 Task: Play online Dominion games in very easy mode.
Action: Mouse moved to (155, 510)
Screenshot: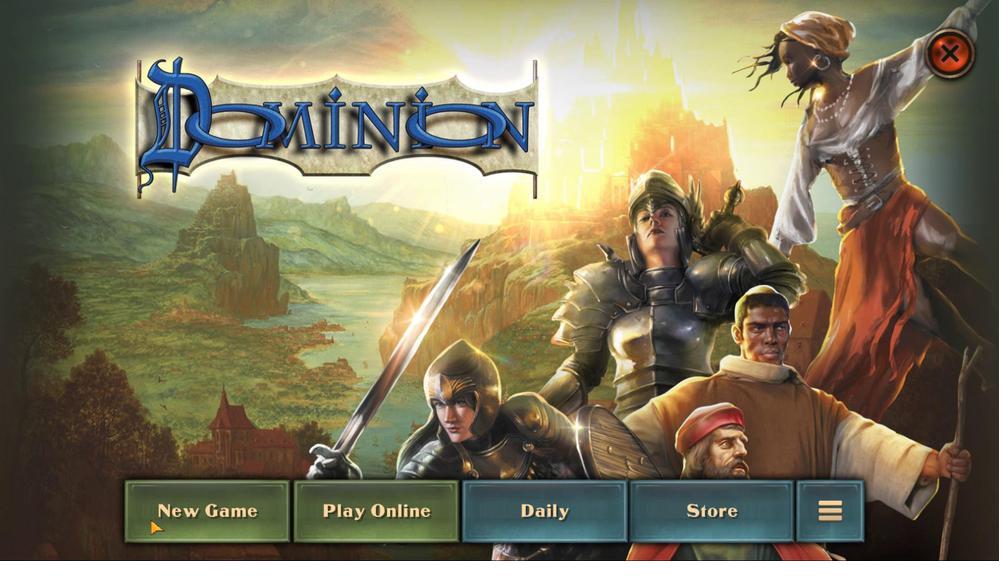 
Action: Mouse pressed left at (155, 510)
Screenshot: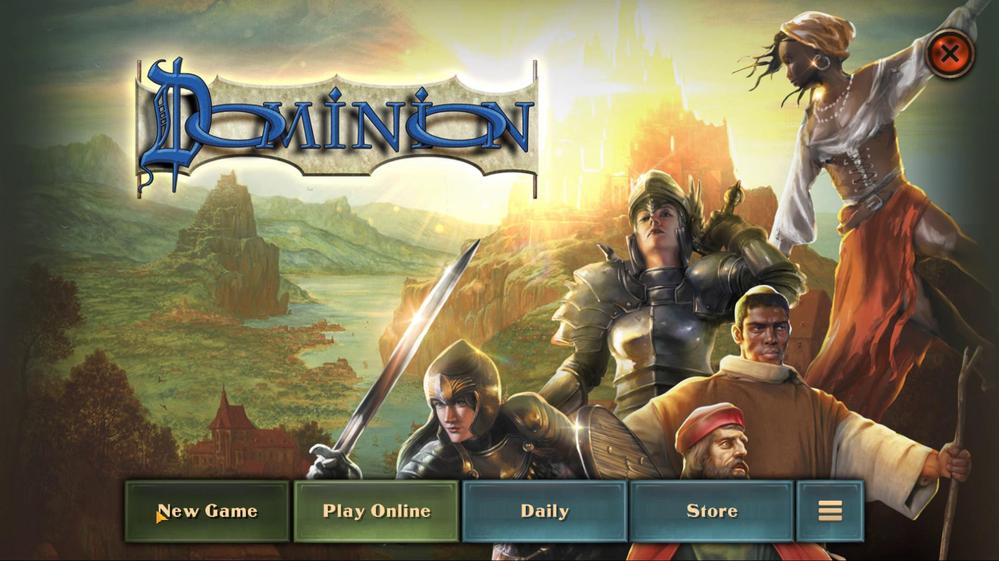 
Action: Mouse moved to (506, 496)
Screenshot: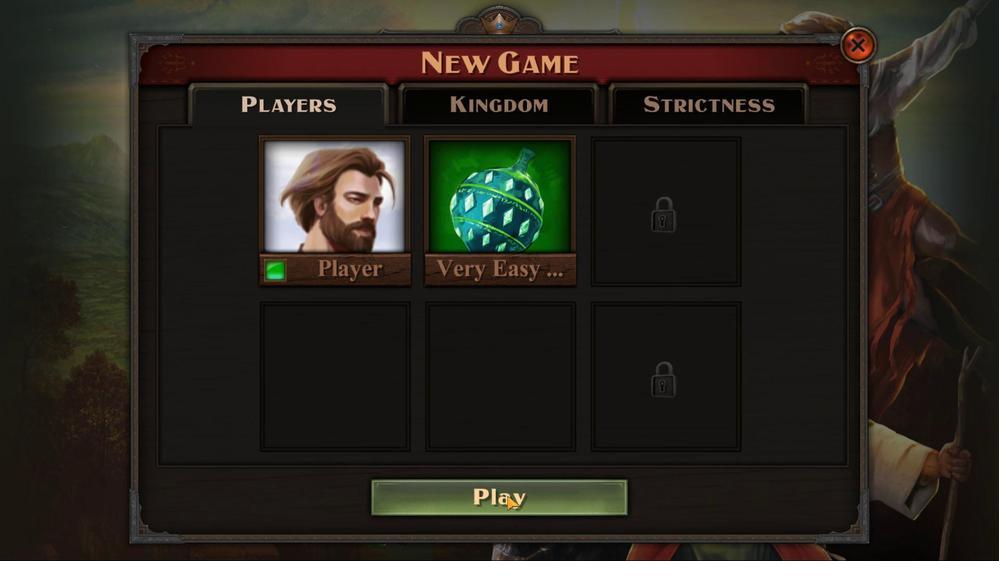 
Action: Mouse pressed left at (506, 496)
Screenshot: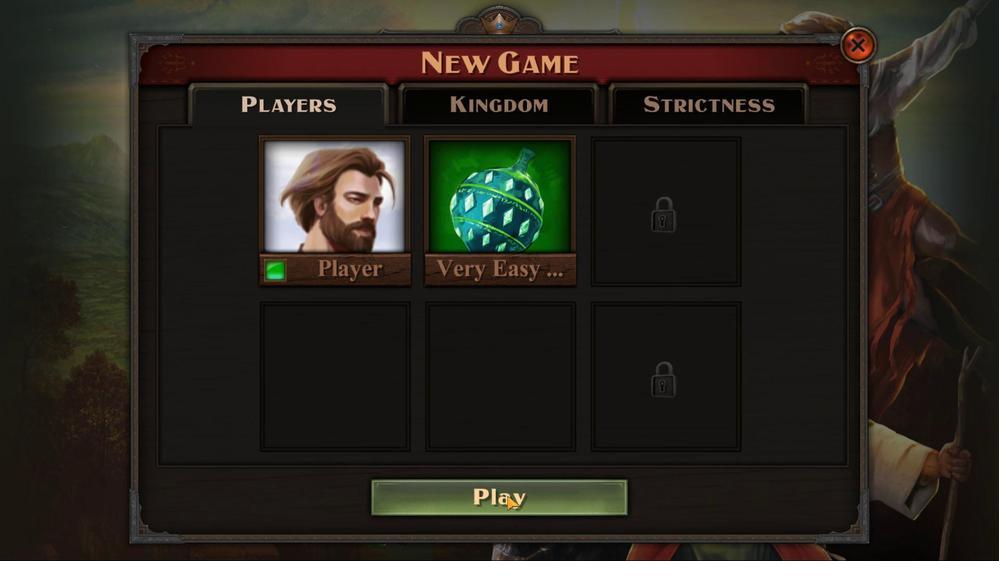 
Action: Mouse moved to (477, 523)
Screenshot: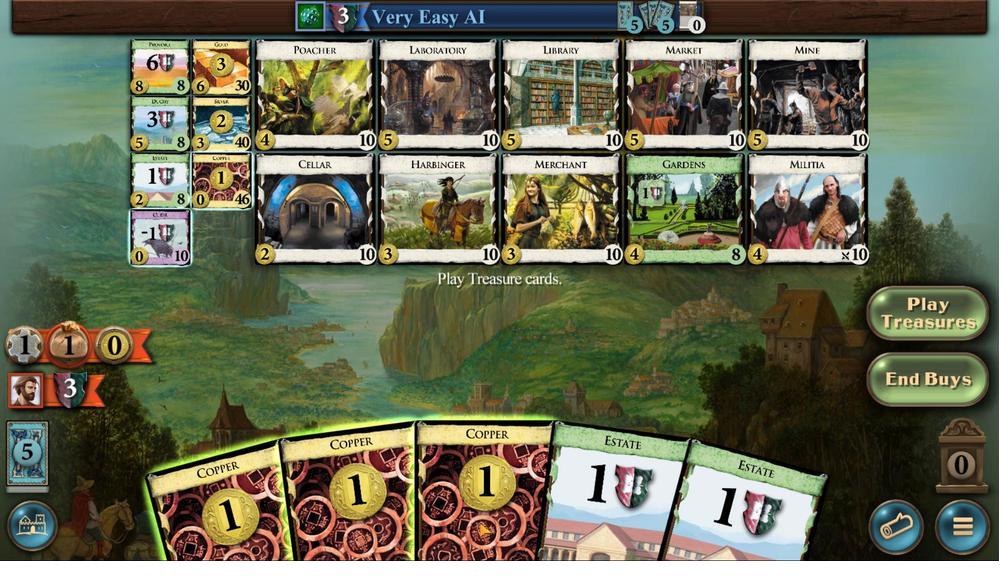 
Action: Mouse scrolled (477, 522) with delta (0, 0)
Screenshot: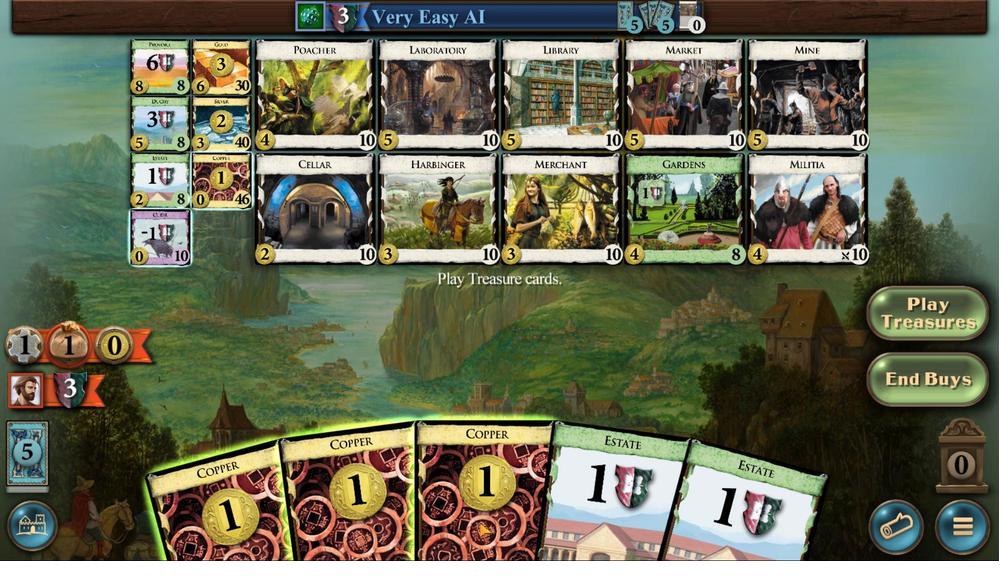 
Action: Mouse moved to (479, 523)
Screenshot: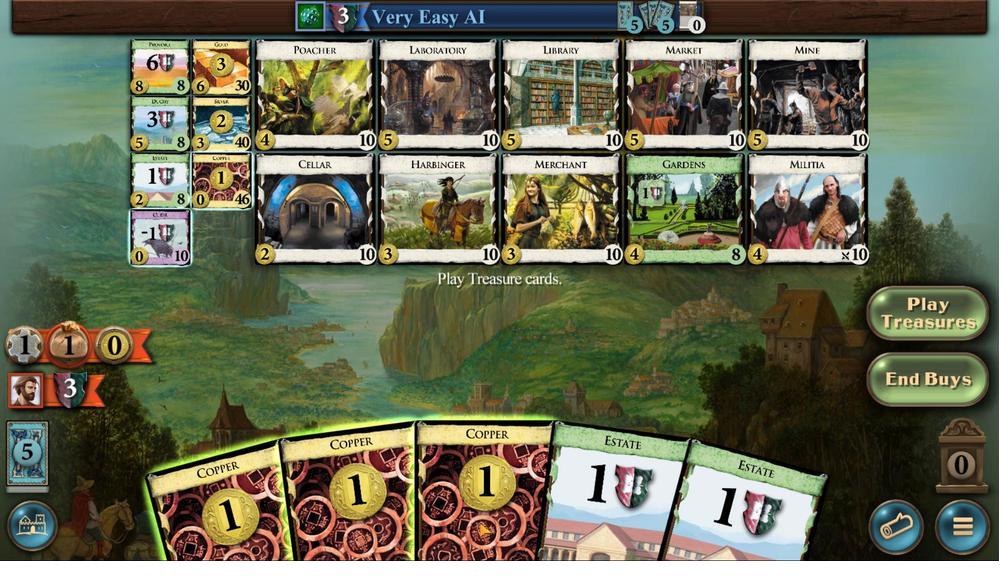 
Action: Mouse scrolled (479, 522) with delta (0, 0)
Screenshot: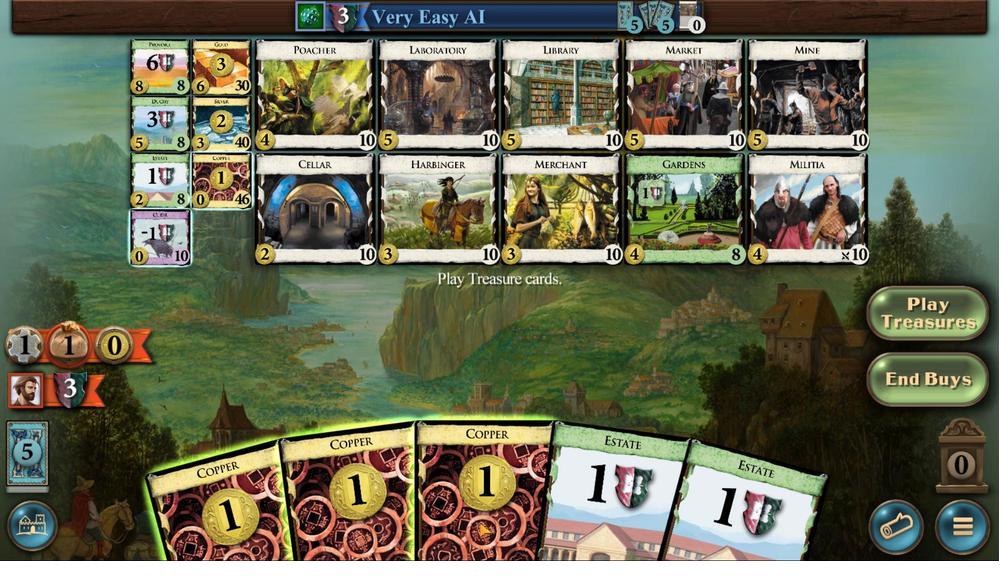 
Action: Mouse moved to (480, 523)
Screenshot: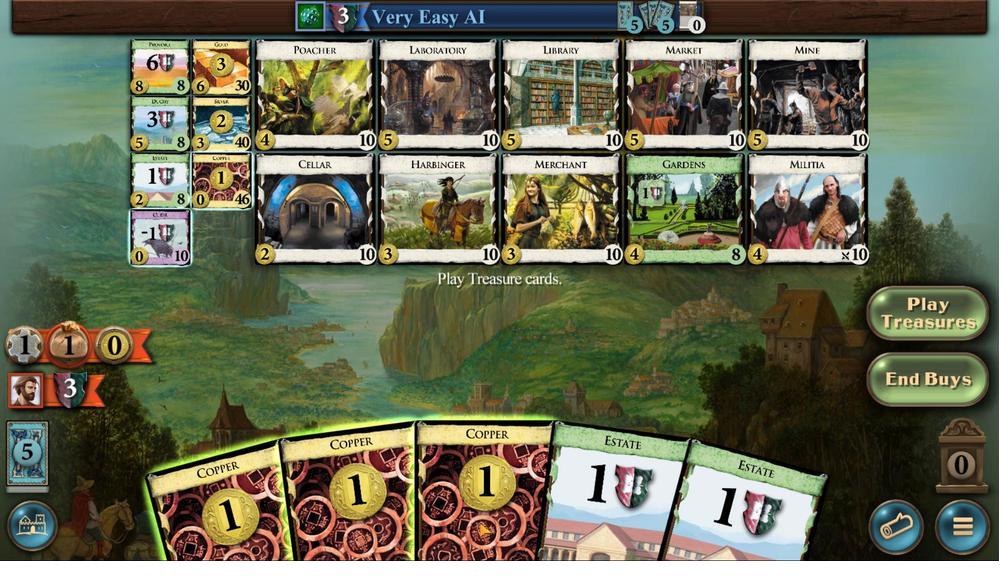 
Action: Mouse scrolled (480, 523) with delta (0, 0)
Screenshot: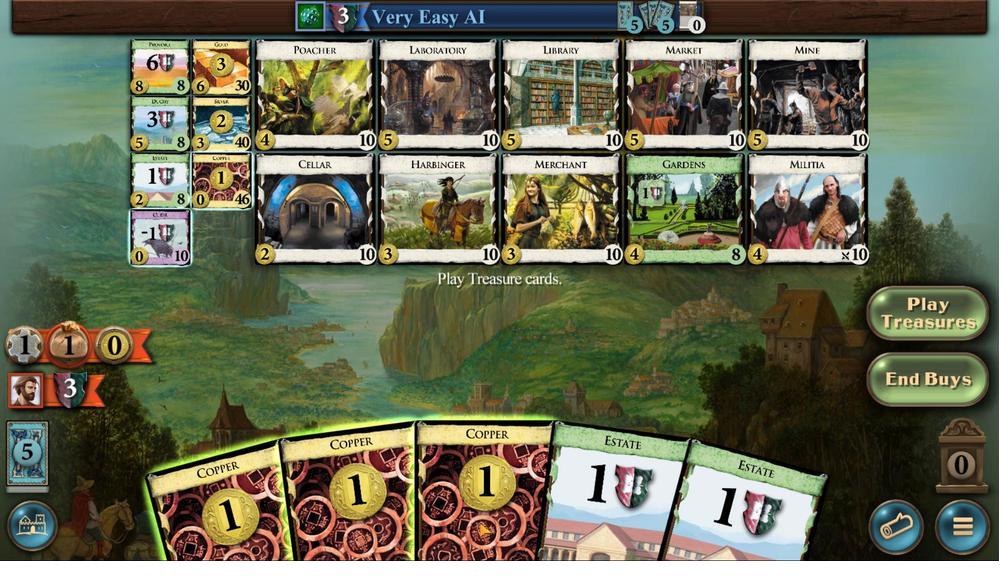 
Action: Mouse scrolled (480, 523) with delta (0, 0)
Screenshot: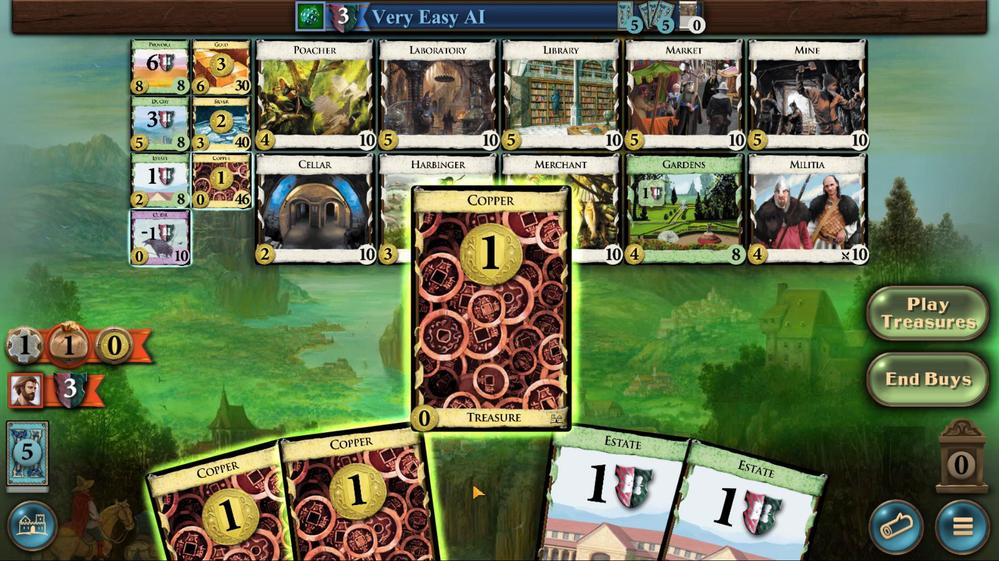 
Action: Mouse moved to (398, 546)
Screenshot: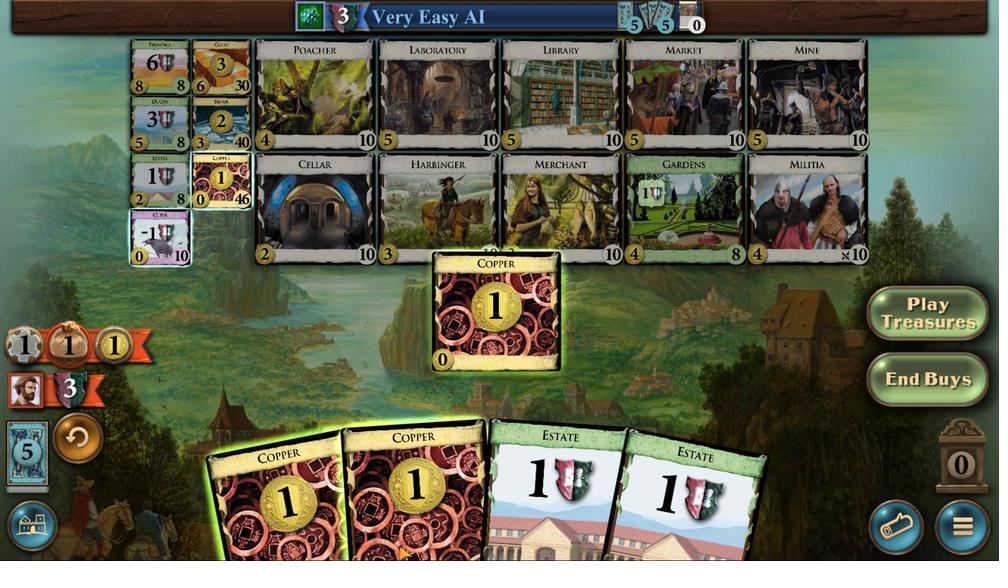 
Action: Mouse scrolled (398, 546) with delta (0, 0)
Screenshot: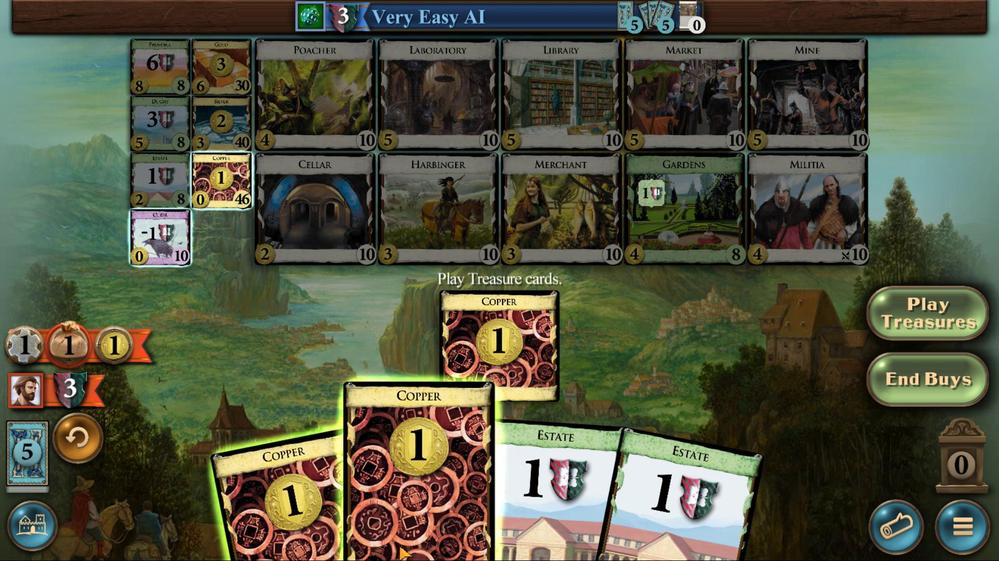 
Action: Mouse scrolled (398, 546) with delta (0, 0)
Screenshot: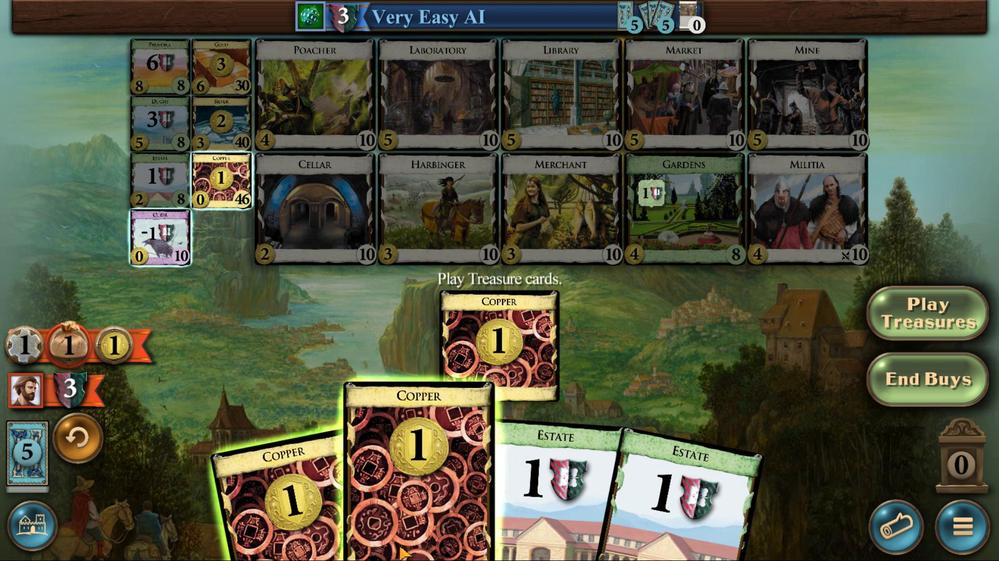 
Action: Mouse scrolled (398, 546) with delta (0, 0)
Screenshot: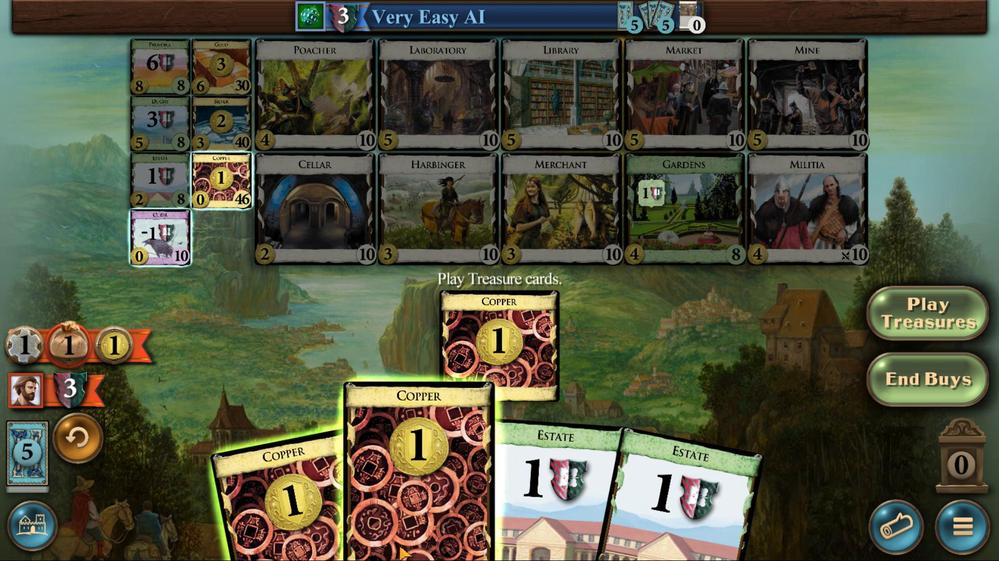 
Action: Mouse moved to (315, 528)
Screenshot: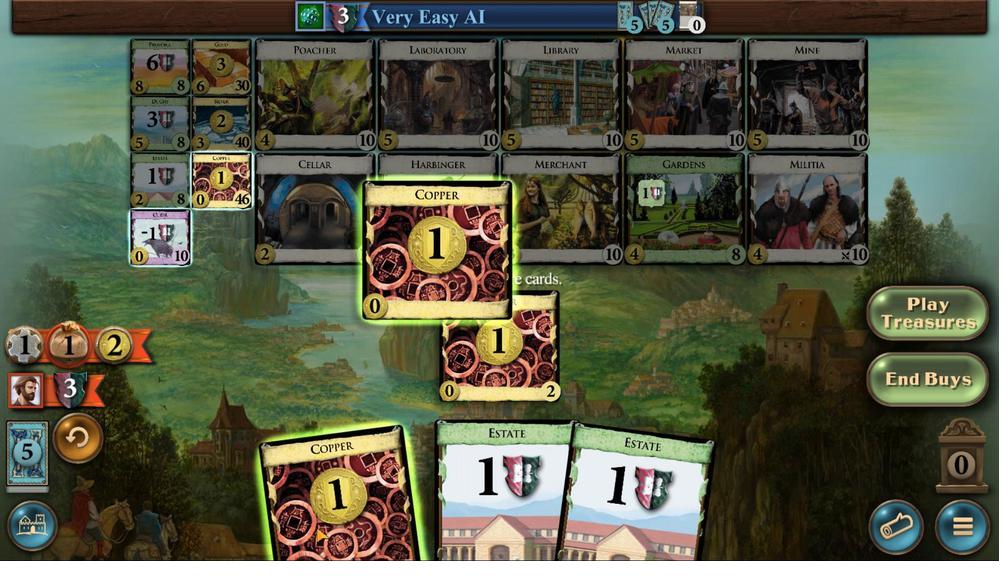 
Action: Mouse scrolled (315, 528) with delta (0, 0)
Screenshot: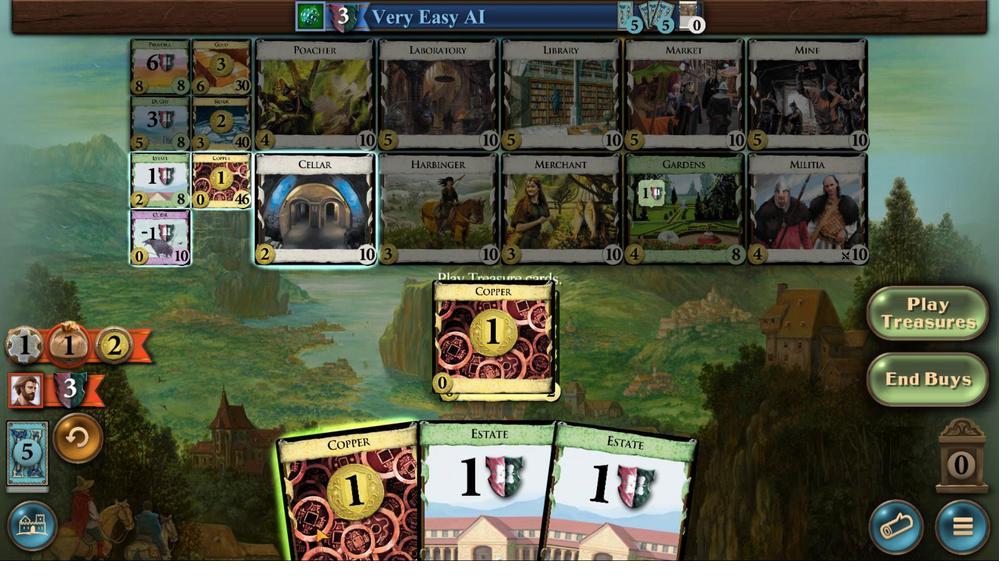 
Action: Mouse scrolled (315, 528) with delta (0, 0)
Screenshot: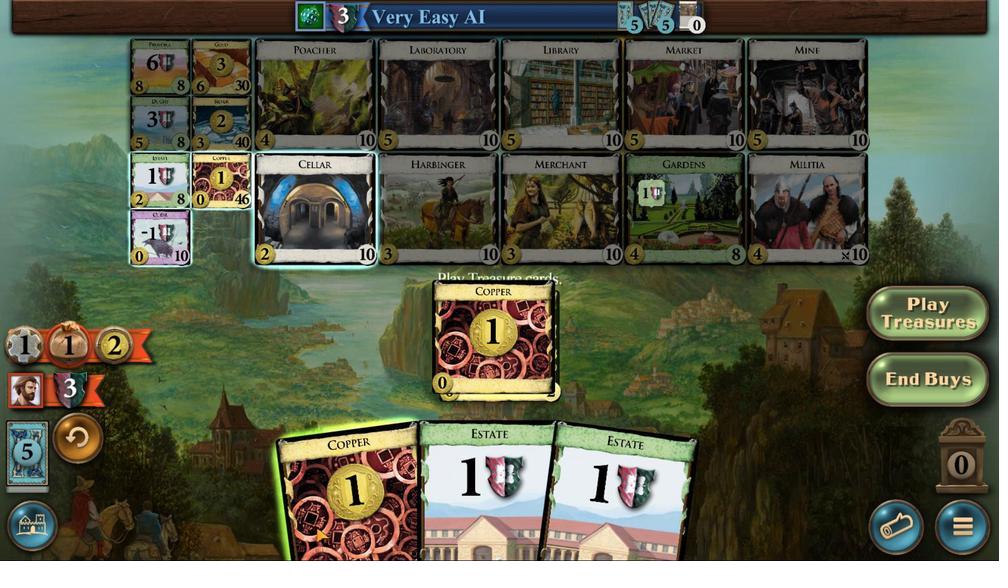 
Action: Mouse scrolled (315, 528) with delta (0, 0)
Screenshot: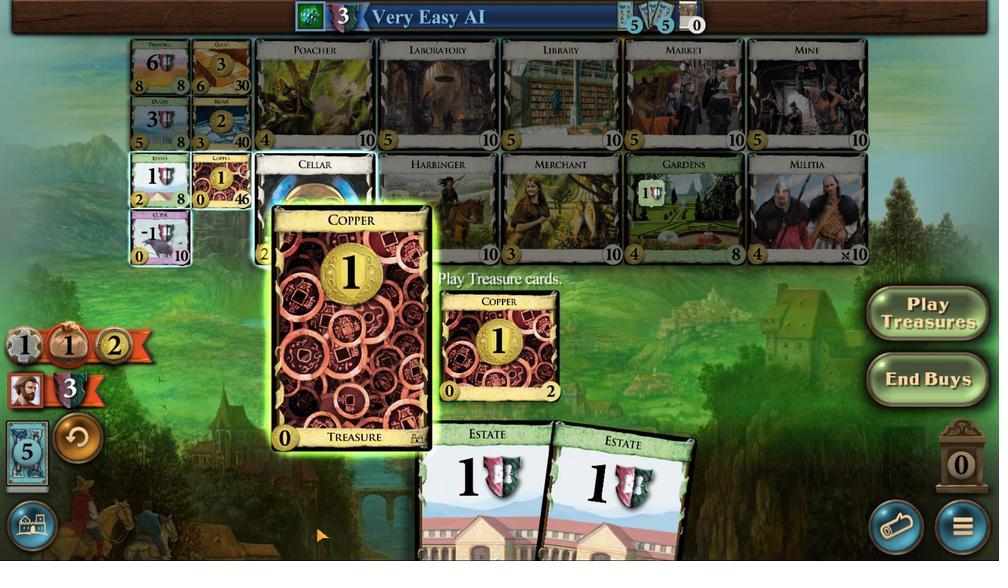 
Action: Mouse scrolled (315, 528) with delta (0, 0)
Screenshot: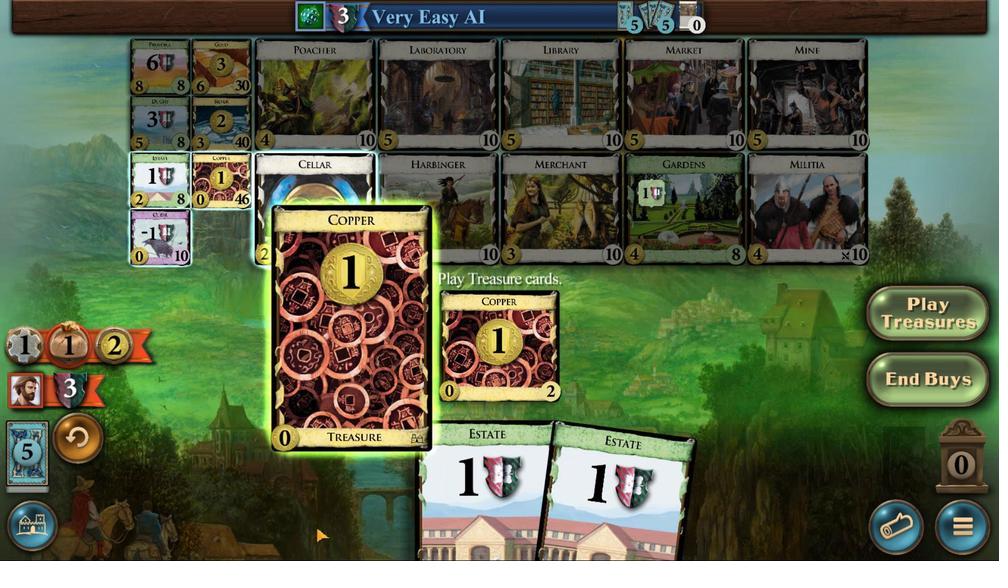 
Action: Mouse moved to (218, 109)
Screenshot: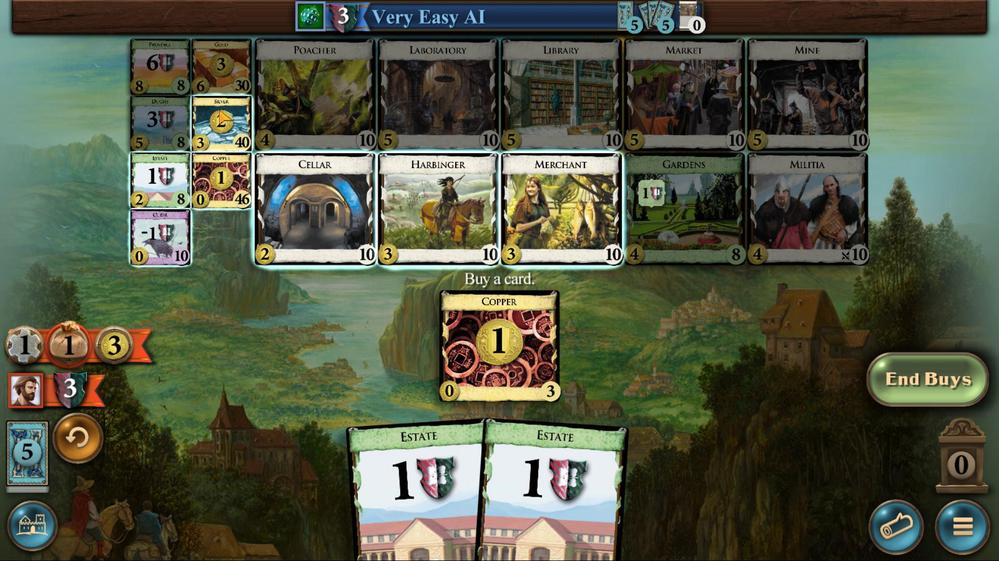 
Action: Mouse pressed left at (218, 109)
Screenshot: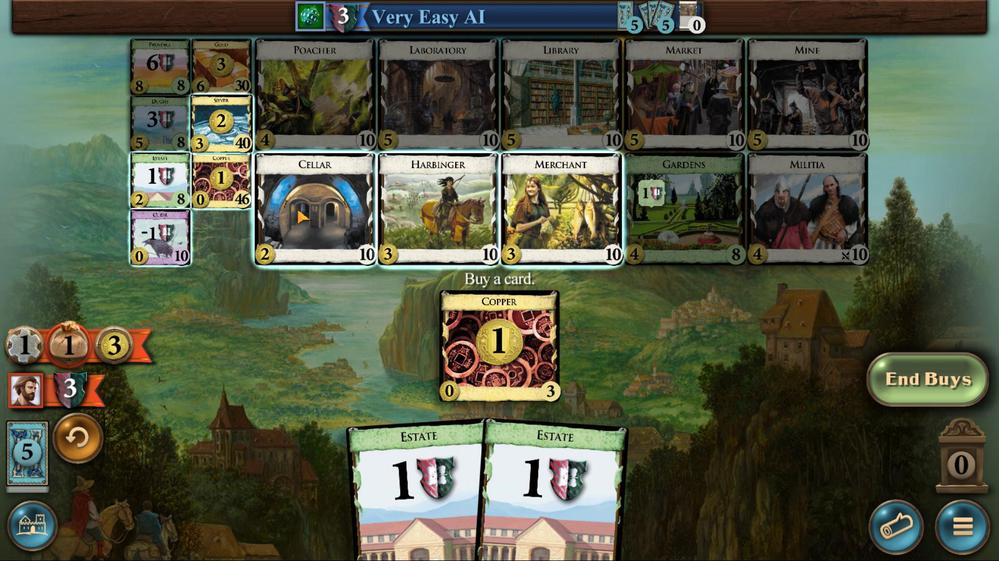 
Action: Mouse moved to (605, 484)
Screenshot: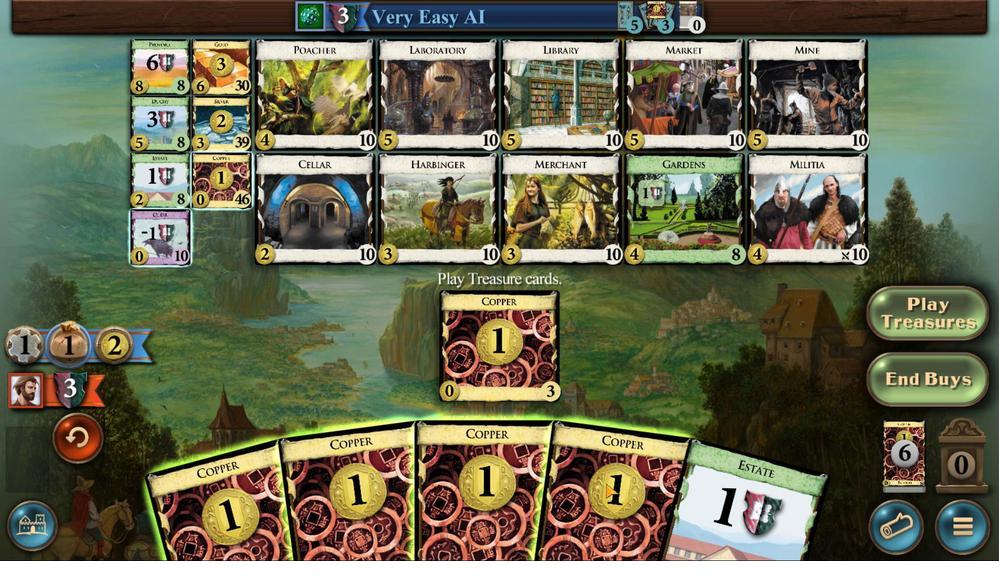 
Action: Mouse scrolled (605, 483) with delta (0, 0)
Screenshot: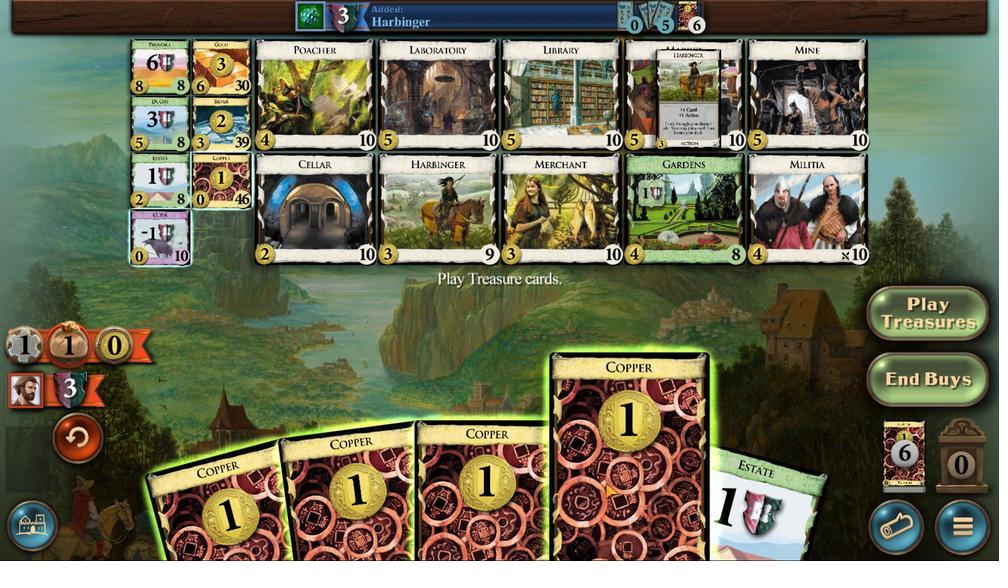
Action: Mouse scrolled (605, 483) with delta (0, 0)
Screenshot: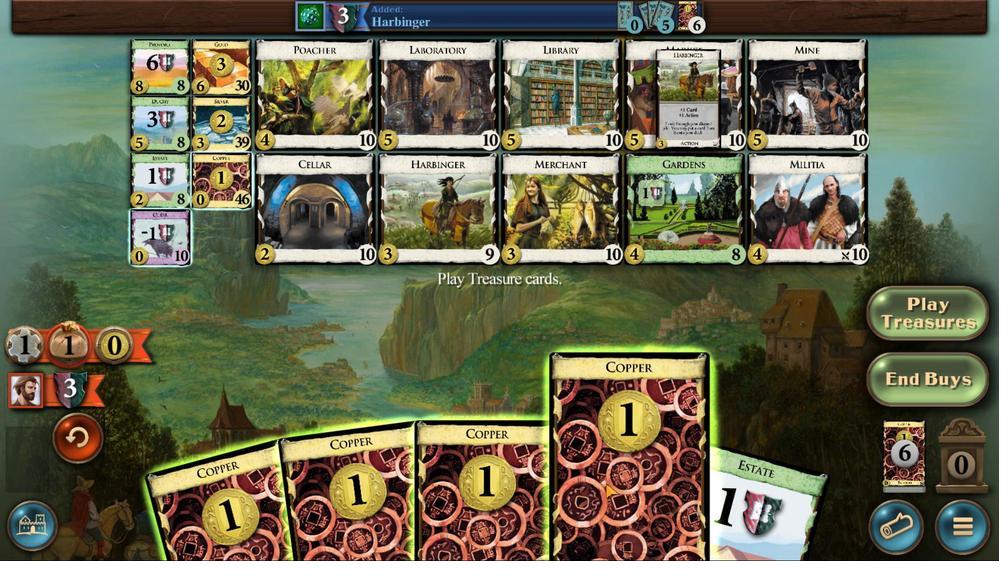 
Action: Mouse moved to (526, 494)
Screenshot: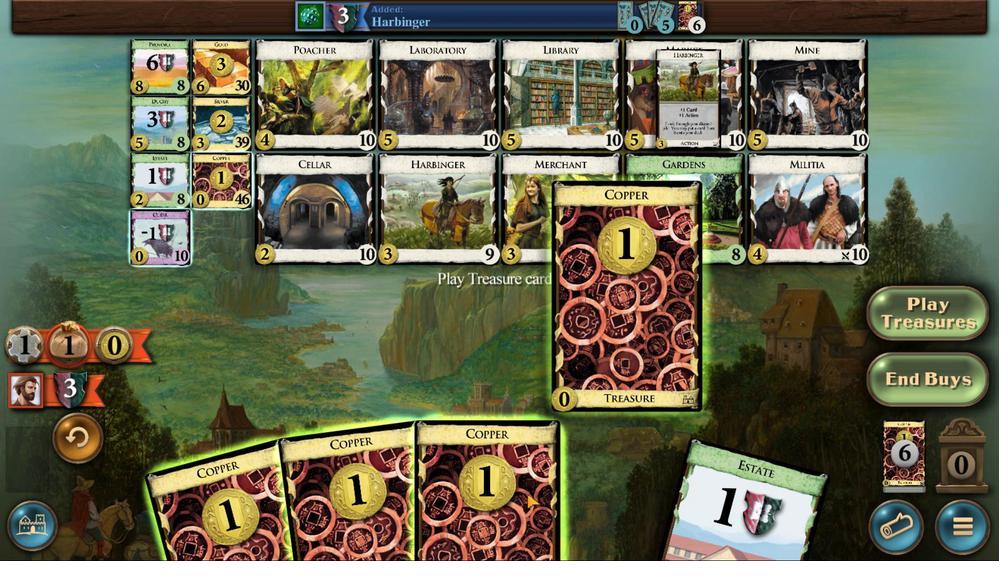 
Action: Mouse scrolled (526, 494) with delta (0, 0)
Screenshot: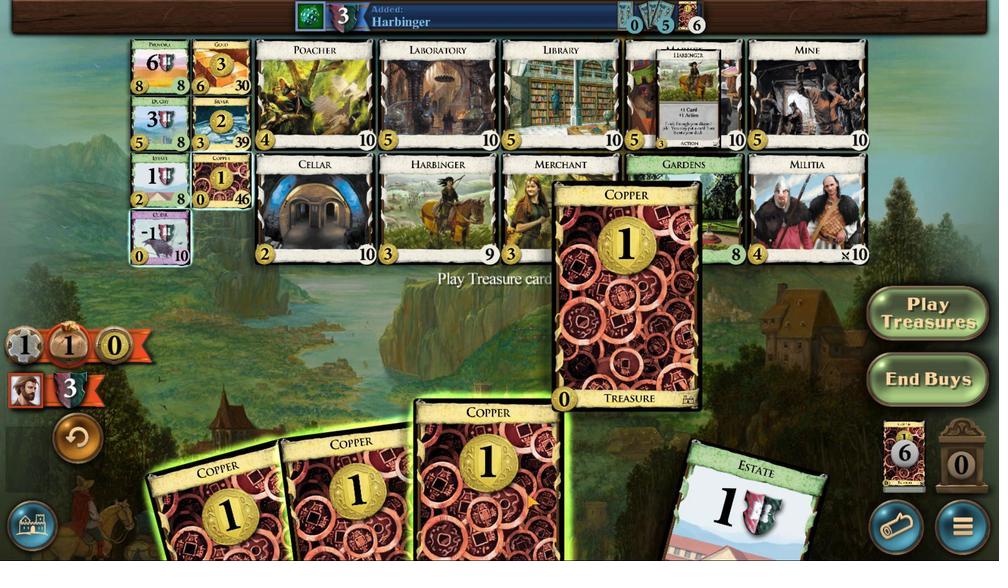 
Action: Mouse scrolled (526, 494) with delta (0, 0)
Screenshot: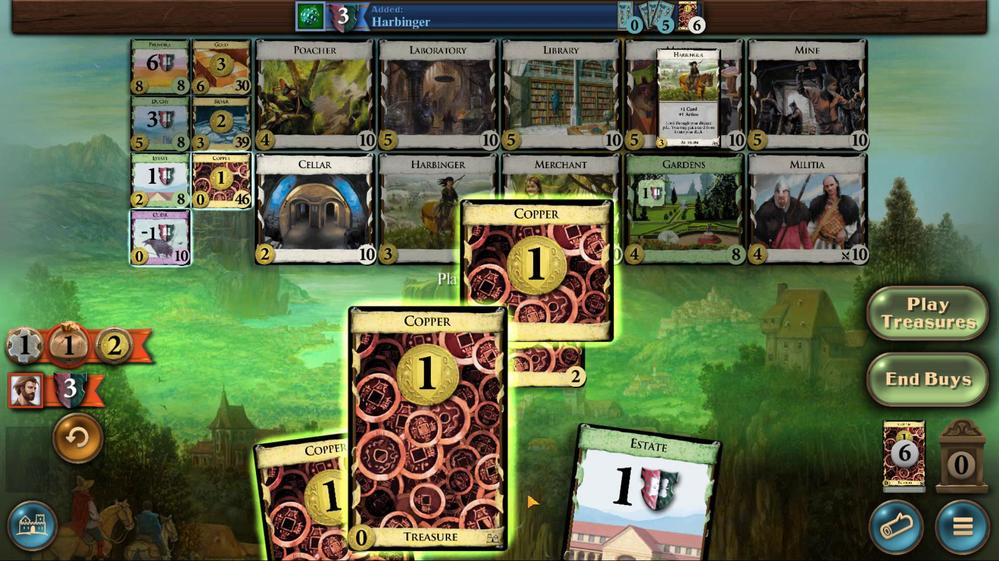 
Action: Mouse moved to (434, 482)
Screenshot: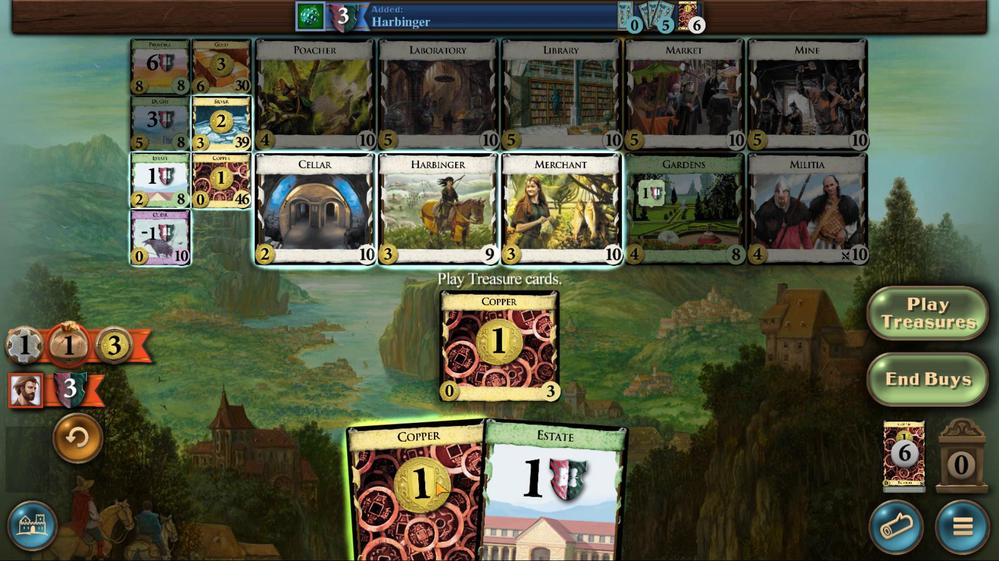 
Action: Mouse scrolled (434, 481) with delta (0, 0)
Screenshot: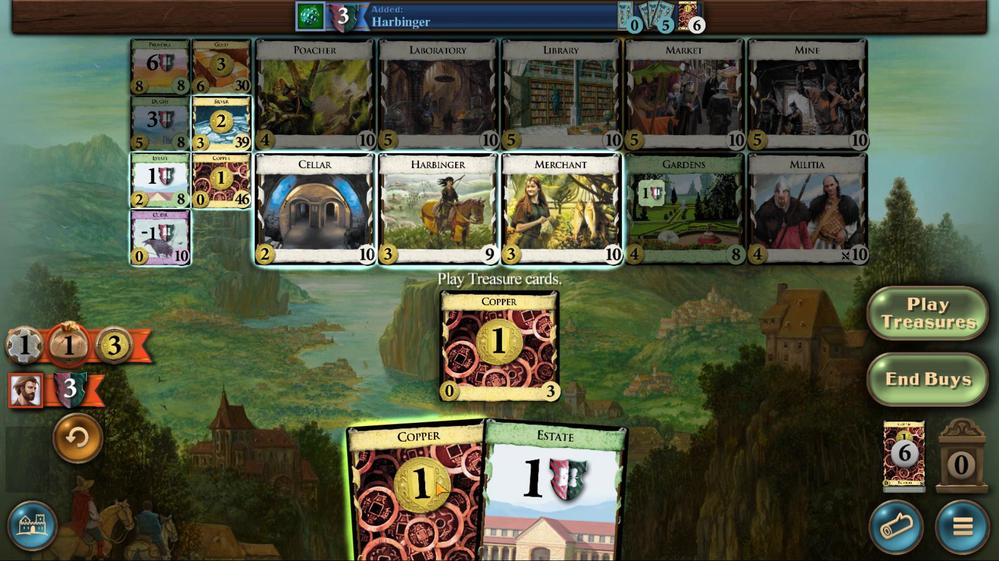 
Action: Mouse scrolled (434, 481) with delta (0, 0)
Screenshot: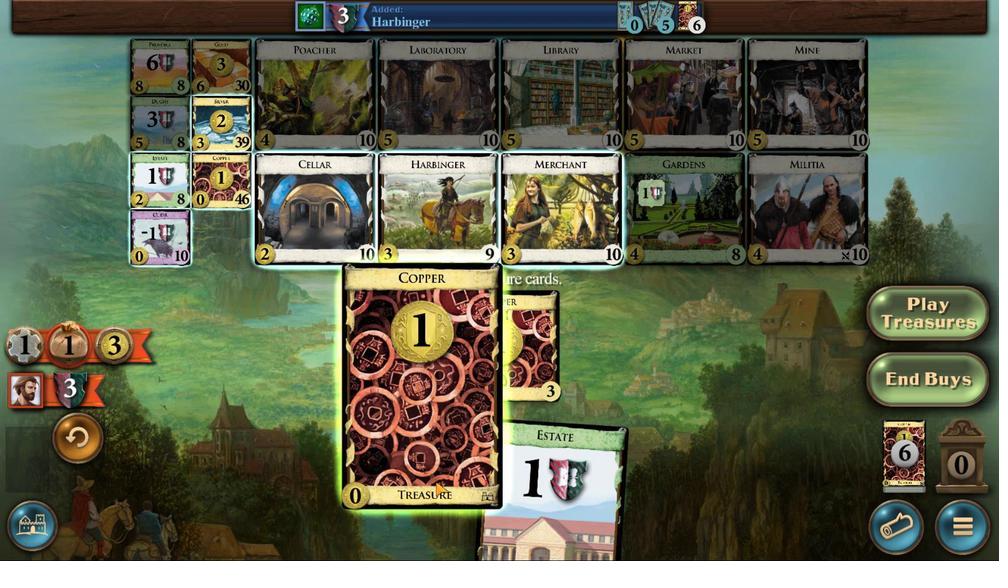 
Action: Mouse moved to (208, 116)
Screenshot: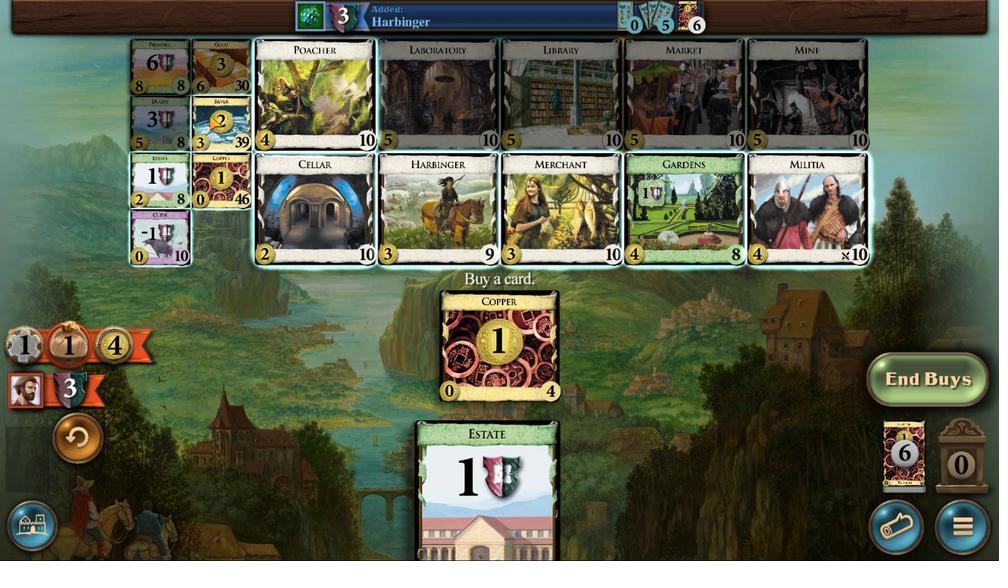 
Action: Mouse pressed left at (208, 116)
Screenshot: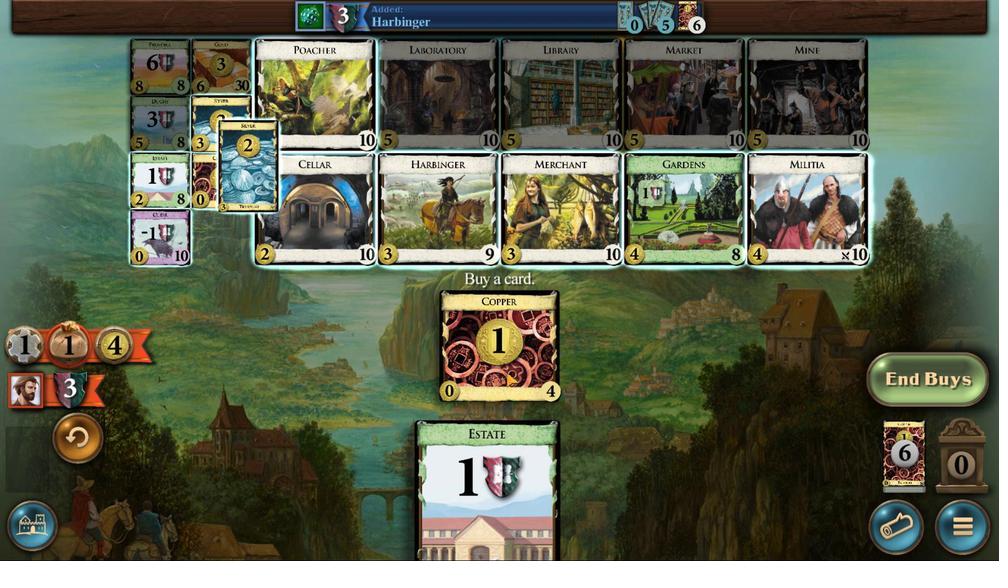 
Action: Mouse moved to (484, 500)
Screenshot: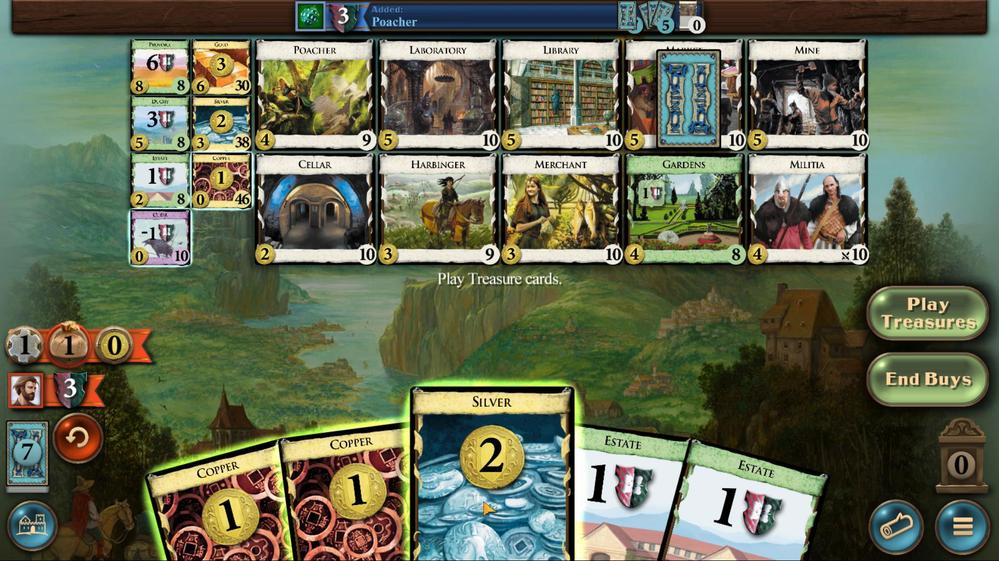 
Action: Mouse scrolled (484, 500) with delta (0, 0)
Screenshot: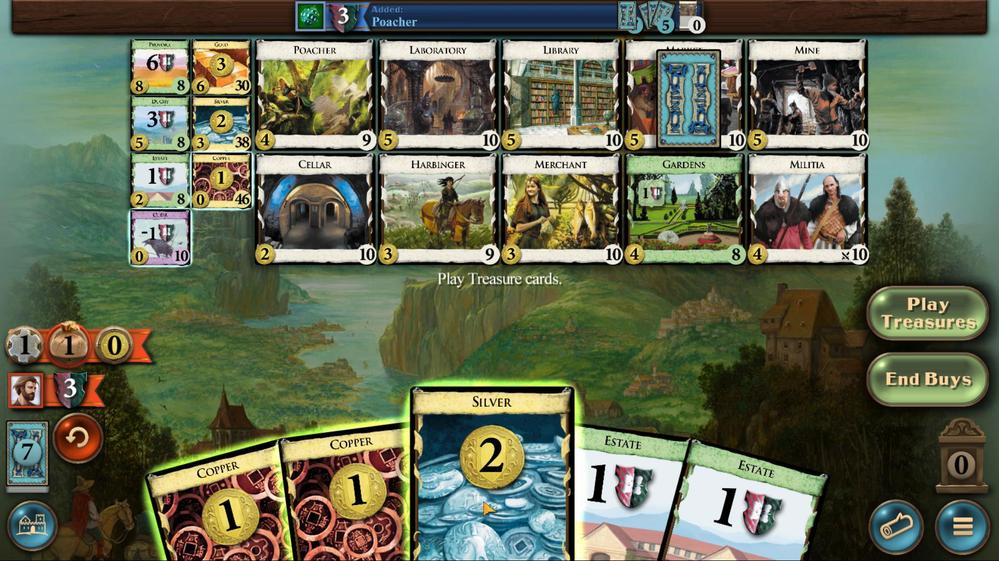 
Action: Mouse moved to (483, 501)
Screenshot: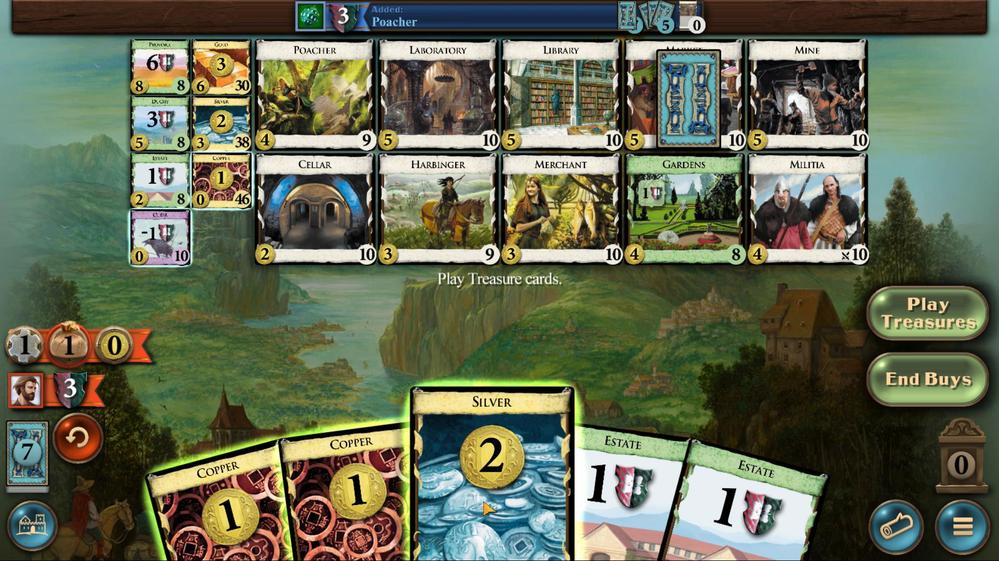 
Action: Mouse scrolled (483, 501) with delta (0, 0)
Screenshot: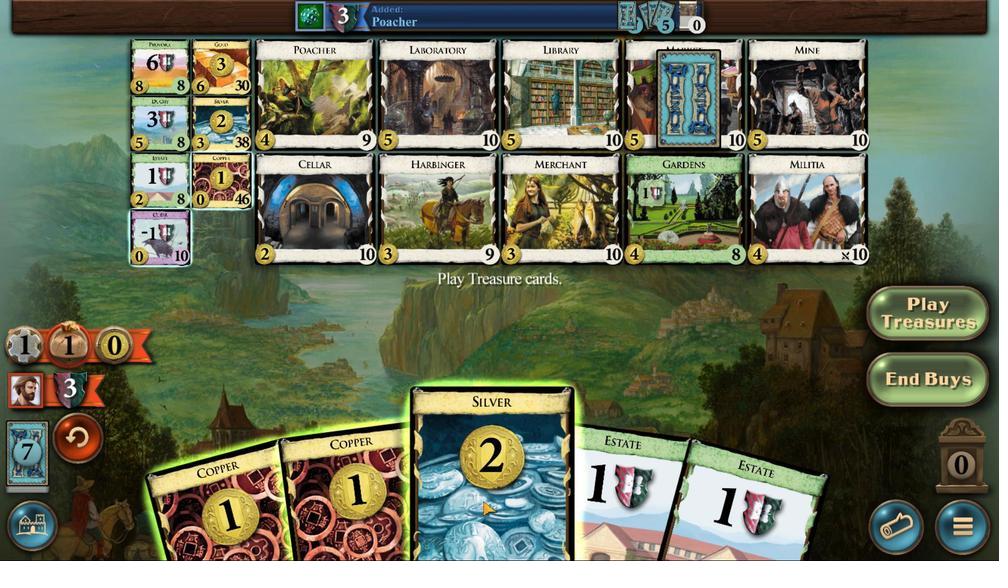 
Action: Mouse moved to (483, 502)
Screenshot: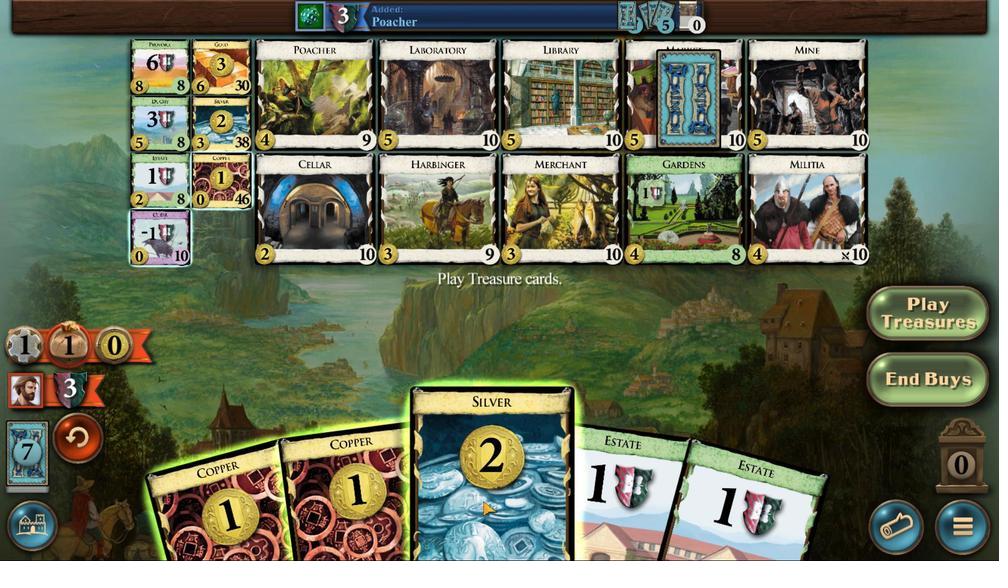 
Action: Mouse scrolled (483, 501) with delta (0, 0)
Screenshot: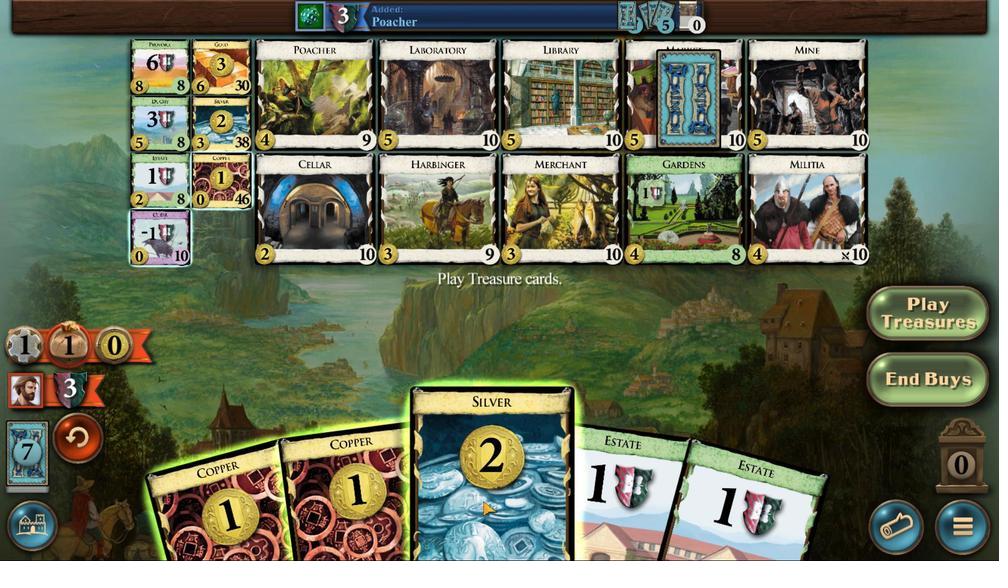 
Action: Mouse moved to (483, 502)
Screenshot: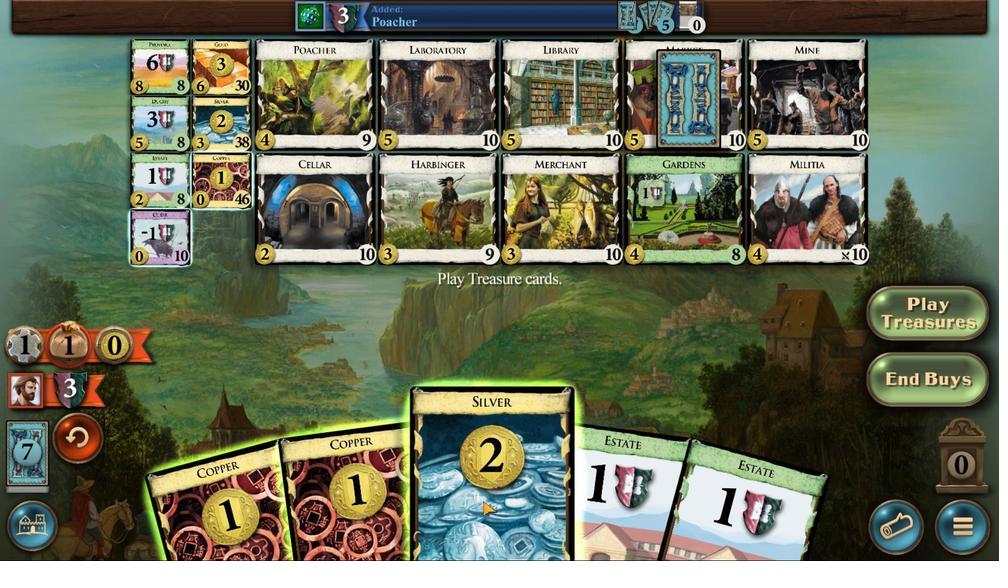 
Action: Mouse scrolled (483, 501) with delta (0, 0)
Screenshot: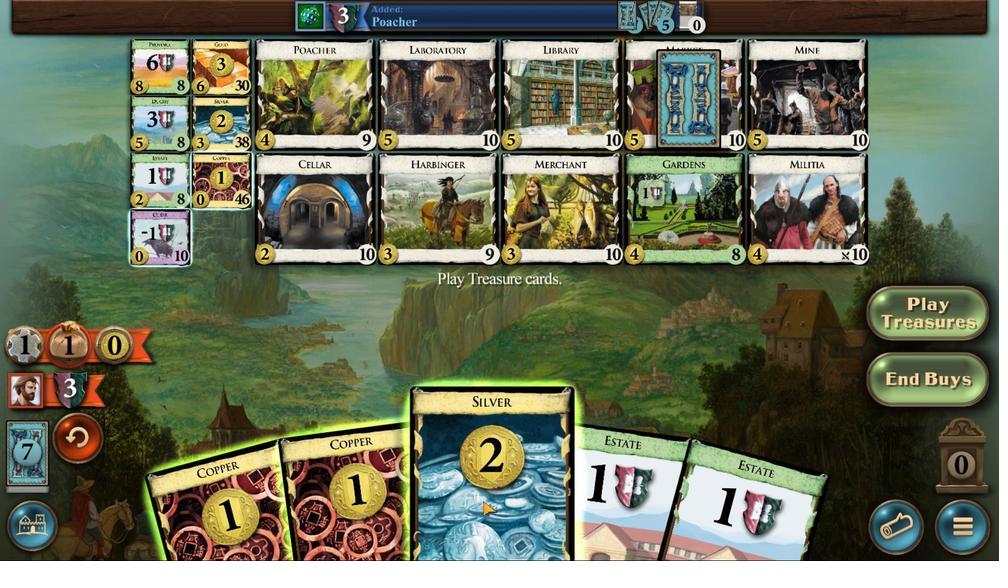 
Action: Mouse moved to (395, 496)
Screenshot: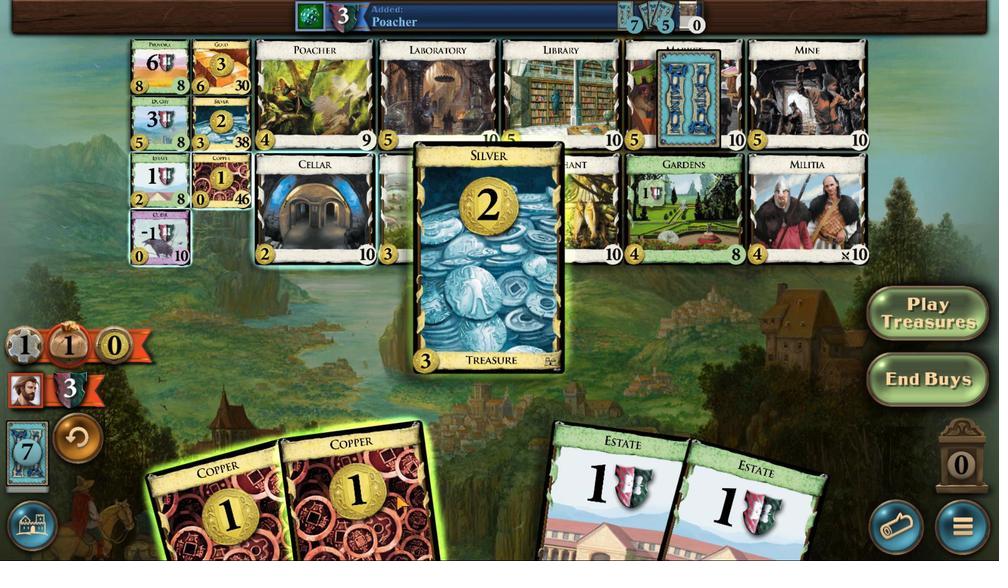 
Action: Mouse scrolled (395, 495) with delta (0, 0)
Screenshot: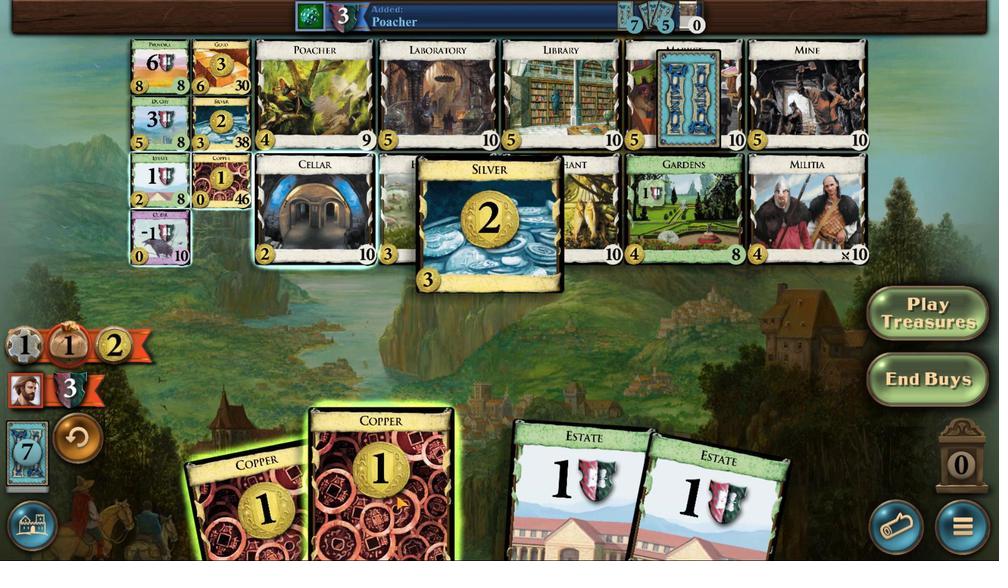 
Action: Mouse scrolled (395, 495) with delta (0, 0)
Screenshot: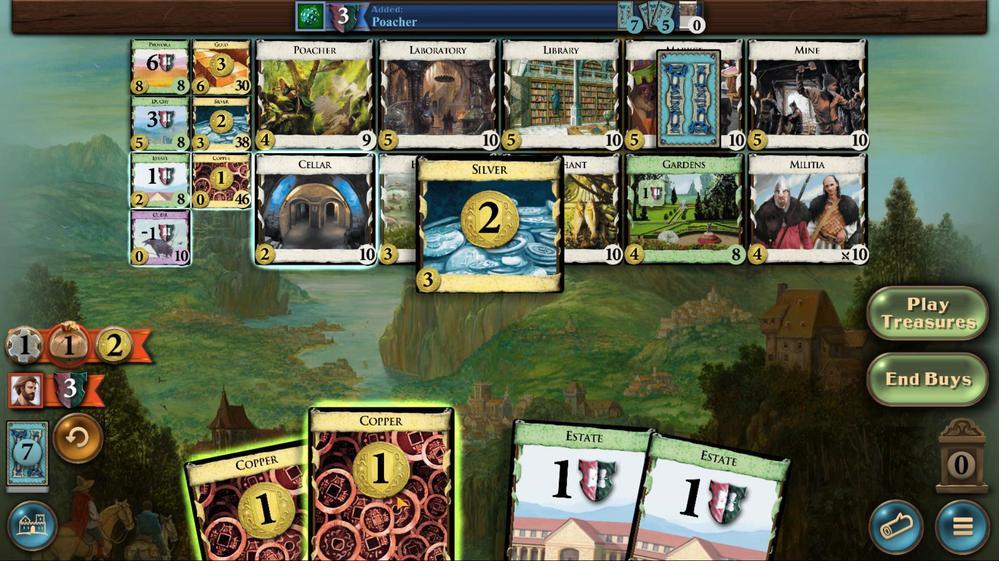 
Action: Mouse scrolled (395, 495) with delta (0, 0)
Screenshot: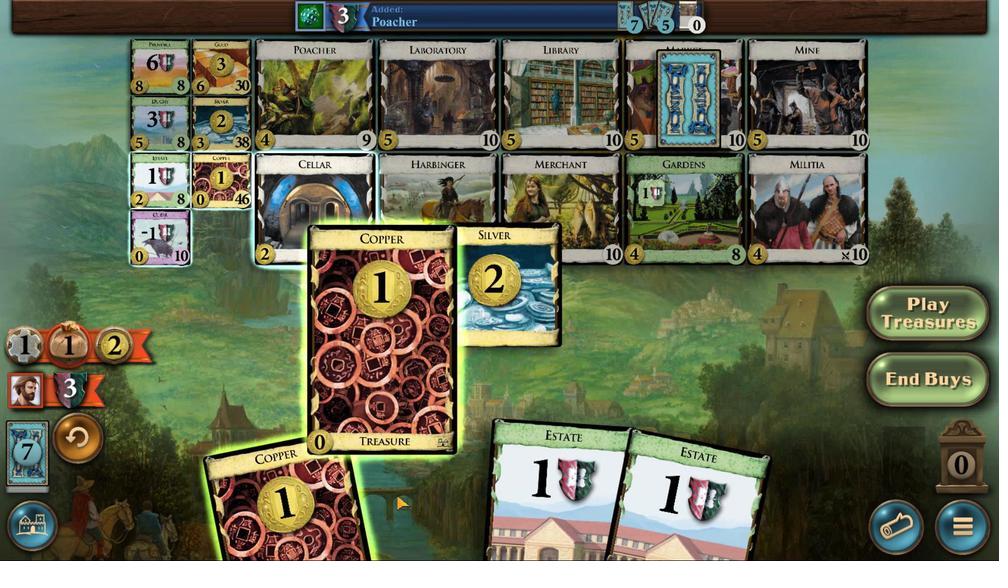 
Action: Mouse moved to (347, 491)
Screenshot: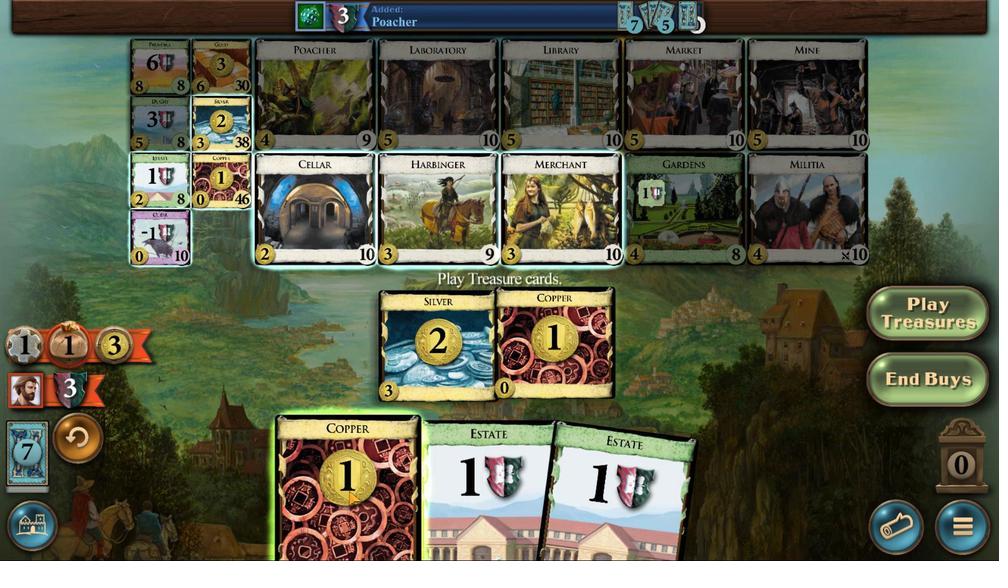 
Action: Mouse scrolled (347, 490) with delta (0, 0)
Screenshot: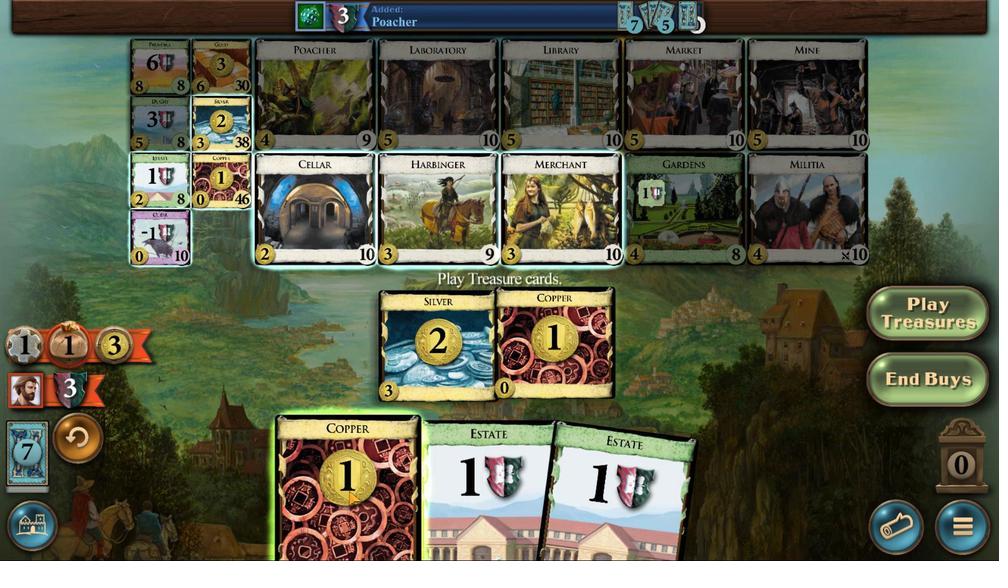 
Action: Mouse scrolled (347, 490) with delta (0, 0)
Screenshot: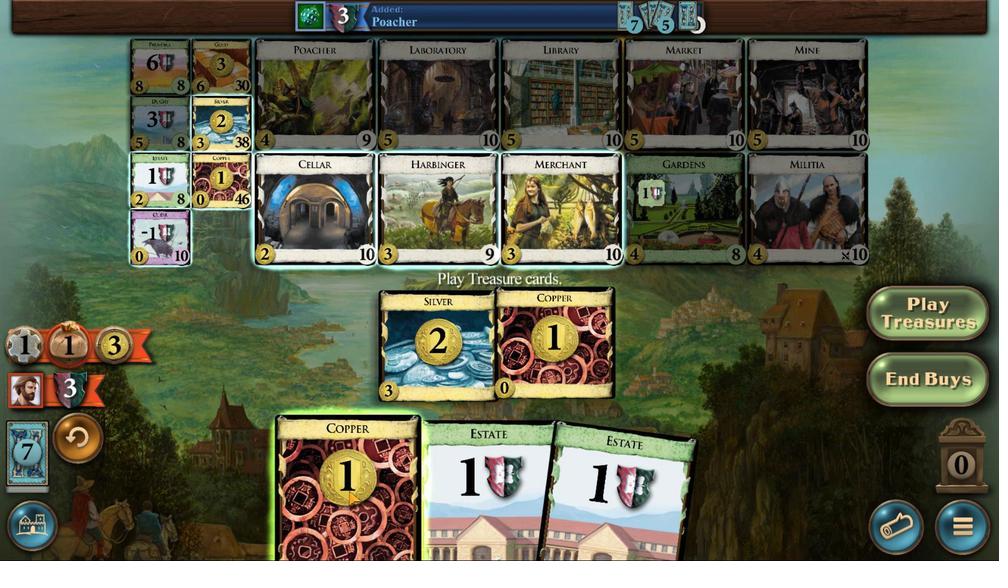 
Action: Mouse scrolled (347, 490) with delta (0, 0)
Screenshot: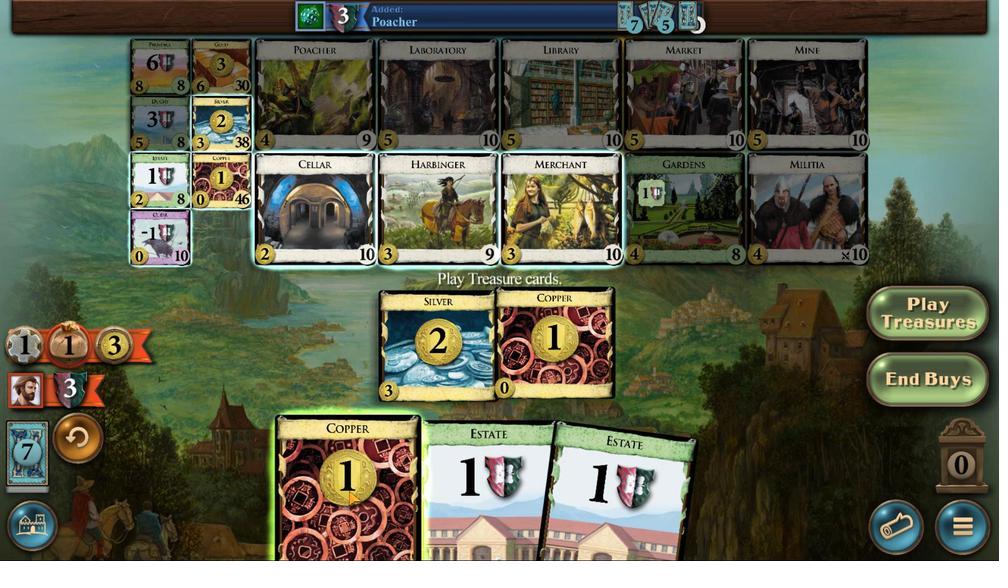 
Action: Mouse moved to (348, 491)
Screenshot: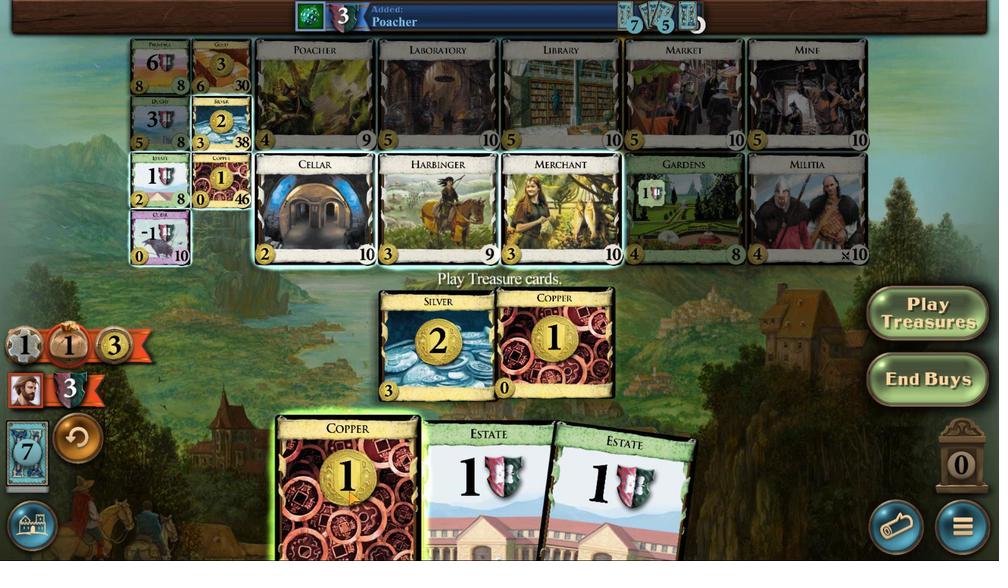 
Action: Mouse scrolled (348, 491) with delta (0, 0)
Screenshot: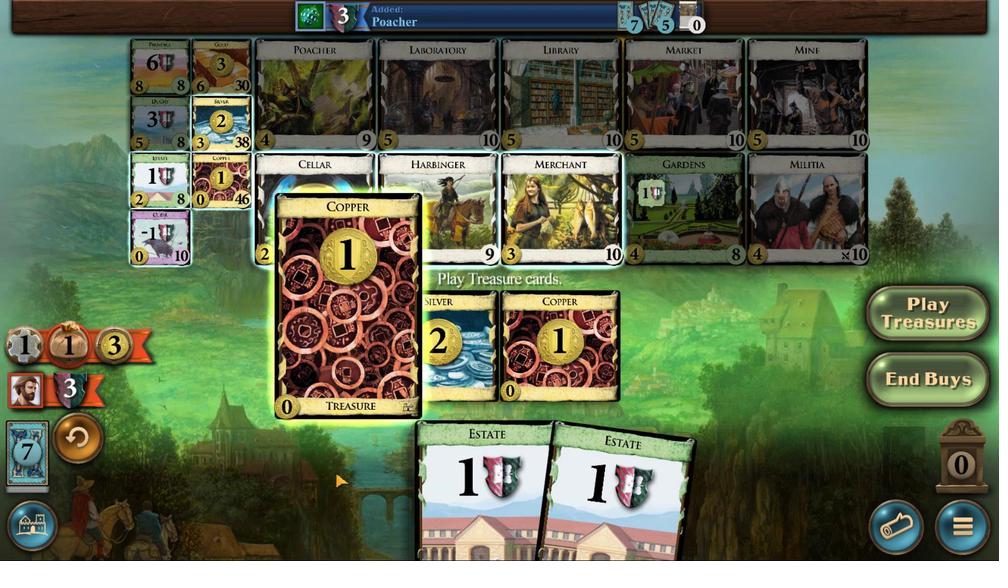 
Action: Mouse moved to (158, 175)
Screenshot: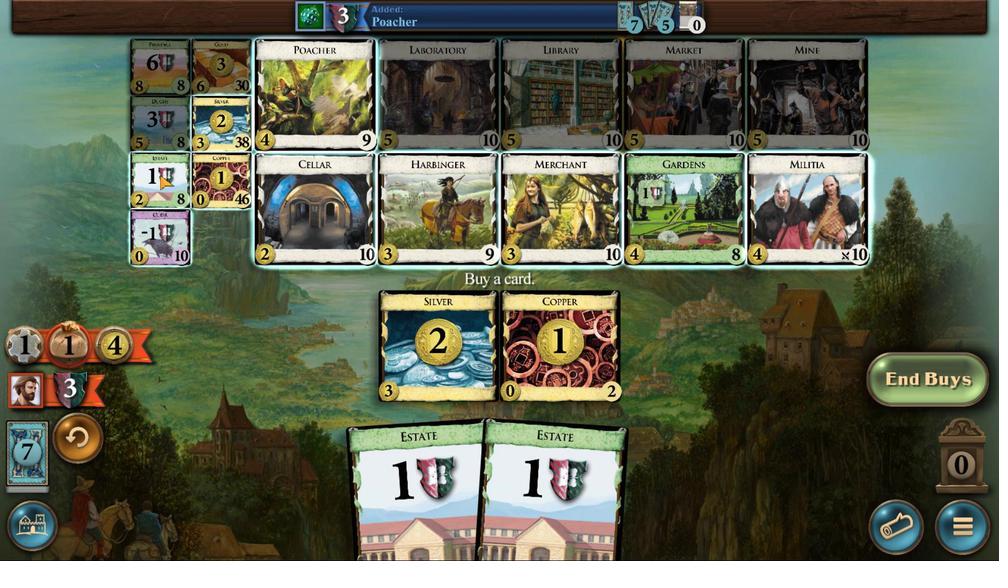 
Action: Mouse pressed left at (158, 175)
Screenshot: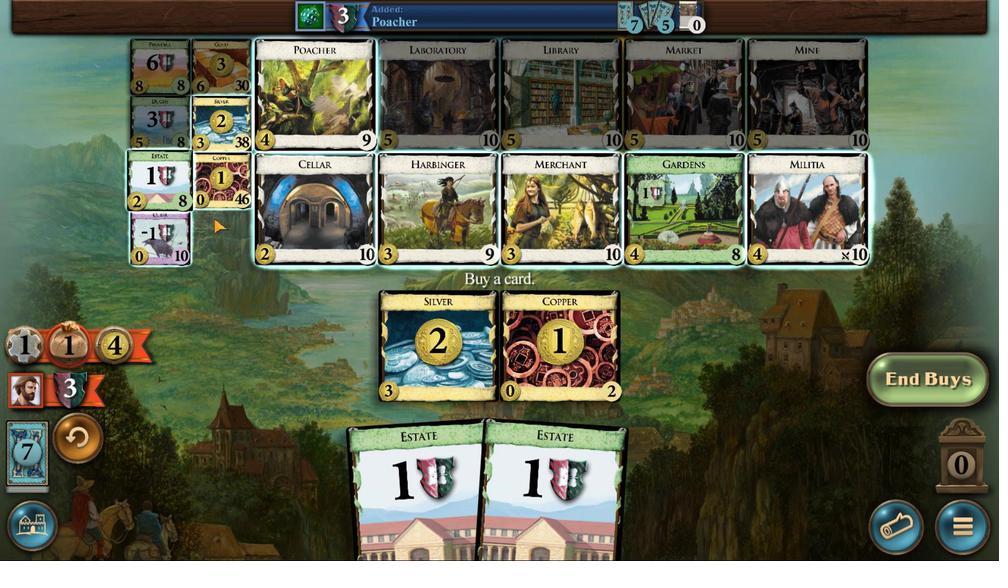 
Action: Mouse moved to (948, 358)
Screenshot: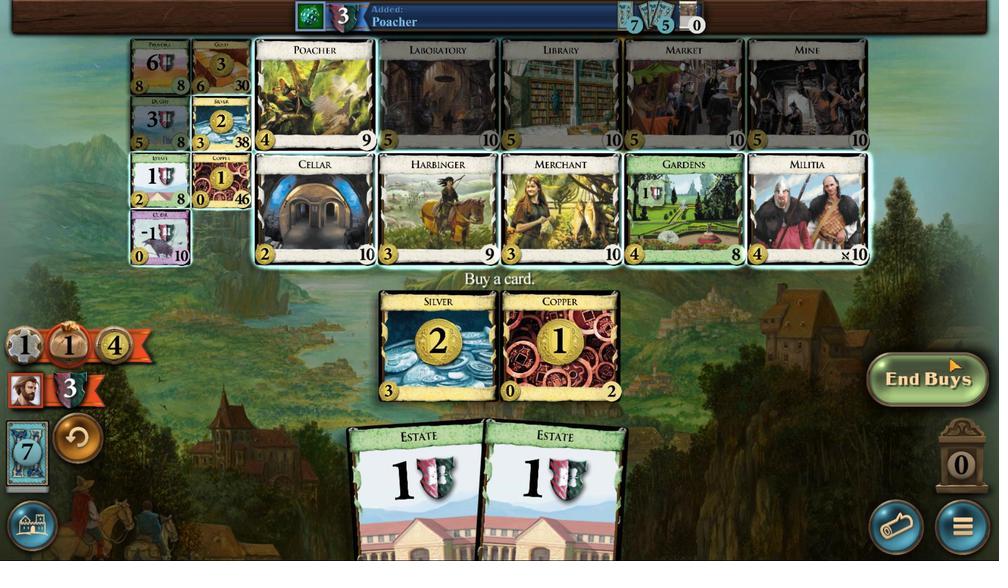 
Action: Mouse pressed left at (948, 358)
Screenshot: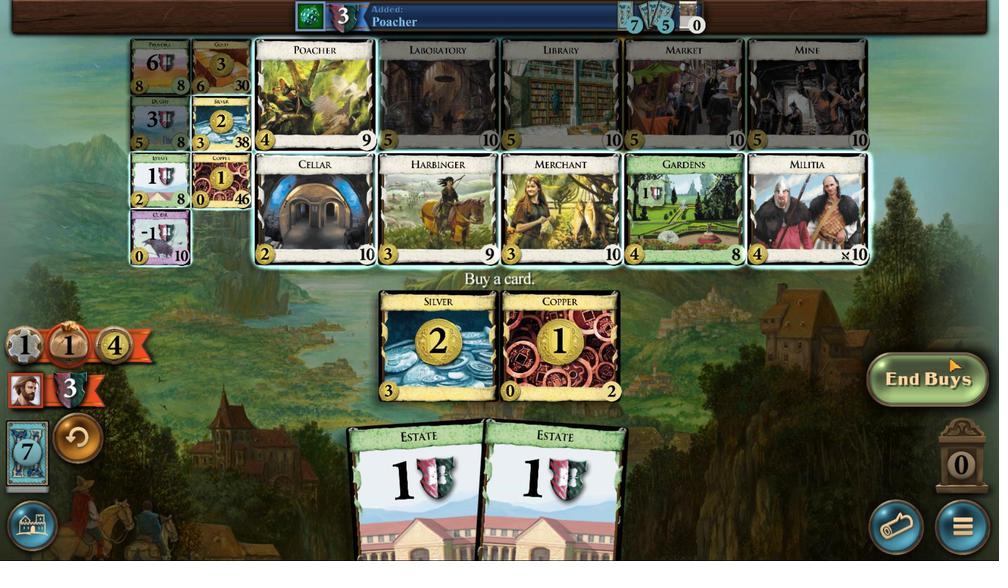 
Action: Mouse moved to (751, 520)
Screenshot: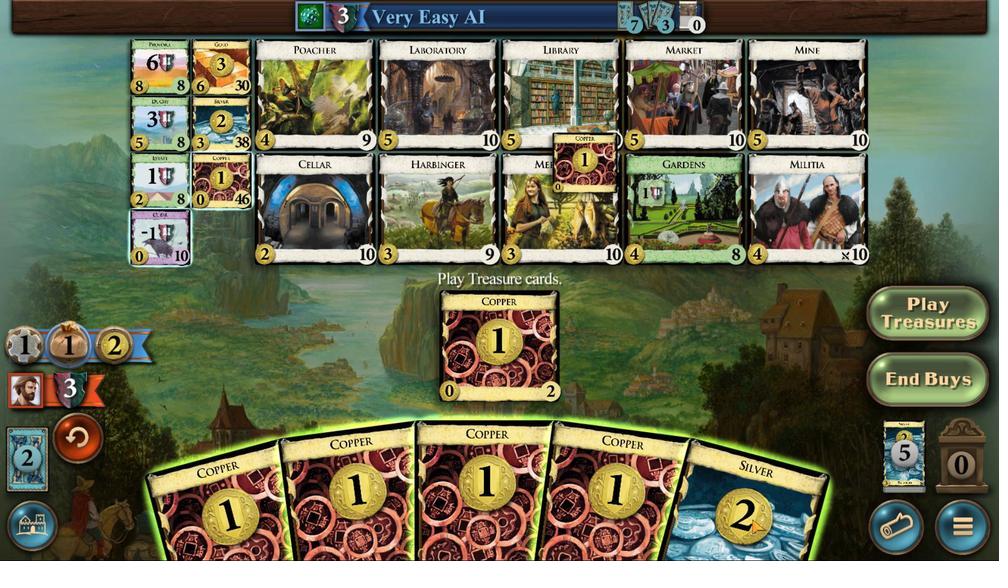 
Action: Mouse scrolled (751, 519) with delta (0, 0)
Screenshot: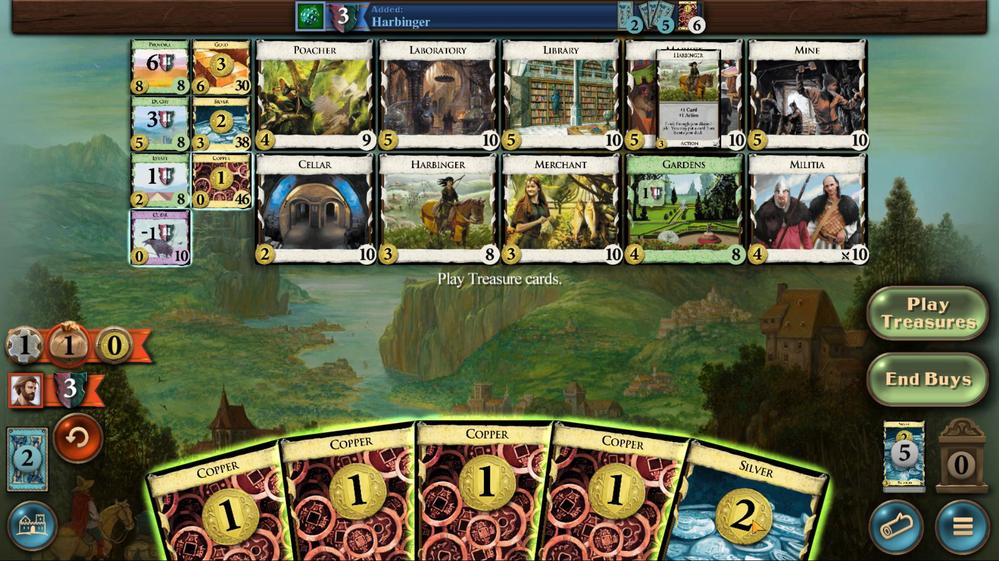 
Action: Mouse scrolled (751, 519) with delta (0, 0)
Screenshot: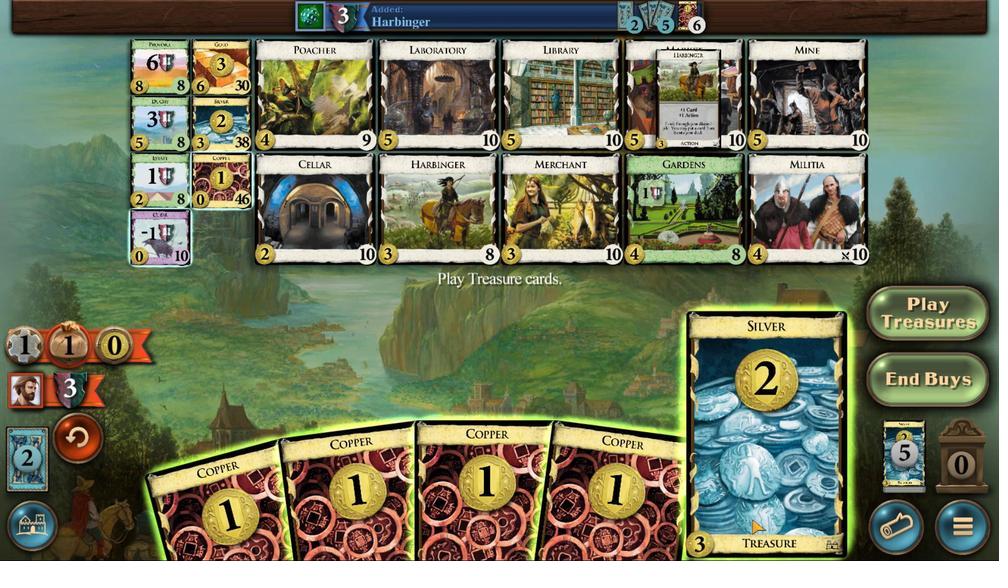
Action: Mouse moved to (653, 523)
Screenshot: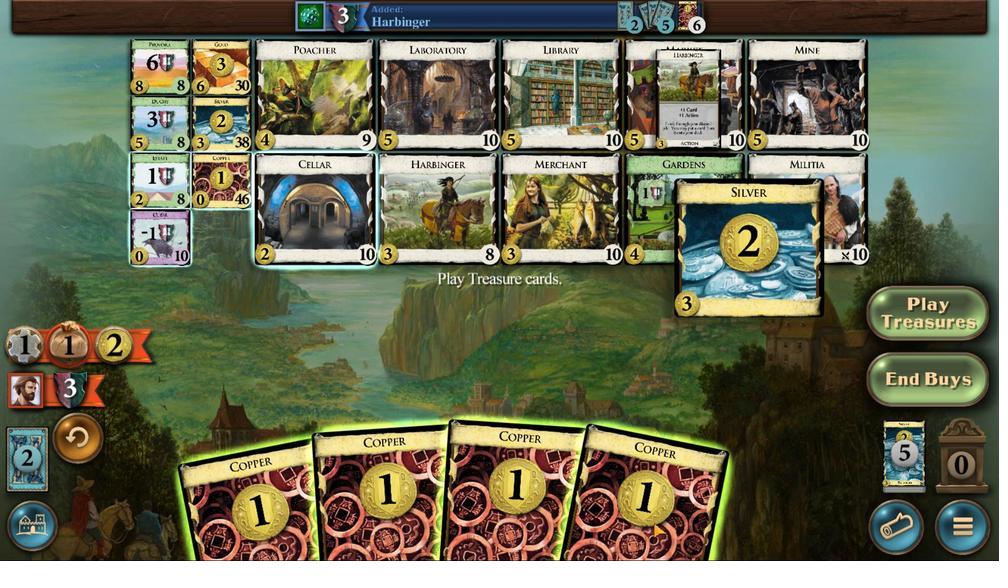 
Action: Mouse scrolled (653, 523) with delta (0, 0)
Screenshot: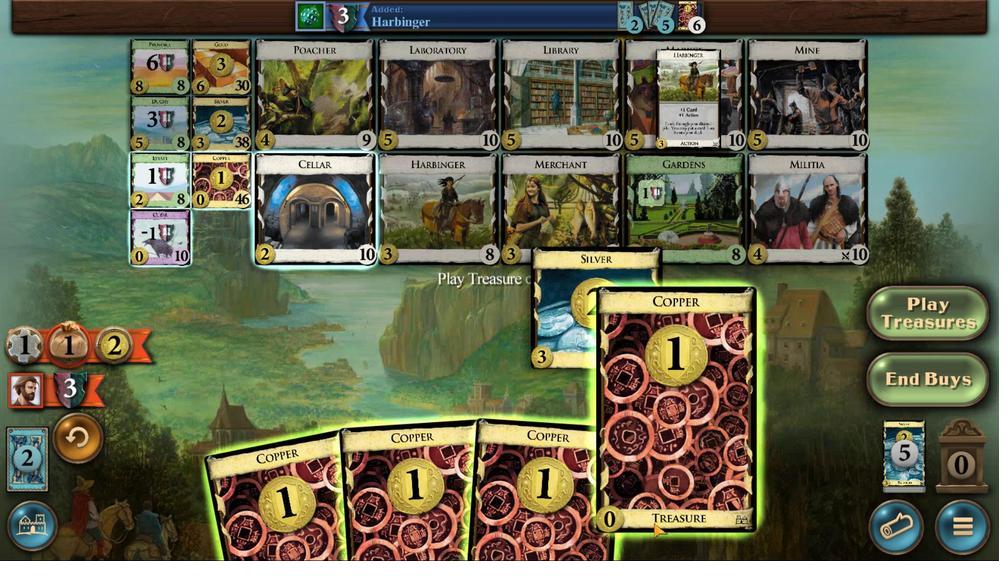 
Action: Mouse scrolled (653, 523) with delta (0, 0)
Screenshot: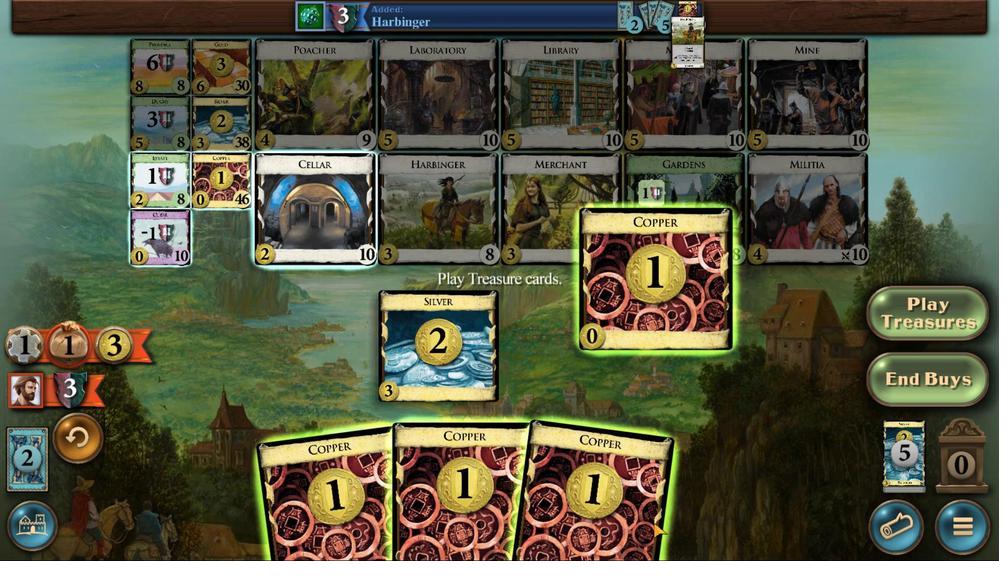 
Action: Mouse moved to (600, 519)
Screenshot: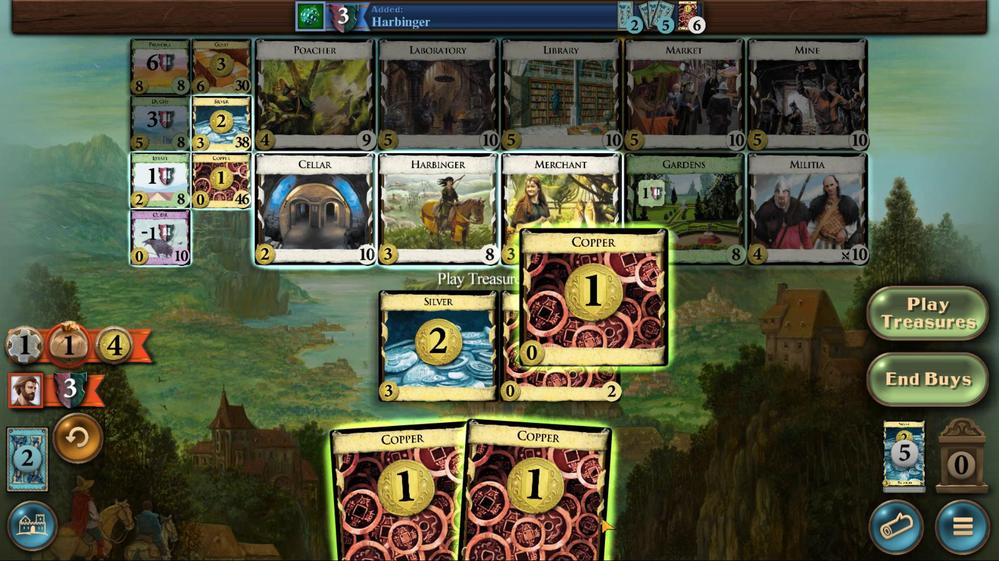 
Action: Mouse scrolled (600, 518) with delta (0, 0)
Screenshot: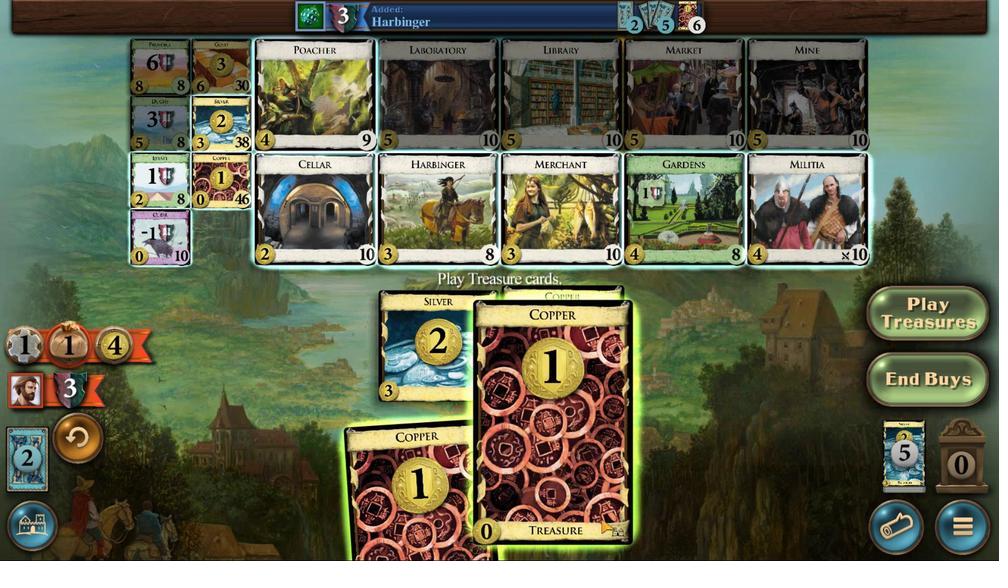 
Action: Mouse moved to (600, 519)
Screenshot: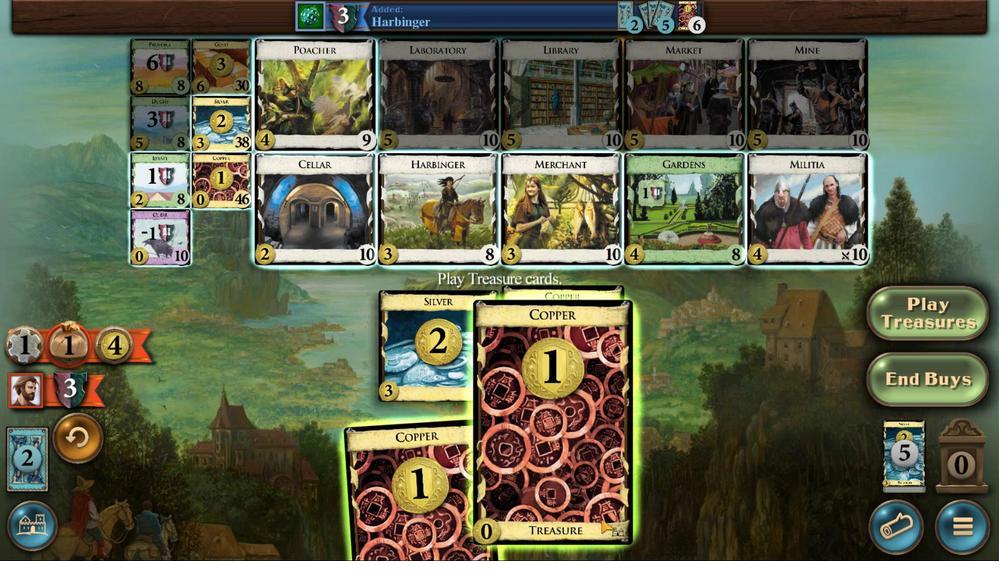 
Action: Mouse scrolled (600, 518) with delta (0, 0)
Screenshot: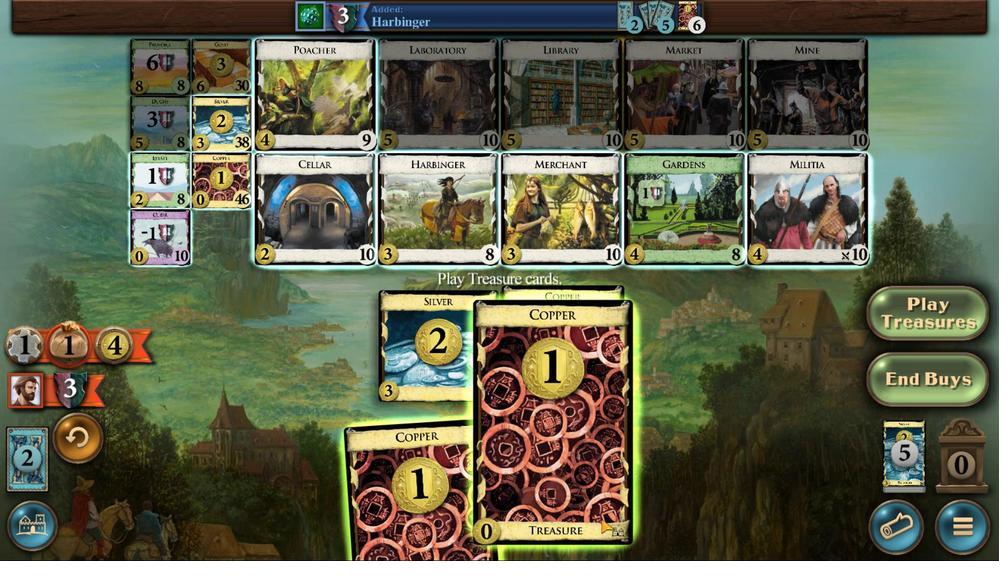 
Action: Mouse moved to (600, 519)
Screenshot: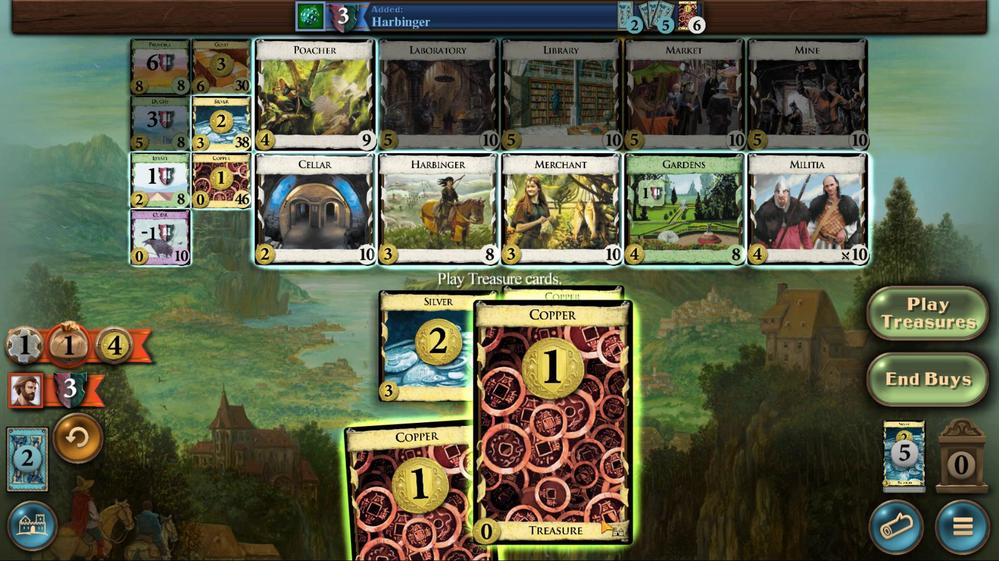 
Action: Mouse scrolled (600, 519) with delta (0, 0)
Screenshot: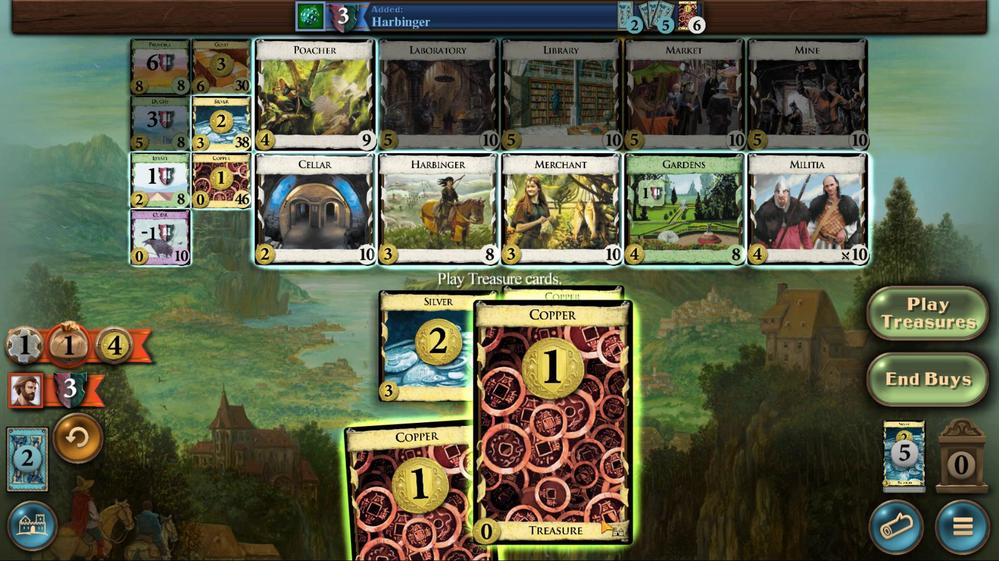 
Action: Mouse moved to (162, 118)
Screenshot: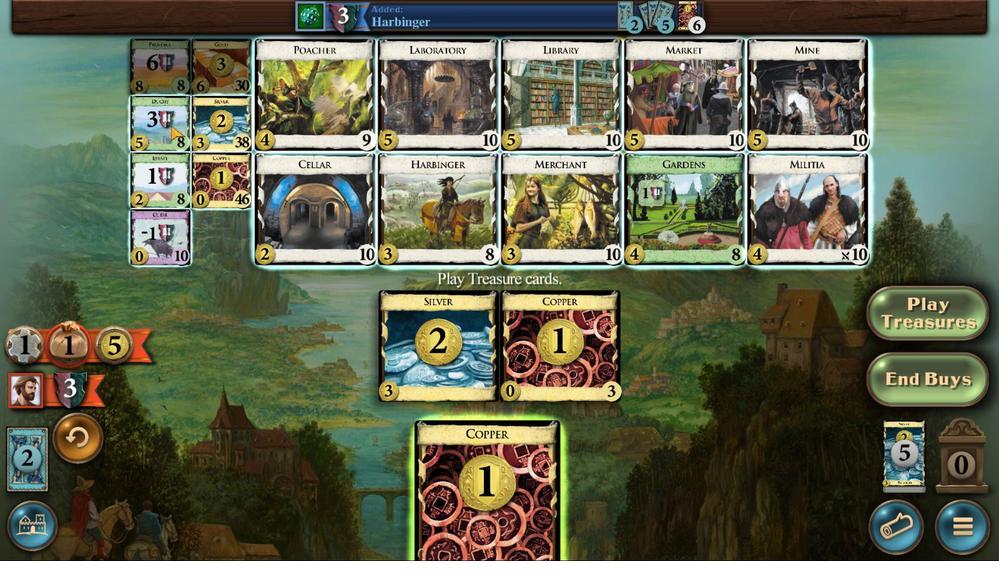 
Action: Mouse pressed left at (162, 118)
Screenshot: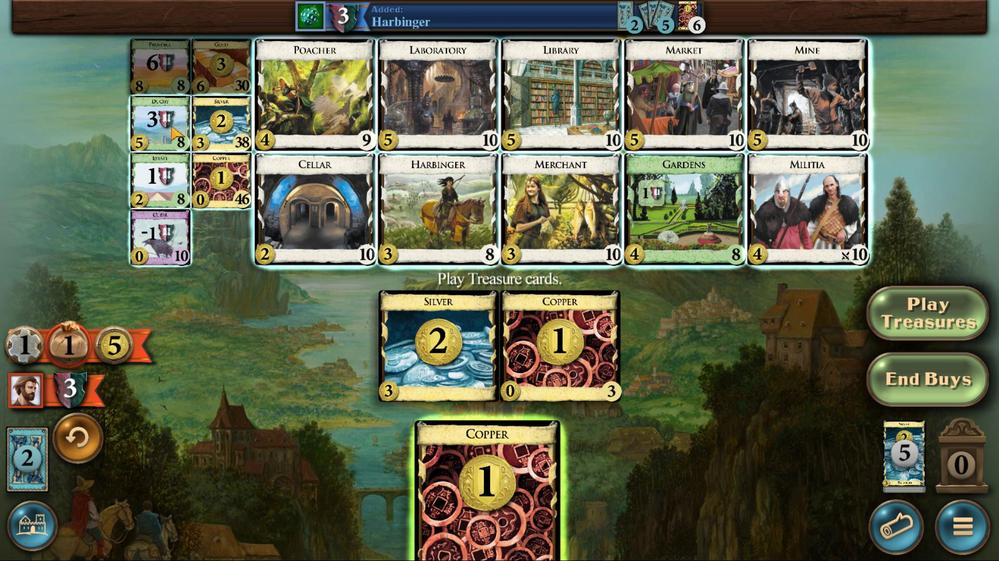 
Action: Mouse moved to (346, 516)
Screenshot: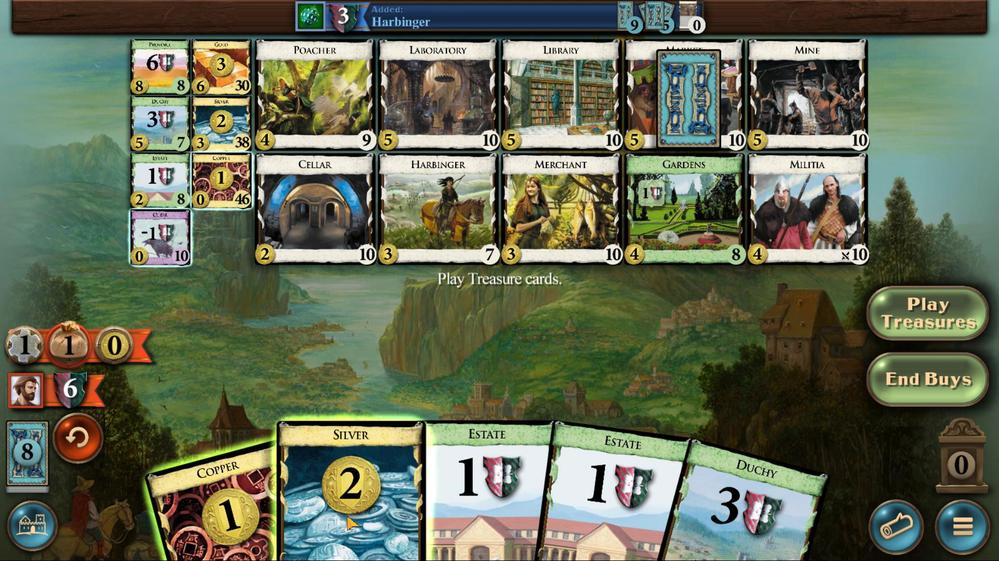 
Action: Mouse scrolled (346, 515) with delta (0, 0)
Screenshot: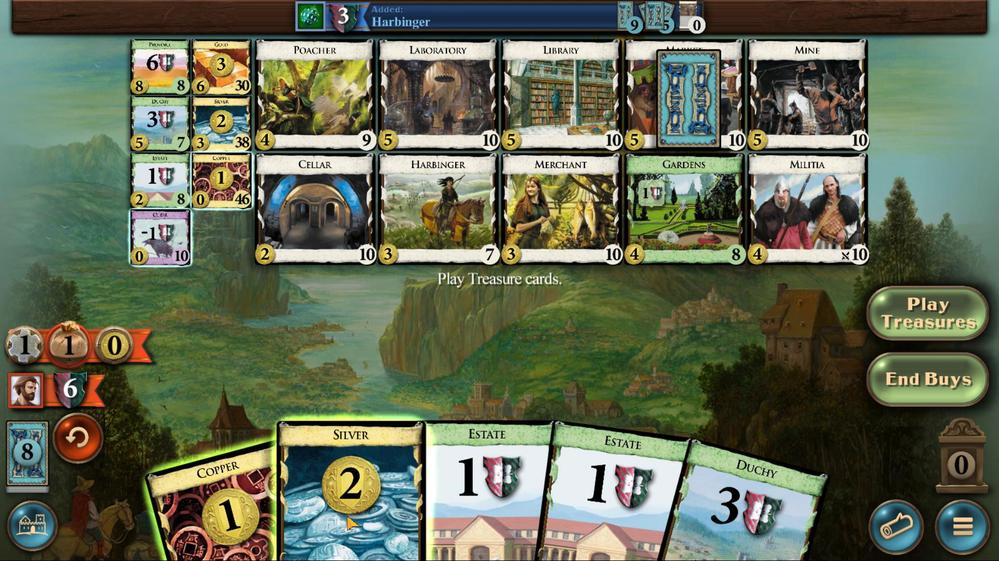 
Action: Mouse moved to (346, 516)
Screenshot: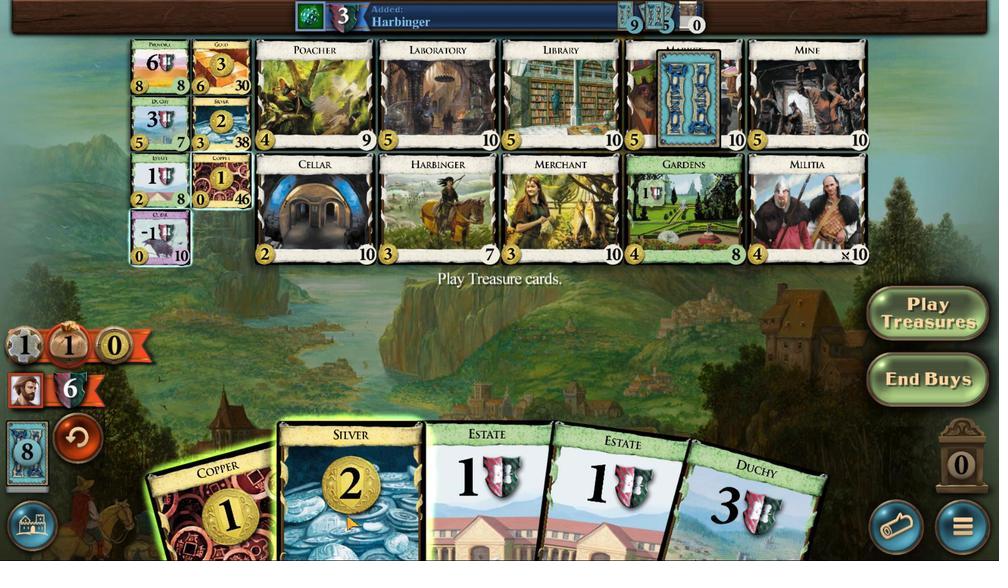 
Action: Mouse scrolled (346, 516) with delta (0, 0)
Screenshot: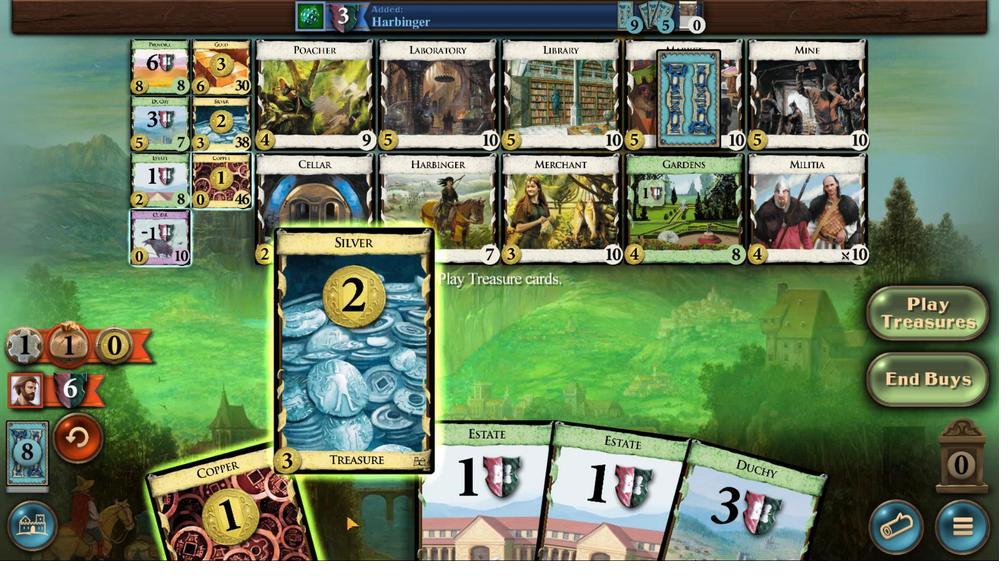 
Action: Mouse moved to (929, 392)
Screenshot: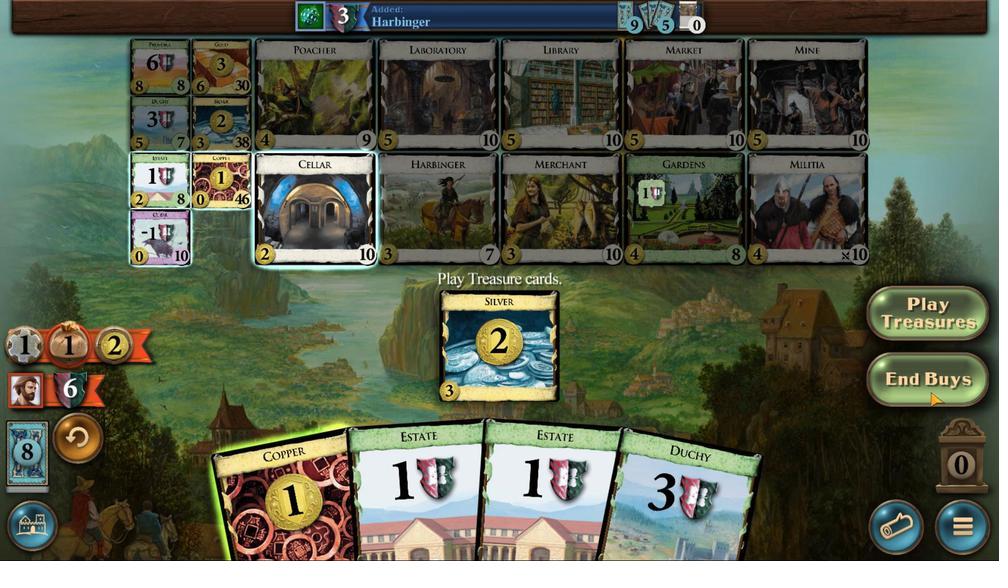 
Action: Mouse pressed left at (929, 392)
Screenshot: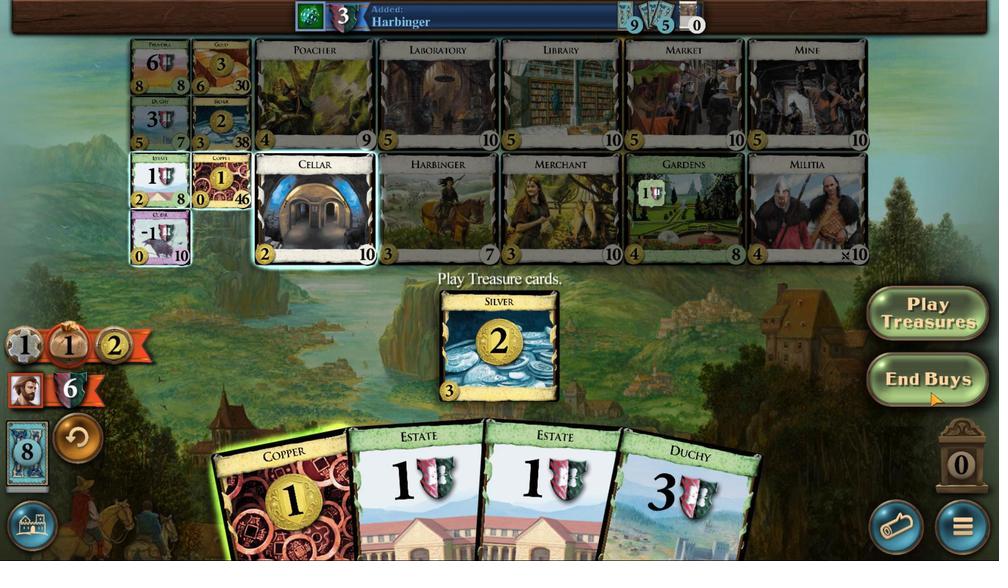 
Action: Mouse moved to (746, 513)
Screenshot: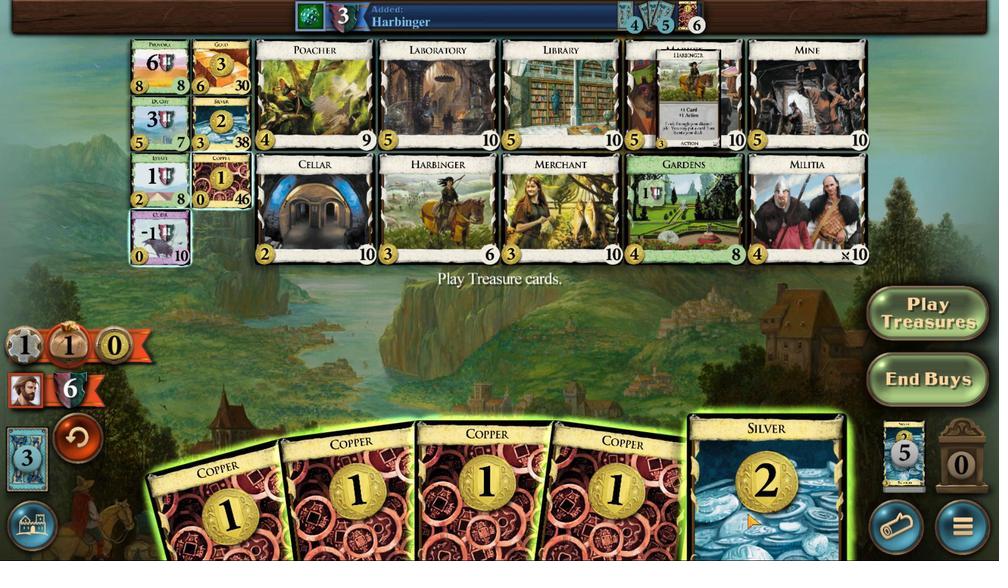 
Action: Mouse scrolled (746, 512) with delta (0, 0)
Screenshot: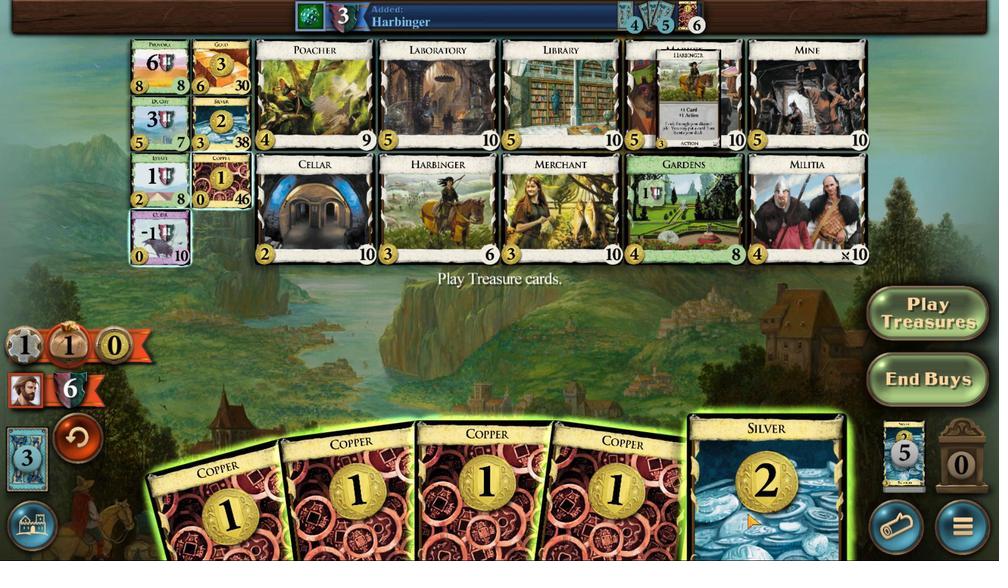 
Action: Mouse moved to (746, 514)
Screenshot: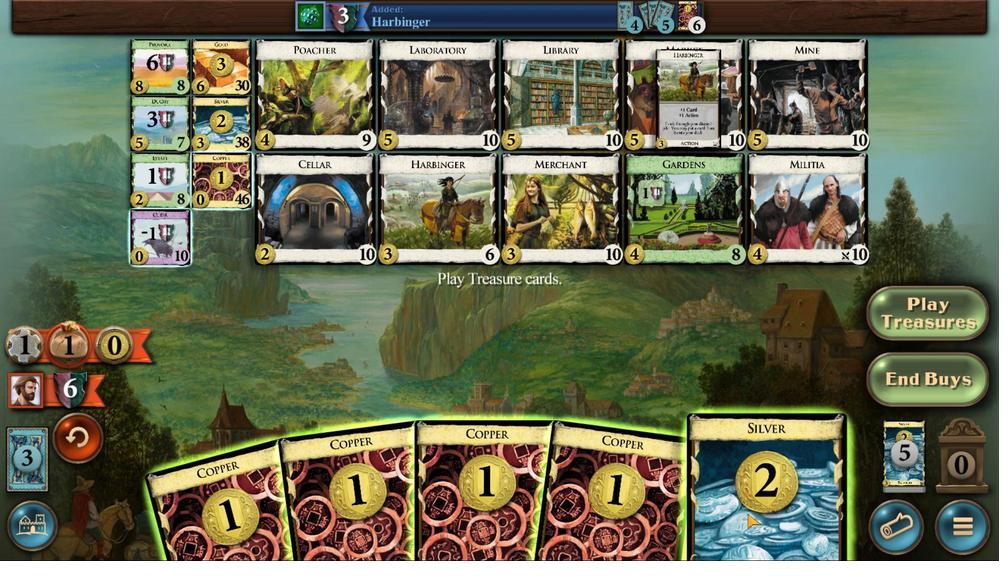 
Action: Mouse scrolled (746, 514) with delta (0, 0)
Screenshot: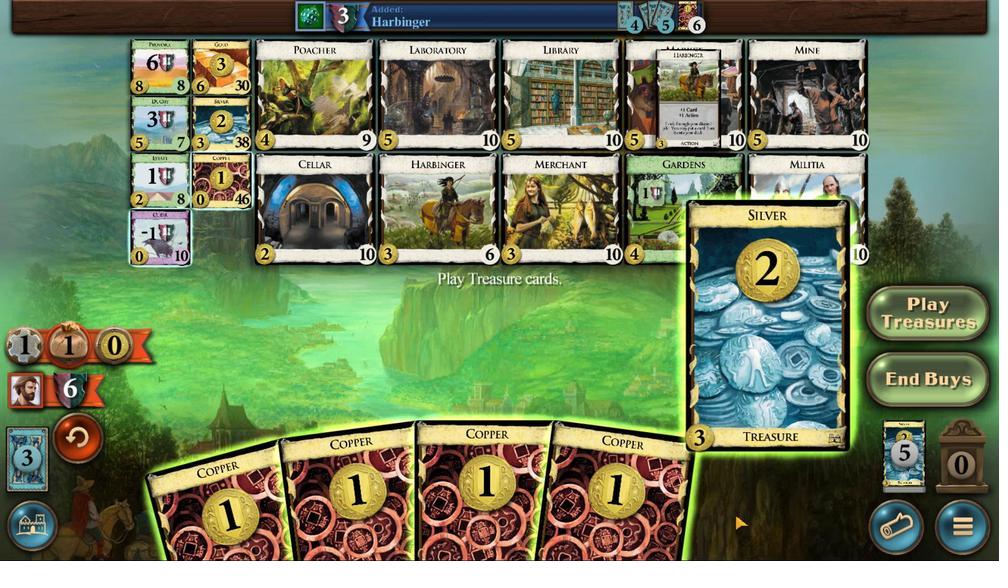 
Action: Mouse moved to (654, 511)
Screenshot: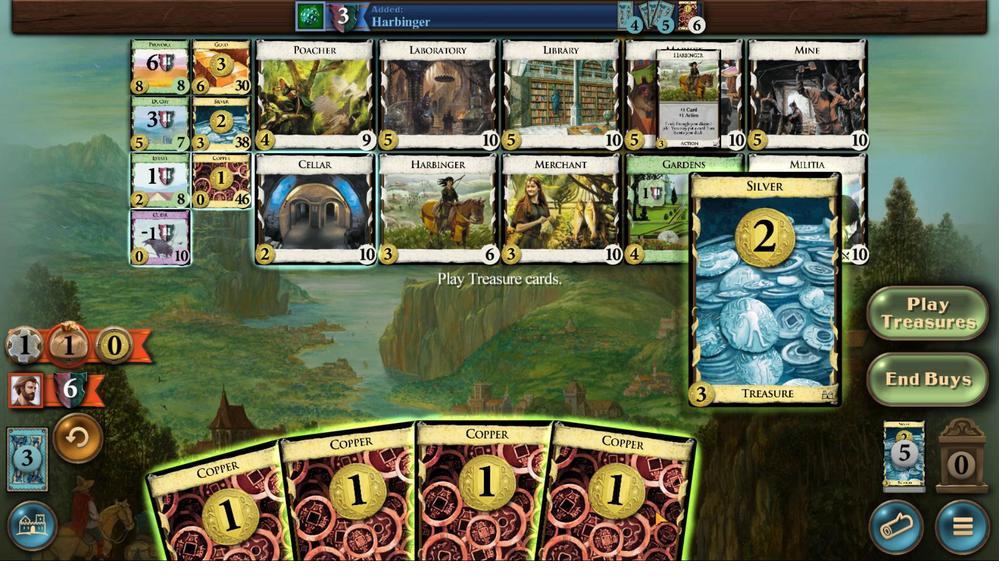
Action: Mouse scrolled (654, 511) with delta (0, 0)
Screenshot: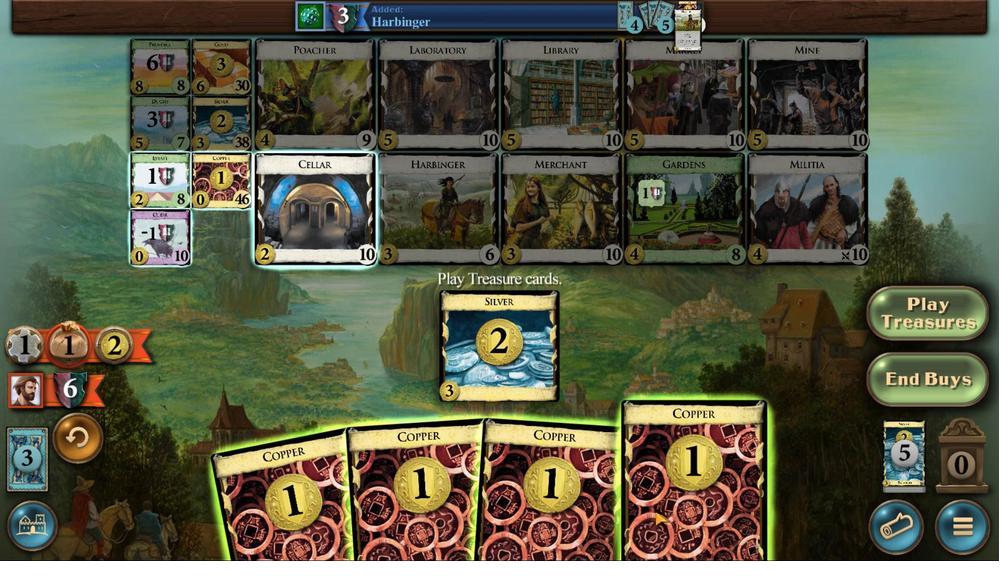 
Action: Mouse moved to (598, 501)
Screenshot: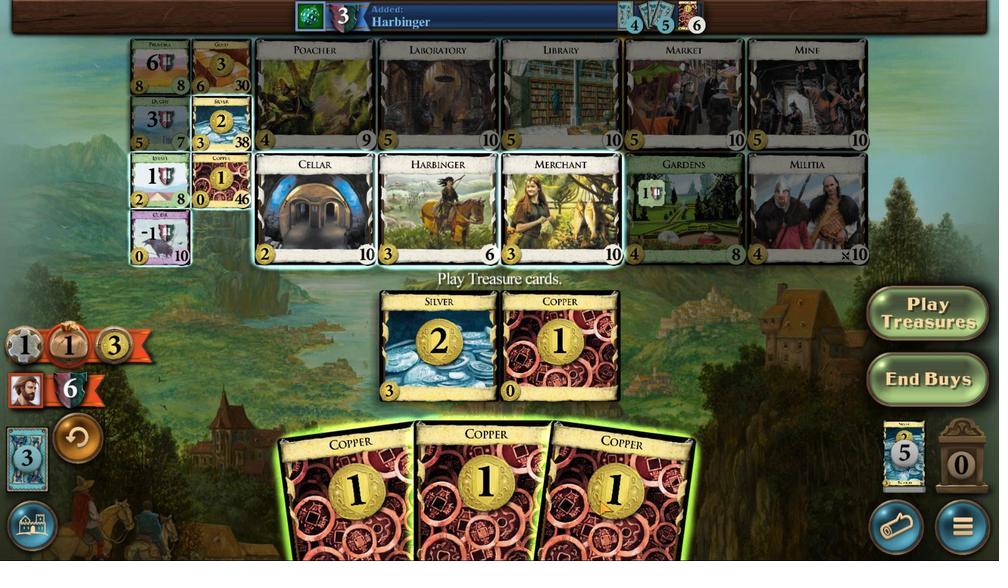 
Action: Mouse scrolled (598, 501) with delta (0, 0)
Screenshot: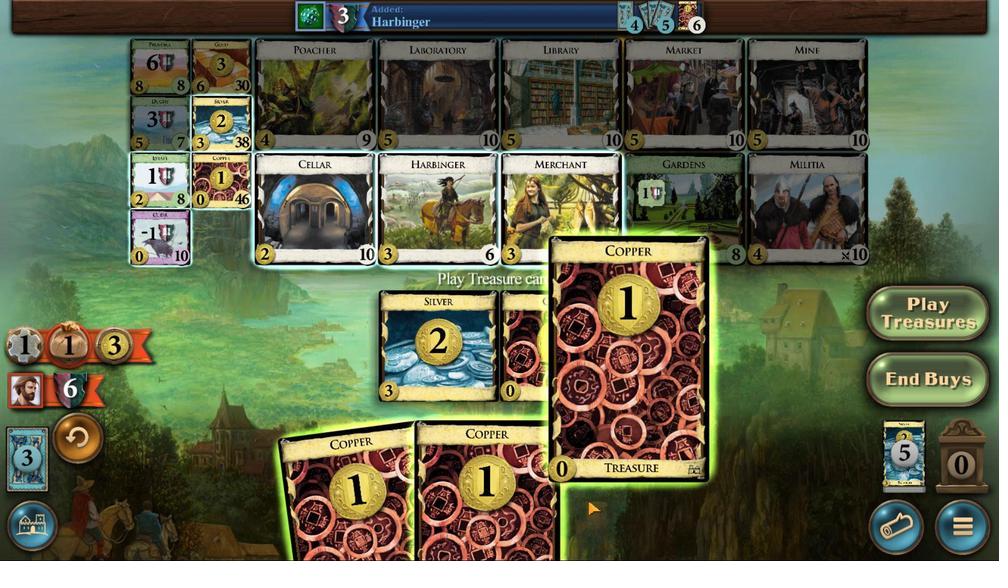 
Action: Mouse moved to (598, 501)
Screenshot: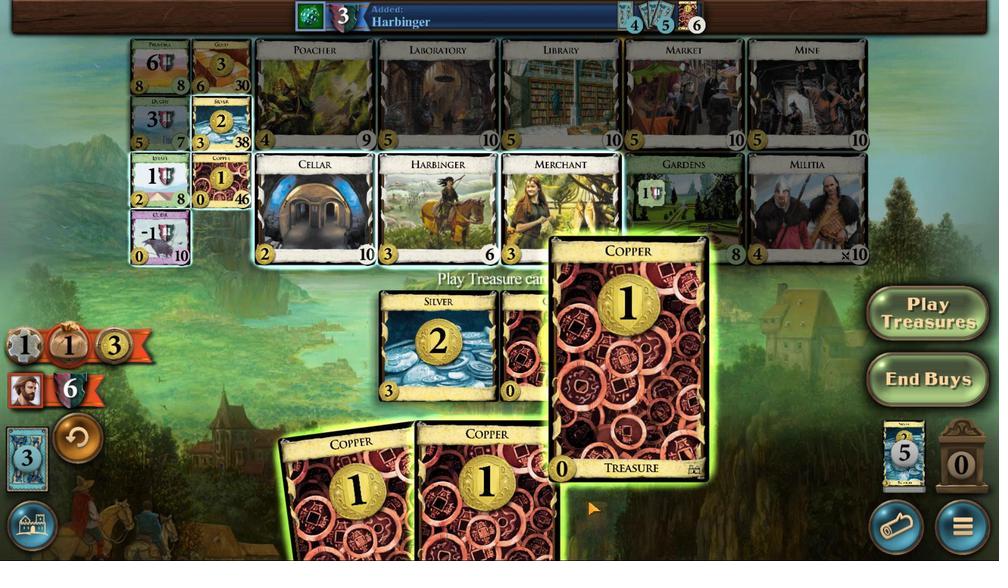 
Action: Mouse scrolled (598, 501) with delta (0, 0)
Screenshot: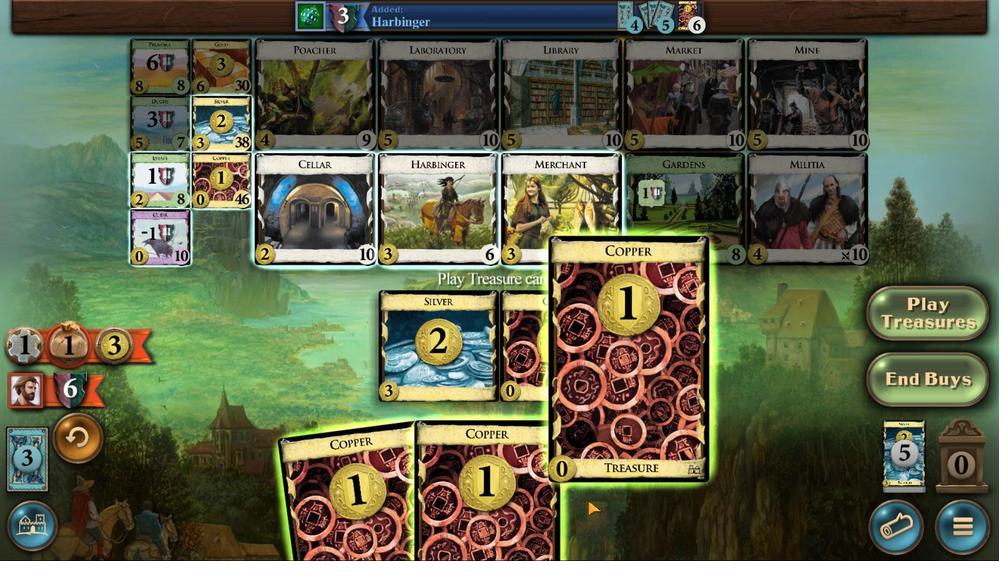 
Action: Mouse moved to (534, 492)
Screenshot: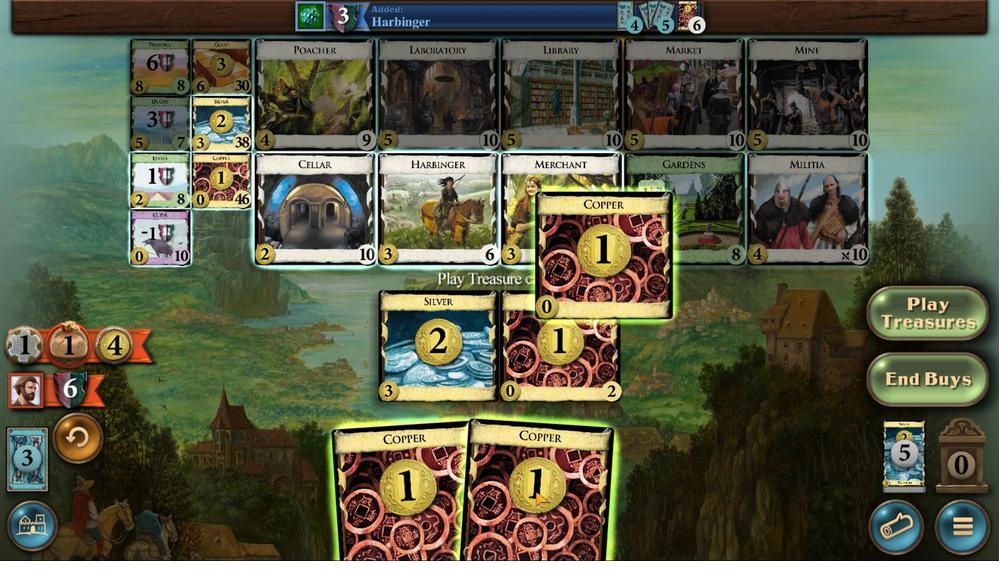 
Action: Mouse scrolled (534, 491) with delta (0, 0)
Screenshot: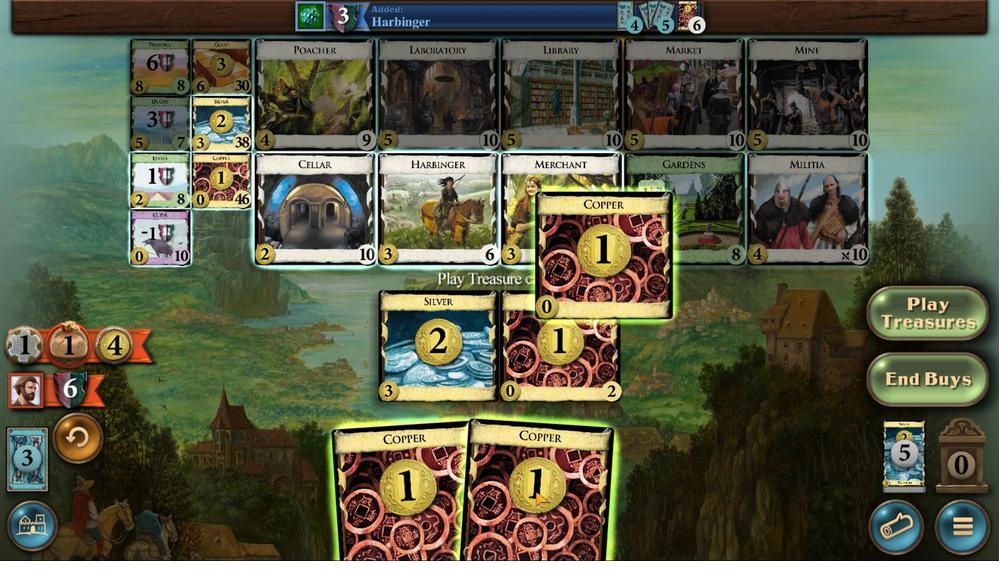 
Action: Mouse moved to (534, 492)
Screenshot: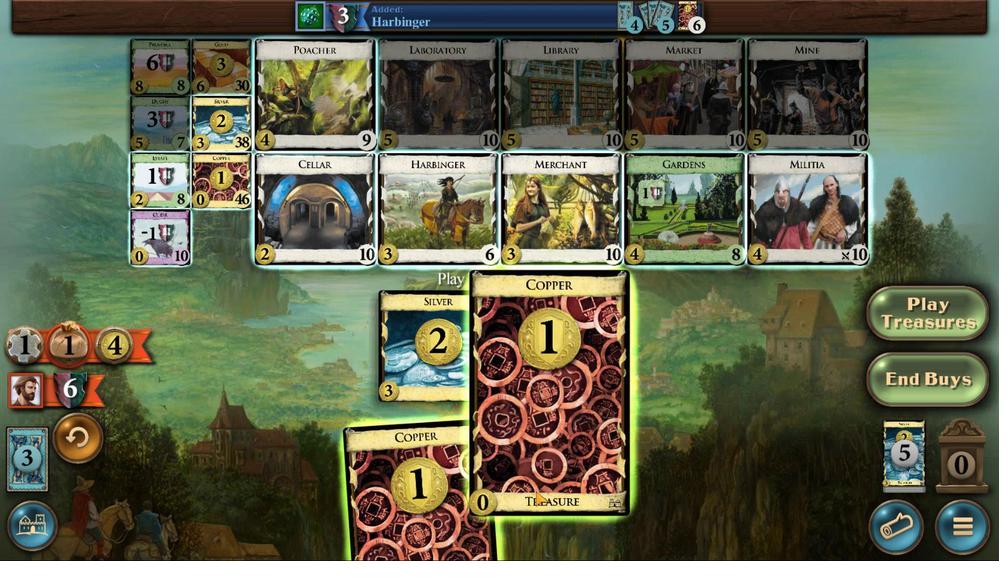
Action: Mouse scrolled (534, 491) with delta (0, 0)
Screenshot: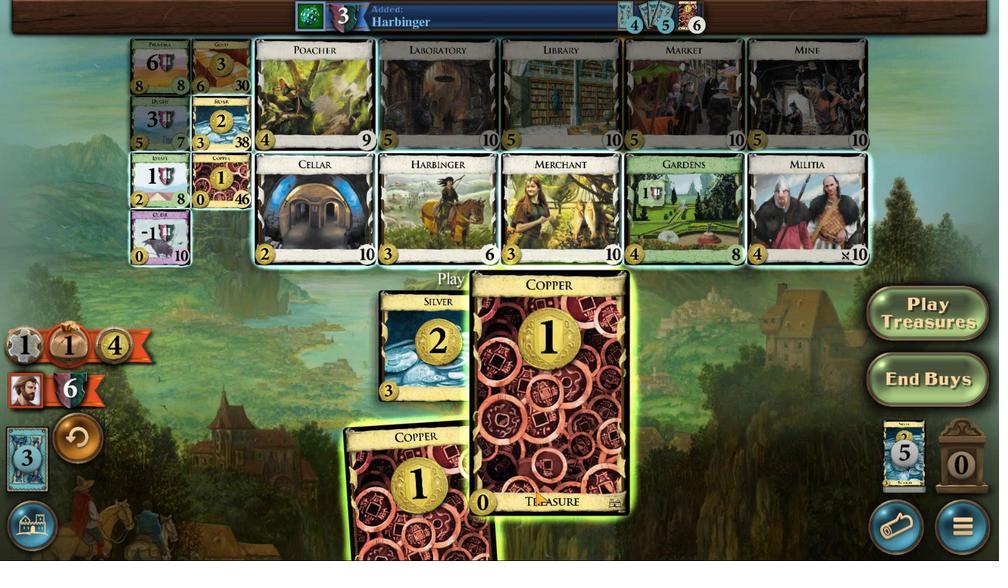 
Action: Mouse scrolled (534, 491) with delta (0, 0)
Screenshot: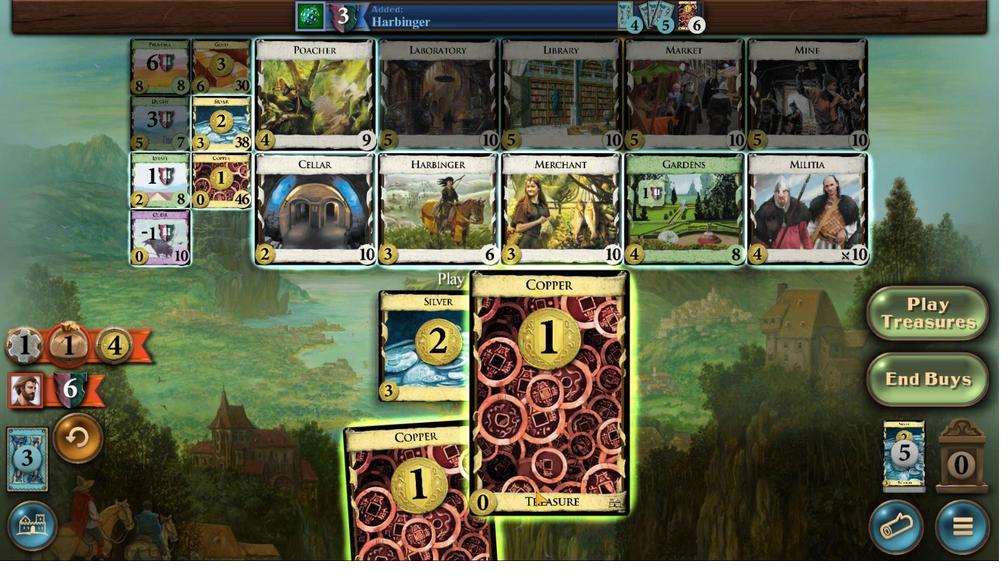 
Action: Mouse moved to (162, 108)
Screenshot: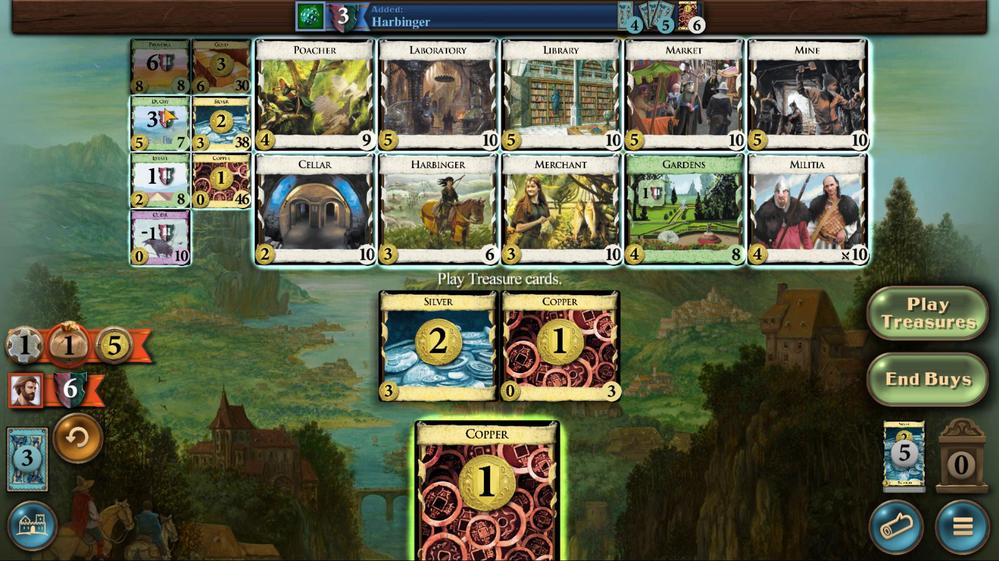 
Action: Mouse pressed left at (162, 108)
Screenshot: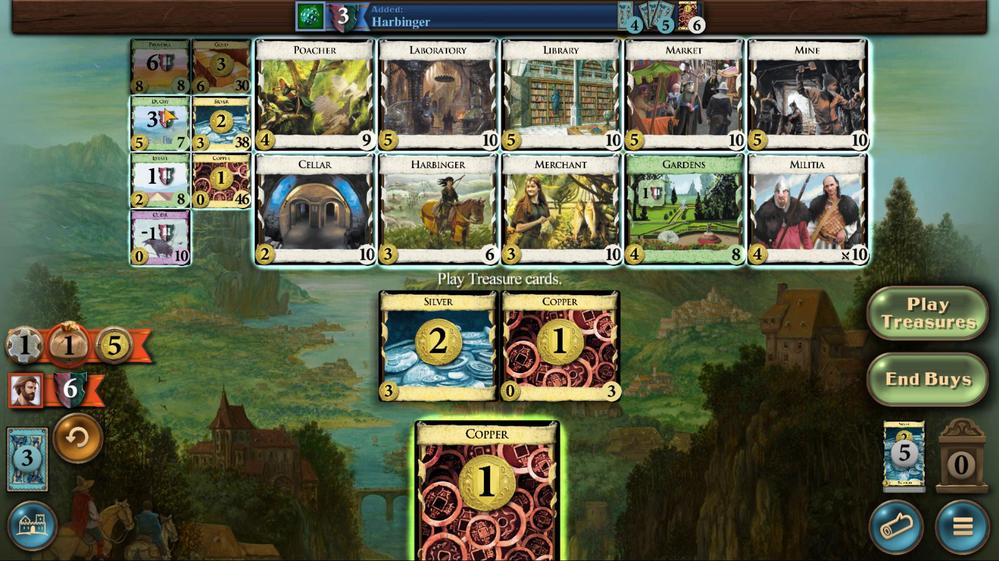 
Action: Mouse moved to (619, 474)
Screenshot: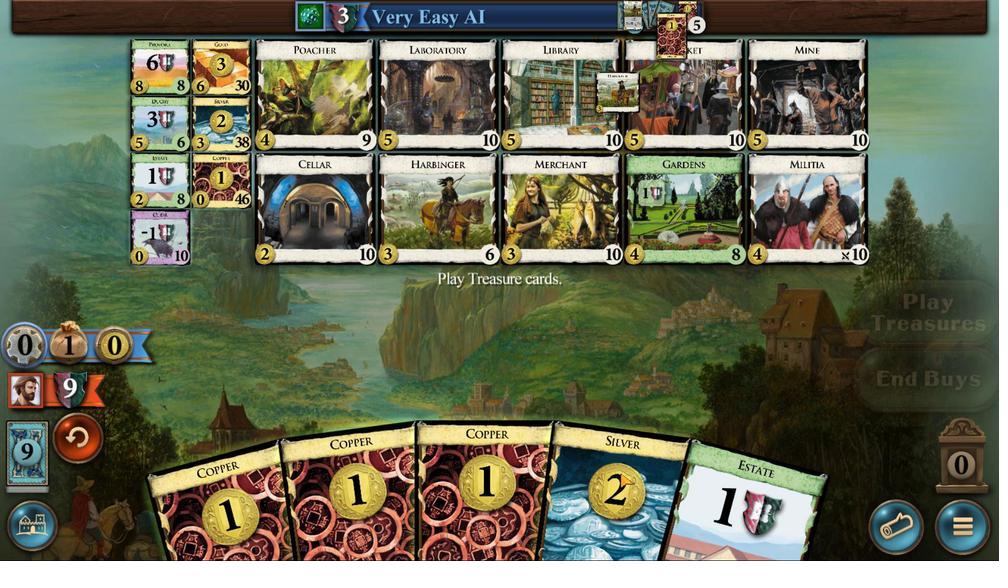 
Action: Mouse scrolled (619, 473) with delta (0, 0)
Screenshot: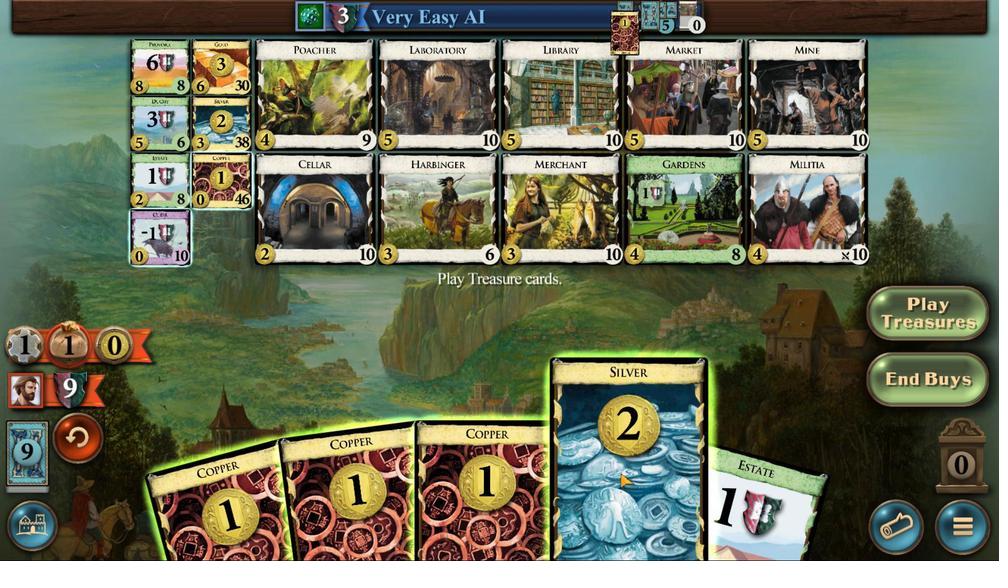 
Action: Mouse scrolled (619, 473) with delta (0, 0)
Screenshot: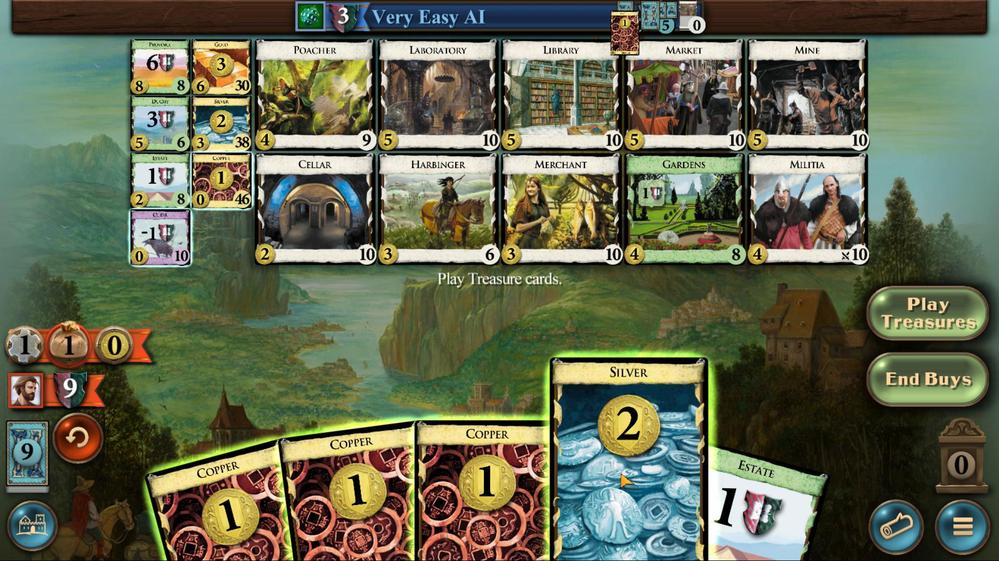 
Action: Mouse moved to (539, 476)
Screenshot: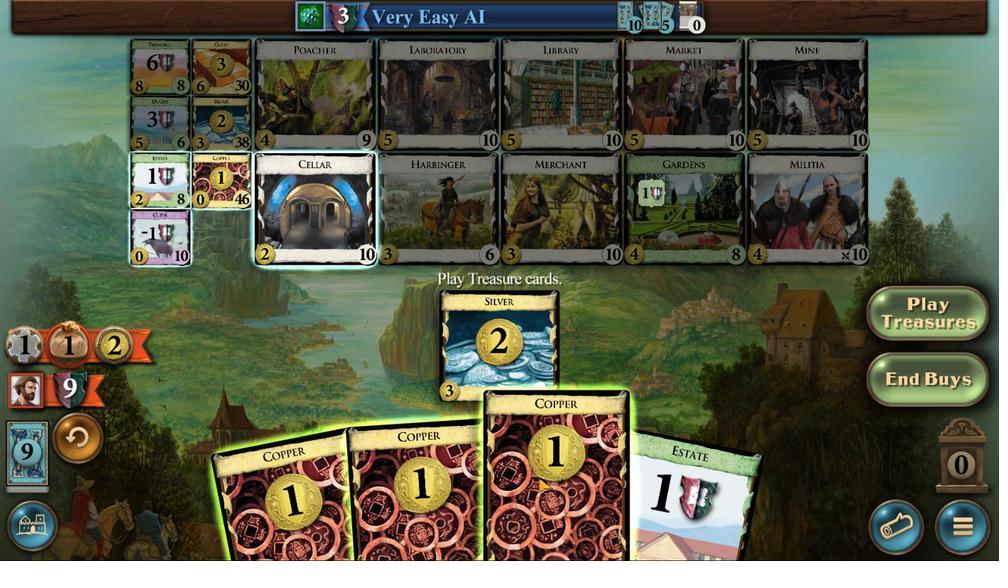 
Action: Mouse scrolled (539, 475) with delta (0, 0)
Screenshot: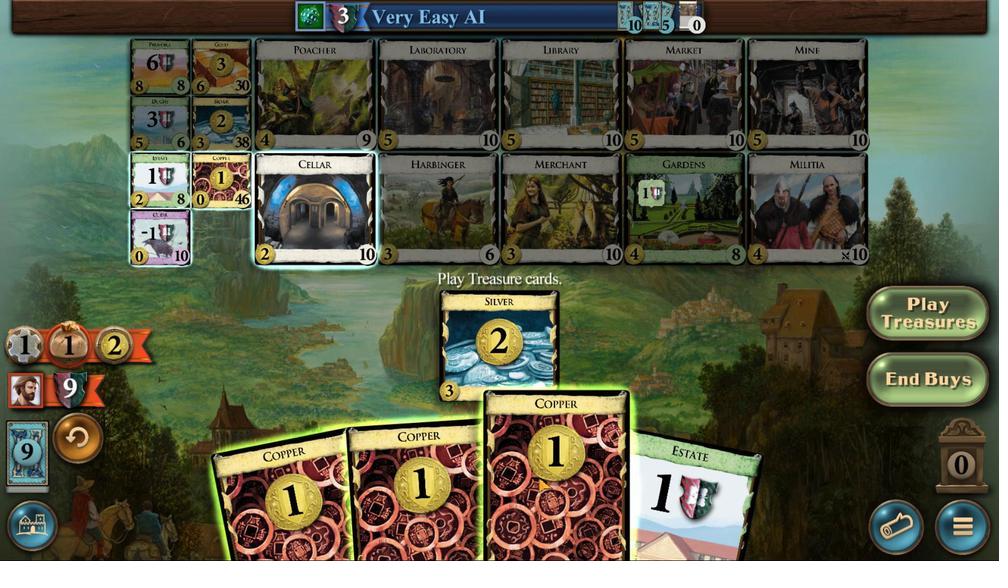 
Action: Mouse moved to (482, 478)
Screenshot: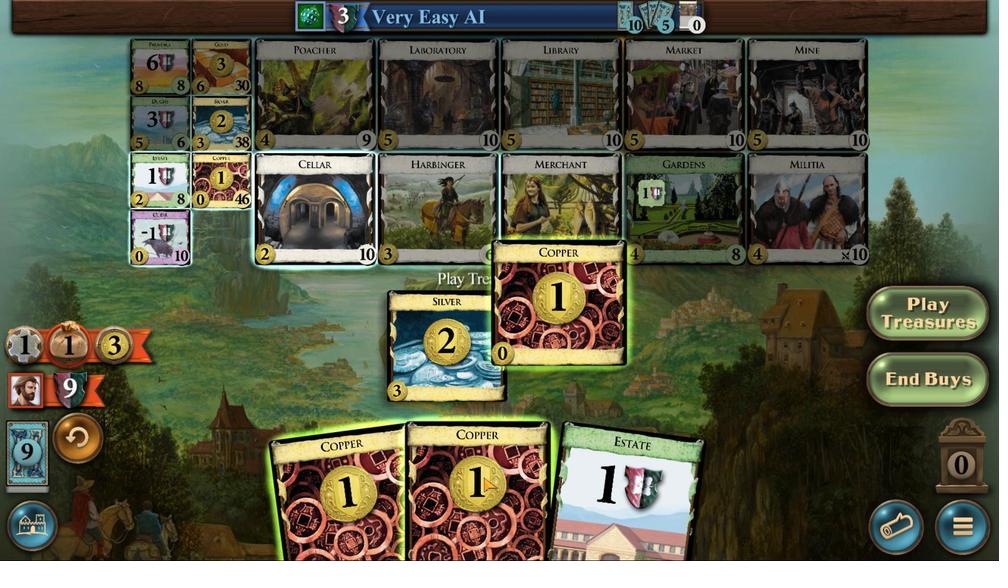 
Action: Mouse scrolled (482, 477) with delta (0, 0)
Screenshot: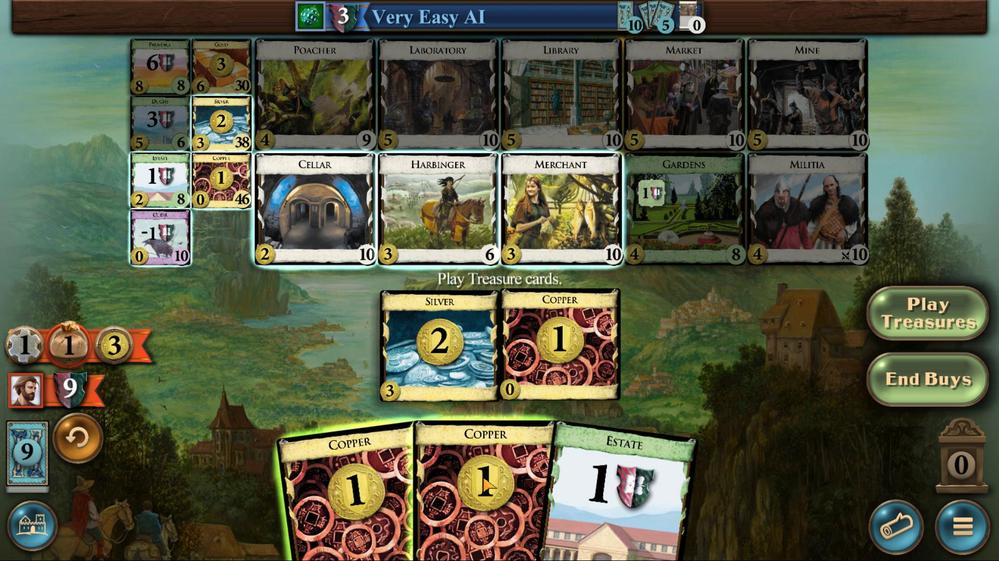 
Action: Mouse moved to (401, 484)
Screenshot: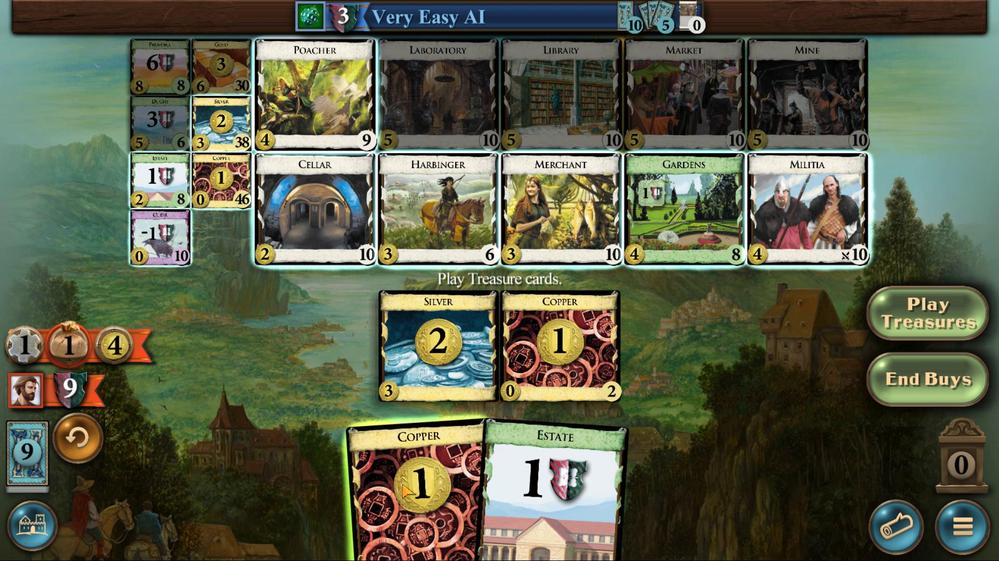 
Action: Mouse scrolled (401, 483) with delta (0, 0)
Screenshot: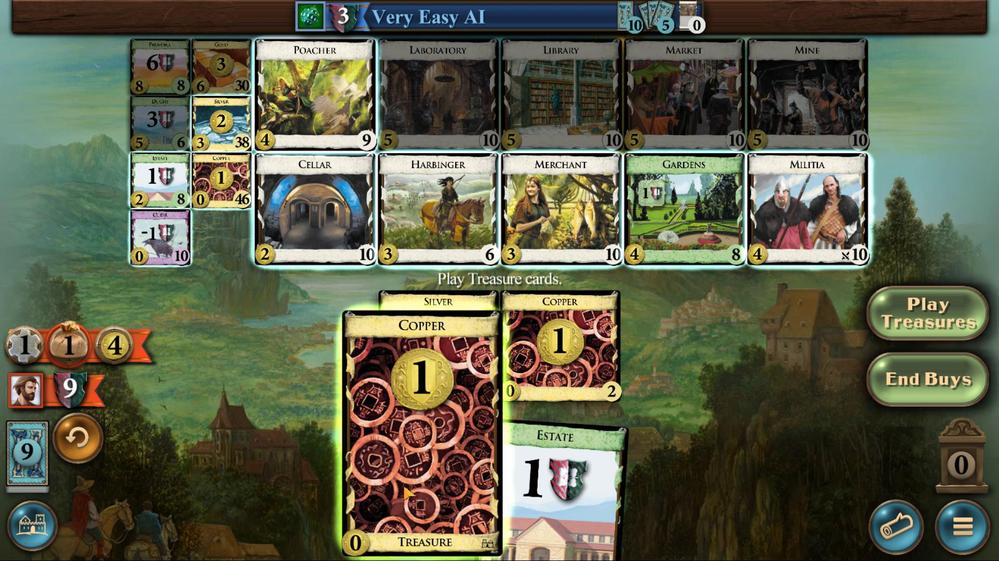 
Action: Mouse moved to (402, 485)
Screenshot: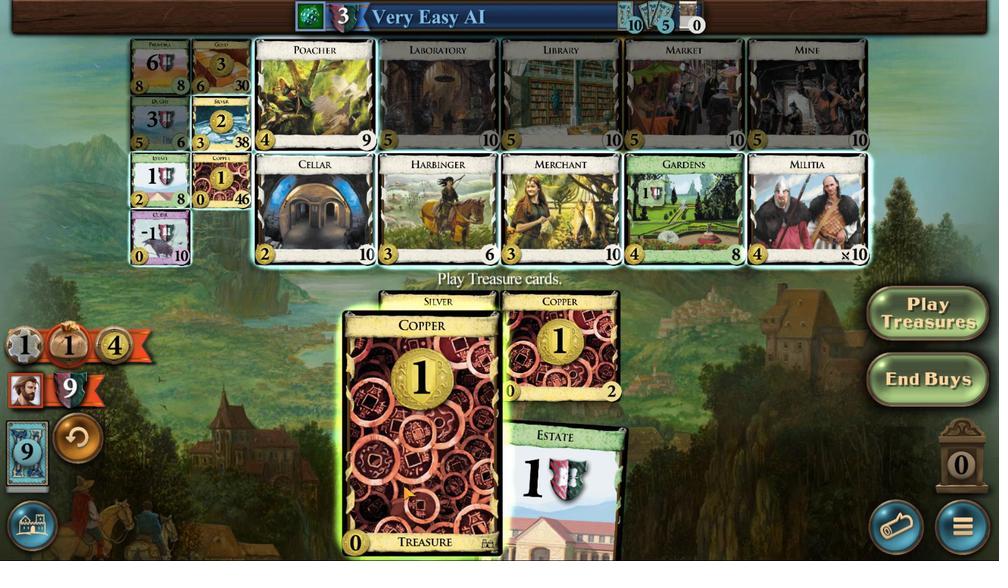 
Action: Mouse scrolled (402, 484) with delta (0, 0)
Screenshot: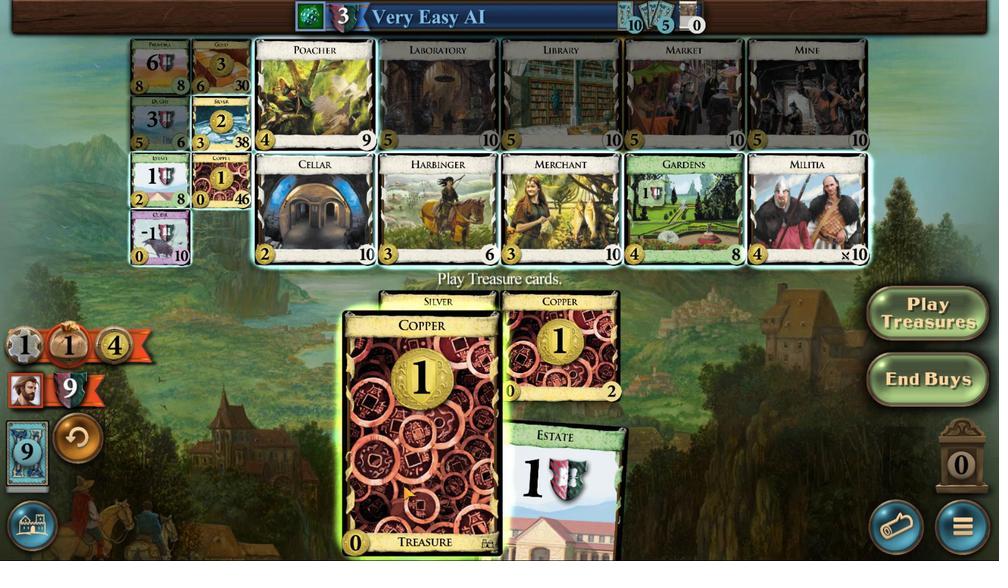 
Action: Mouse moved to (402, 486)
Screenshot: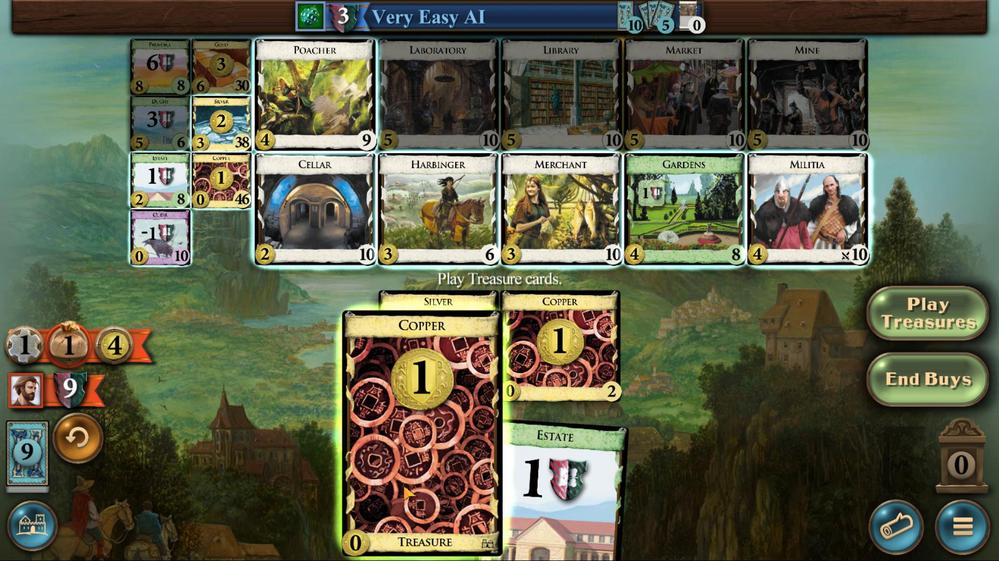 
Action: Mouse scrolled (402, 485) with delta (0, 0)
Screenshot: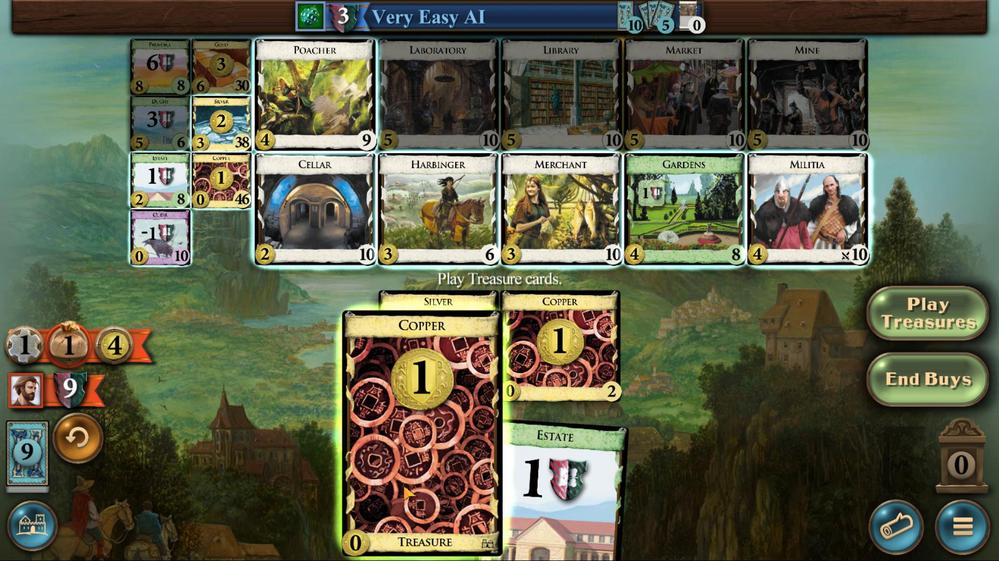 
Action: Mouse moved to (133, 110)
Screenshot: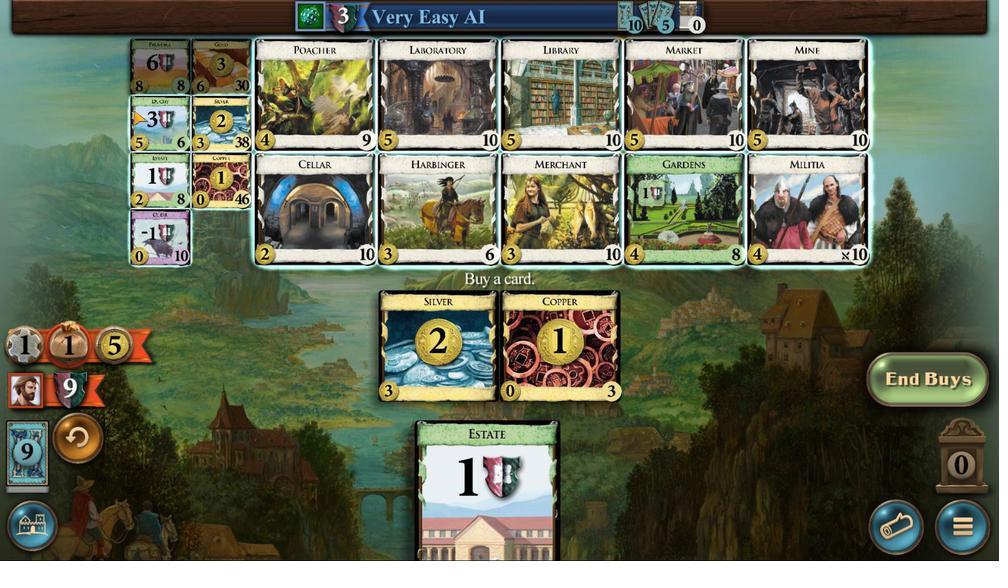 
Action: Mouse pressed left at (133, 110)
Screenshot: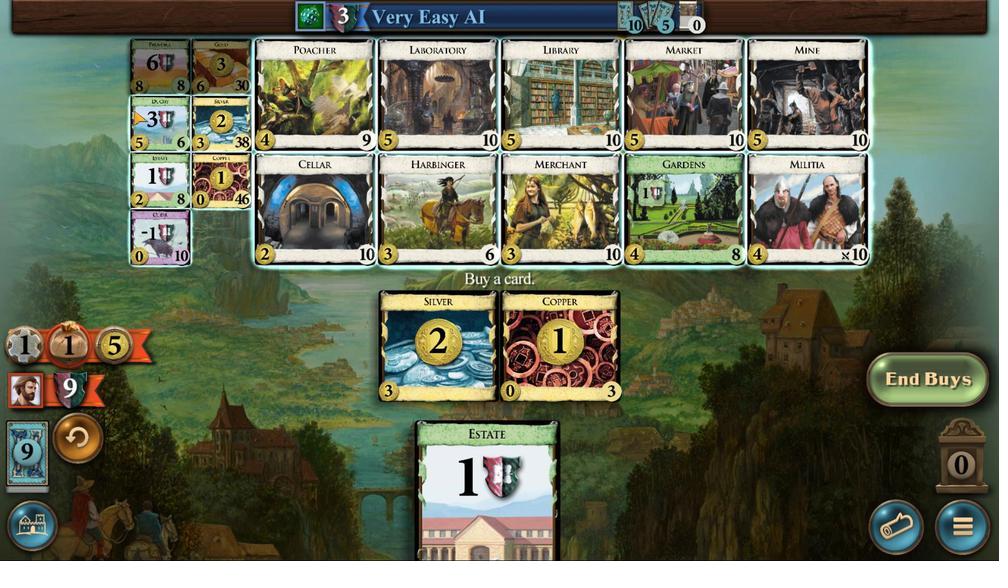 
Action: Mouse moved to (607, 517)
Screenshot: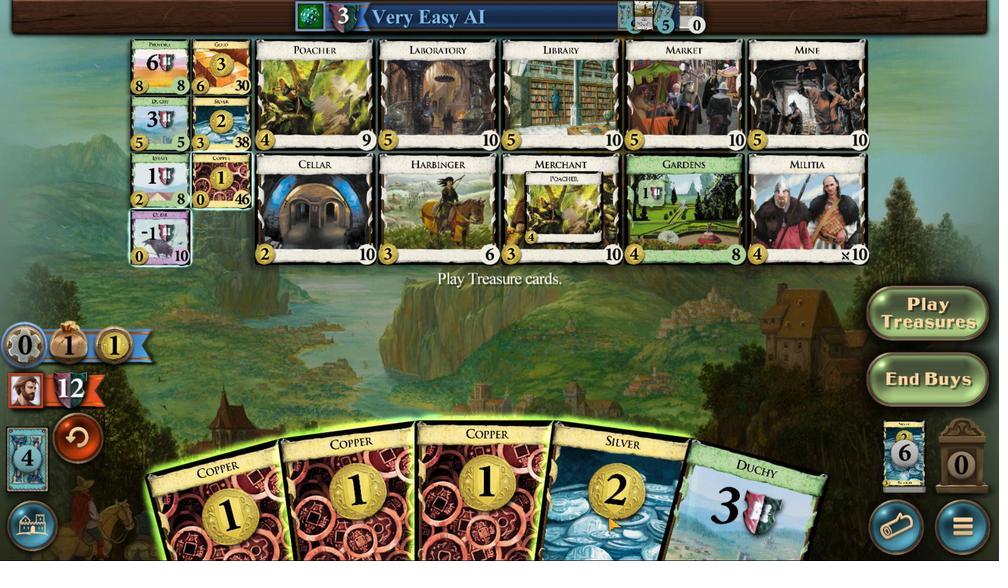 
Action: Mouse scrolled (607, 517) with delta (0, 0)
Screenshot: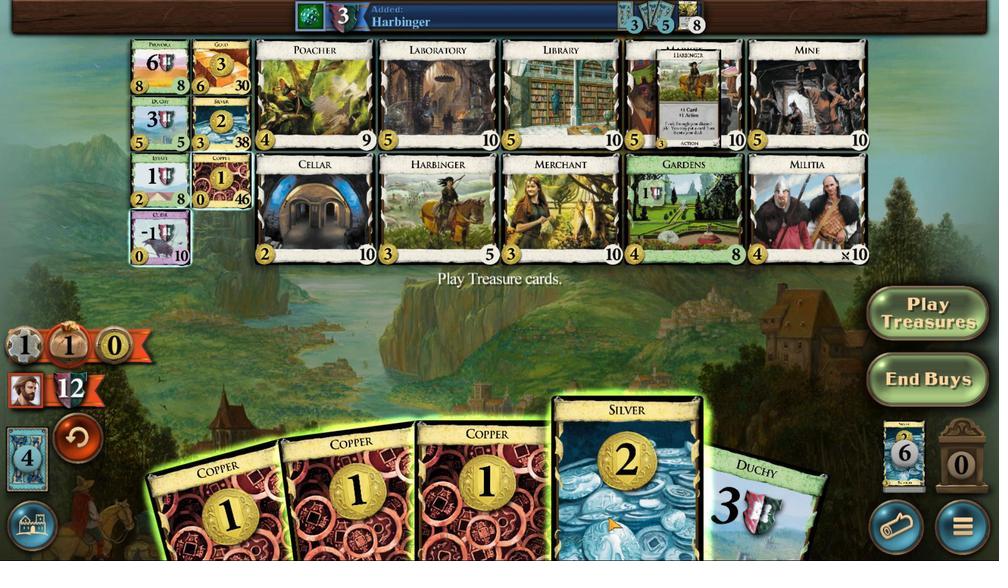 
Action: Mouse scrolled (607, 517) with delta (0, 0)
Screenshot: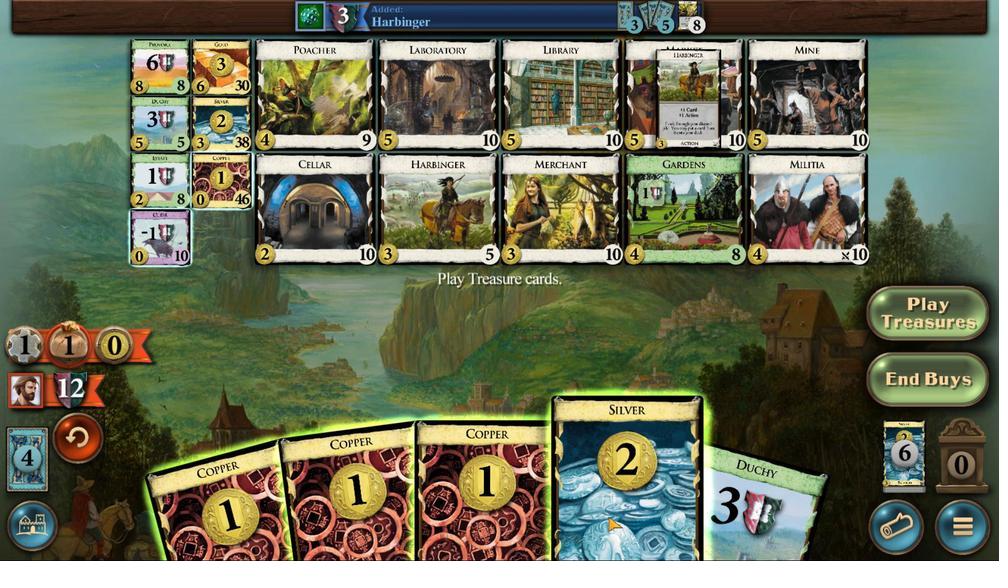 
Action: Mouse moved to (487, 499)
Screenshot: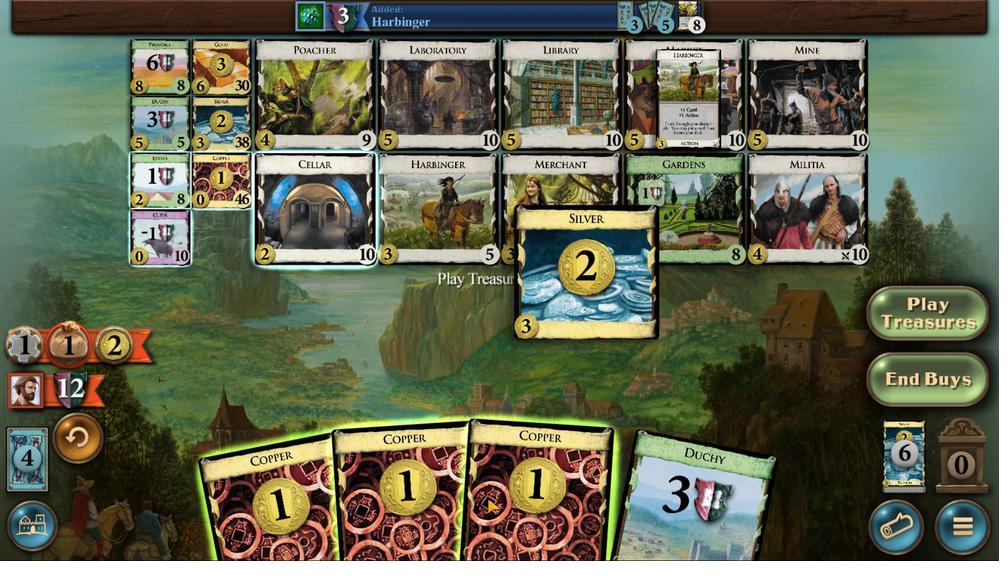 
Action: Mouse scrolled (487, 498) with delta (0, 0)
Screenshot: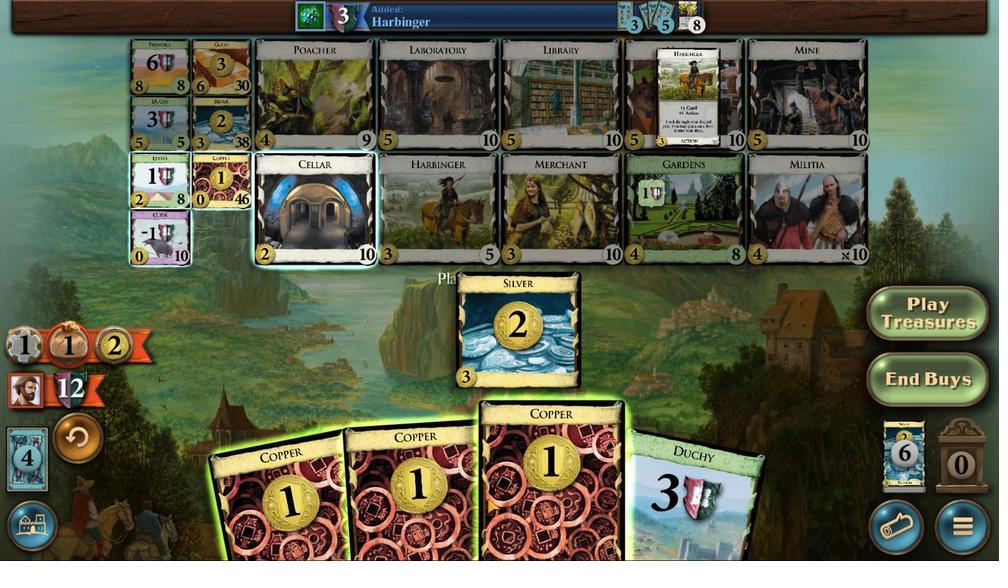 
Action: Mouse scrolled (487, 498) with delta (0, 0)
Screenshot: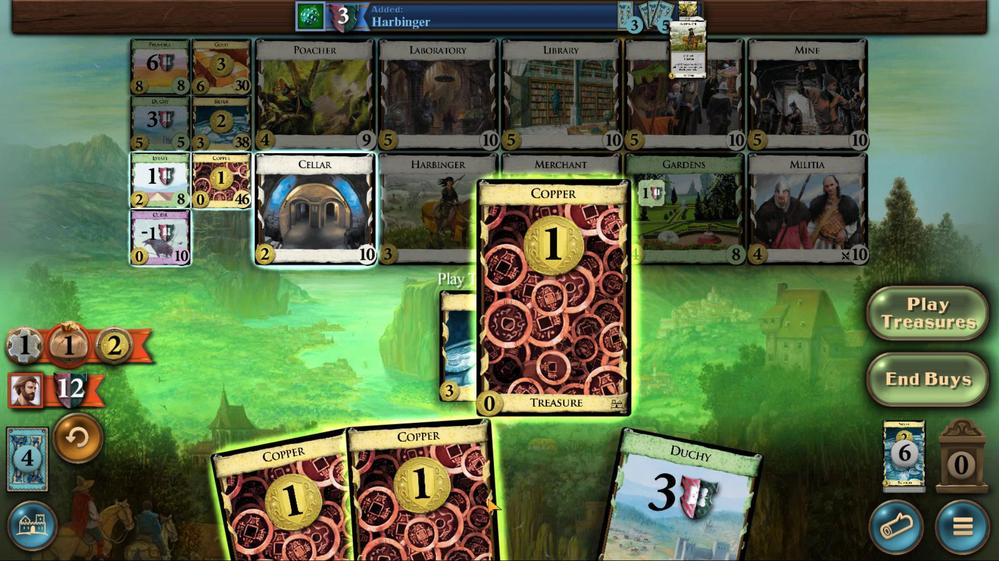 
Action: Mouse moved to (456, 493)
Screenshot: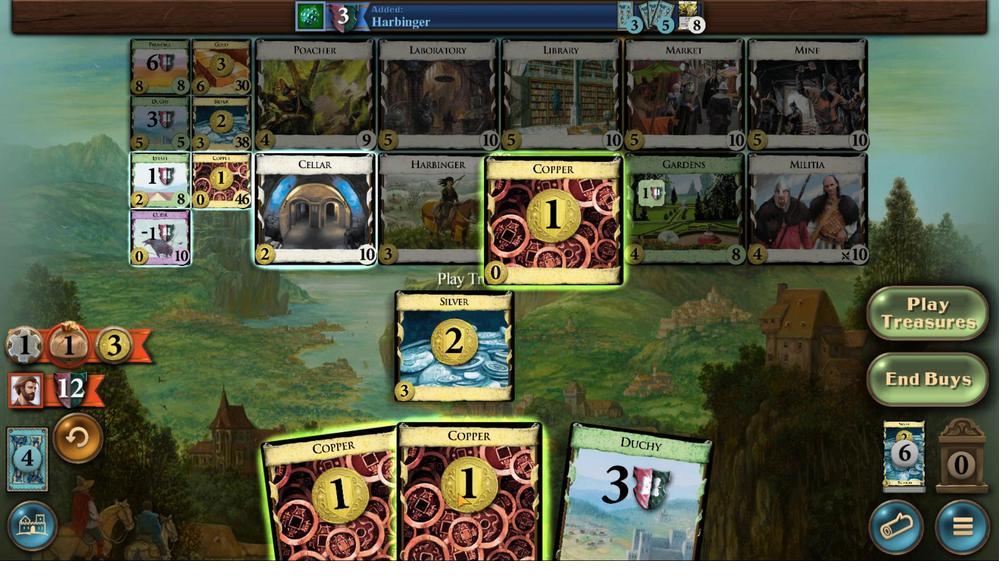 
Action: Mouse scrolled (456, 493) with delta (0, 0)
Screenshot: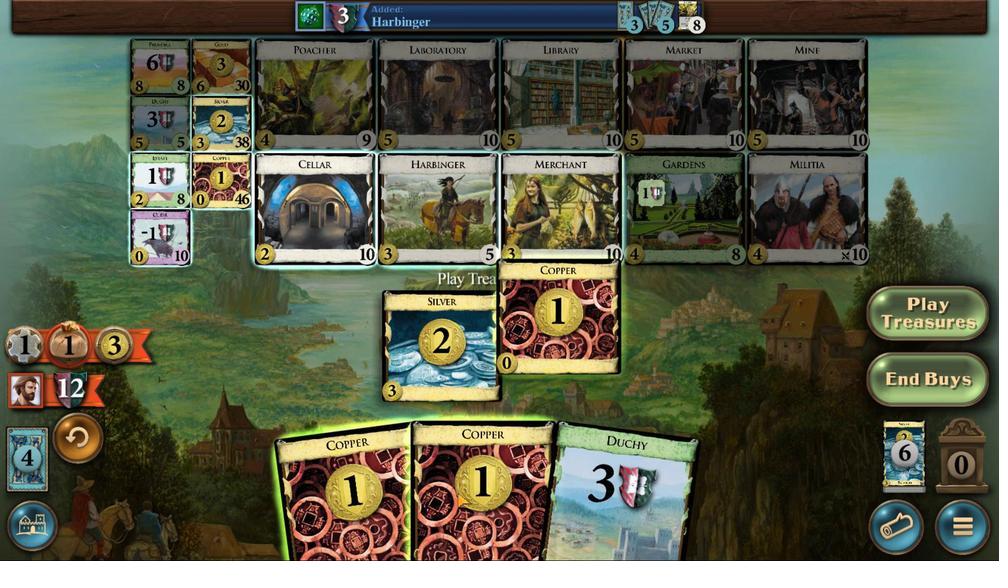 
Action: Mouse scrolled (456, 493) with delta (0, 0)
Screenshot: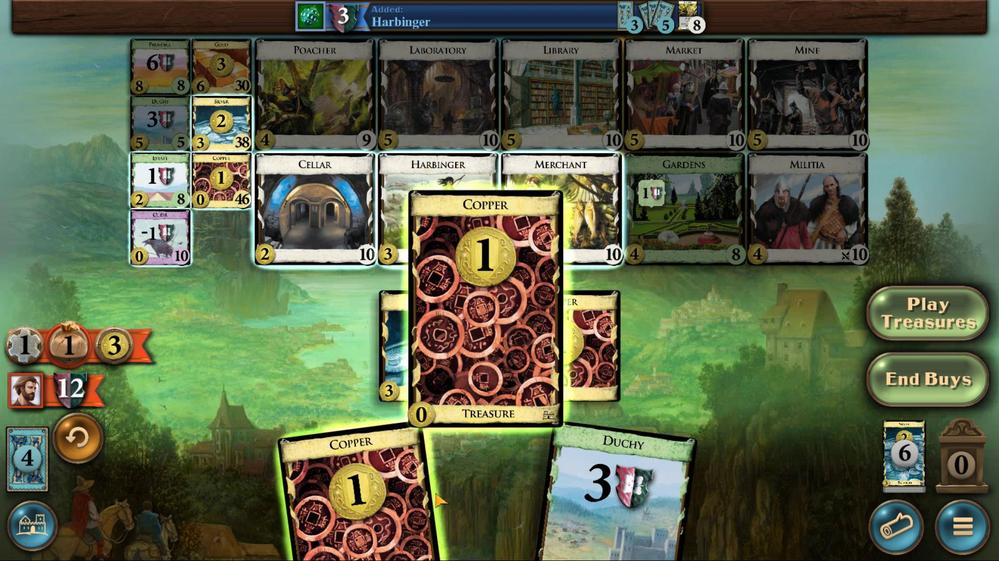 
Action: Mouse moved to (394, 491)
Screenshot: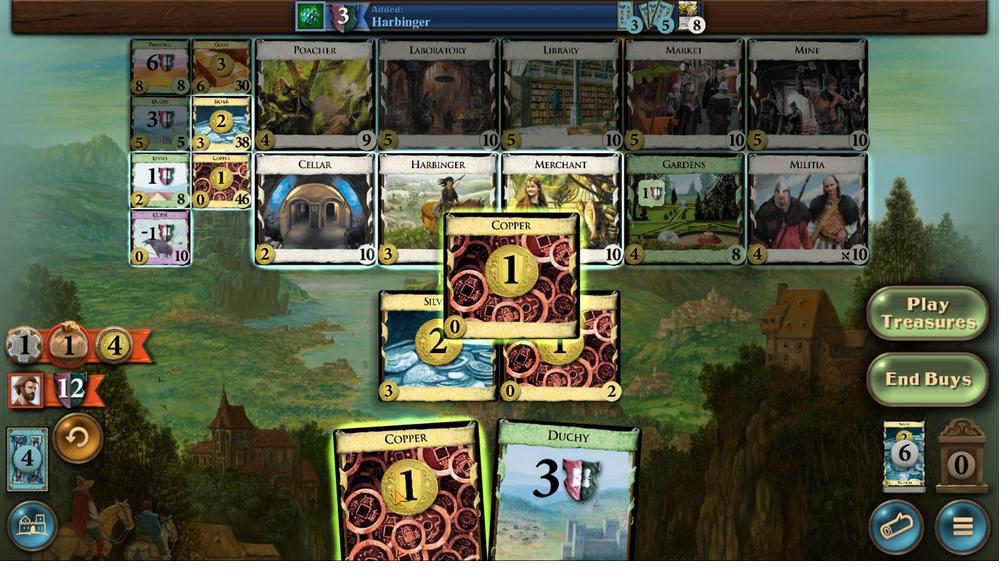 
Action: Mouse scrolled (394, 490) with delta (0, 0)
Screenshot: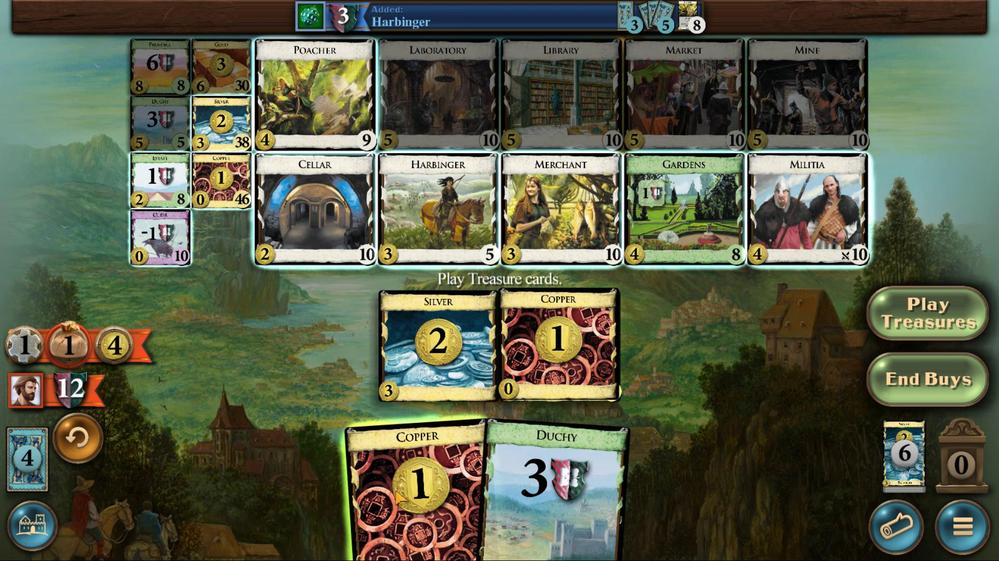 
Action: Mouse scrolled (394, 490) with delta (0, 0)
Screenshot: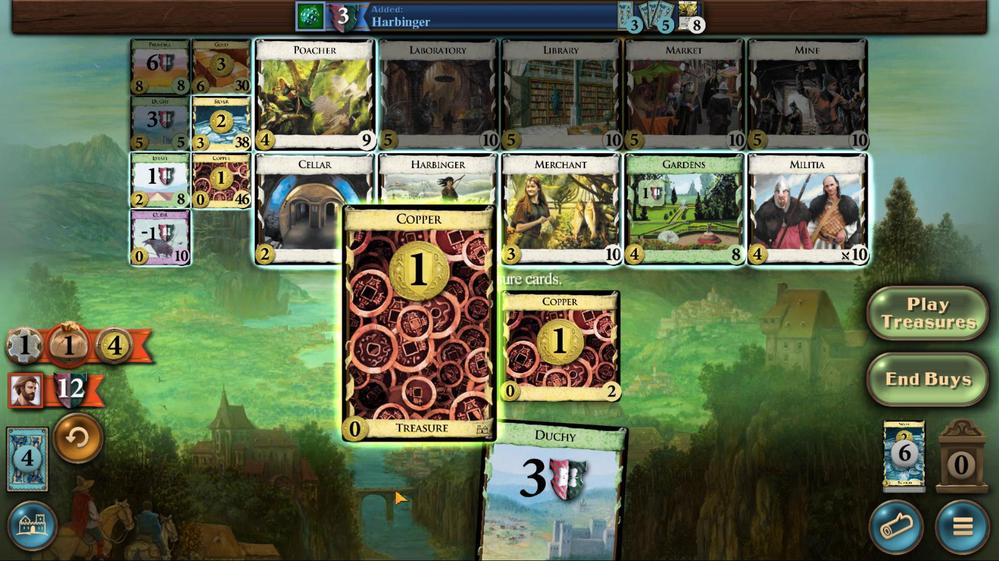 
Action: Mouse scrolled (394, 490) with delta (0, 0)
Screenshot: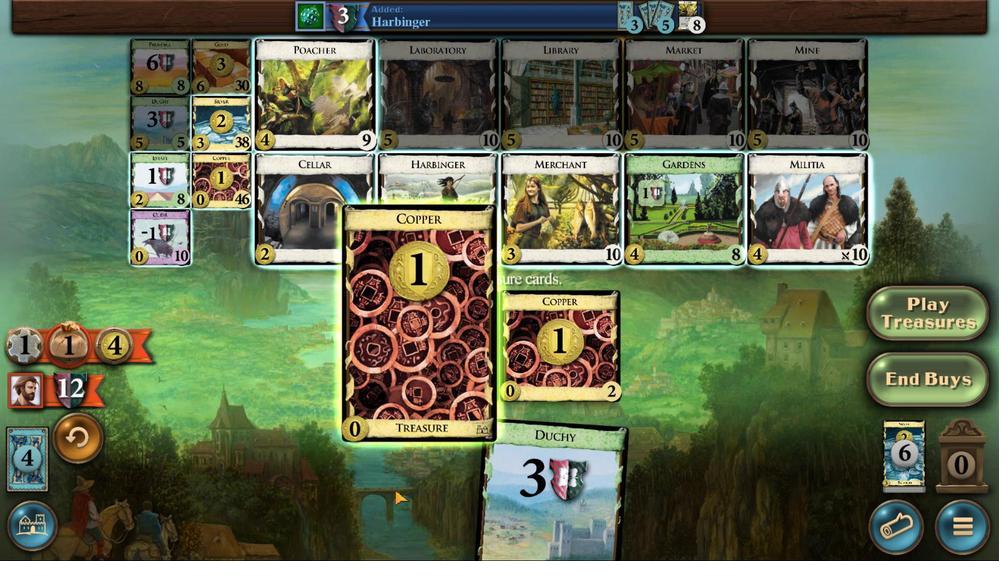 
Action: Mouse moved to (162, 103)
Screenshot: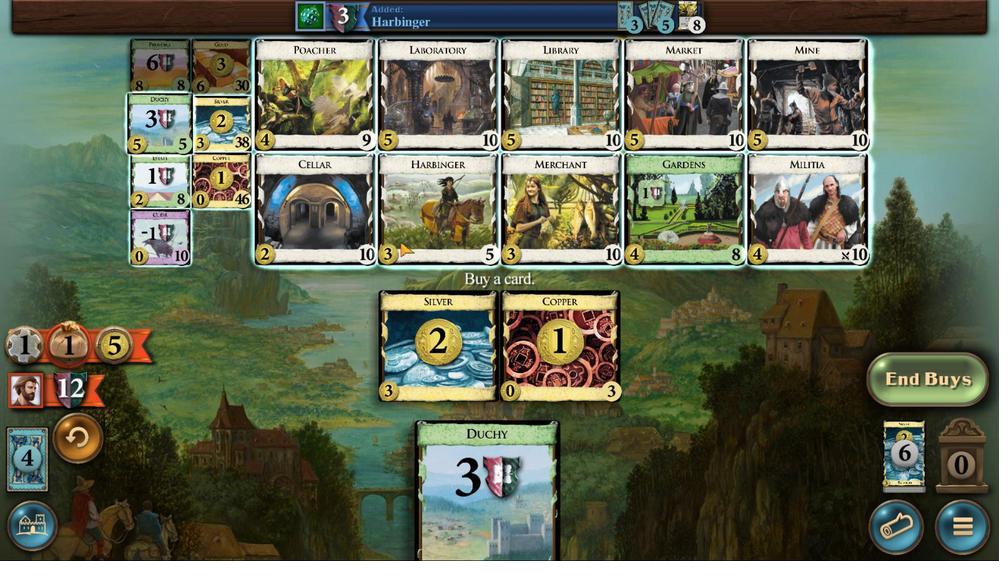 
Action: Mouse pressed left at (162, 103)
Screenshot: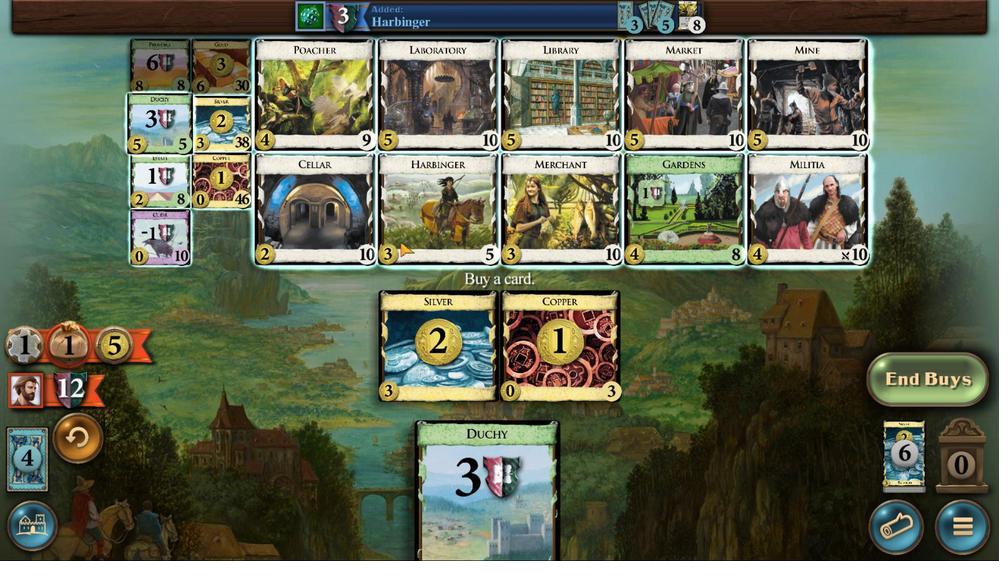 
Action: Mouse moved to (344, 500)
Screenshot: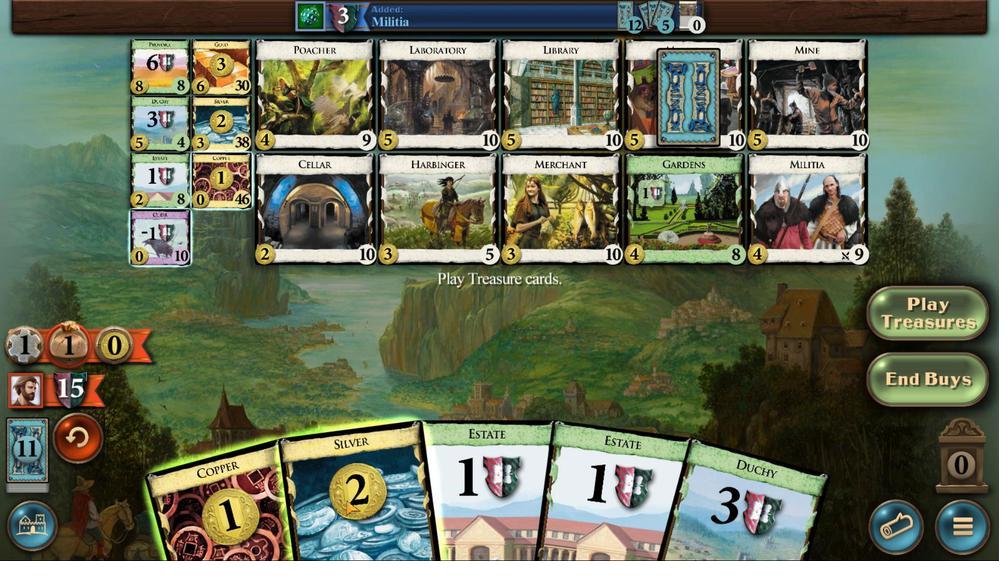 
Action: Mouse scrolled (344, 500) with delta (0, 0)
Screenshot: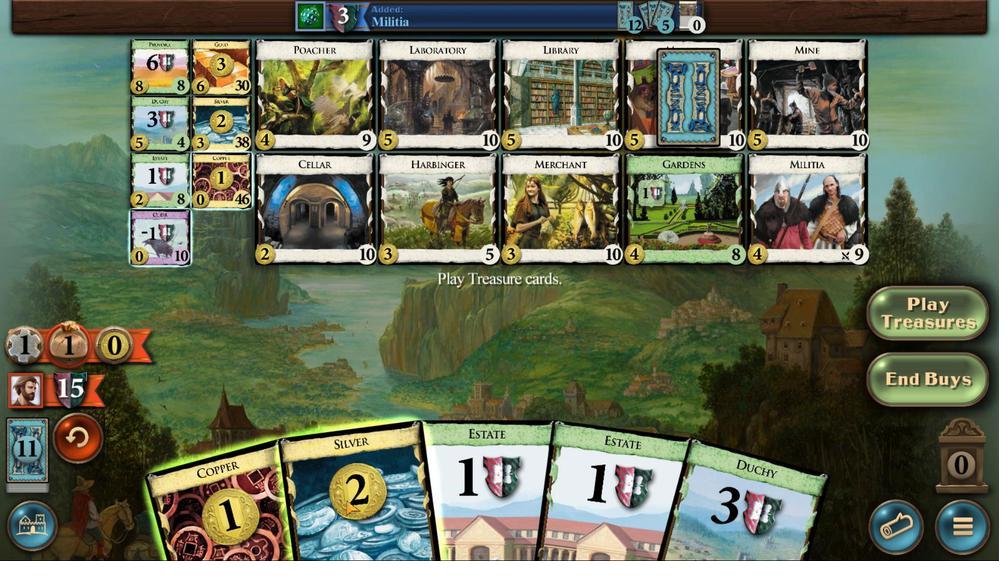 
Action: Mouse moved to (344, 500)
Screenshot: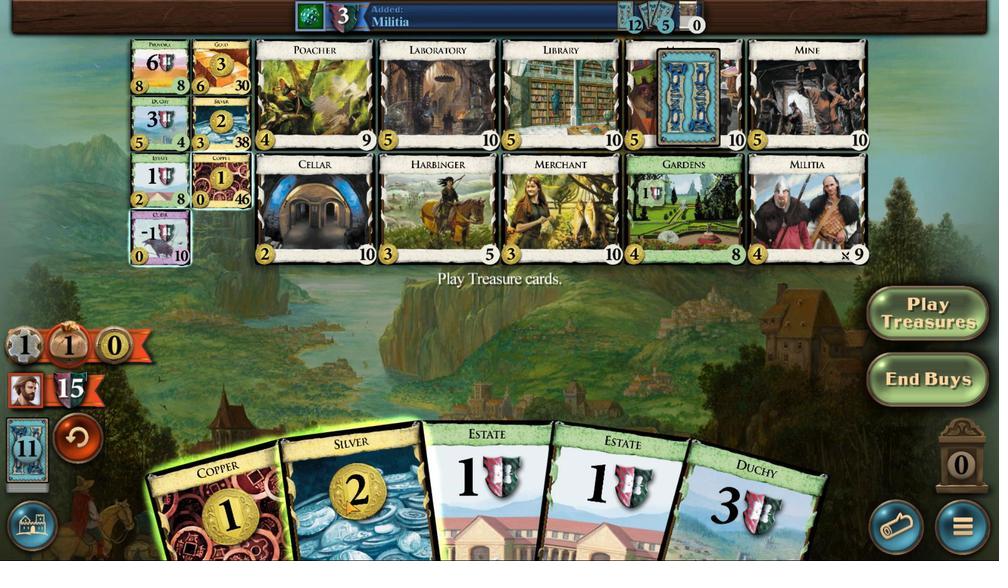 
Action: Mouse scrolled (344, 500) with delta (0, 0)
Screenshot: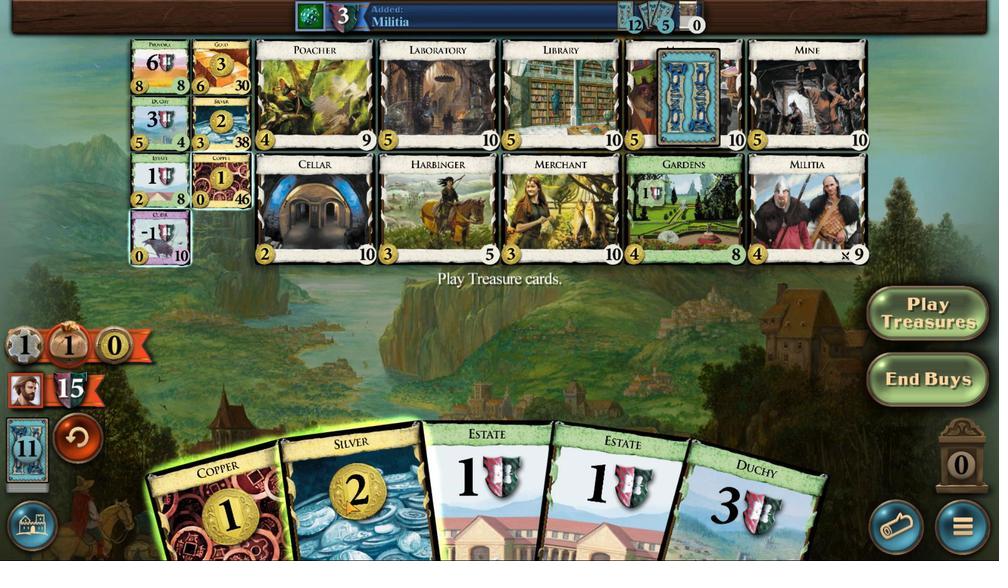 
Action: Mouse moved to (344, 500)
Screenshot: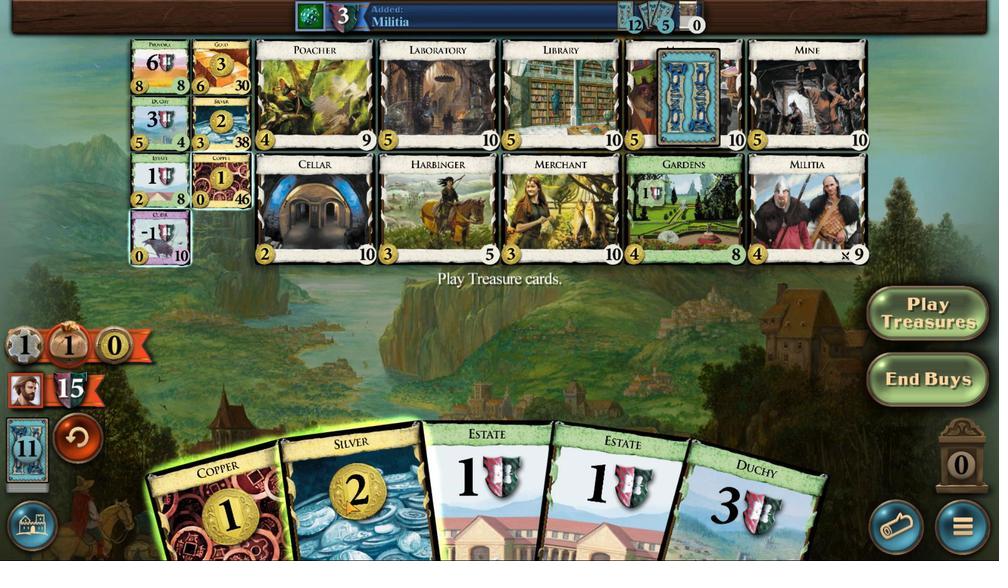 
Action: Mouse scrolled (344, 500) with delta (0, 0)
Screenshot: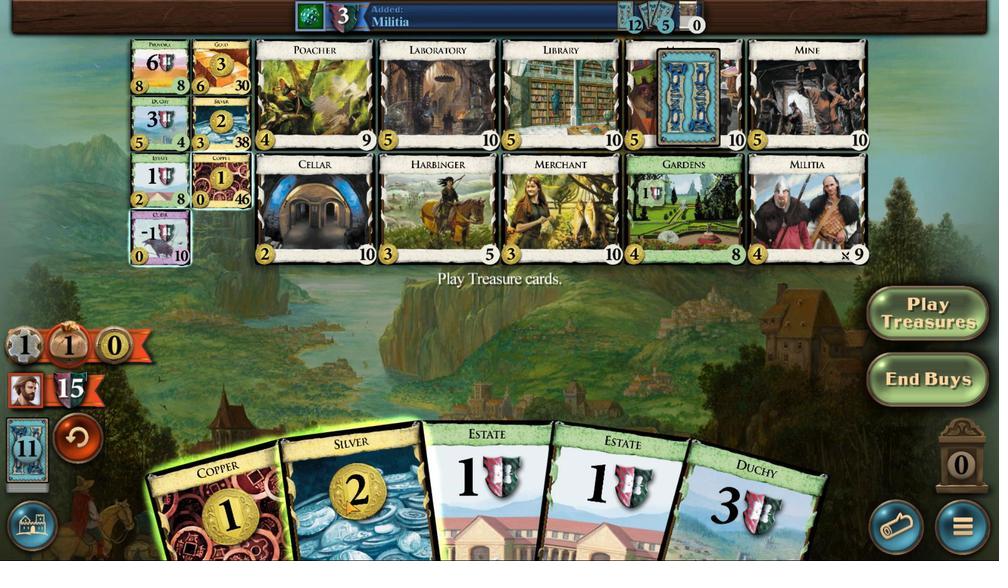 
Action: Mouse scrolled (344, 500) with delta (0, 0)
Screenshot: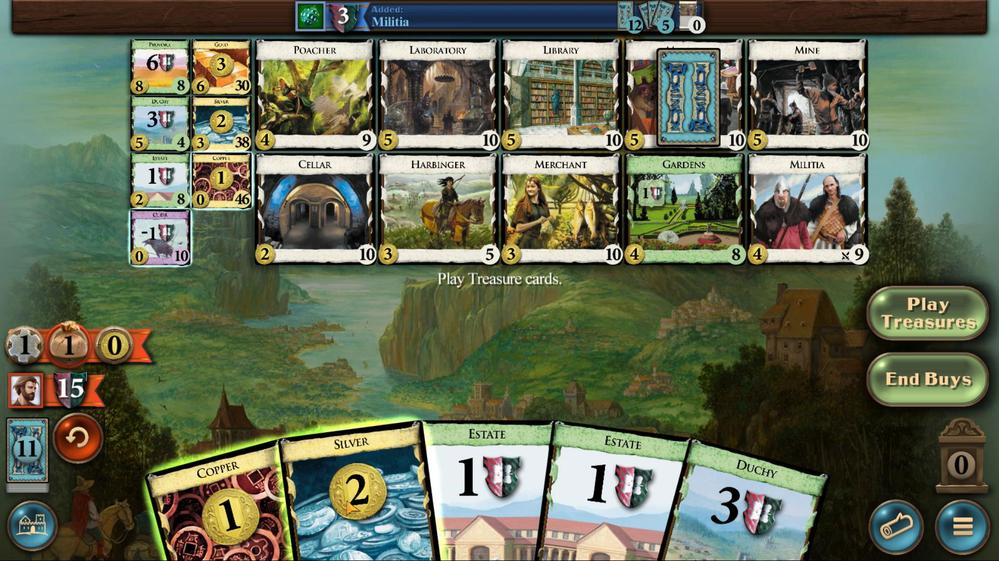 
Action: Mouse scrolled (344, 500) with delta (0, 0)
Screenshot: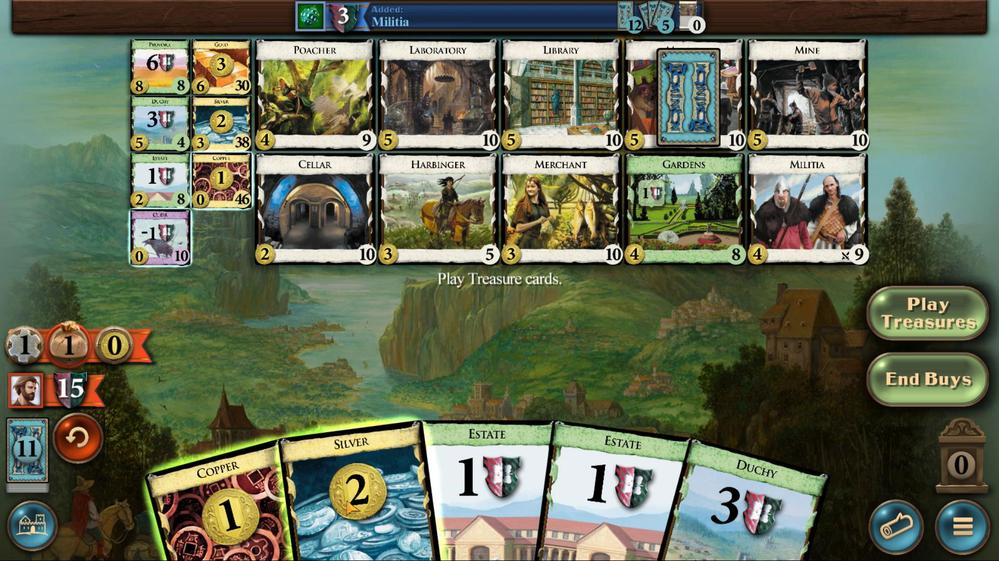 
Action: Mouse scrolled (344, 500) with delta (0, 0)
Screenshot: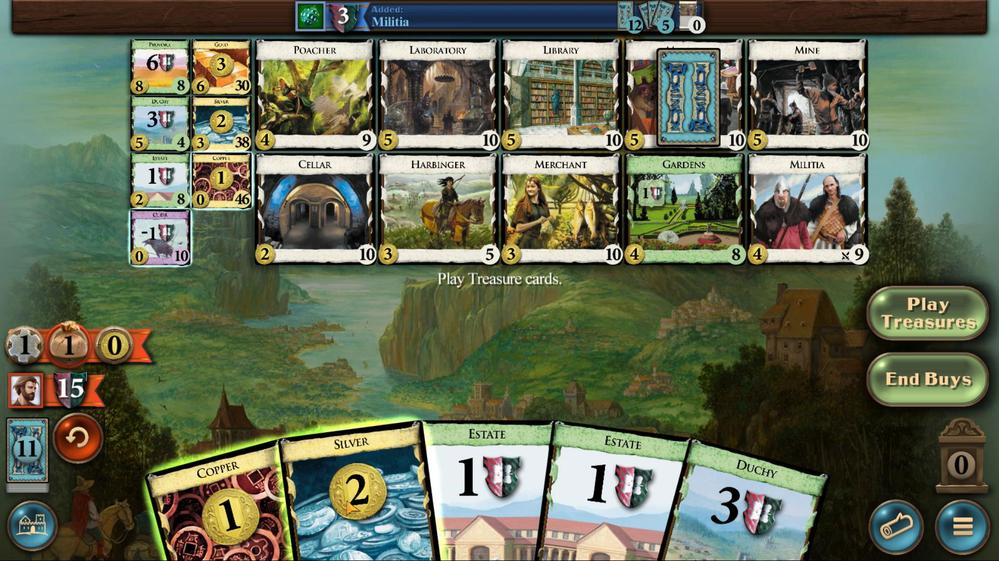 
Action: Mouse moved to (345, 501)
Screenshot: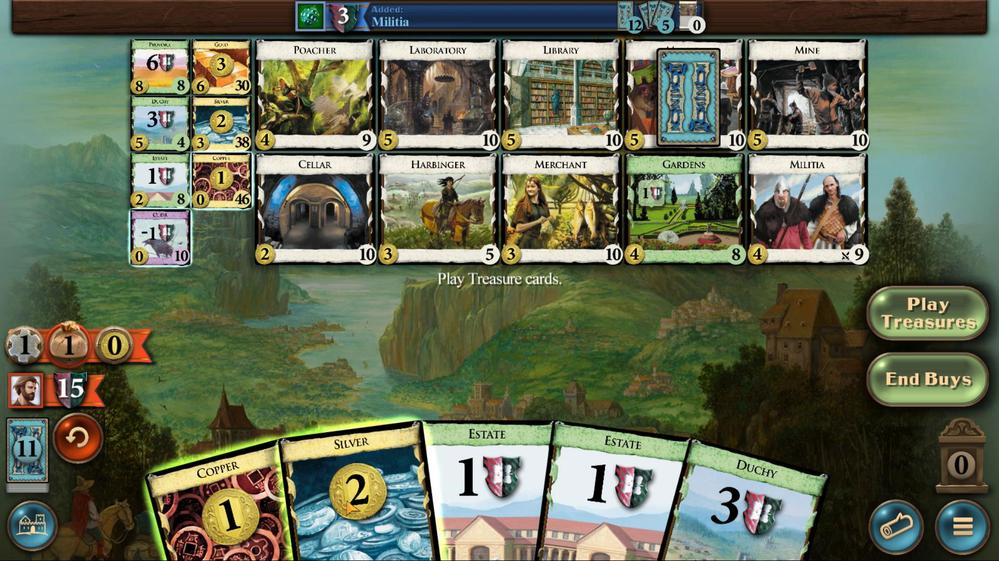 
Action: Mouse scrolled (345, 500) with delta (0, 0)
Screenshot: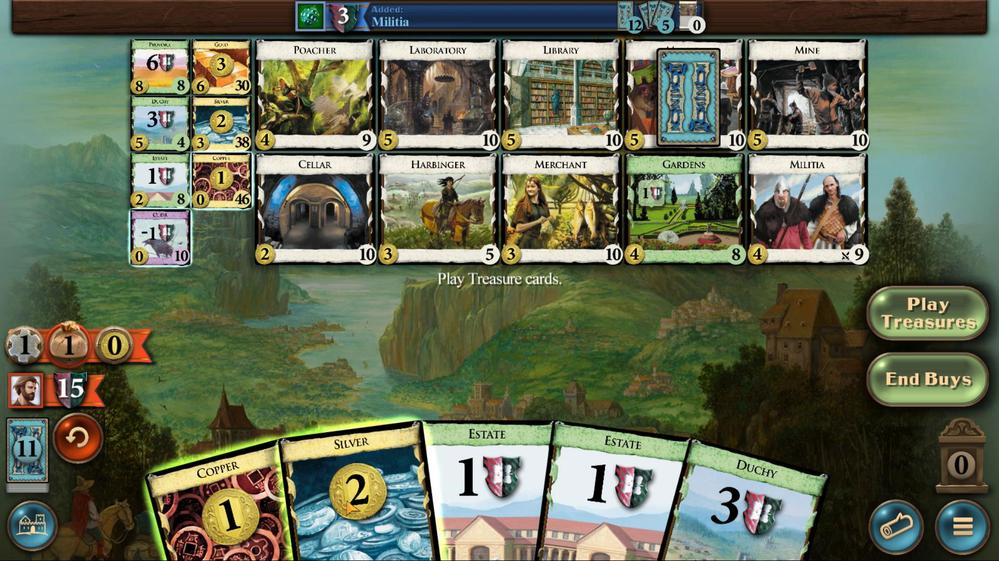 
Action: Mouse moved to (213, 509)
Screenshot: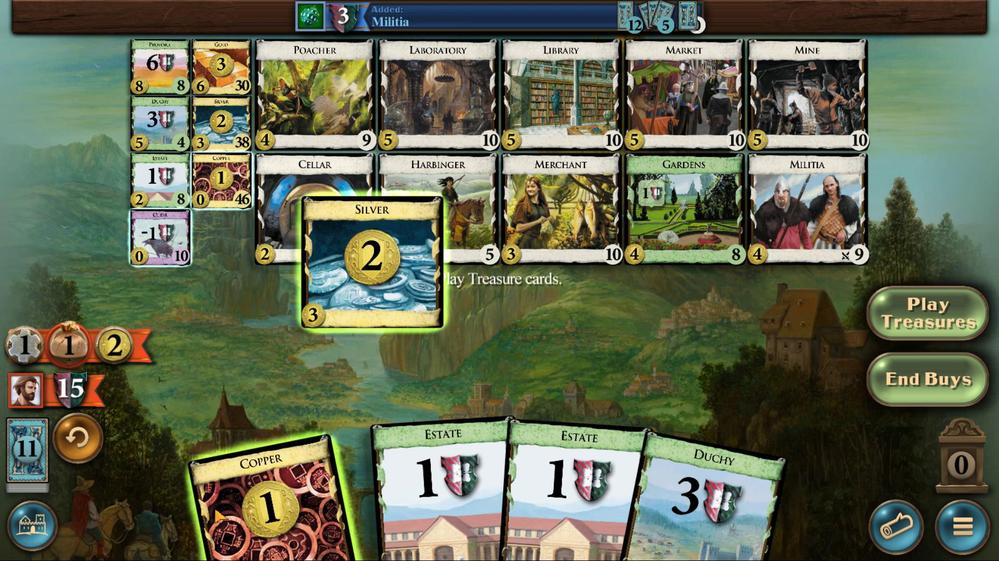 
Action: Mouse scrolled (213, 508) with delta (0, 0)
Screenshot: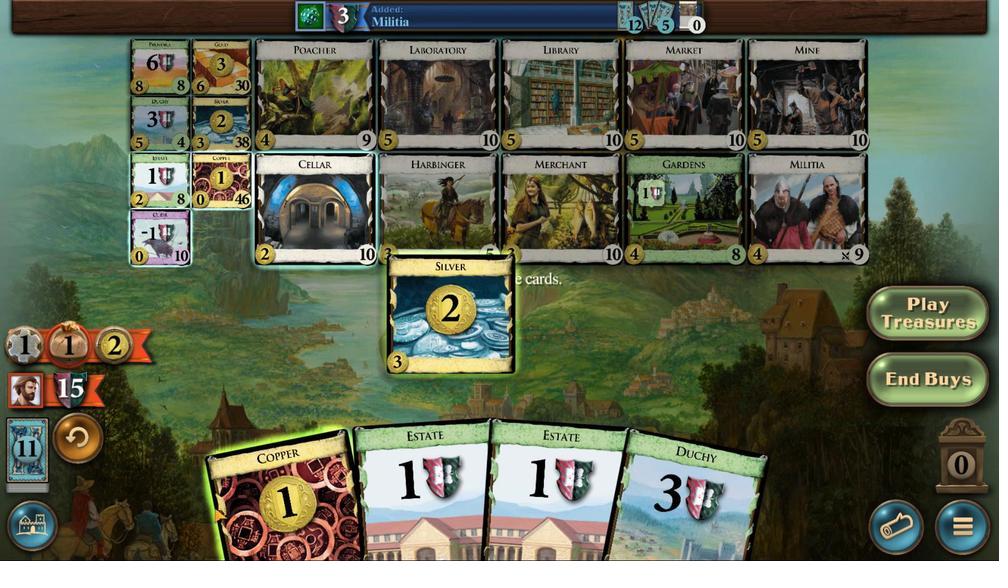 
Action: Mouse scrolled (213, 508) with delta (0, 0)
Screenshot: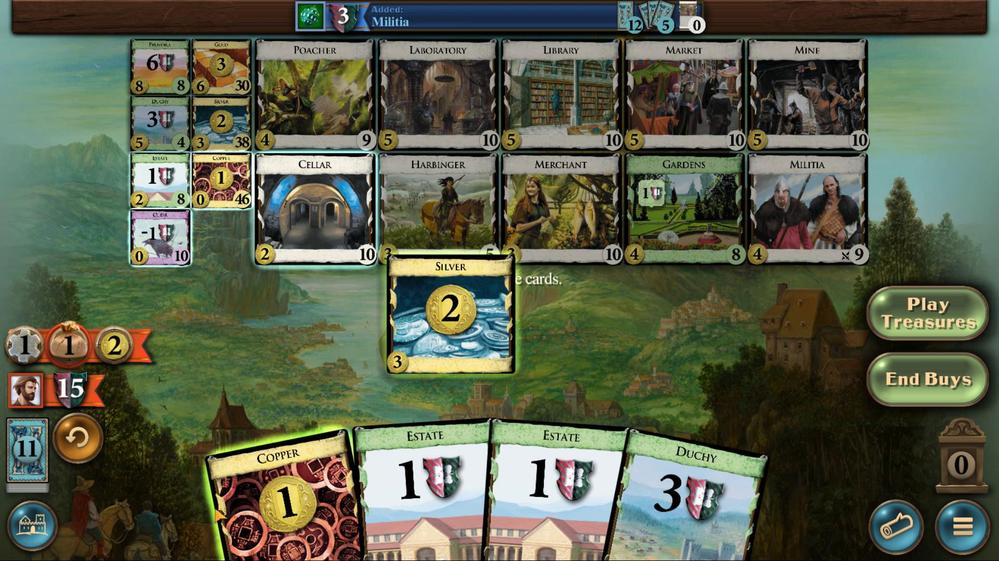 
Action: Mouse scrolled (213, 508) with delta (0, 0)
Screenshot: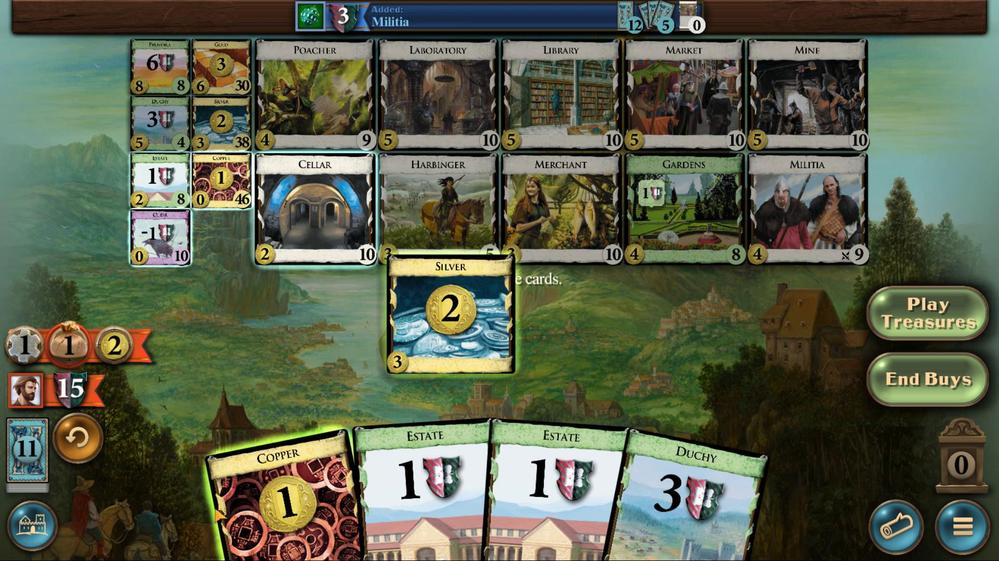 
Action: Mouse scrolled (213, 508) with delta (0, 0)
Screenshot: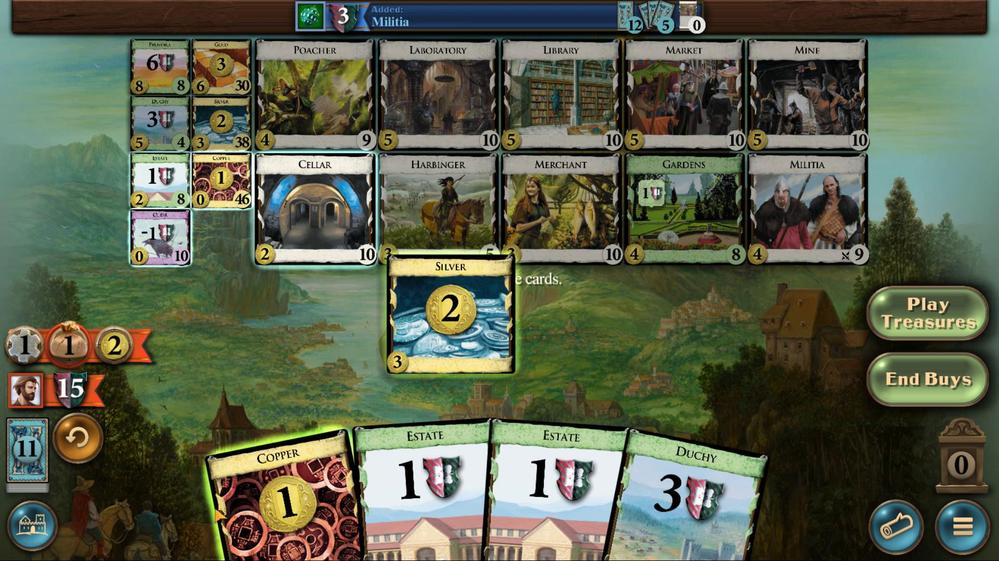 
Action: Mouse scrolled (213, 508) with delta (0, 0)
Screenshot: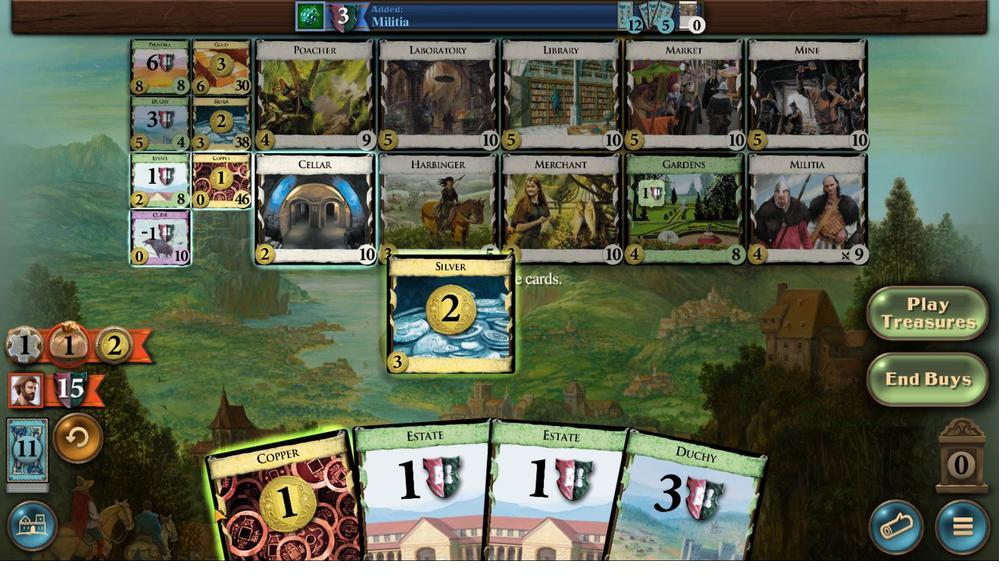 
Action: Mouse scrolled (213, 508) with delta (0, 0)
Screenshot: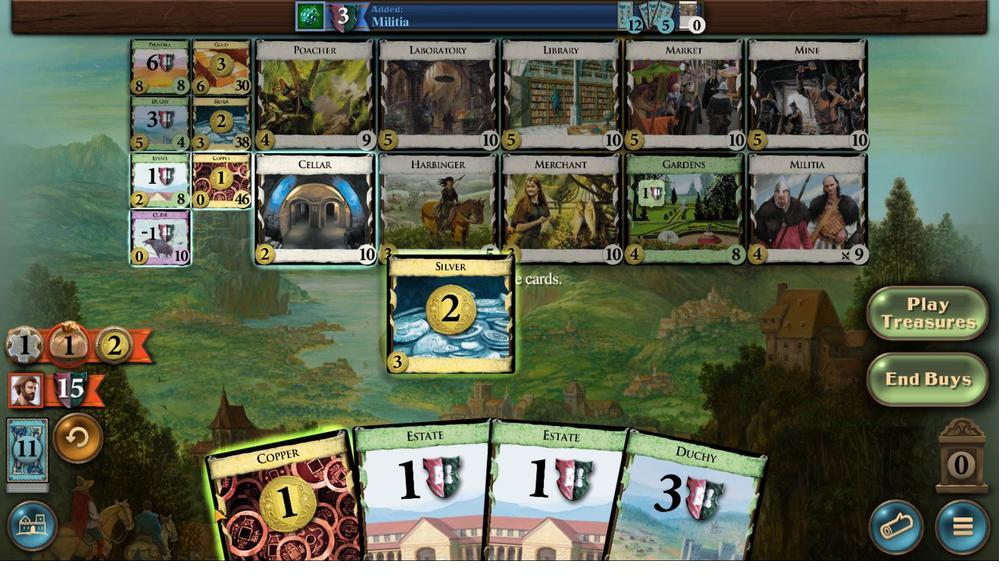 
Action: Mouse scrolled (213, 508) with delta (0, 0)
Screenshot: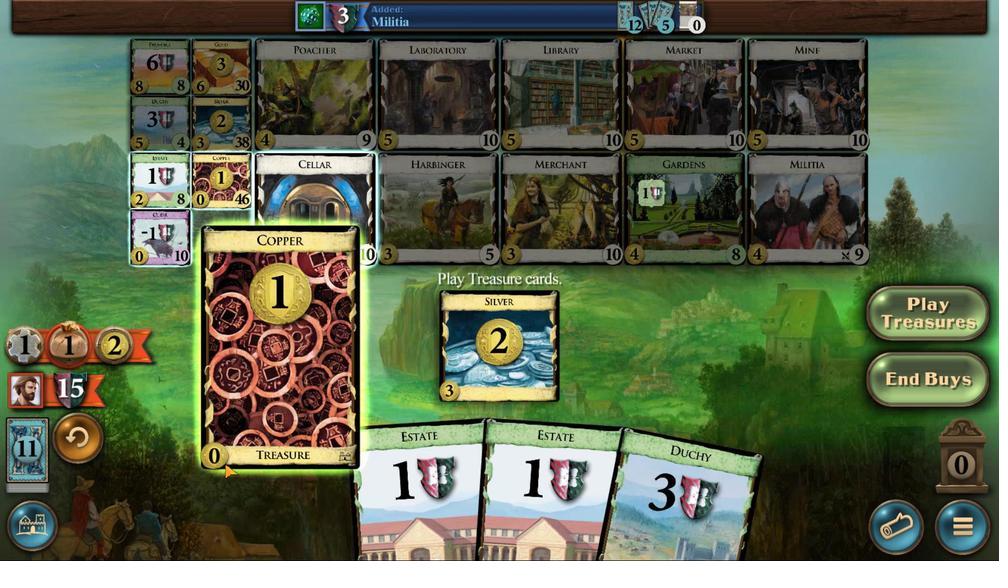 
Action: Mouse moved to (159, 174)
Screenshot: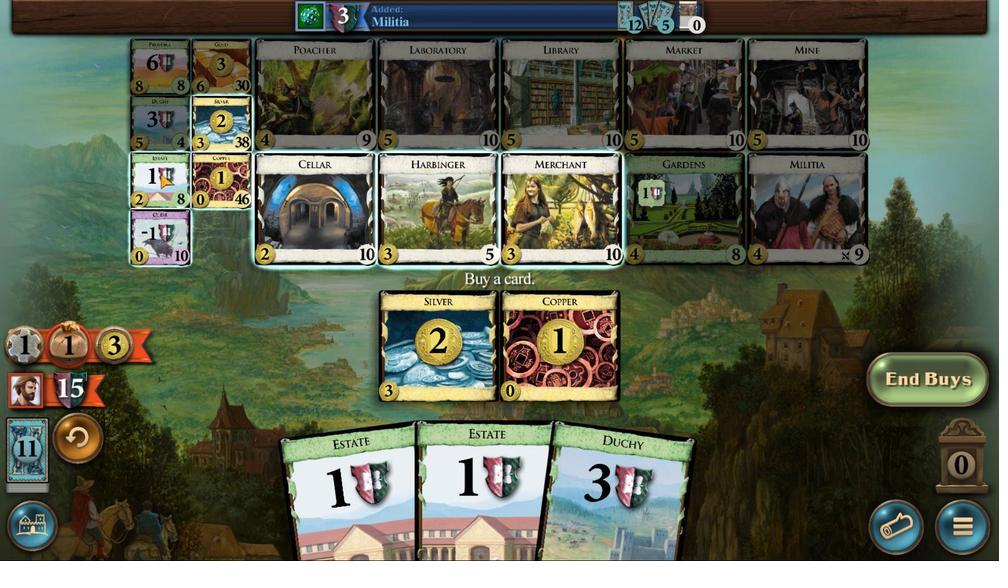 
Action: Mouse pressed left at (159, 174)
Screenshot: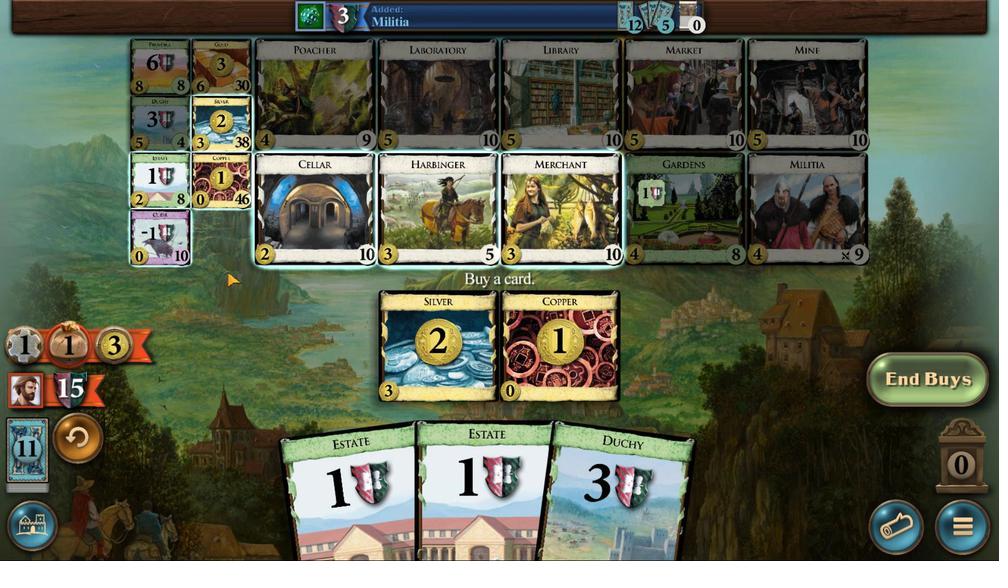 
Action: Mouse moved to (744, 486)
Screenshot: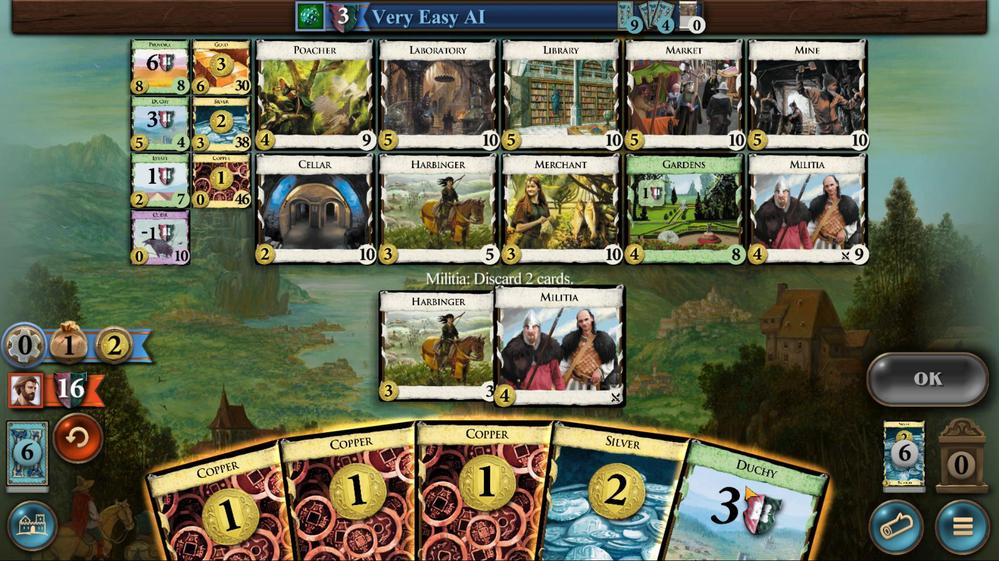
Action: Mouse scrolled (744, 485) with delta (0, 0)
Screenshot: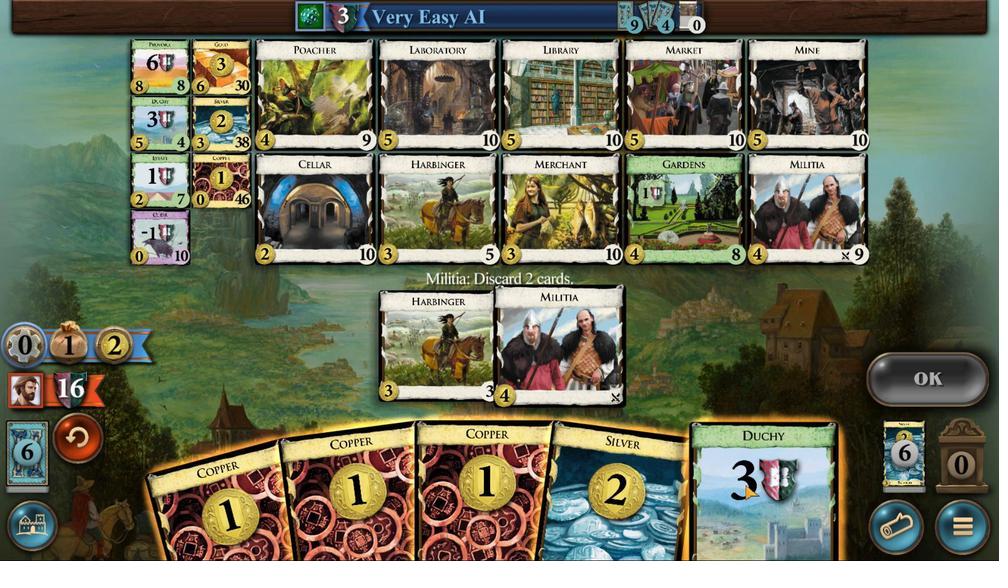 
Action: Mouse scrolled (744, 485) with delta (0, 0)
Screenshot: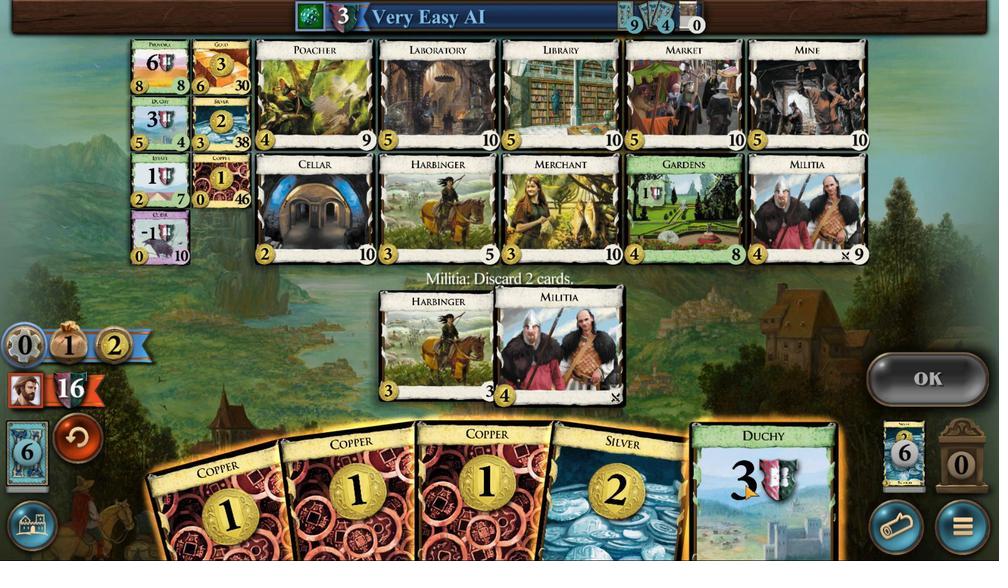 
Action: Mouse scrolled (744, 485) with delta (0, 0)
Screenshot: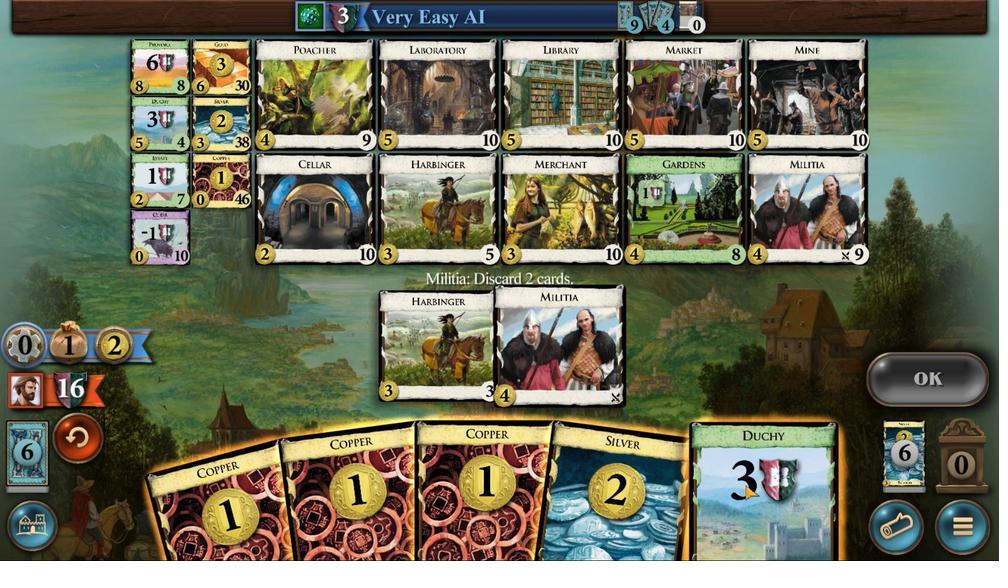 
Action: Mouse scrolled (744, 485) with delta (0, 0)
Screenshot: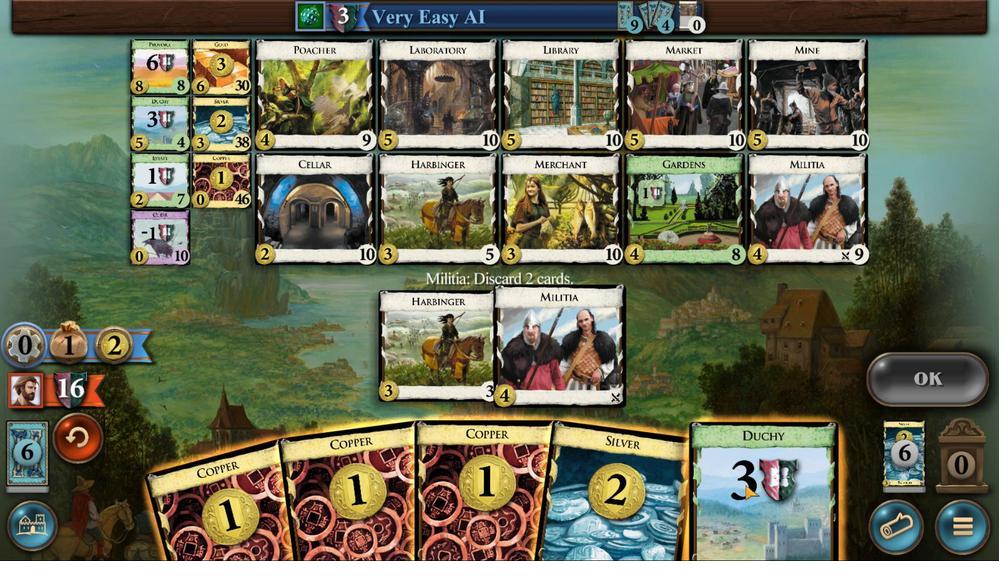 
Action: Mouse scrolled (744, 485) with delta (0, 0)
Screenshot: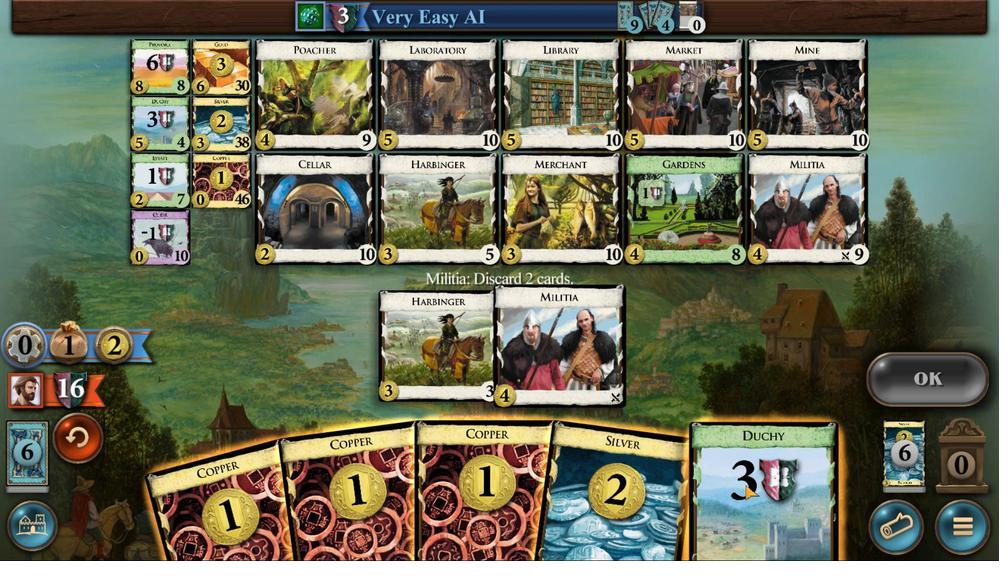 
Action: Mouse moved to (240, 477)
Screenshot: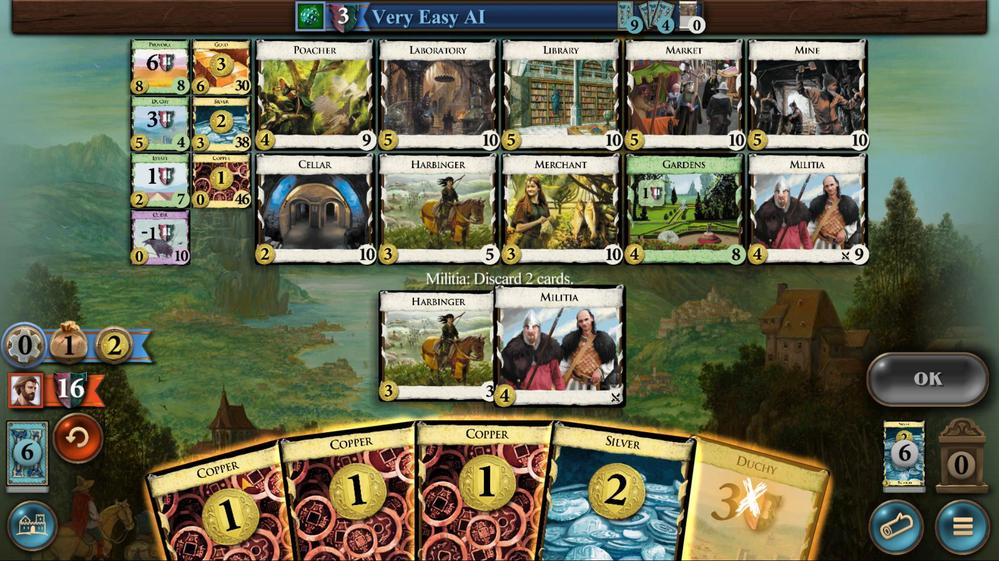 
Action: Mouse scrolled (240, 476) with delta (0, 0)
Screenshot: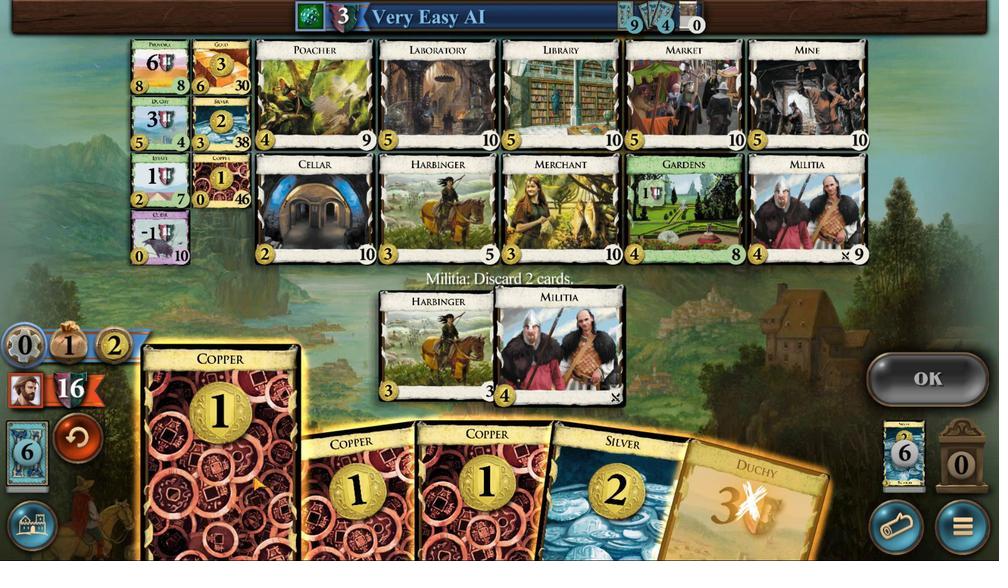 
Action: Mouse moved to (240, 477)
Screenshot: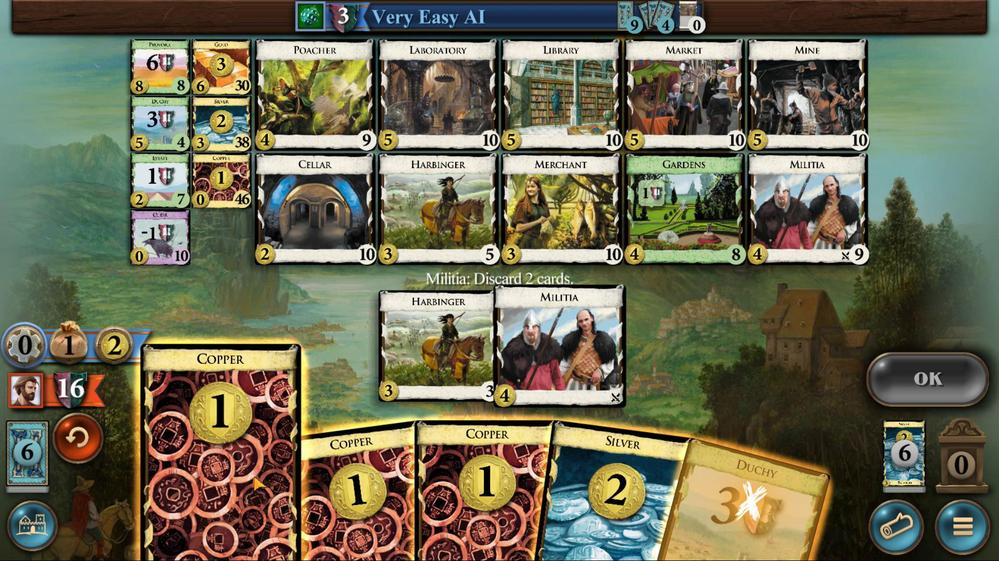 
Action: Mouse scrolled (240, 476) with delta (0, 0)
Screenshot: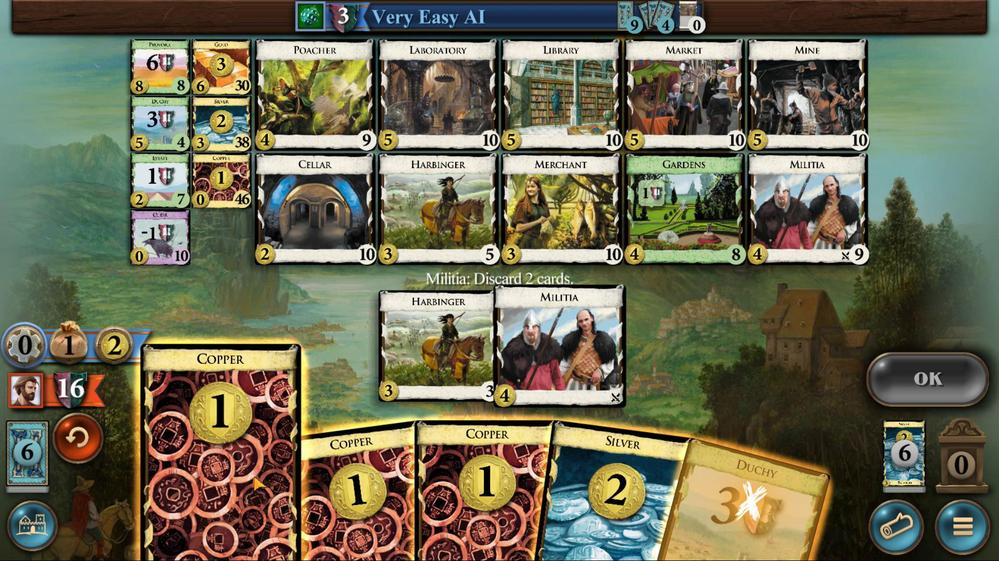 
Action: Mouse moved to (240, 478)
Screenshot: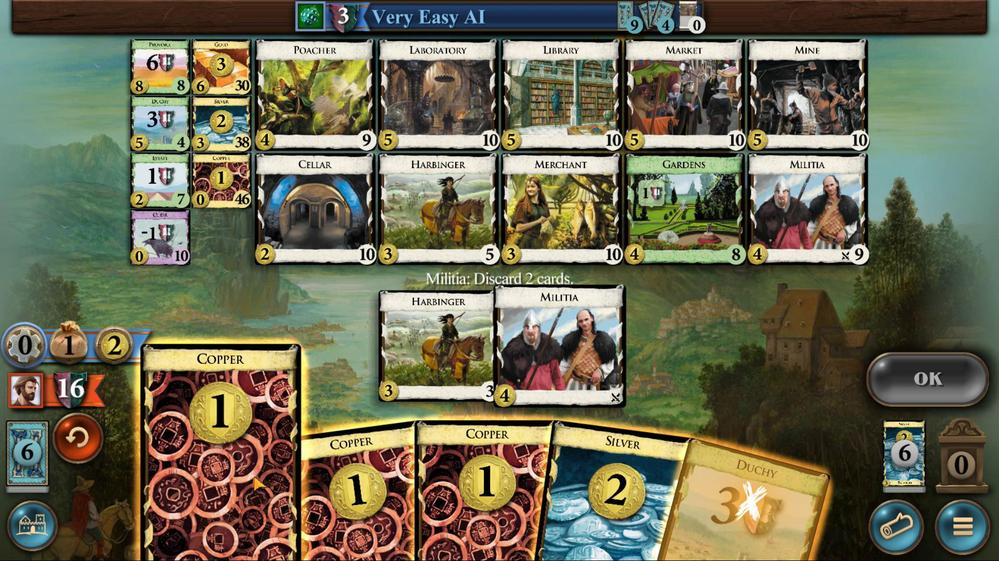 
Action: Mouse scrolled (240, 477) with delta (0, 0)
Screenshot: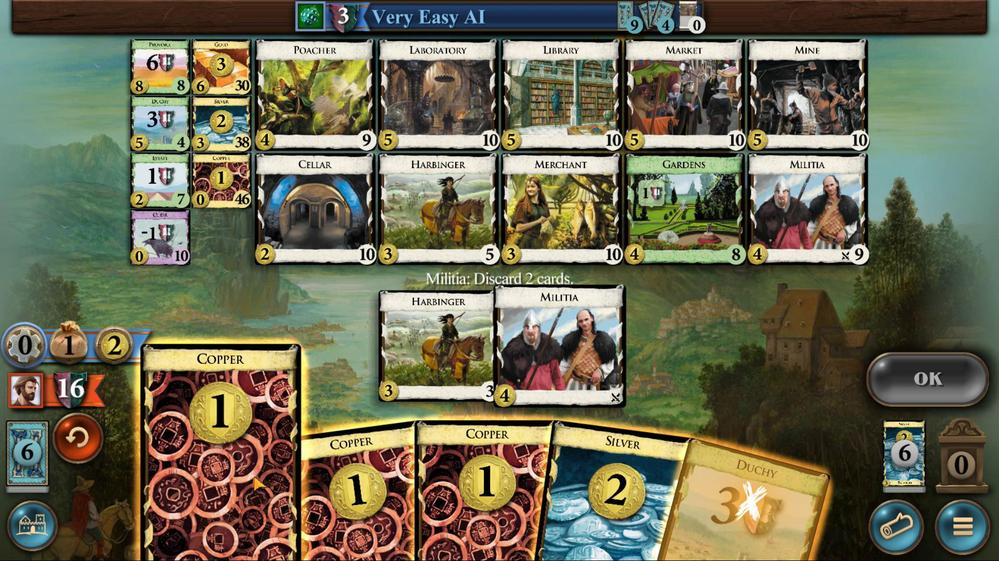 
Action: Mouse moved to (242, 478)
Screenshot: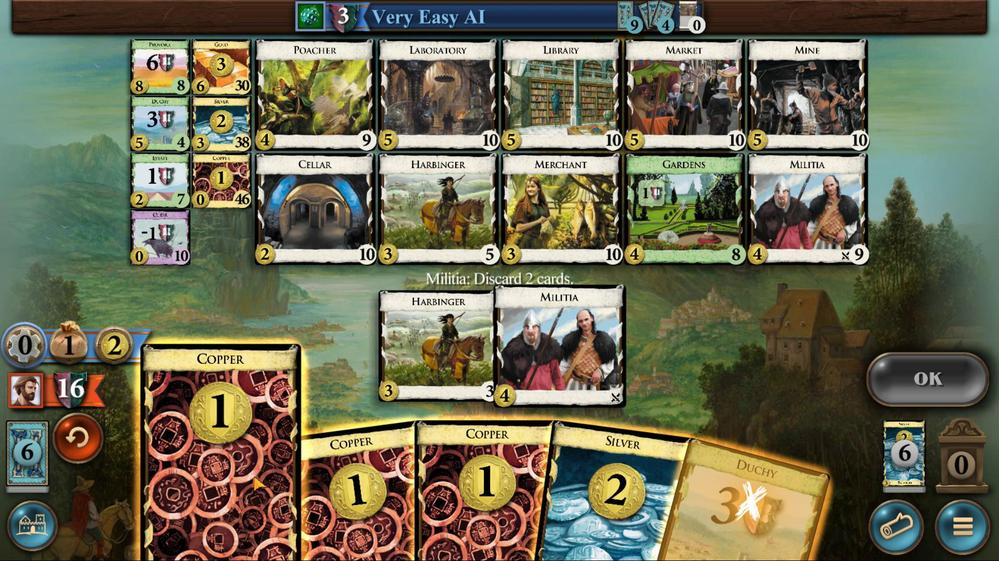 
Action: Mouse scrolled (242, 478) with delta (0, 0)
Screenshot: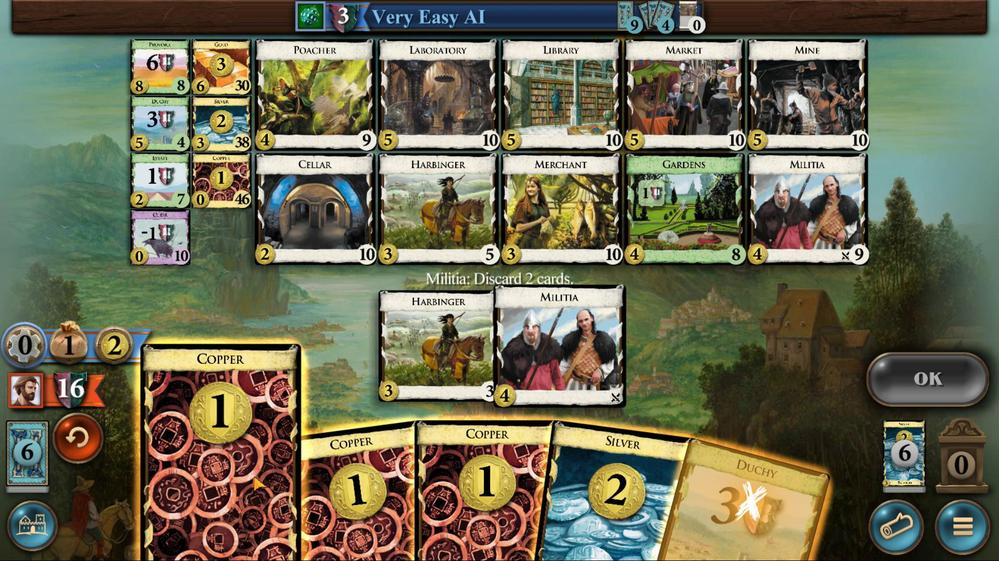 
Action: Mouse moved to (245, 478)
Screenshot: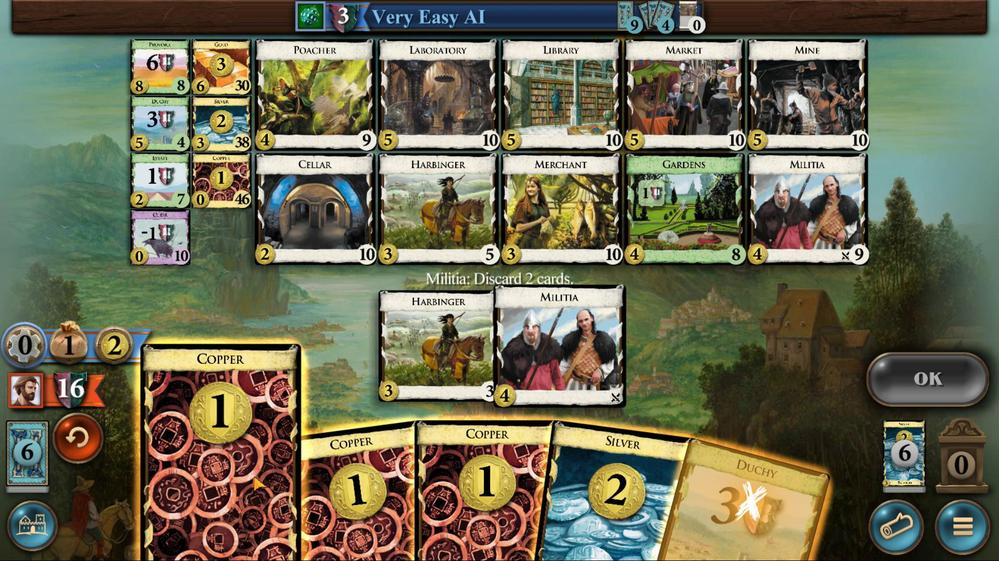 
Action: Mouse scrolled (245, 478) with delta (0, 0)
Screenshot: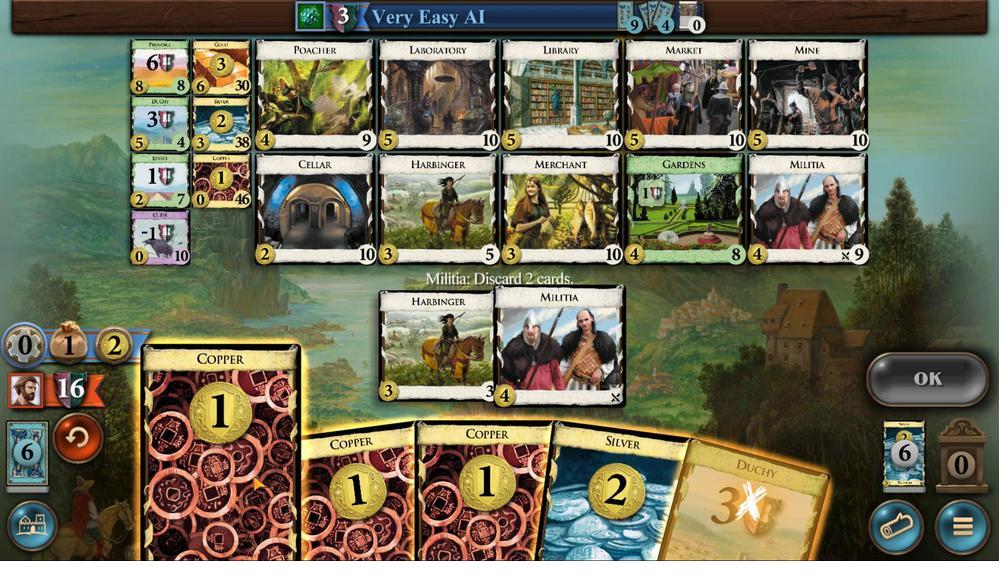 
Action: Mouse moved to (249, 478)
Screenshot: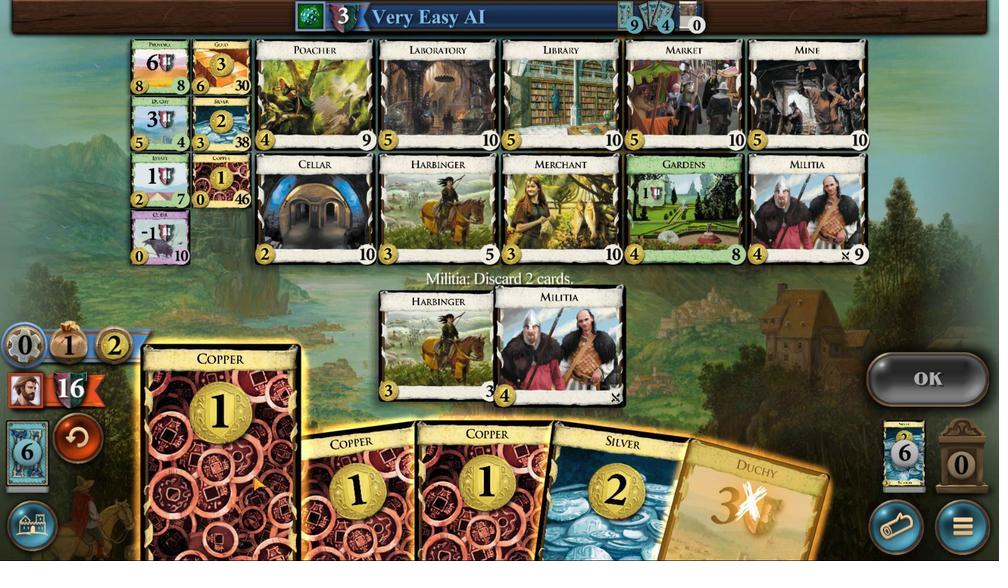
Action: Mouse scrolled (249, 478) with delta (0, 0)
Screenshot: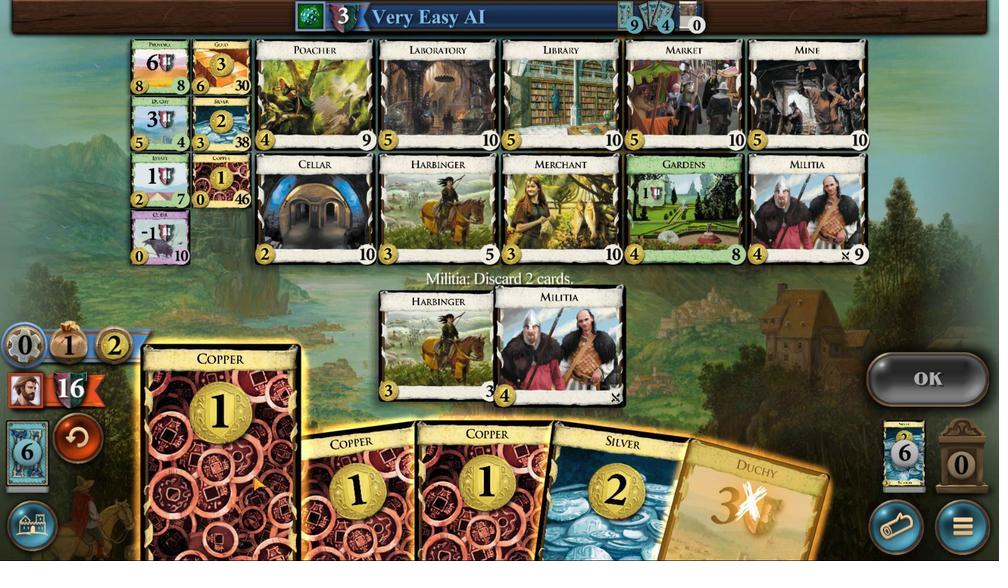 
Action: Mouse moved to (911, 382)
Screenshot: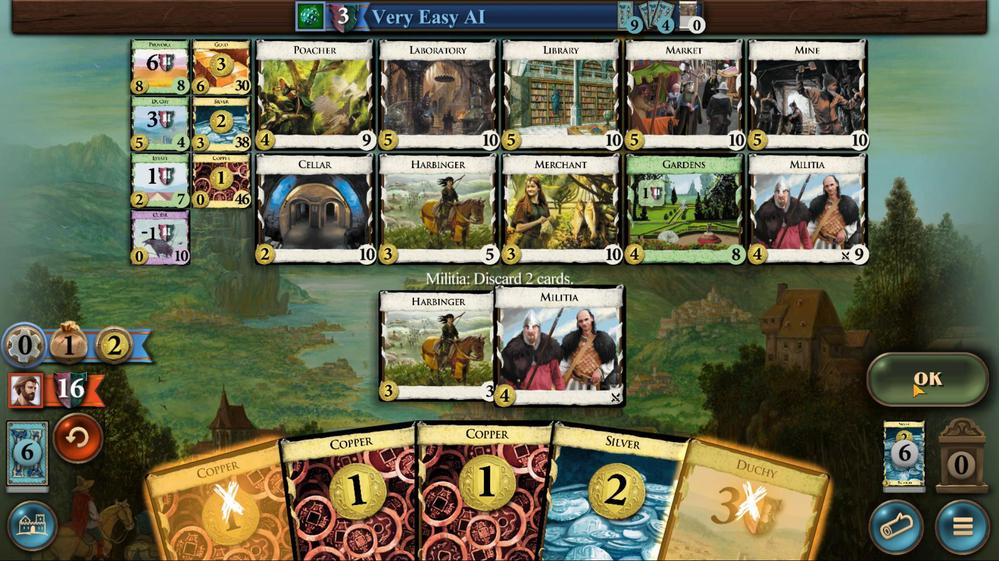 
Action: Mouse pressed left at (911, 382)
Screenshot: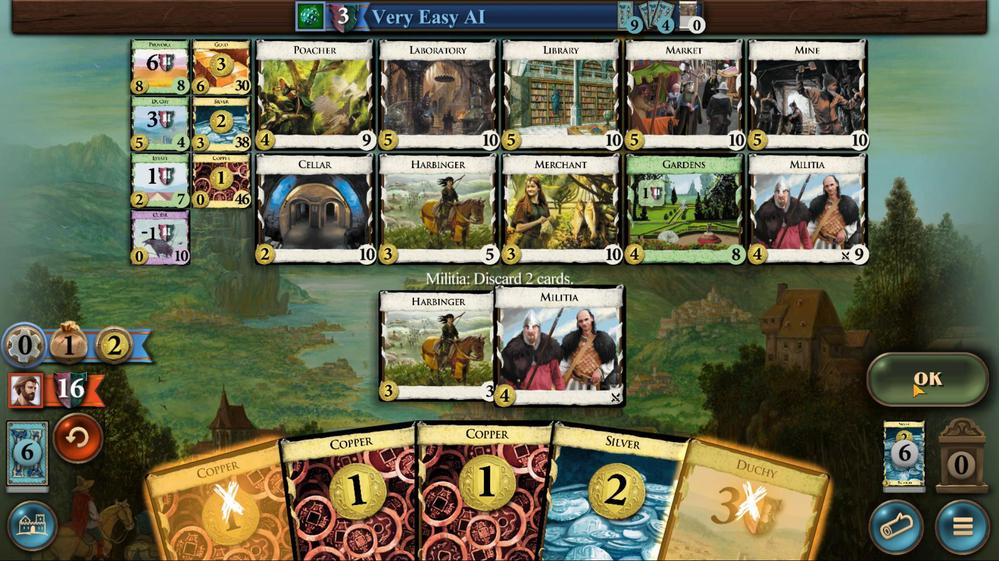 
Action: Mouse moved to (622, 516)
Screenshot: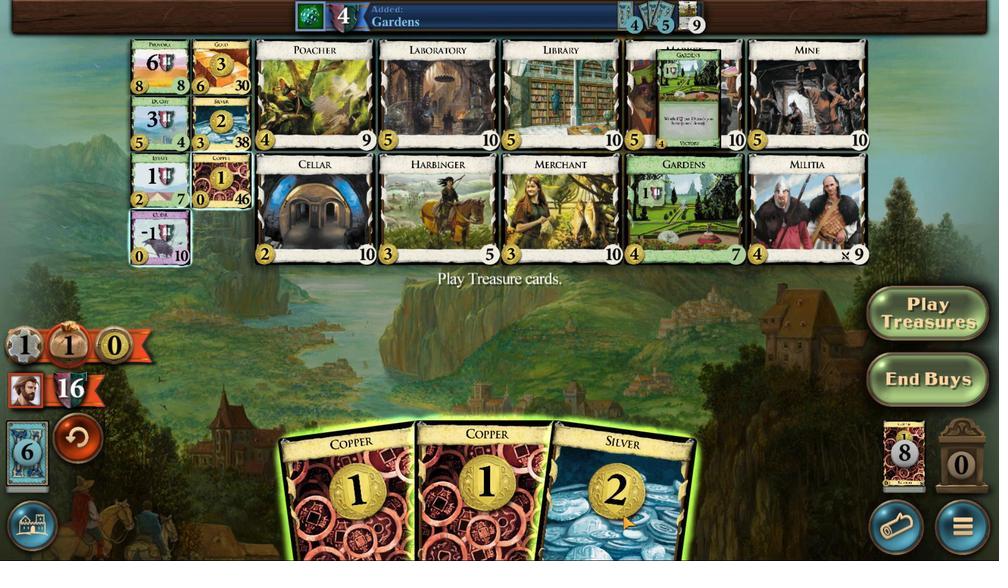 
Action: Mouse scrolled (622, 515) with delta (0, 0)
Screenshot: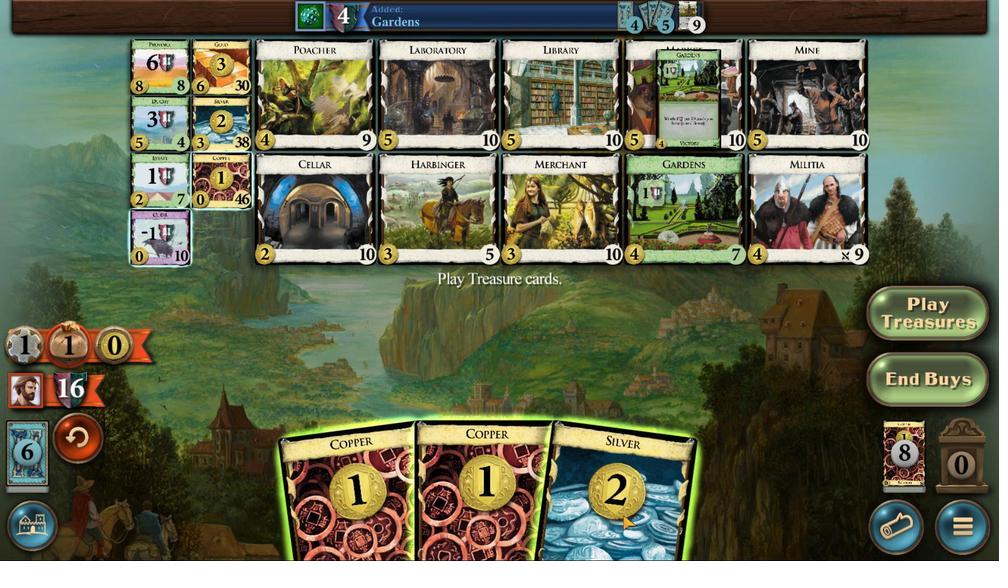 
Action: Mouse scrolled (622, 515) with delta (0, 0)
Screenshot: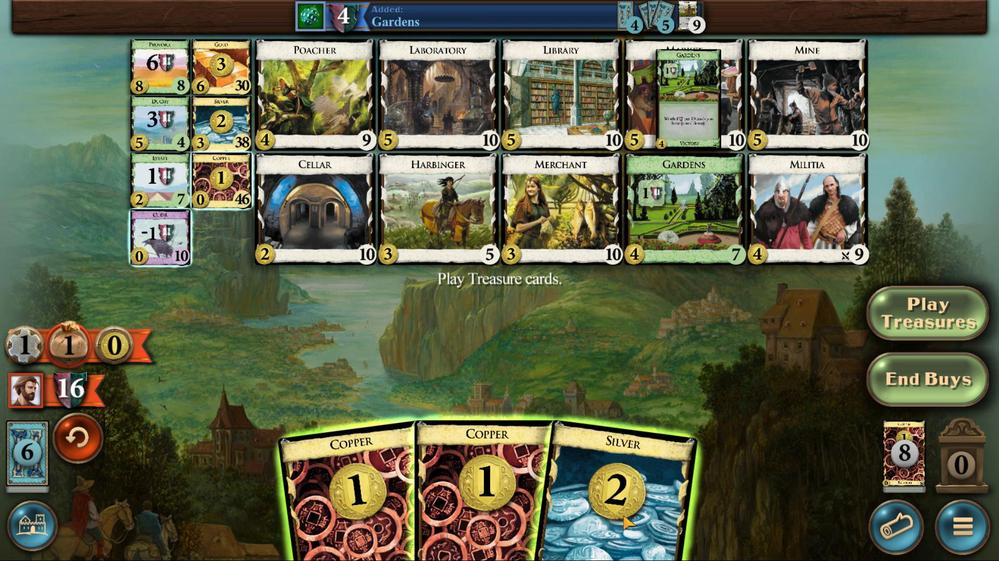 
Action: Mouse scrolled (622, 515) with delta (0, 0)
Screenshot: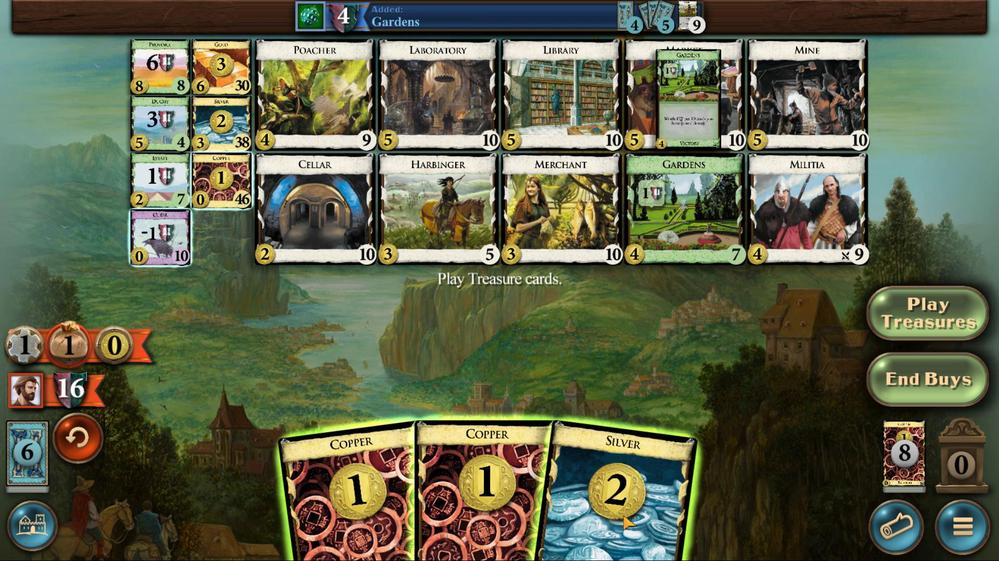 
Action: Mouse scrolled (622, 515) with delta (0, 0)
Screenshot: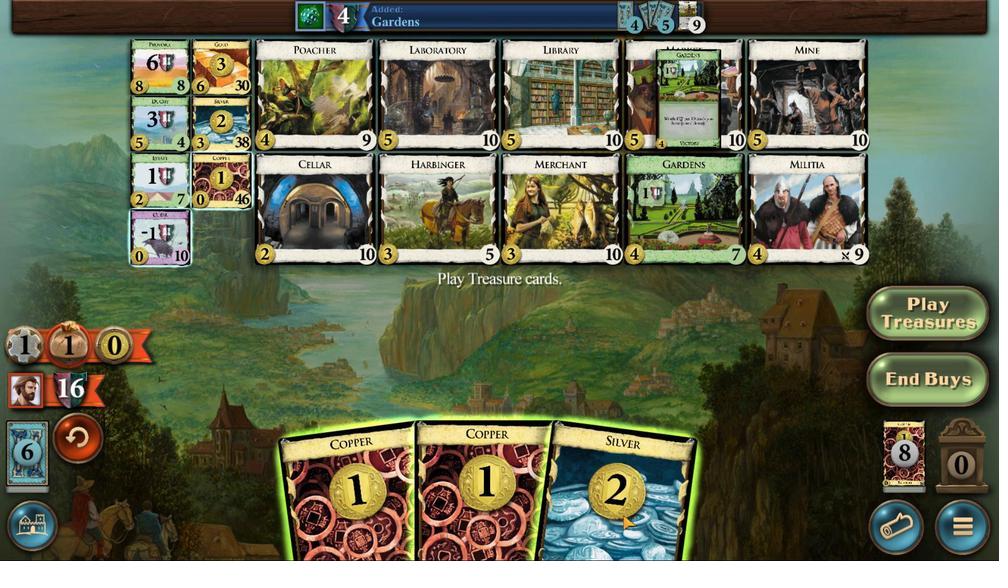 
Action: Mouse moved to (539, 512)
Screenshot: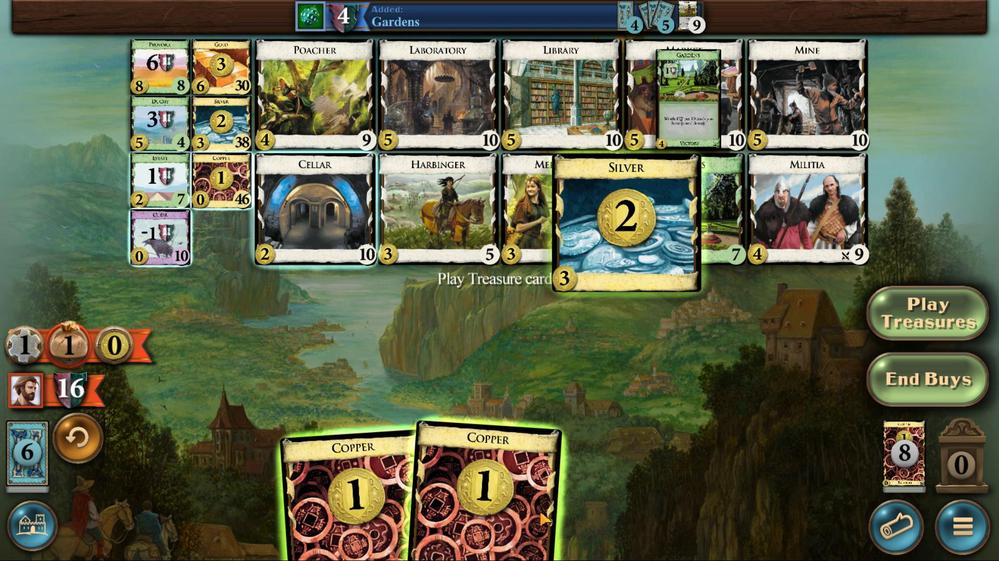
Action: Mouse scrolled (539, 511) with delta (0, 0)
Screenshot: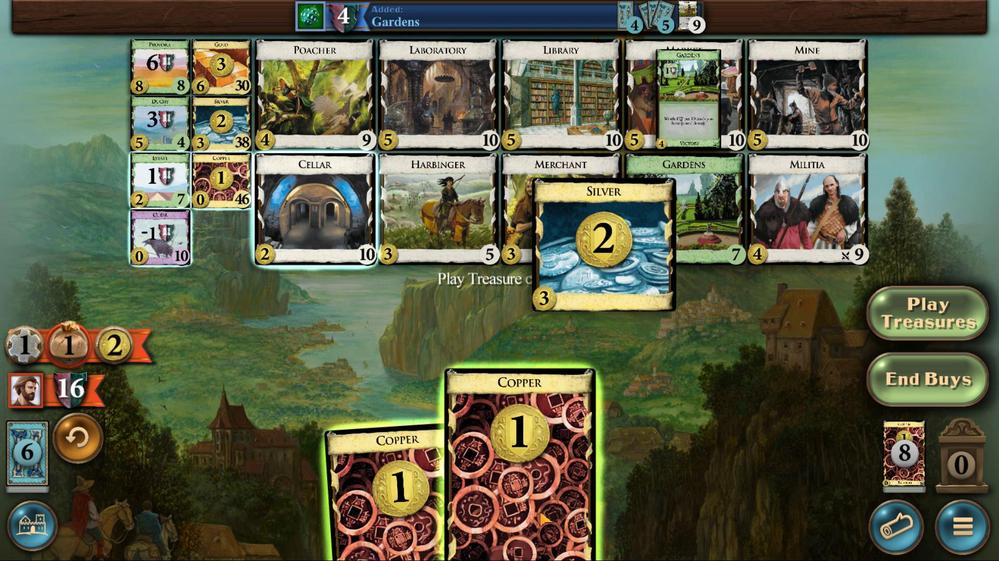 
Action: Mouse scrolled (539, 511) with delta (0, 0)
Screenshot: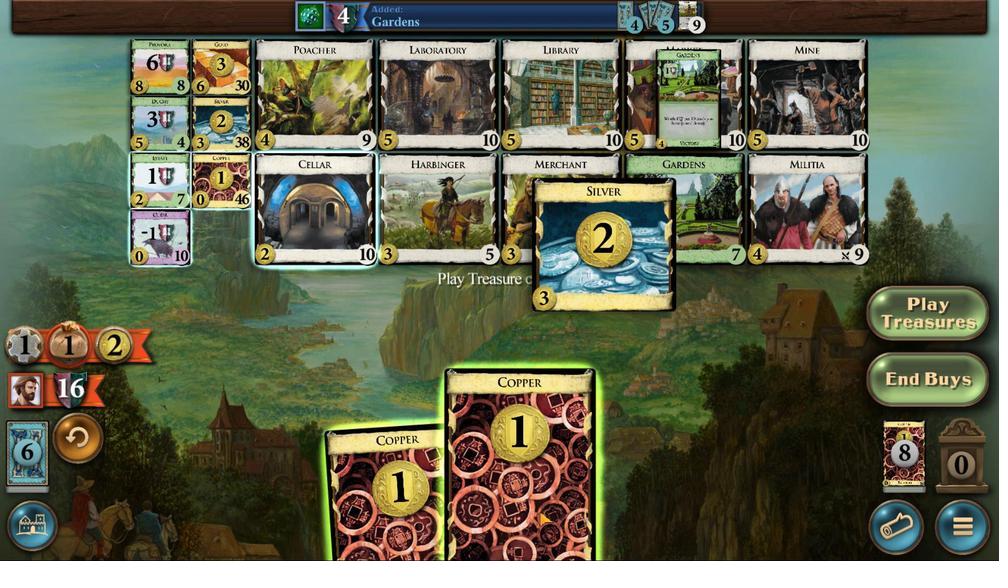 
Action: Mouse scrolled (539, 511) with delta (0, 0)
Screenshot: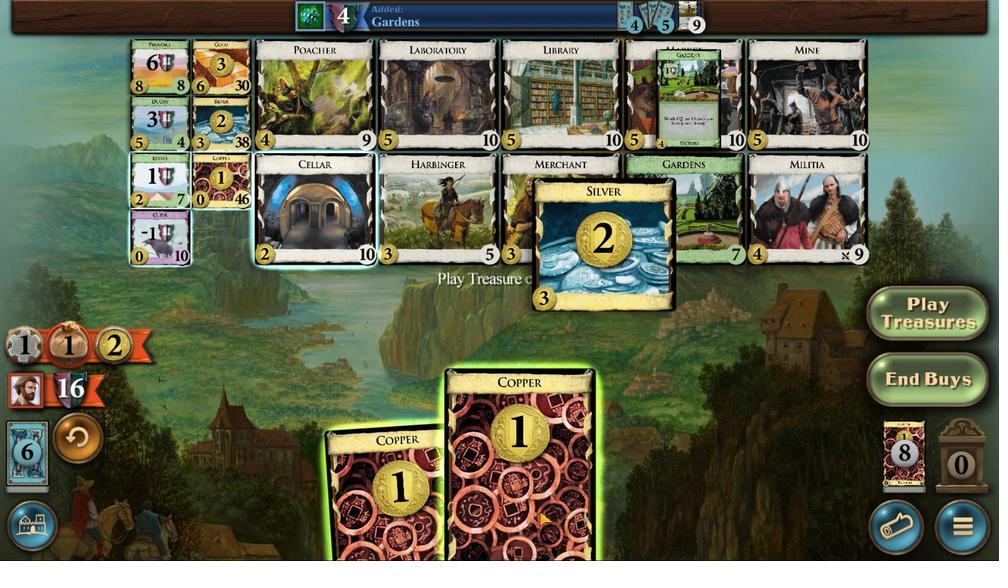 
Action: Mouse scrolled (539, 511) with delta (0, 0)
Screenshot: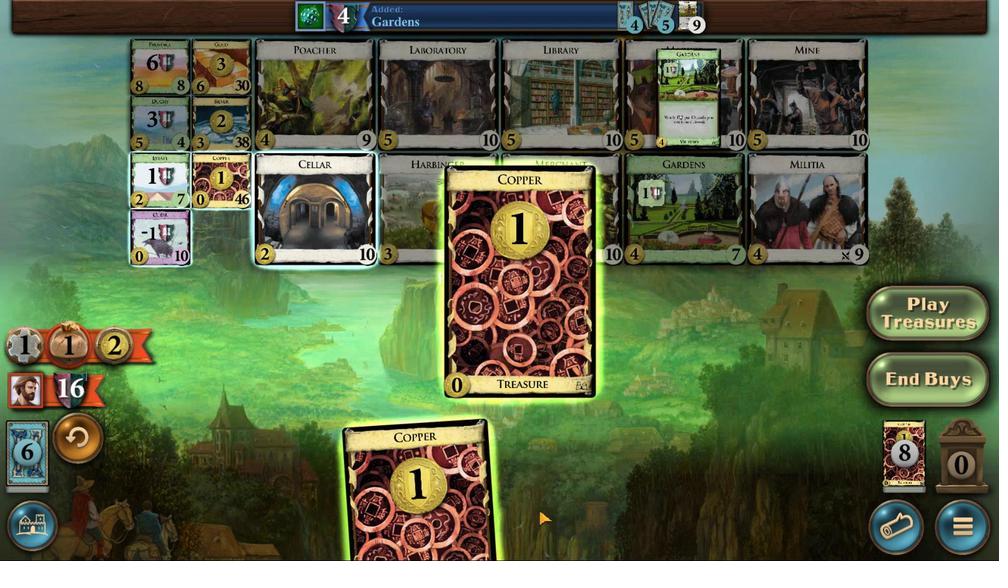 
Action: Mouse moved to (212, 120)
Screenshot: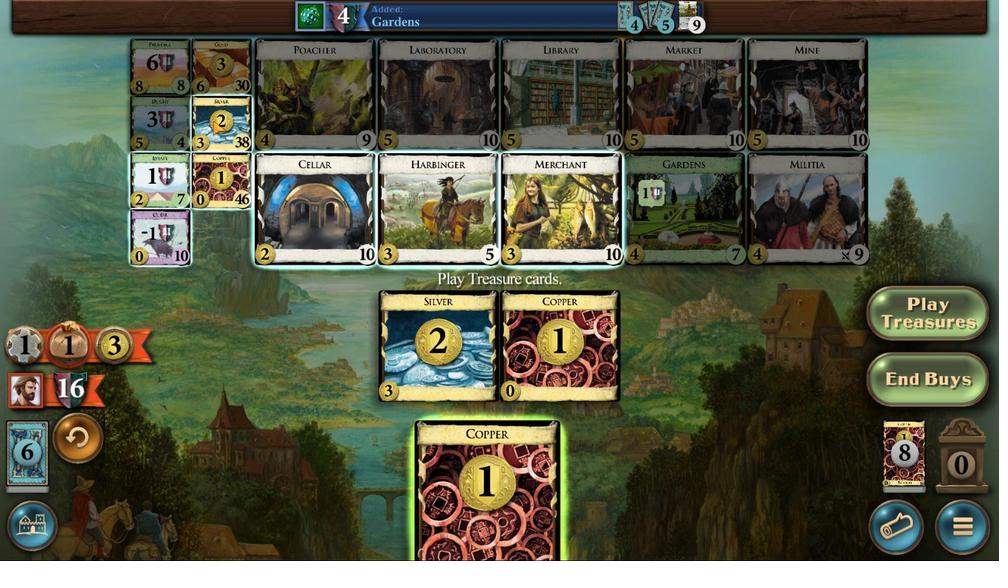 
Action: Mouse pressed left at (212, 120)
Screenshot: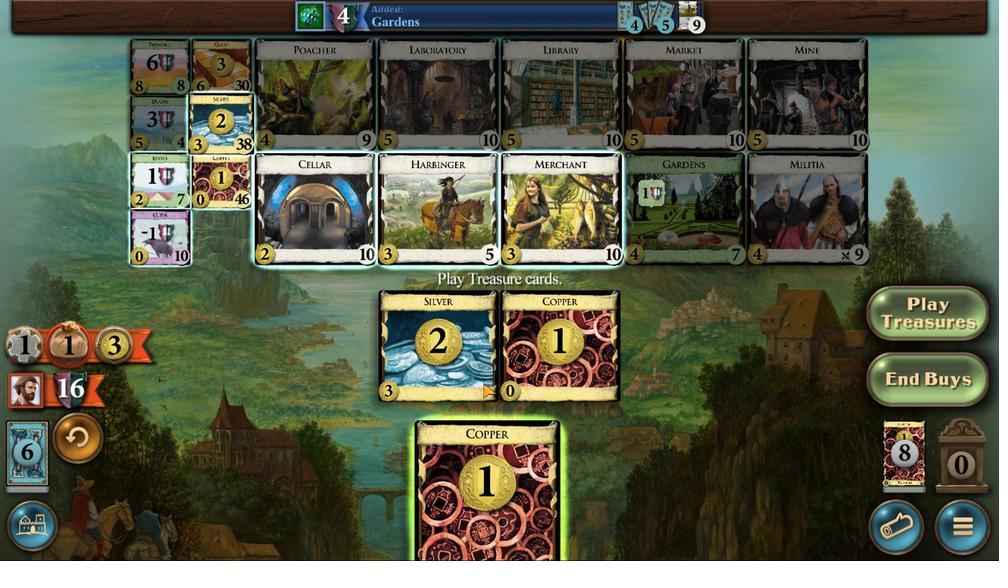 
Action: Mouse moved to (478, 501)
Screenshot: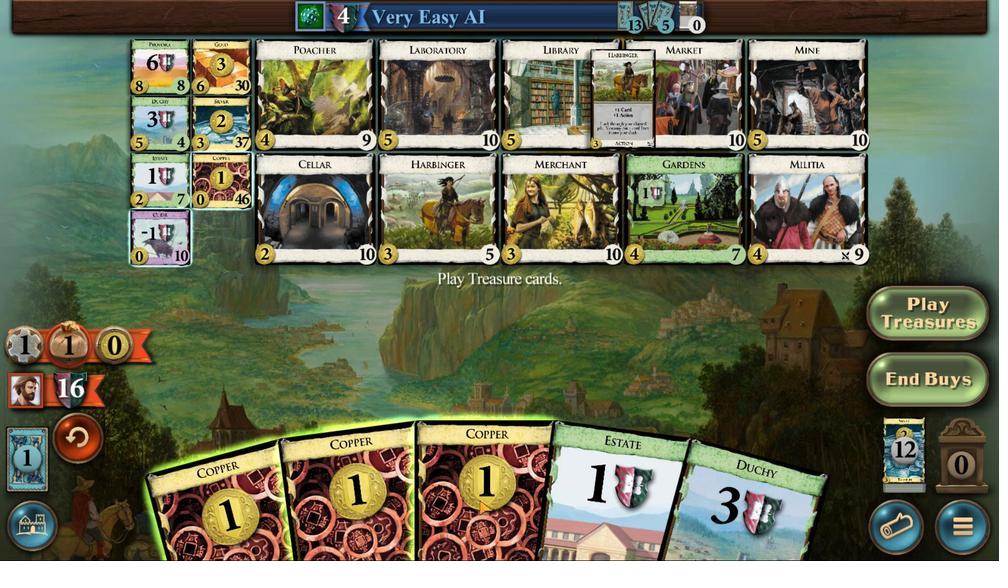 
Action: Mouse scrolled (478, 500) with delta (0, 0)
Screenshot: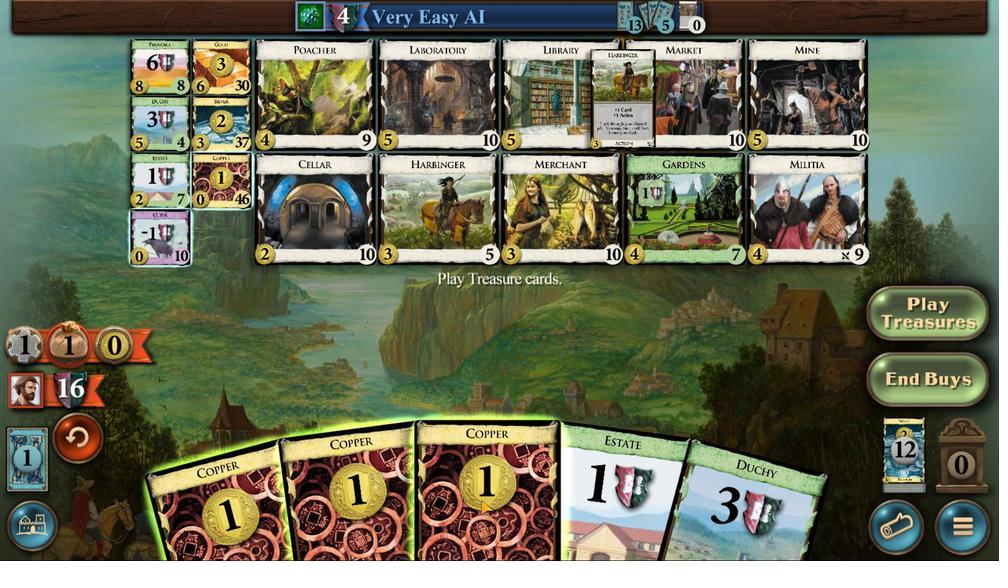 
Action: Mouse moved to (479, 501)
Screenshot: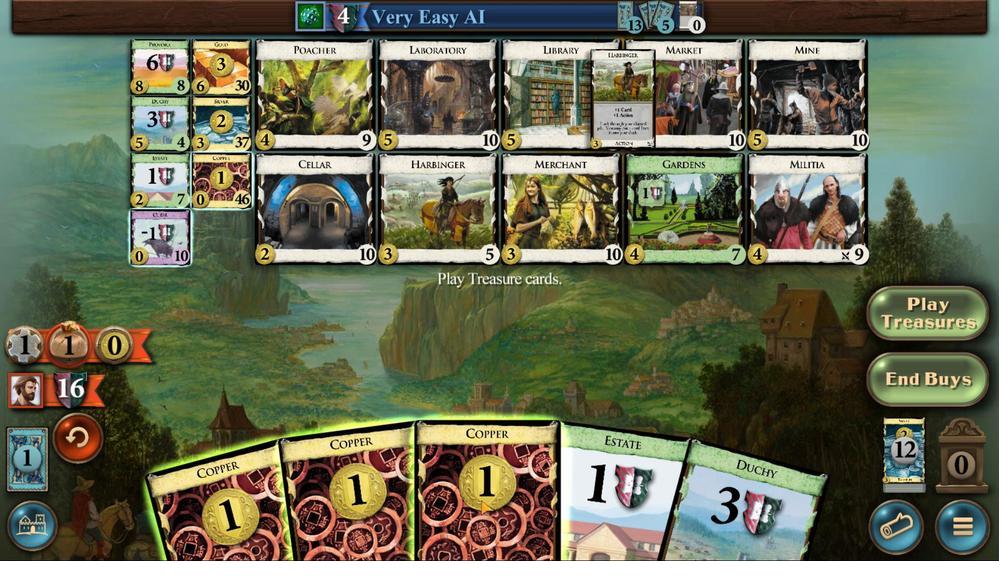 
Action: Mouse scrolled (479, 500) with delta (0, 0)
Screenshot: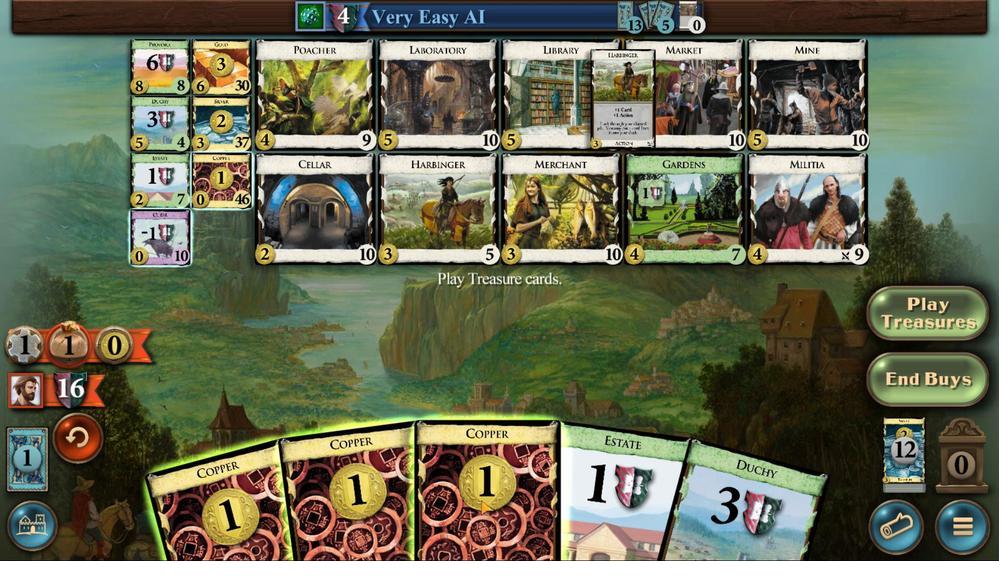 
Action: Mouse moved to (480, 501)
Screenshot: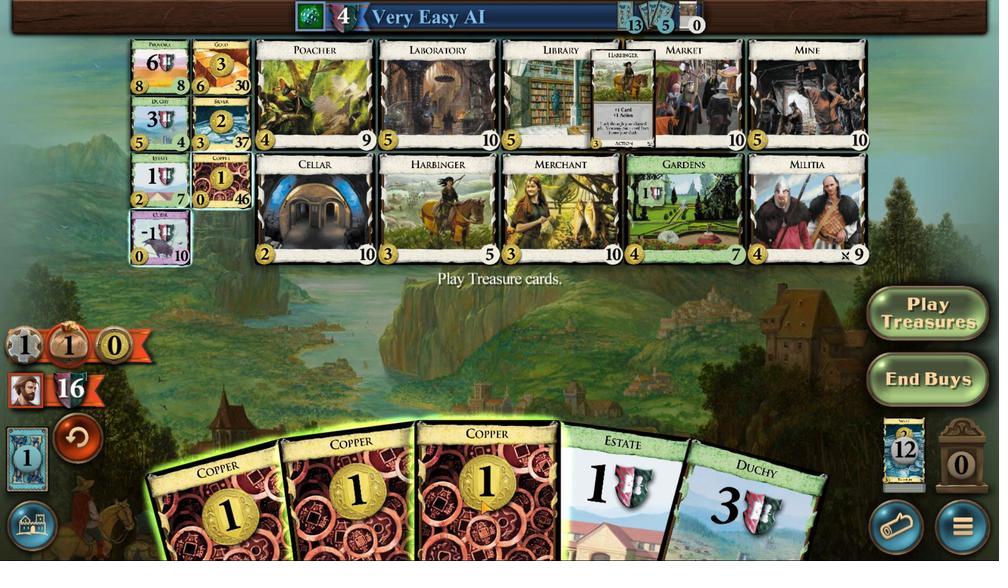
Action: Mouse scrolled (480, 500) with delta (0, 0)
Screenshot: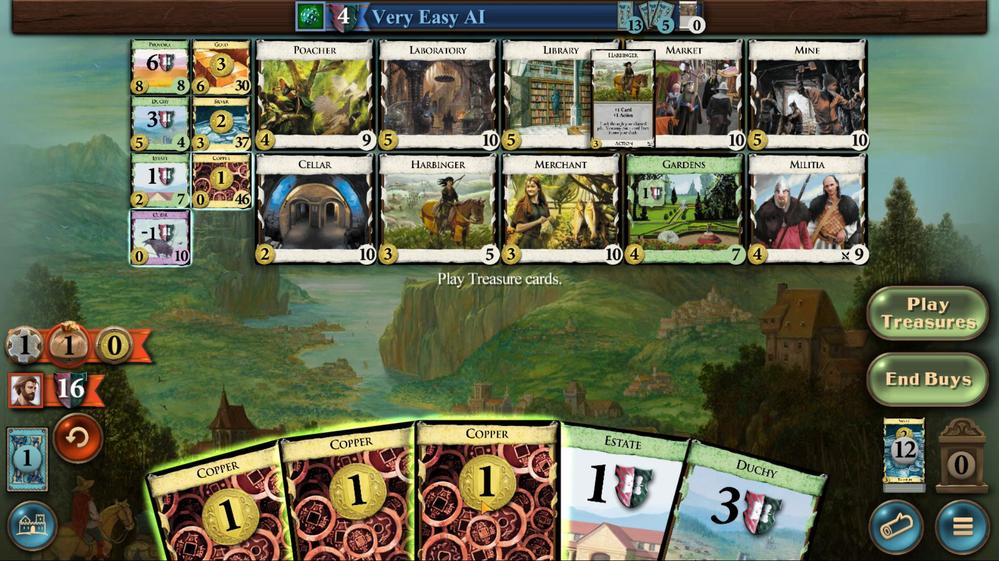 
Action: Mouse moved to (480, 501)
Screenshot: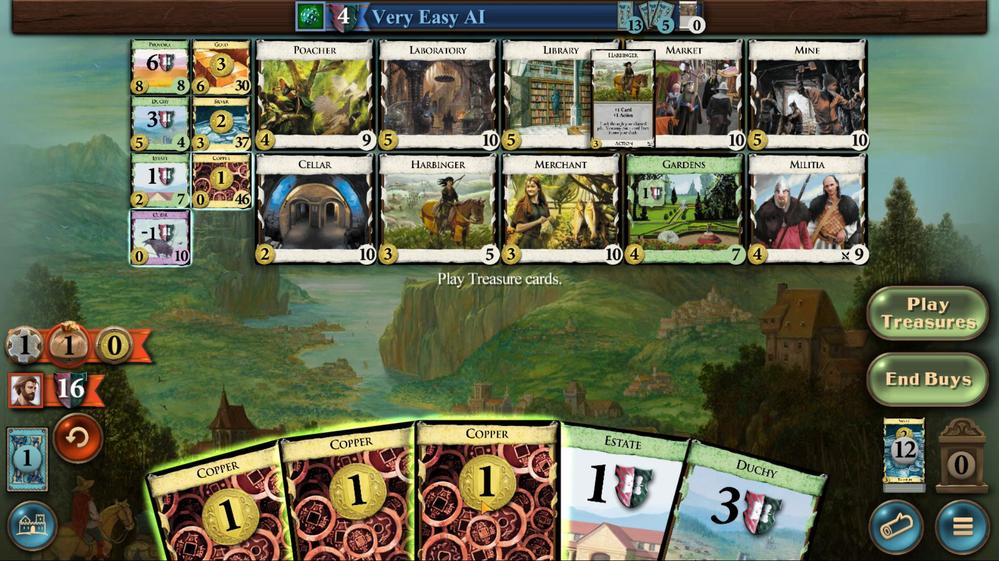 
Action: Mouse scrolled (480, 501) with delta (0, 0)
Screenshot: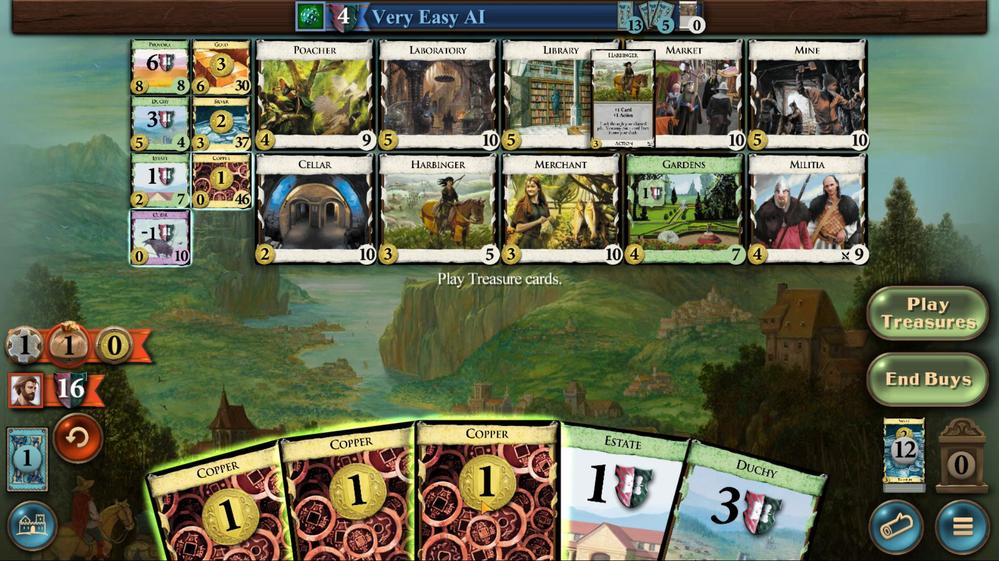 
Action: Mouse moved to (394, 492)
Screenshot: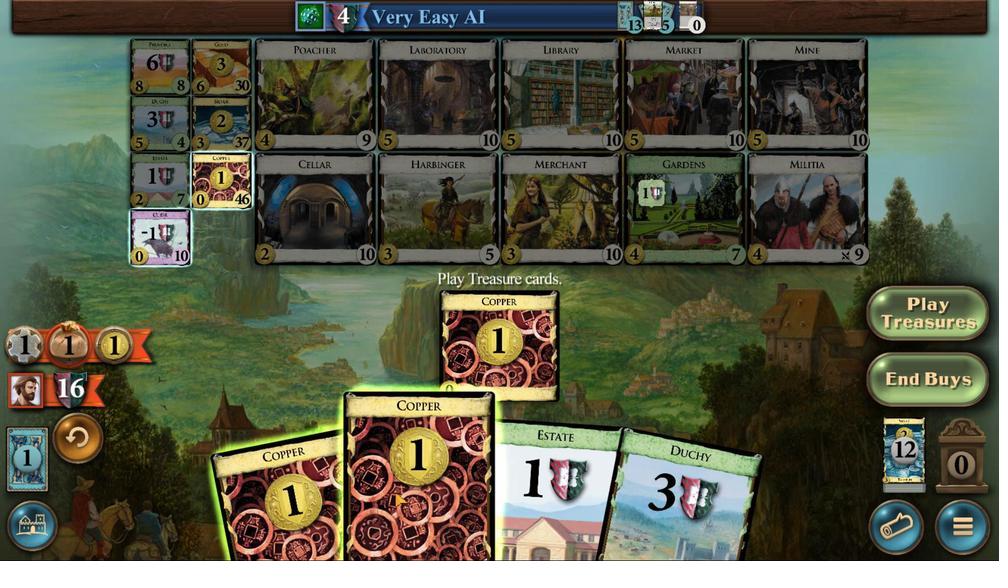 
Action: Mouse scrolled (394, 492) with delta (0, 0)
Screenshot: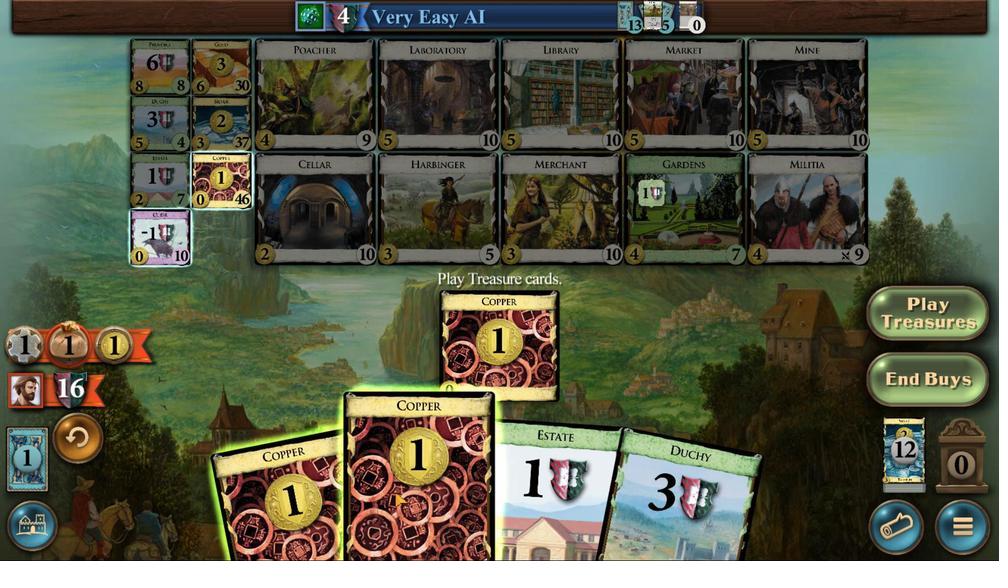 
Action: Mouse moved to (394, 493)
Screenshot: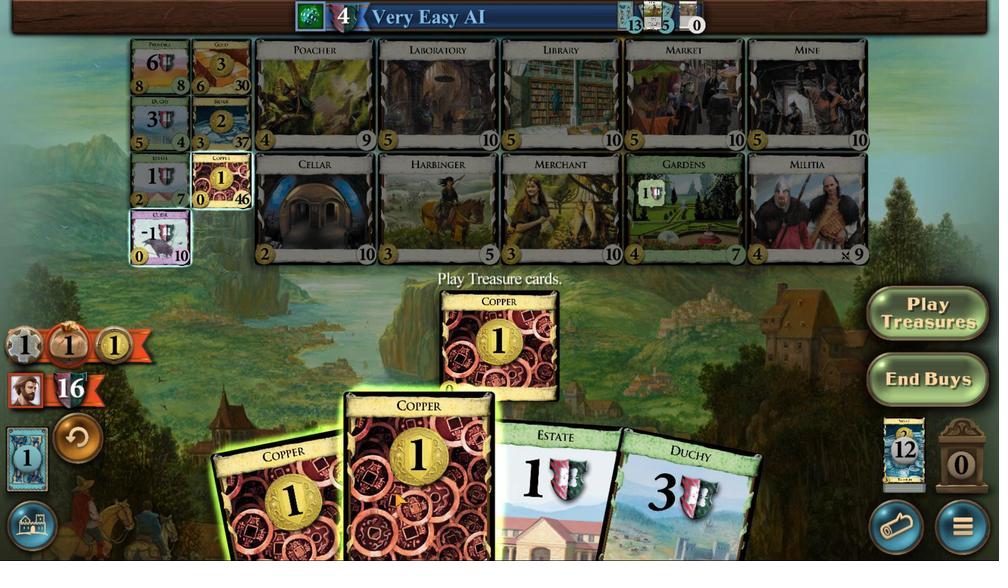
Action: Mouse scrolled (394, 492) with delta (0, 0)
Screenshot: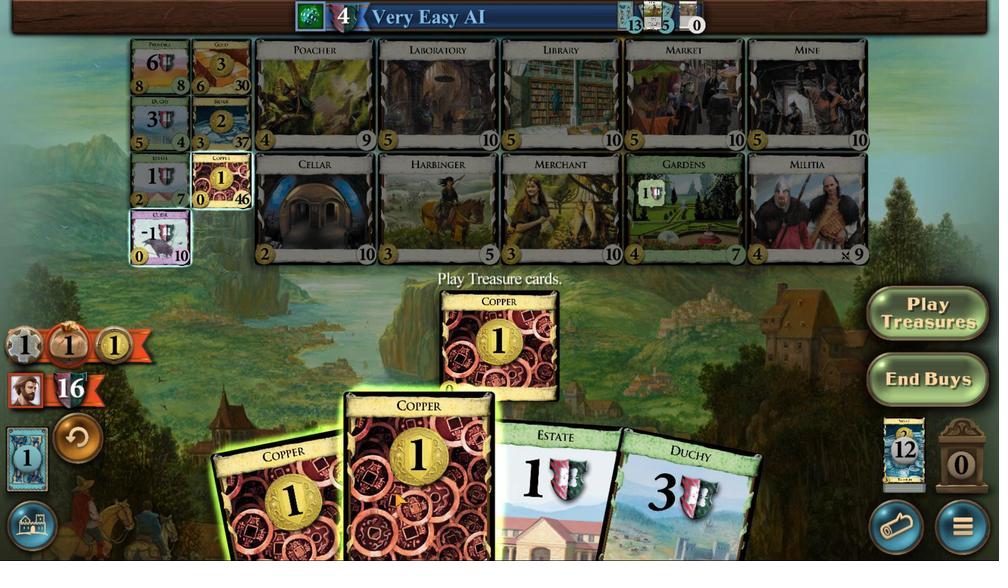 
Action: Mouse scrolled (394, 492) with delta (0, 0)
Screenshot: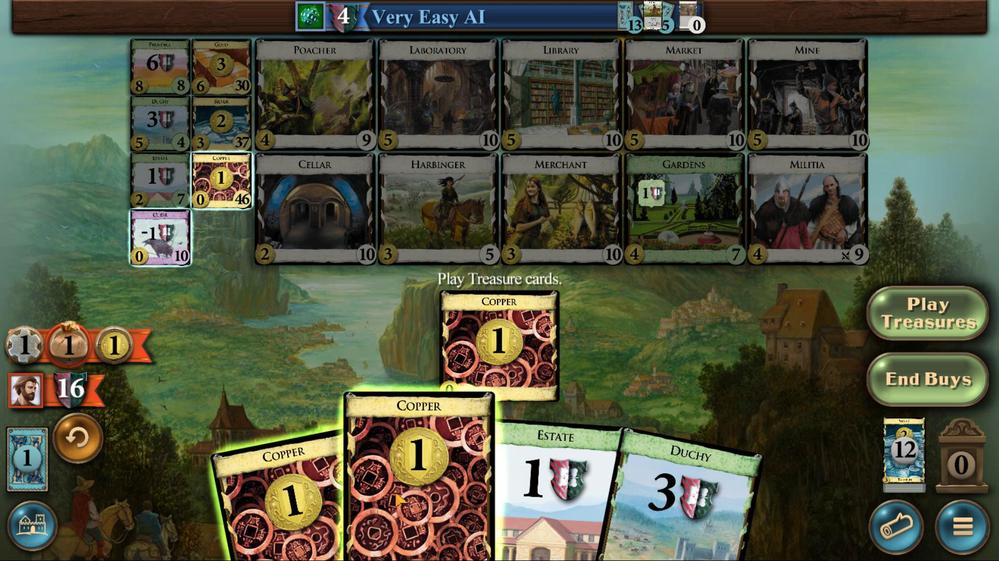 
Action: Mouse scrolled (394, 492) with delta (0, 0)
Screenshot: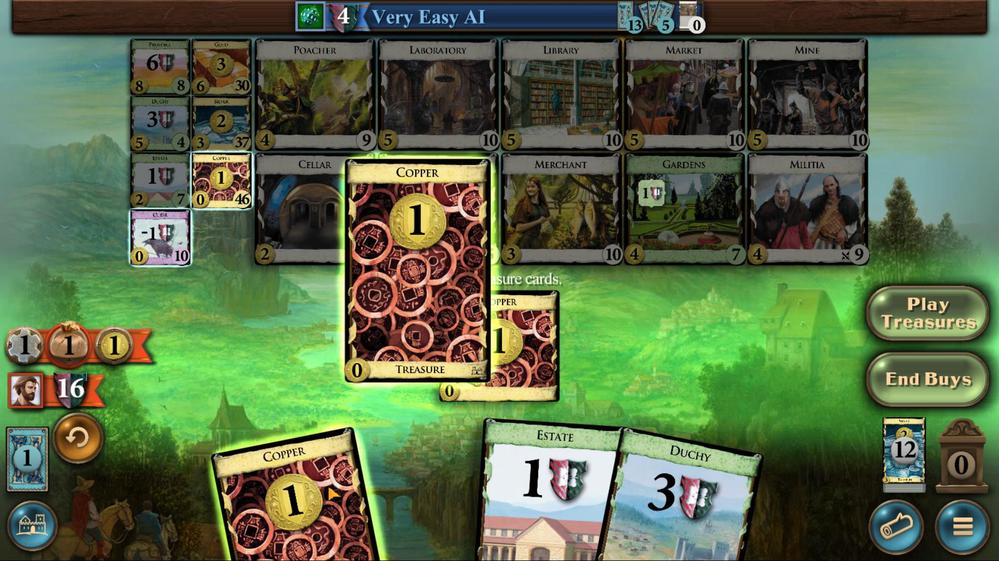 
Action: Mouse moved to (319, 490)
Screenshot: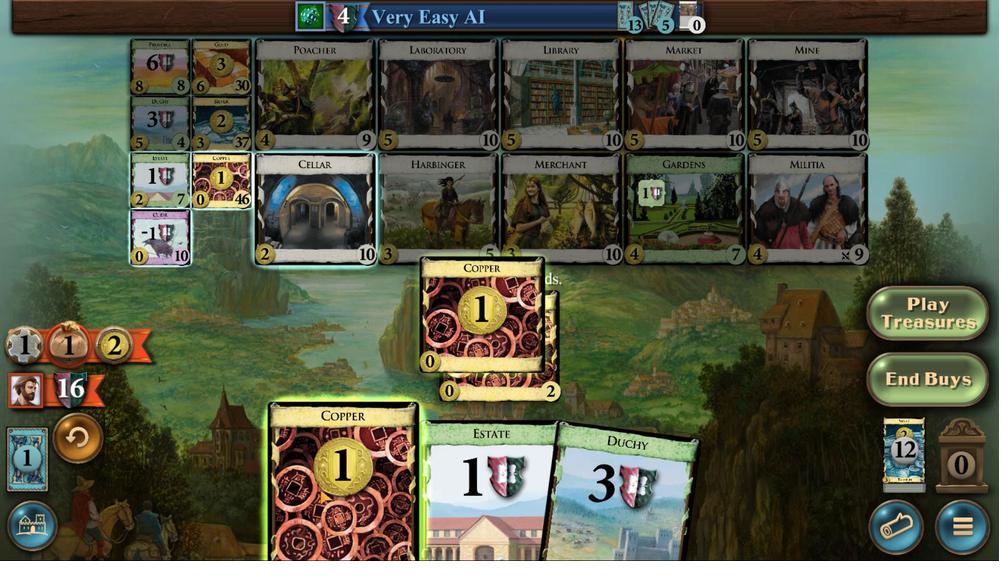 
Action: Mouse scrolled (319, 490) with delta (0, 0)
Screenshot: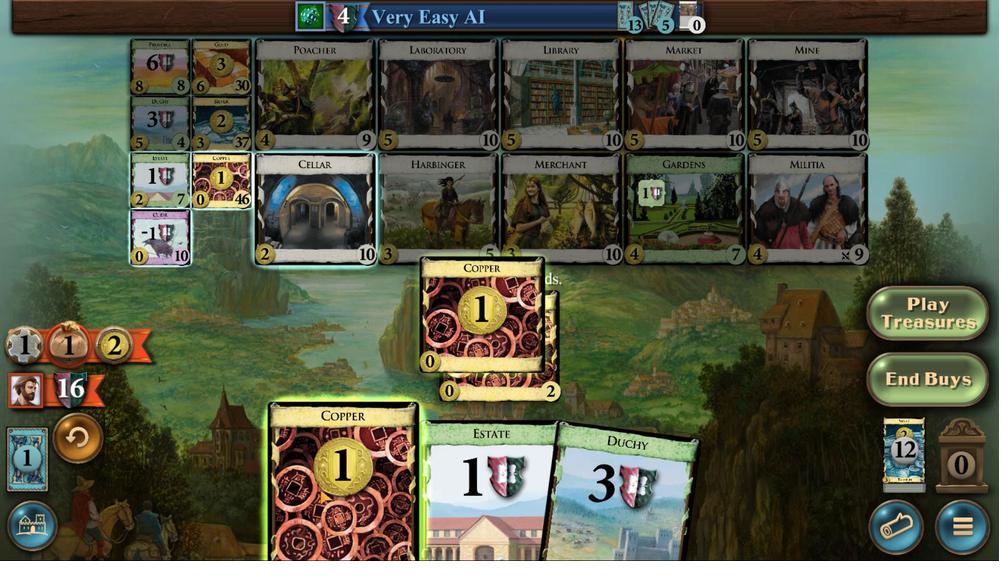 
Action: Mouse scrolled (319, 490) with delta (0, 0)
Screenshot: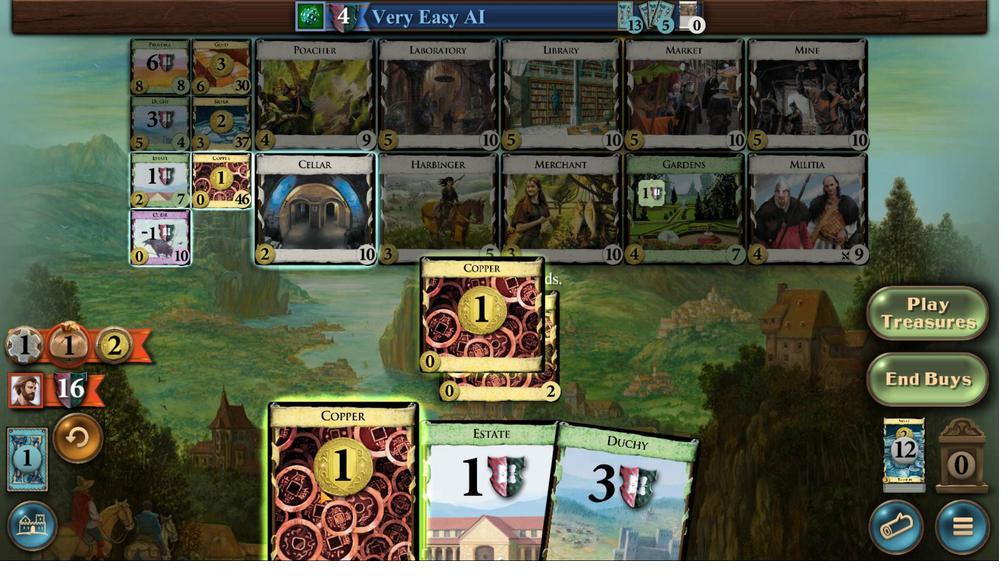 
Action: Mouse scrolled (319, 490) with delta (0, 0)
Screenshot: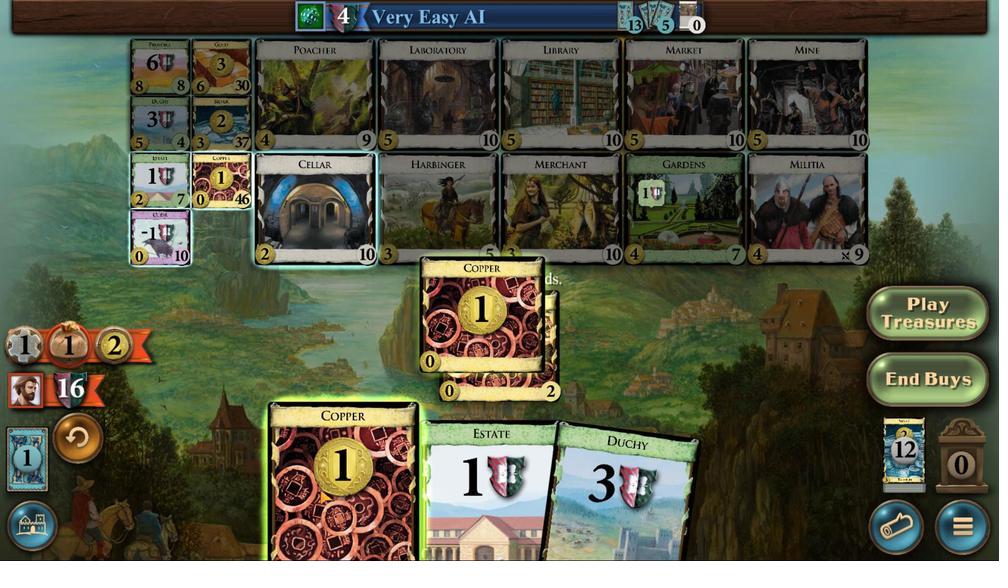 
Action: Mouse scrolled (319, 490) with delta (0, 0)
Screenshot: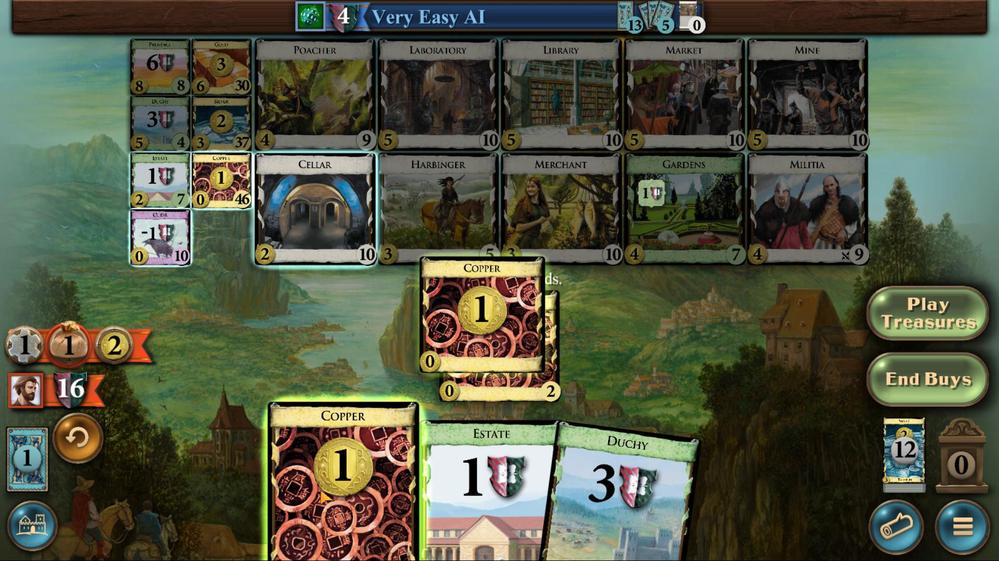 
Action: Mouse moved to (153, 167)
Screenshot: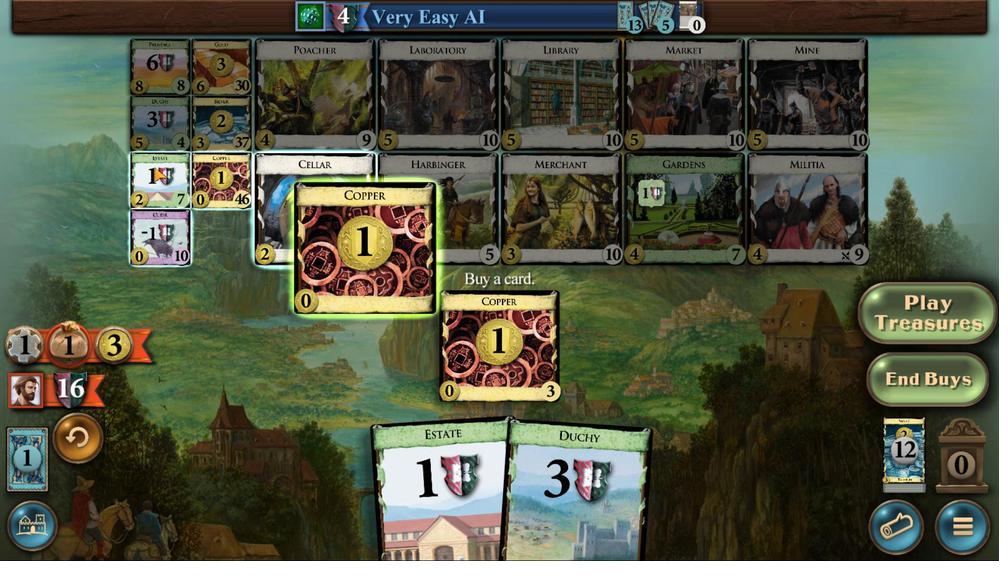 
Action: Mouse pressed left at (153, 167)
Screenshot: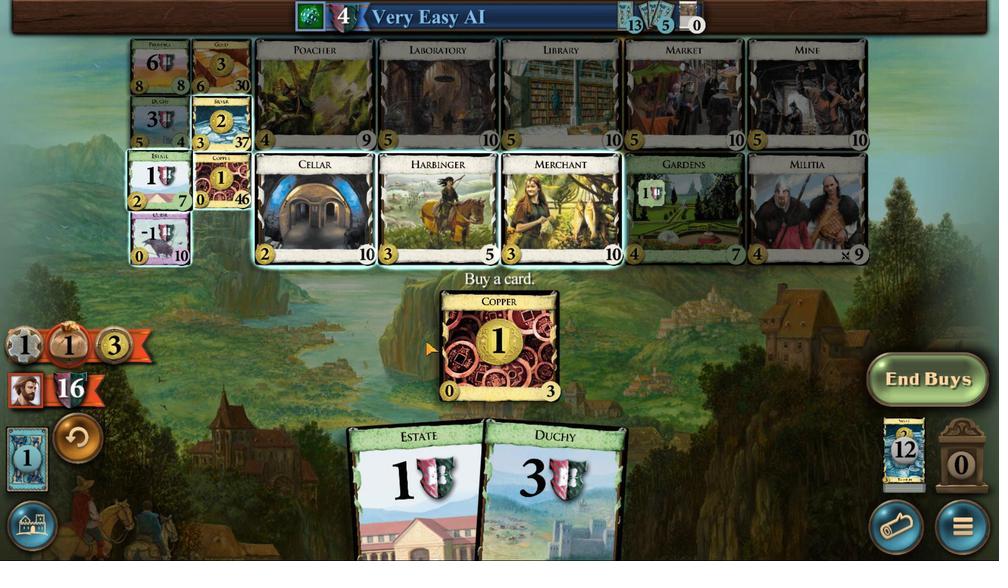 
Action: Mouse moved to (513, 470)
Screenshot: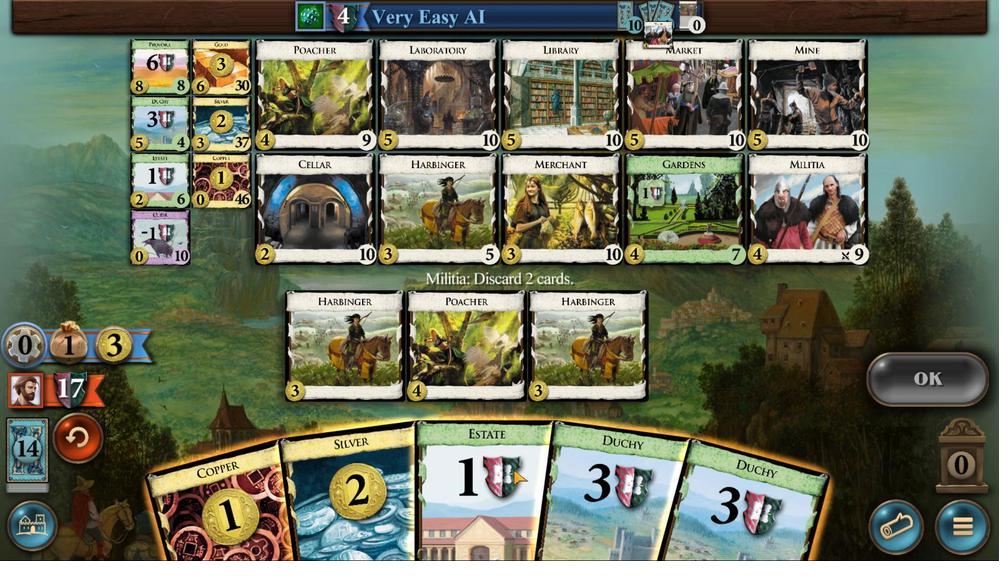 
Action: Mouse scrolled (513, 470) with delta (0, 0)
Screenshot: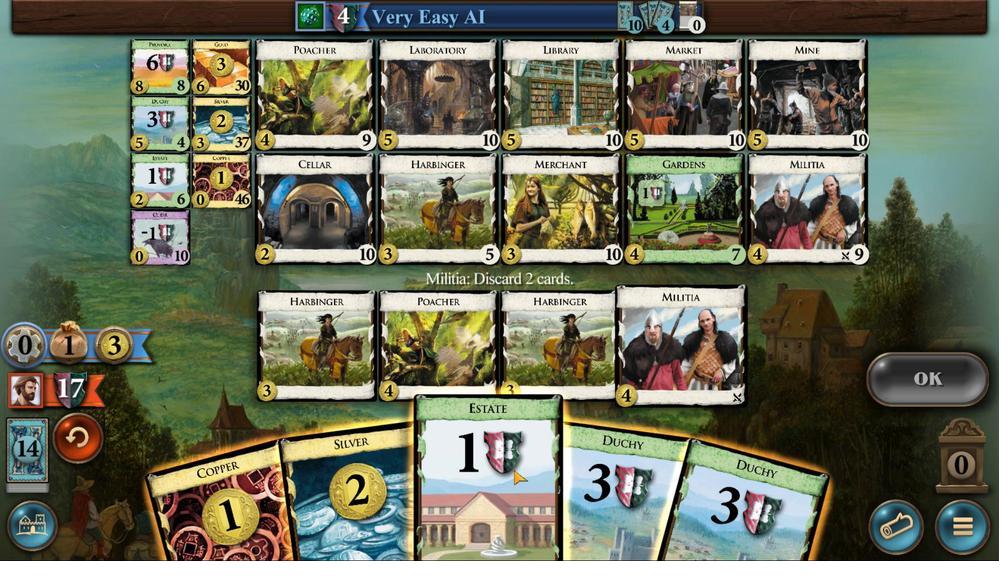 
Action: Mouse scrolled (513, 470) with delta (0, 0)
Screenshot: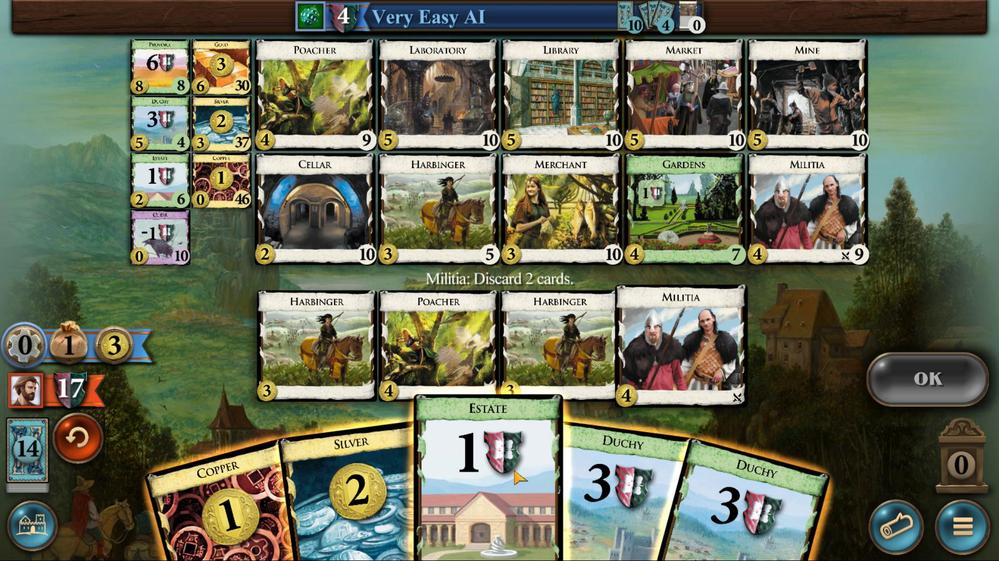 
Action: Mouse scrolled (513, 470) with delta (0, 0)
Screenshot: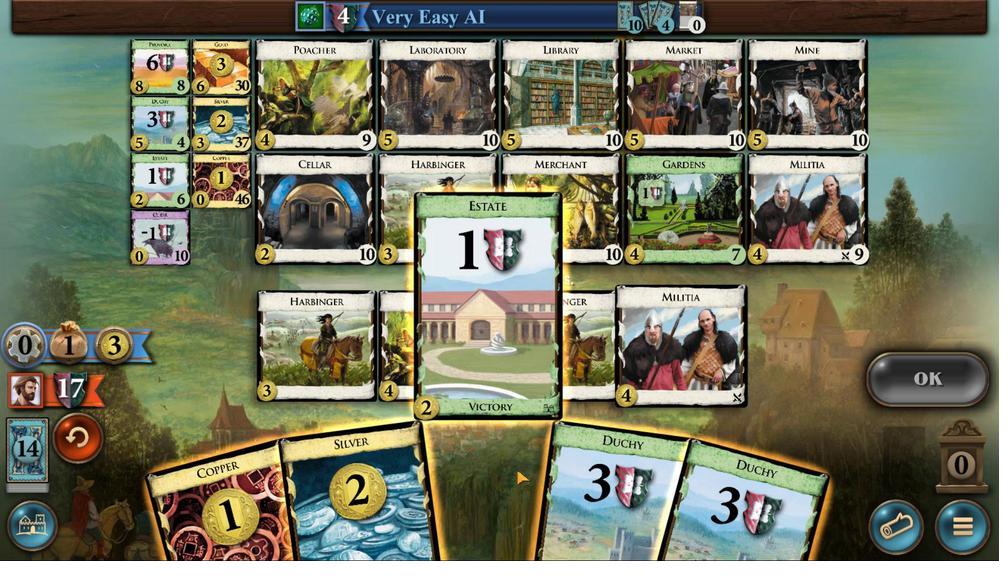 
Action: Mouse scrolled (513, 470) with delta (0, 0)
Screenshot: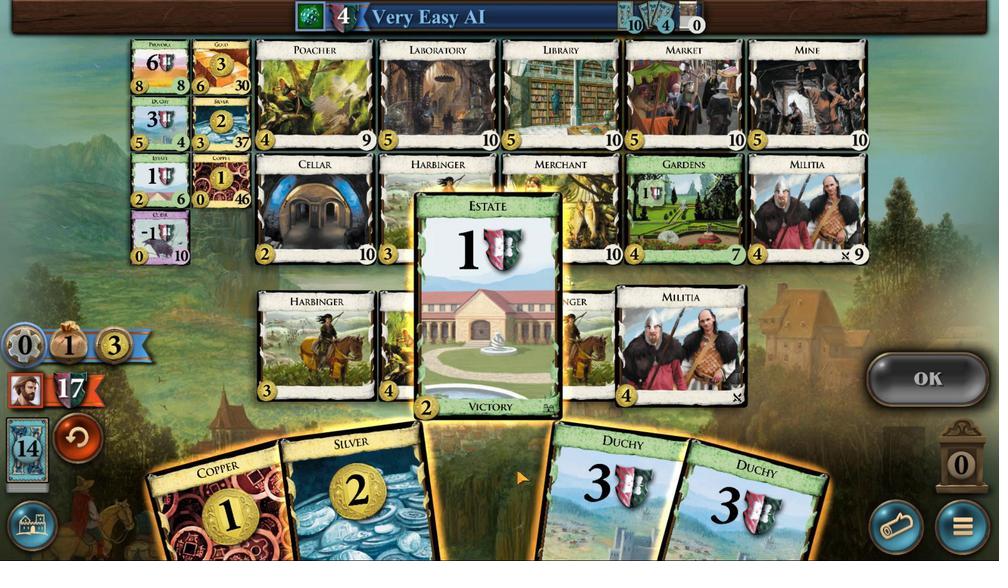 
Action: Mouse moved to (584, 483)
Screenshot: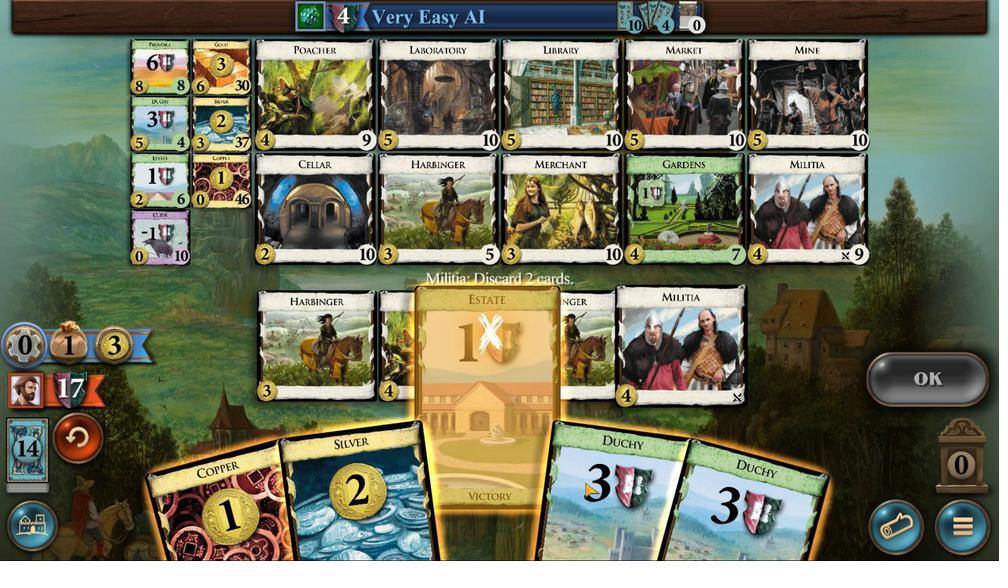 
Action: Mouse scrolled (584, 482) with delta (0, 0)
Screenshot: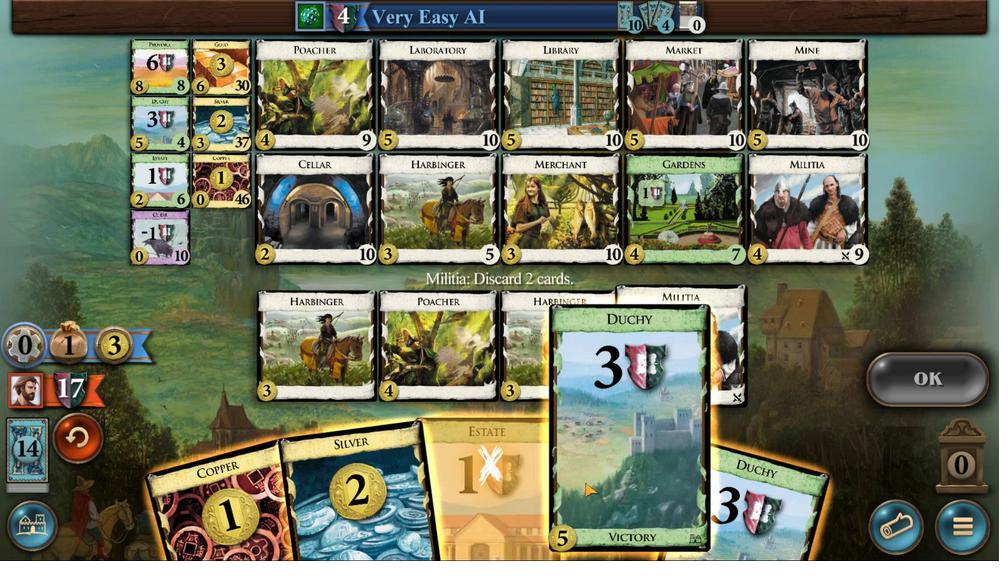 
Action: Mouse moved to (584, 483)
Screenshot: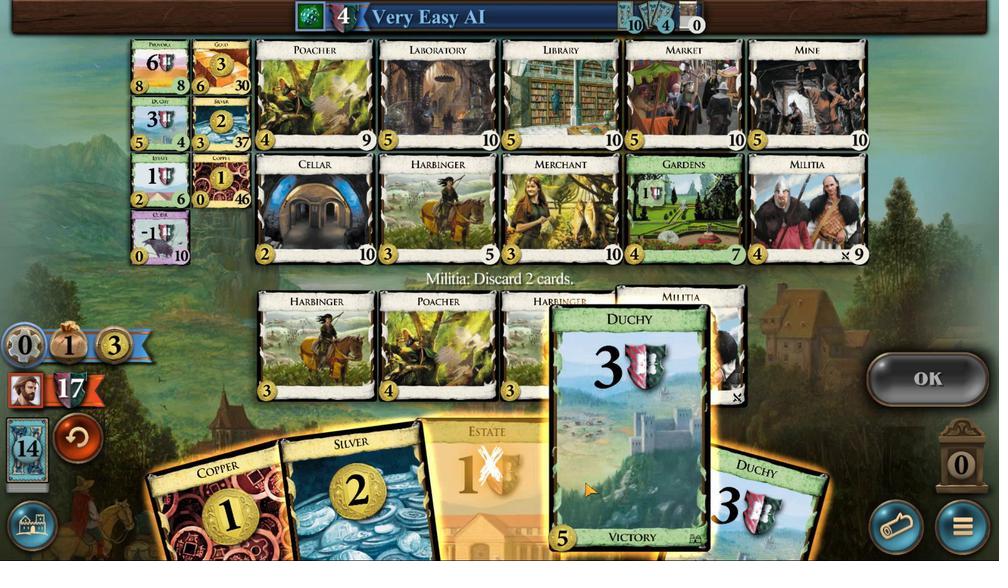 
Action: Mouse scrolled (584, 482) with delta (0, 0)
Screenshot: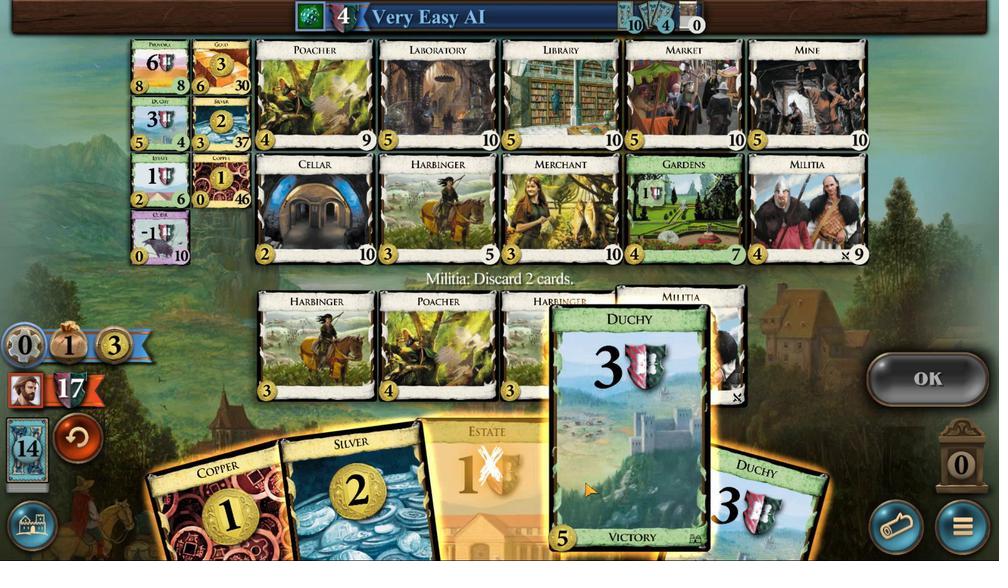 
Action: Mouse moved to (584, 483)
Screenshot: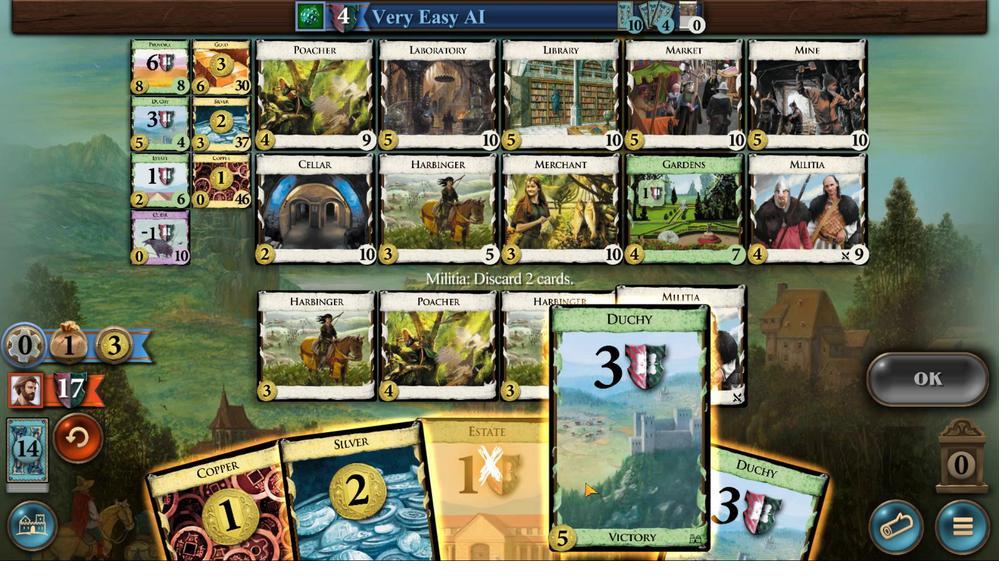 
Action: Mouse scrolled (584, 482) with delta (0, 0)
Screenshot: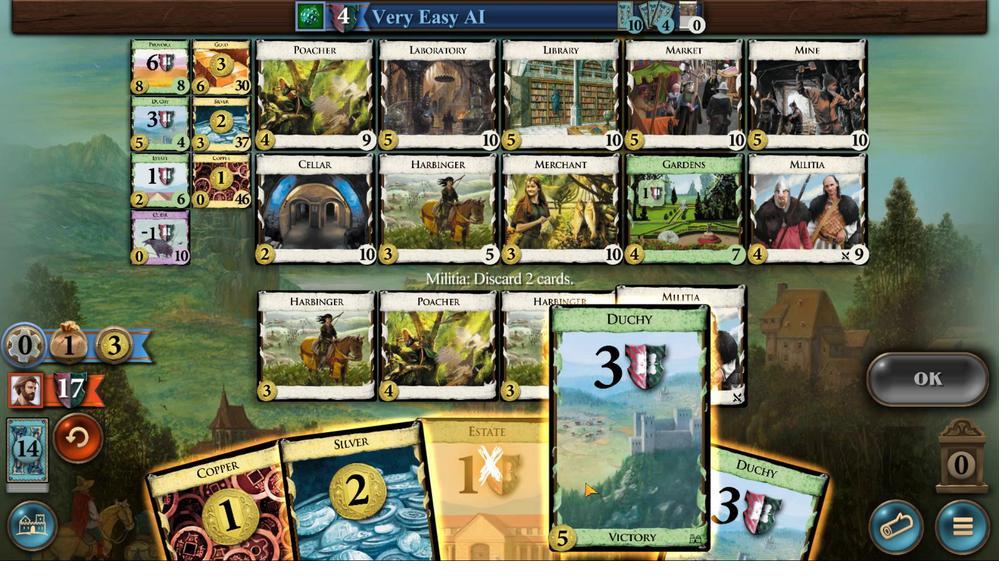 
Action: Mouse scrolled (584, 482) with delta (0, 0)
Screenshot: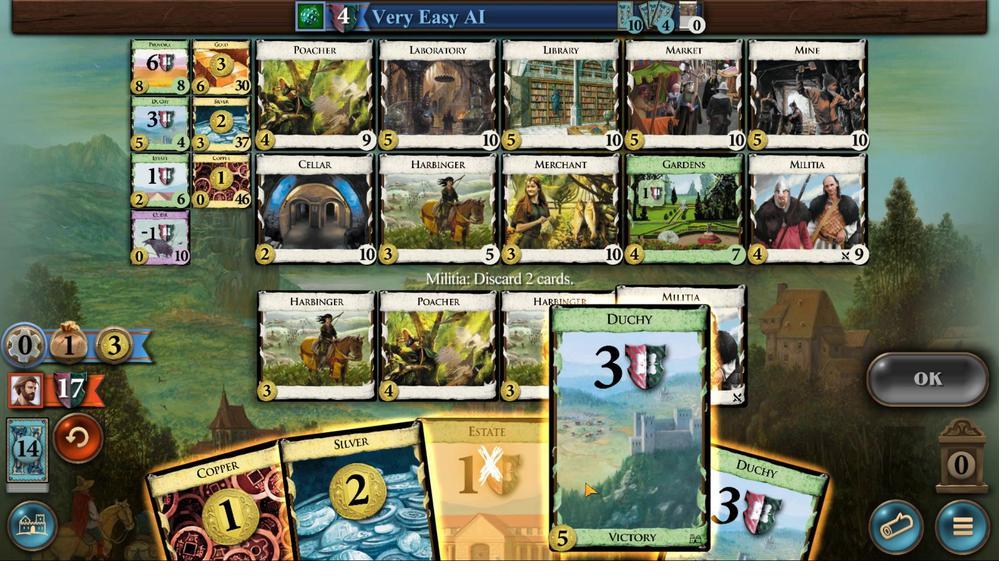 
Action: Mouse moved to (880, 381)
Screenshot: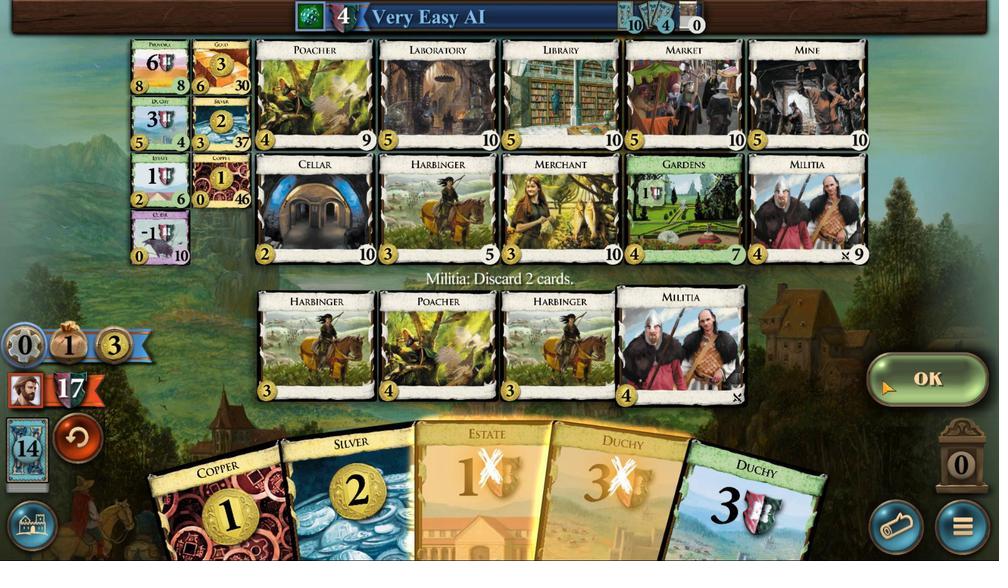 
Action: Mouse pressed left at (880, 381)
Screenshot: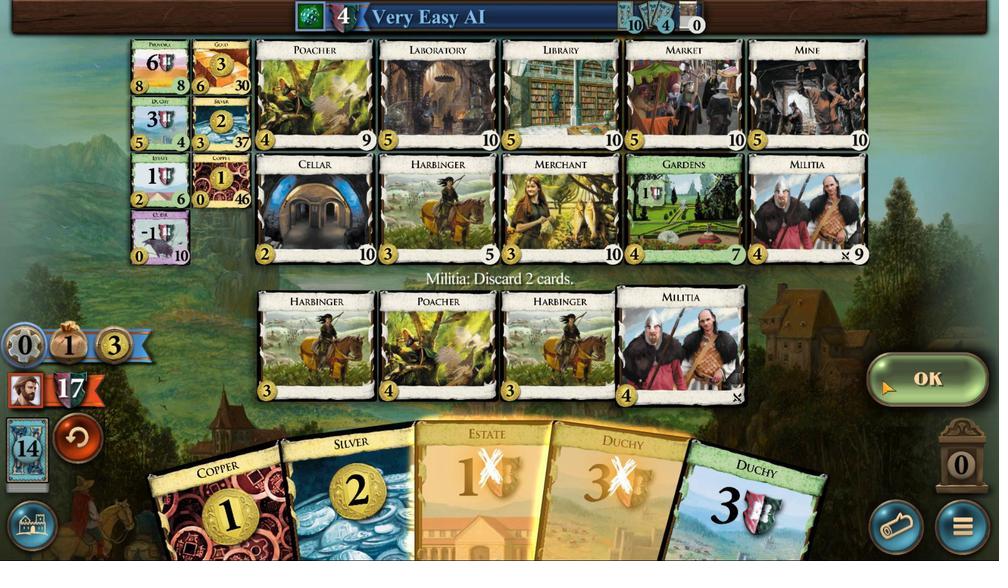 
Action: Mouse moved to (483, 461)
Screenshot: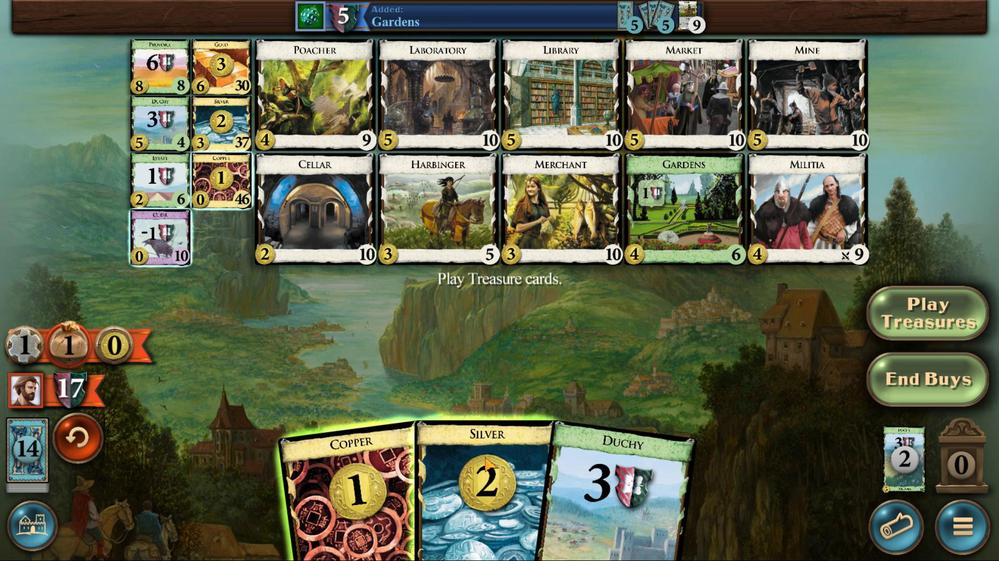 
Action: Mouse scrolled (483, 460) with delta (0, 0)
Screenshot: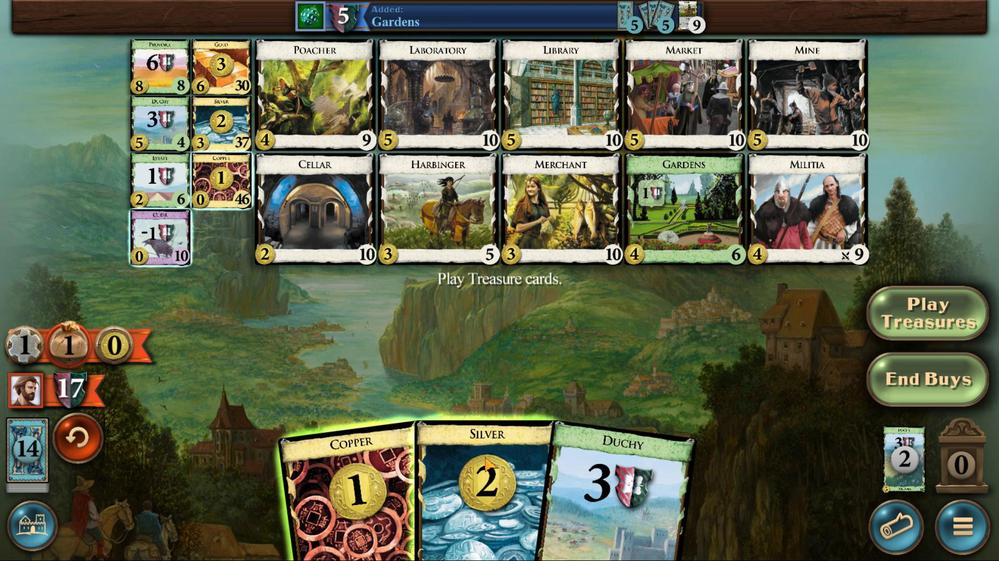 
Action: Mouse moved to (483, 467)
Screenshot: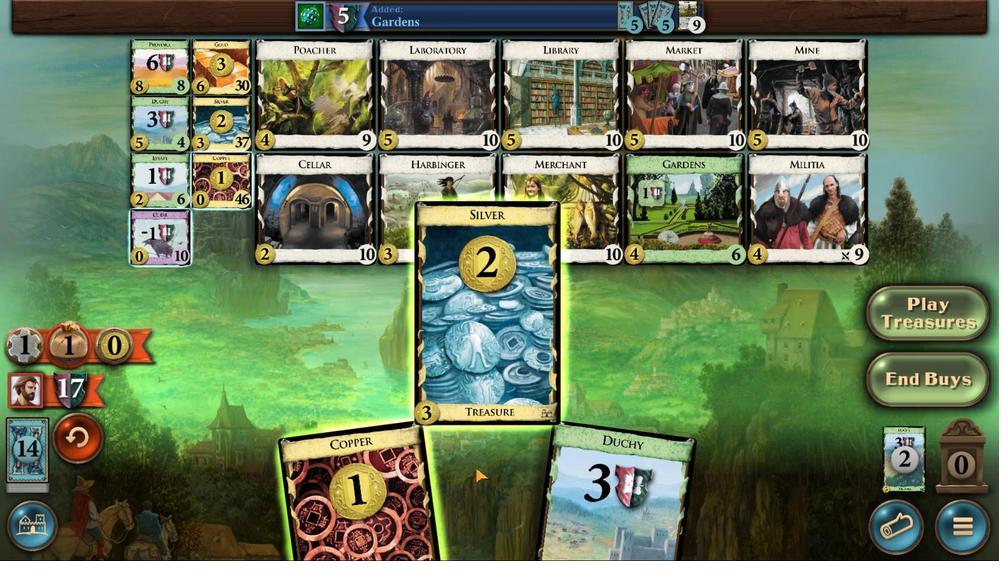 
Action: Mouse scrolled (483, 466) with delta (0, 0)
Screenshot: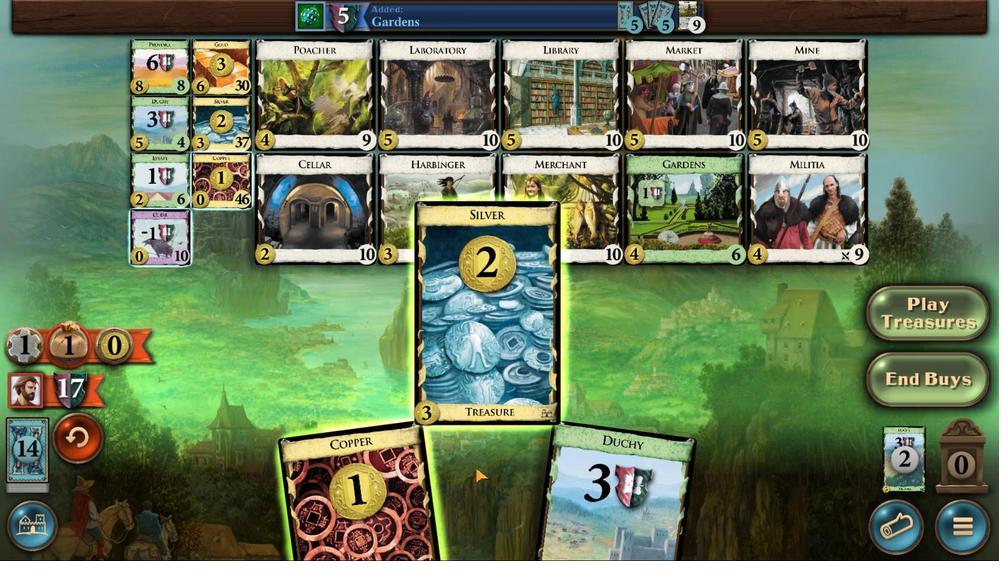 
Action: Mouse moved to (482, 468)
Screenshot: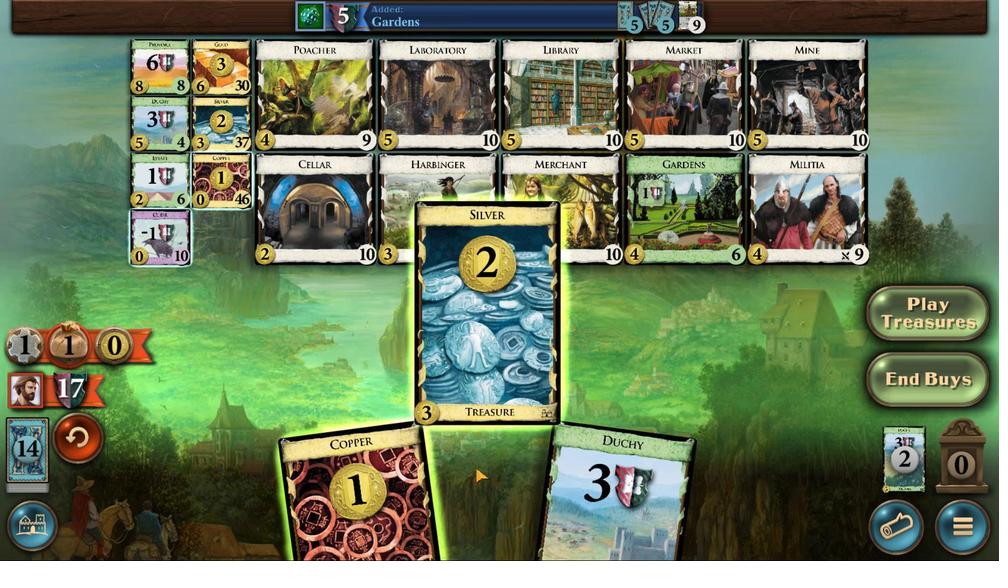 
Action: Mouse scrolled (482, 467) with delta (0, 0)
Screenshot: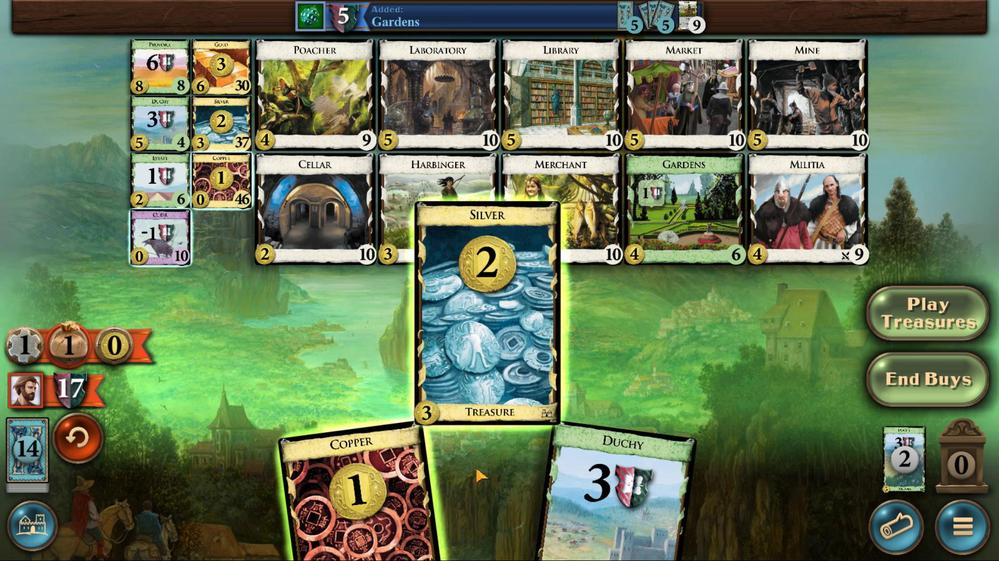 
Action: Mouse moved to (385, 482)
Screenshot: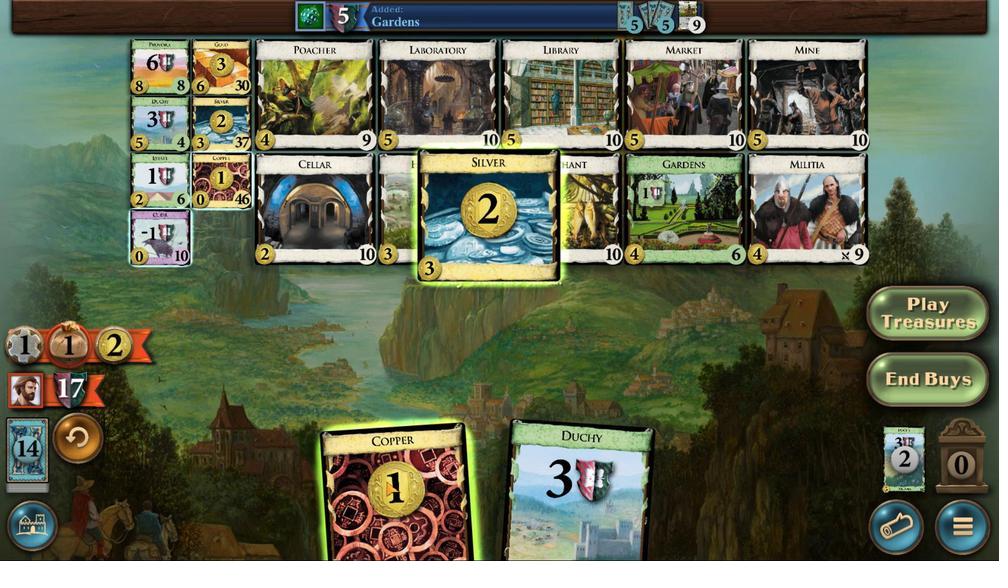 
Action: Mouse scrolled (385, 481) with delta (0, 0)
Screenshot: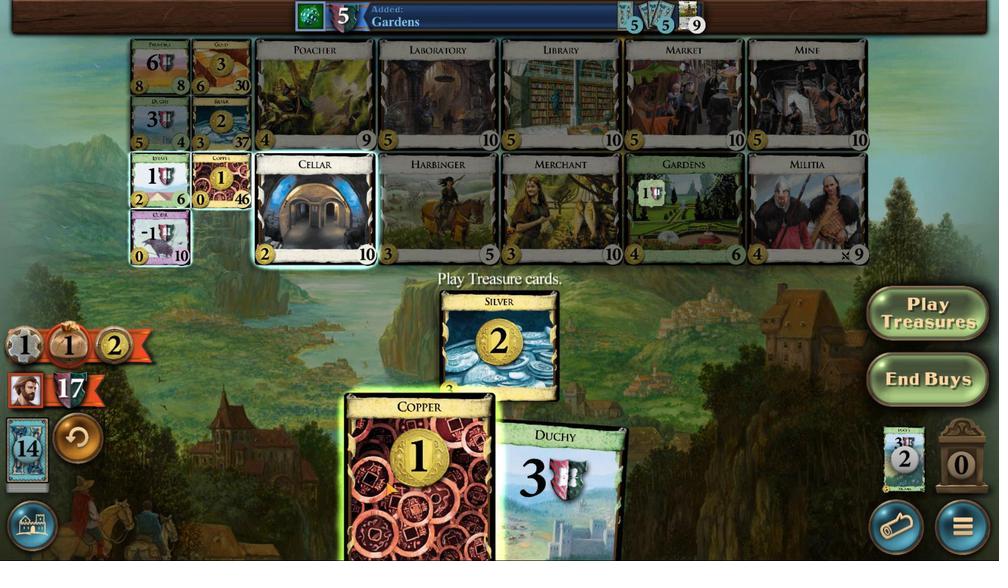 
Action: Mouse scrolled (385, 481) with delta (0, 0)
Screenshot: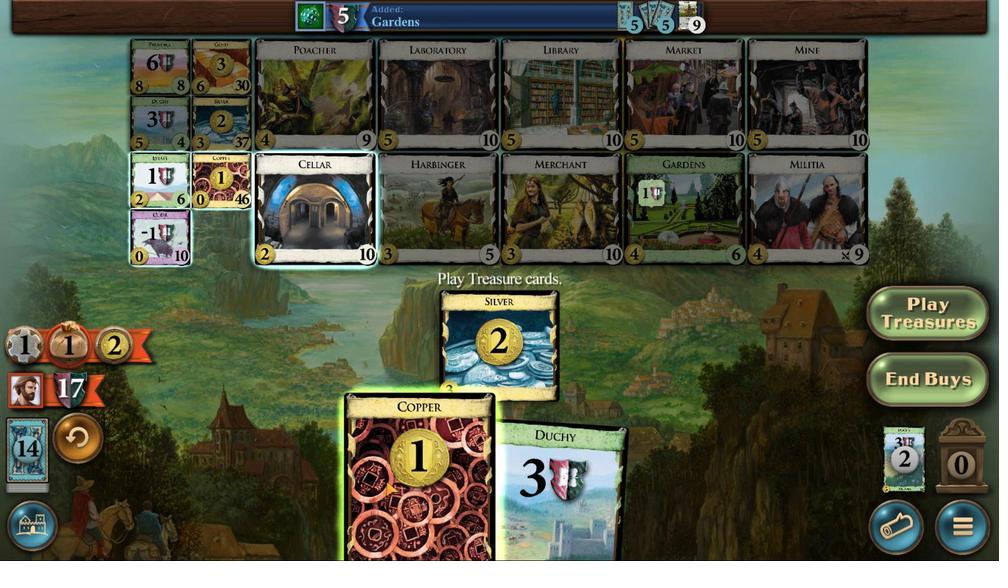 
Action: Mouse scrolled (385, 481) with delta (0, 0)
Screenshot: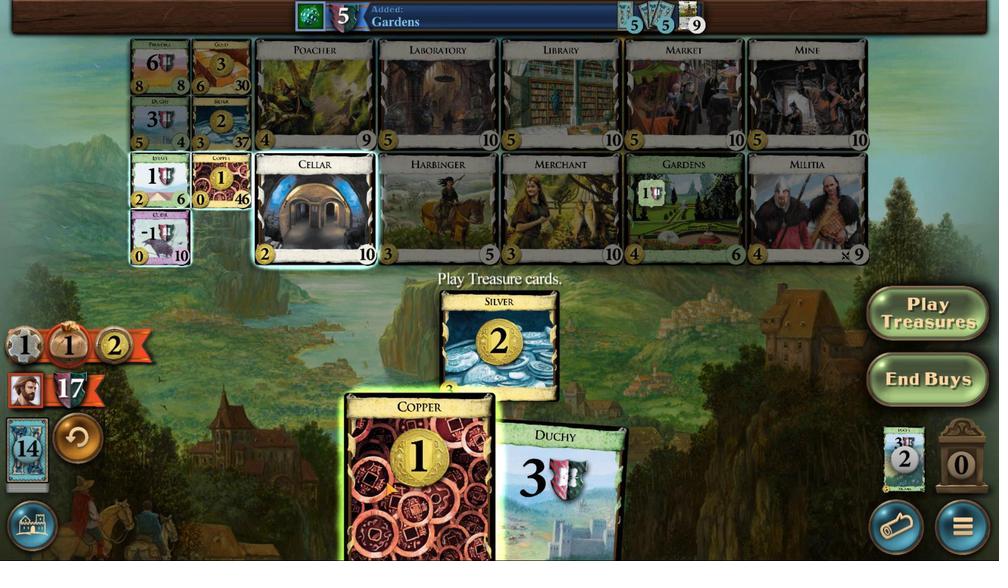 
Action: Mouse moved to (156, 169)
Screenshot: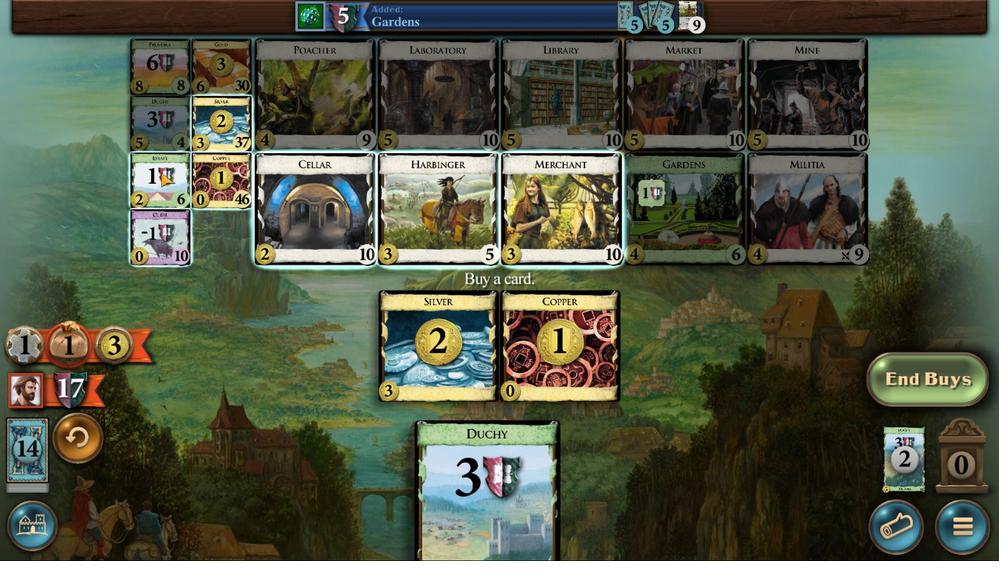 
Action: Mouse pressed left at (156, 169)
Screenshot: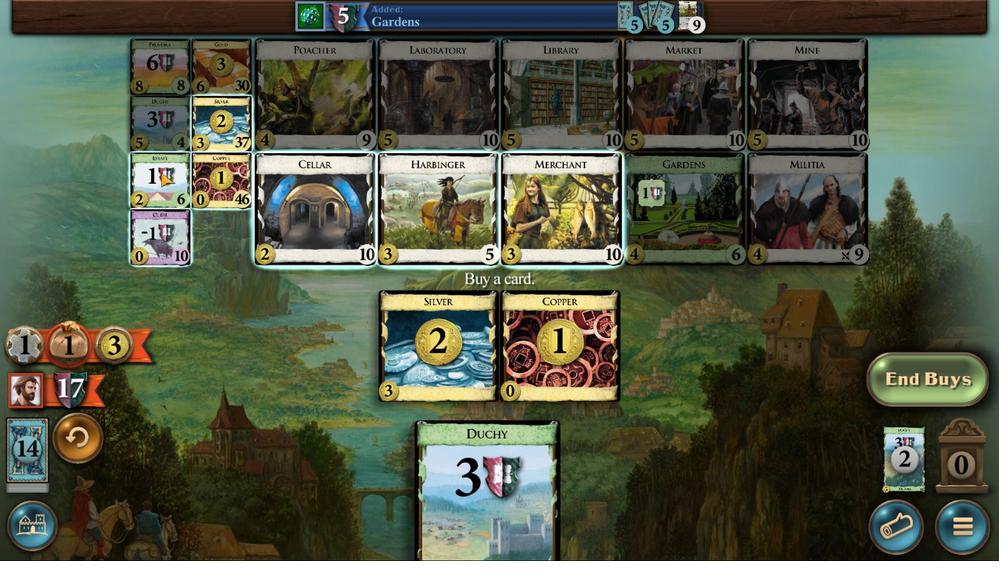 
Action: Mouse moved to (482, 499)
Screenshot: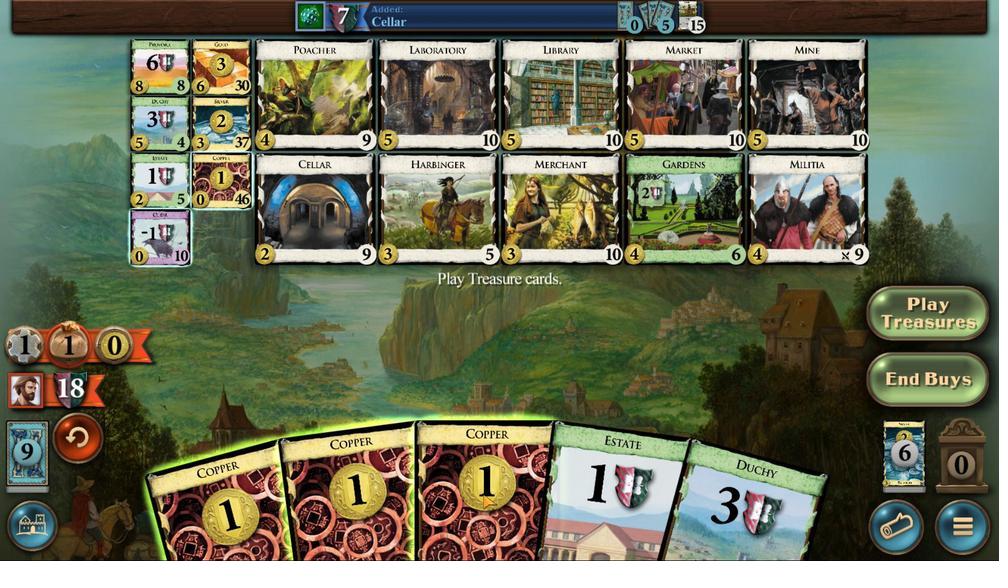 
Action: Mouse scrolled (482, 498) with delta (0, 0)
Screenshot: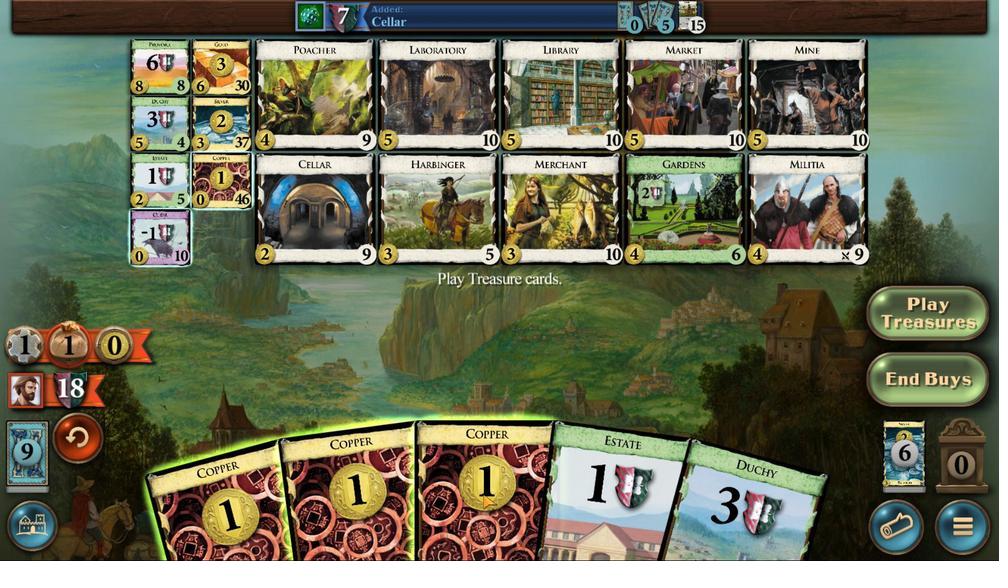 
Action: Mouse moved to (482, 500)
Screenshot: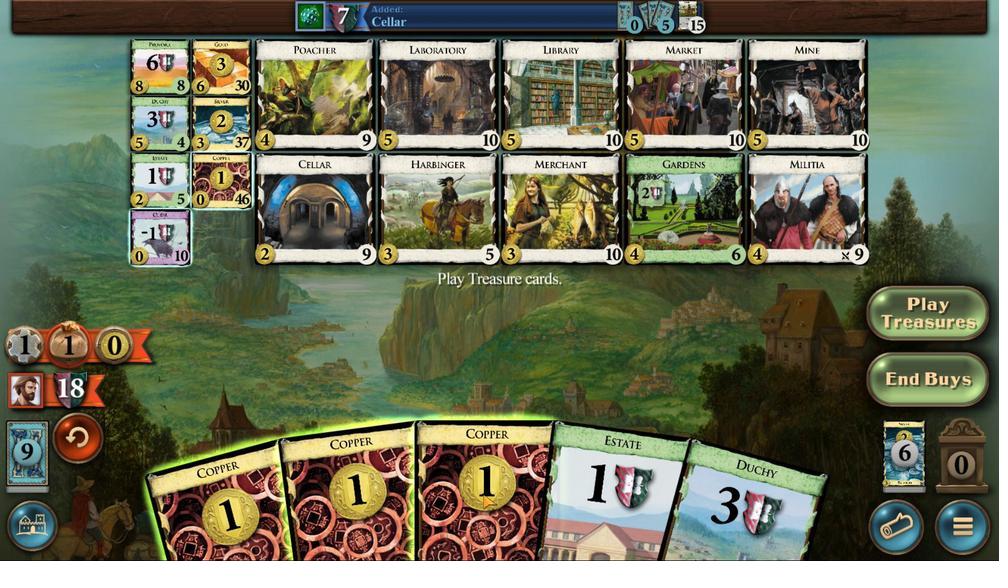 
Action: Mouse scrolled (482, 499) with delta (0, 0)
Screenshot: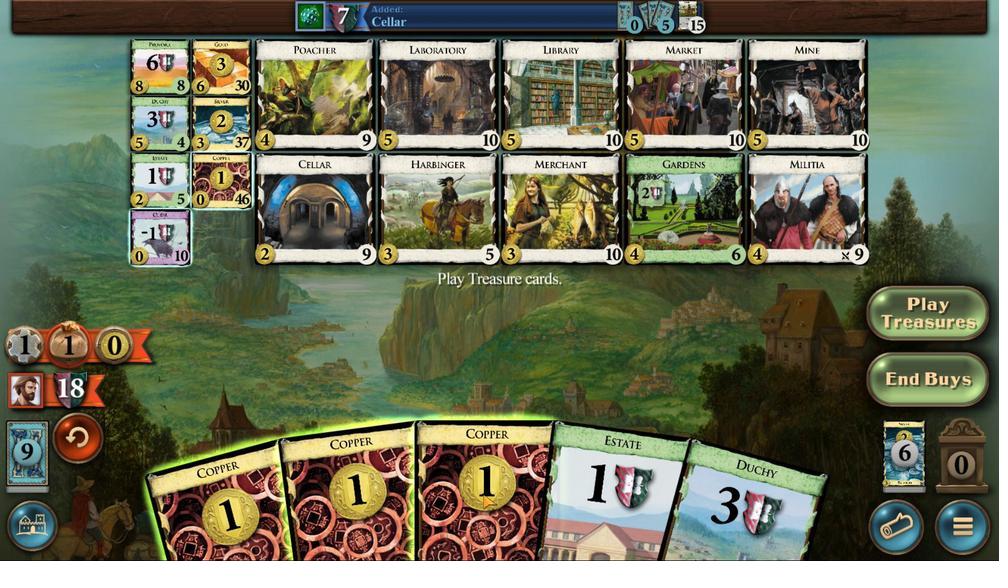 
Action: Mouse moved to (482, 501)
Screenshot: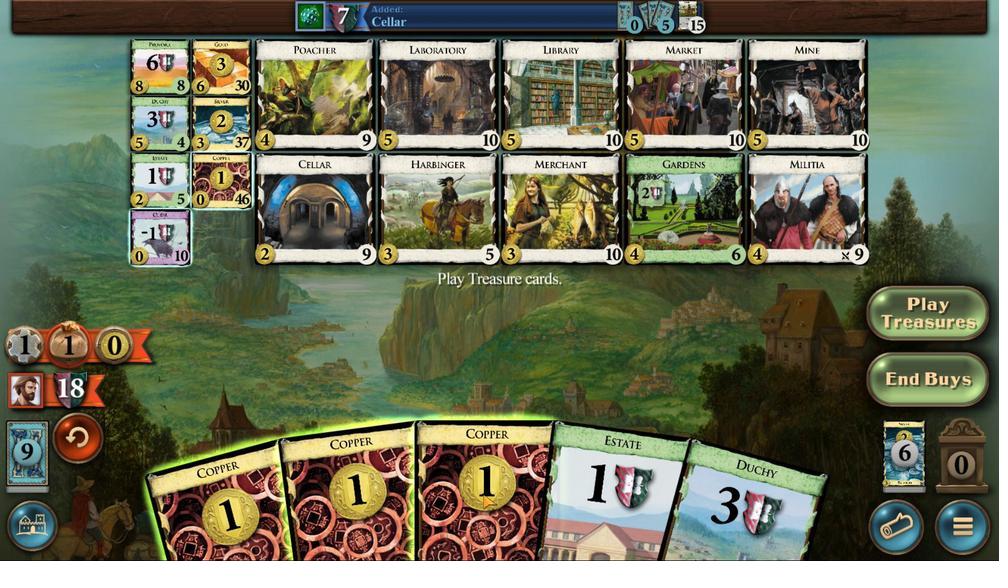 
Action: Mouse scrolled (482, 501) with delta (0, 0)
Screenshot: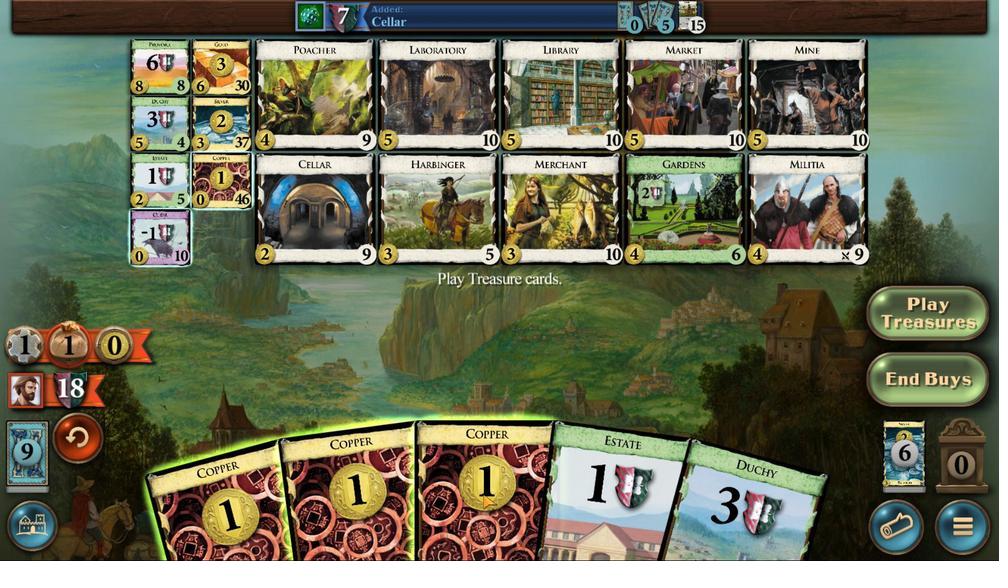 
Action: Mouse moved to (482, 502)
Screenshot: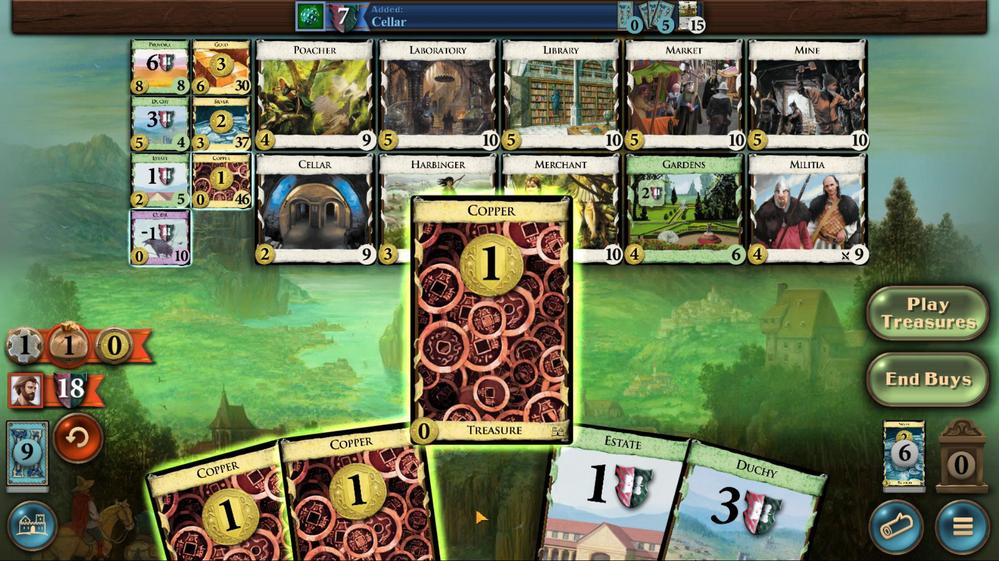 
Action: Mouse scrolled (482, 502) with delta (0, 0)
Screenshot: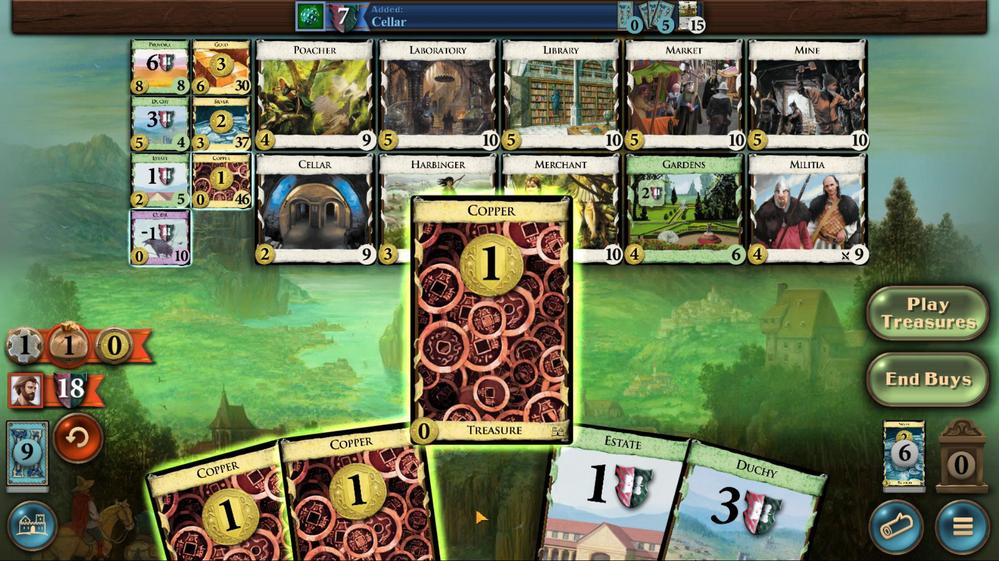 
Action: Mouse moved to (482, 503)
Screenshot: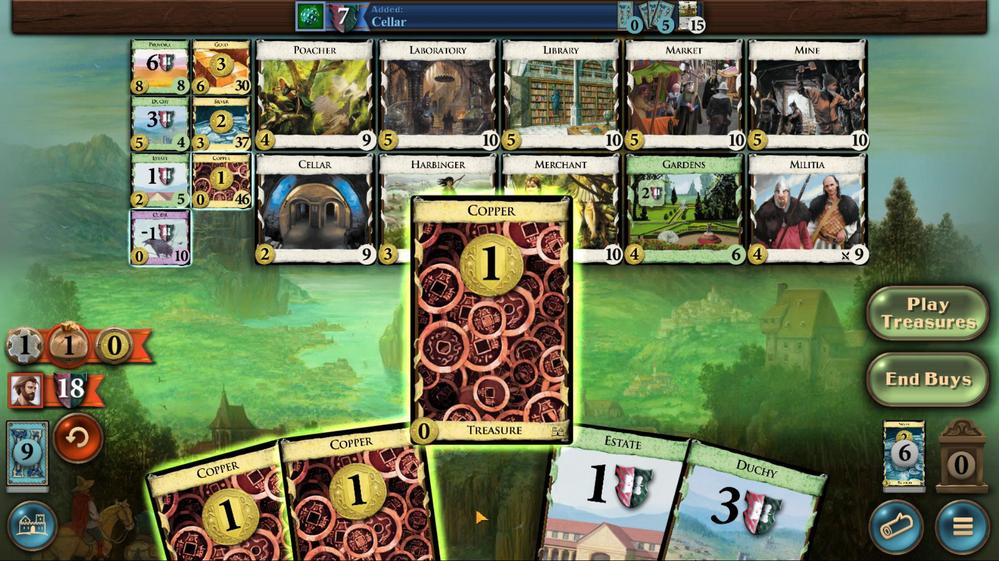
Action: Mouse scrolled (482, 502) with delta (0, 0)
Screenshot: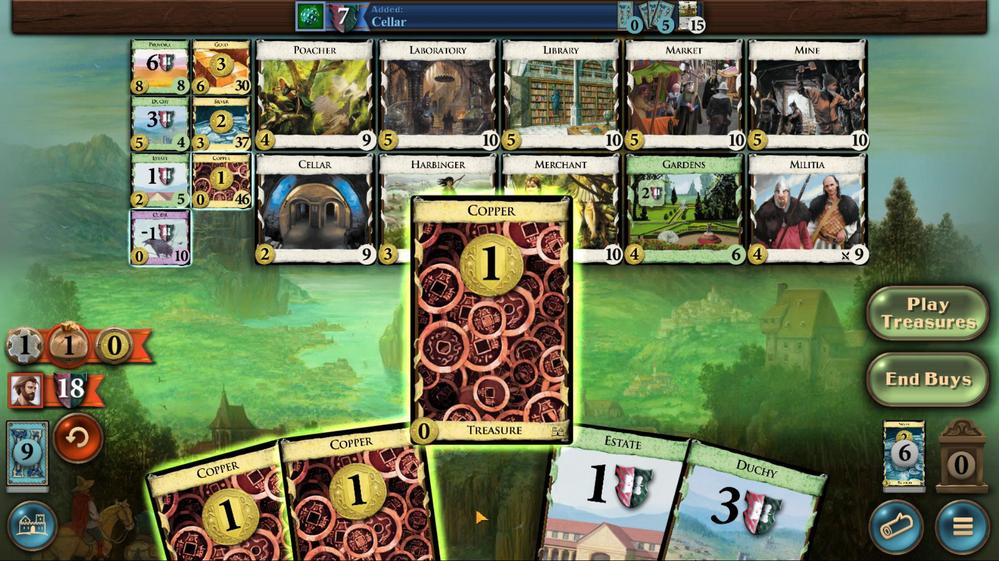 
Action: Mouse moved to (482, 504)
Screenshot: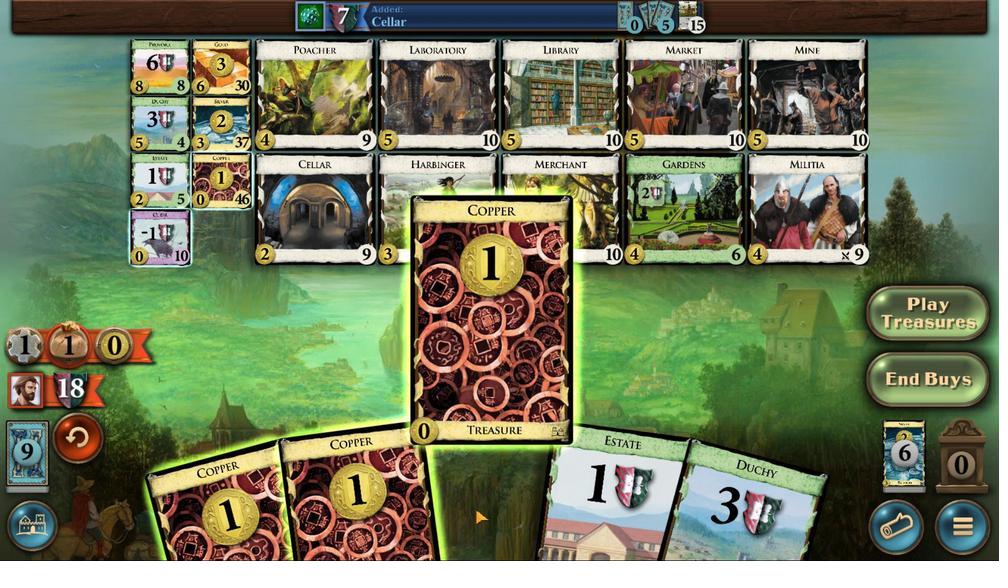 
Action: Mouse scrolled (482, 503) with delta (0, 0)
Screenshot: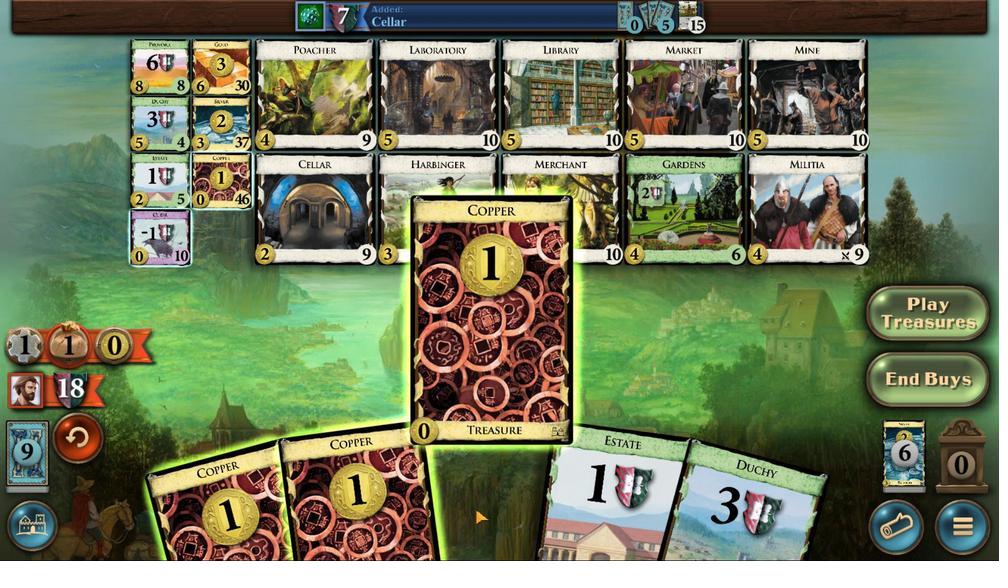 
Action: Mouse moved to (372, 502)
Screenshot: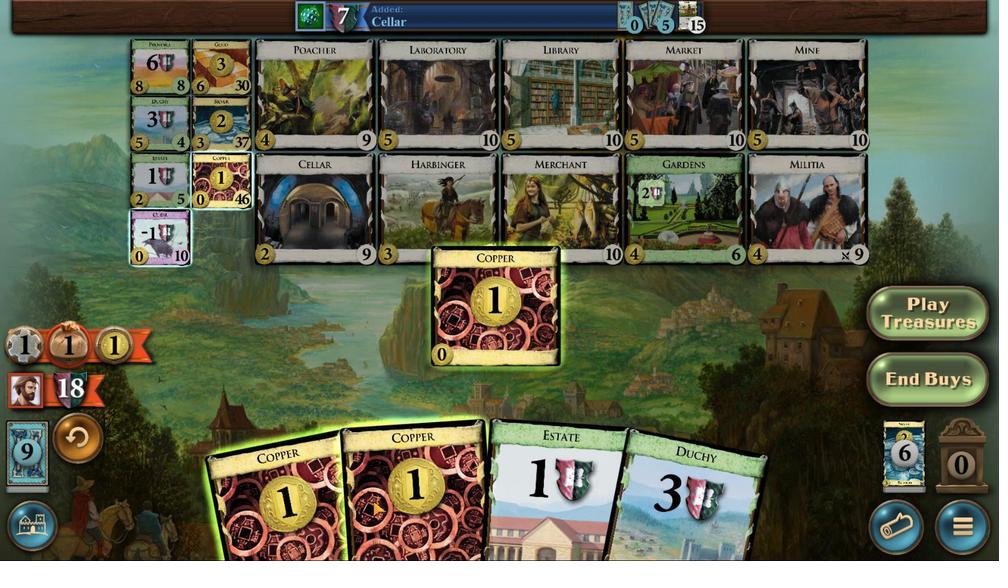 
Action: Mouse scrolled (372, 501) with delta (0, 0)
Screenshot: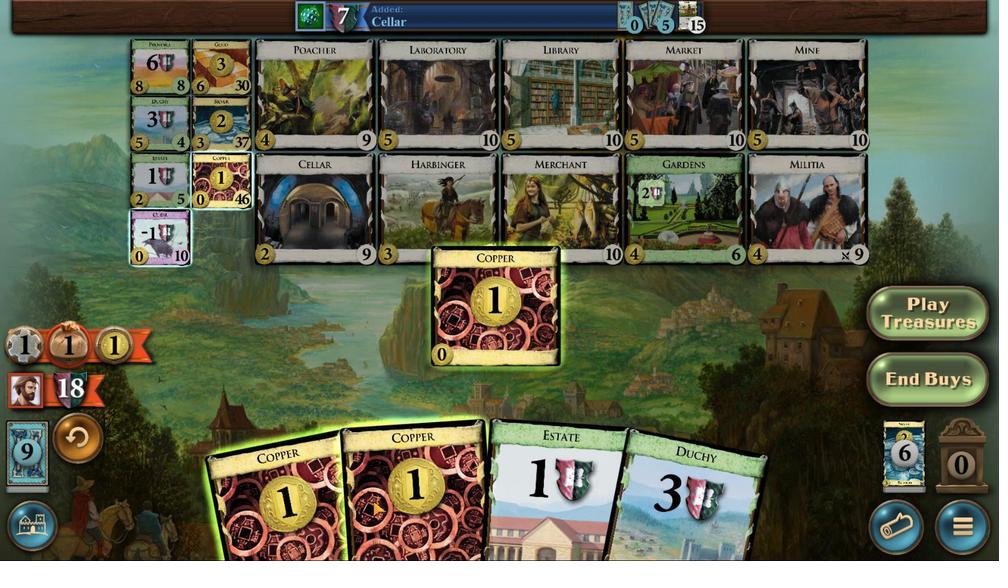 
Action: Mouse moved to (372, 502)
Screenshot: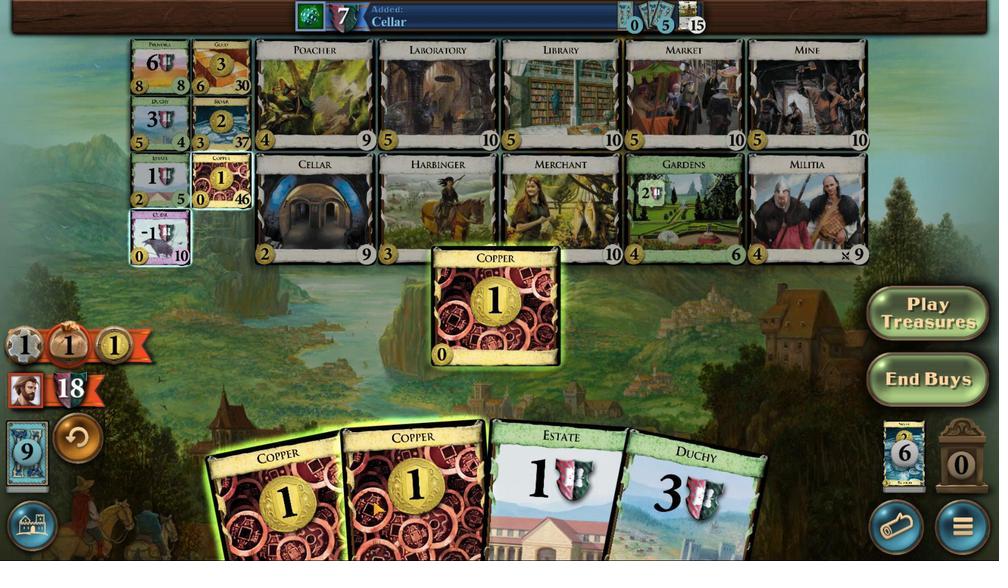 
Action: Mouse scrolled (372, 501) with delta (0, 0)
Screenshot: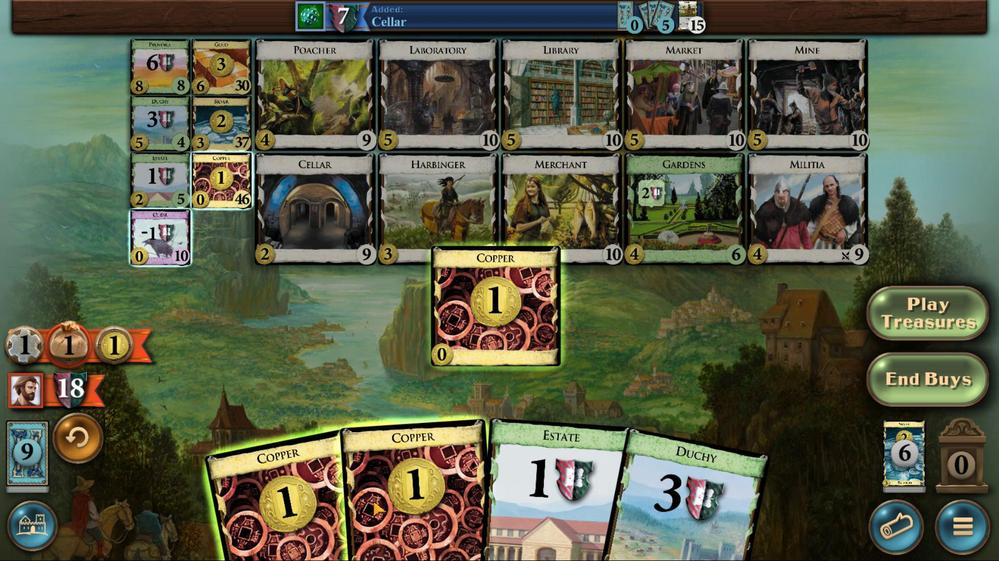 
Action: Mouse scrolled (372, 501) with delta (0, 0)
Screenshot: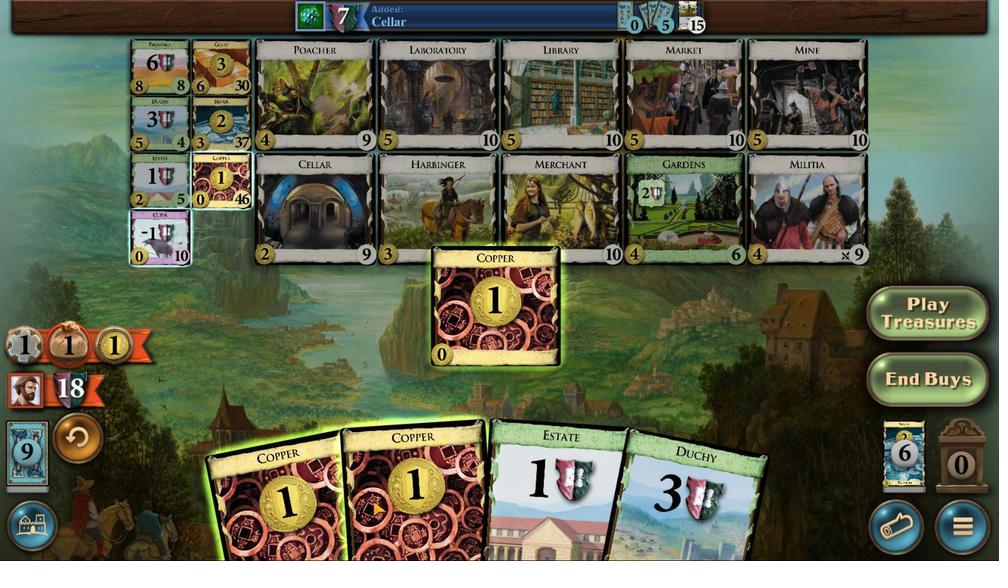 
Action: Mouse scrolled (372, 501) with delta (0, 0)
Screenshot: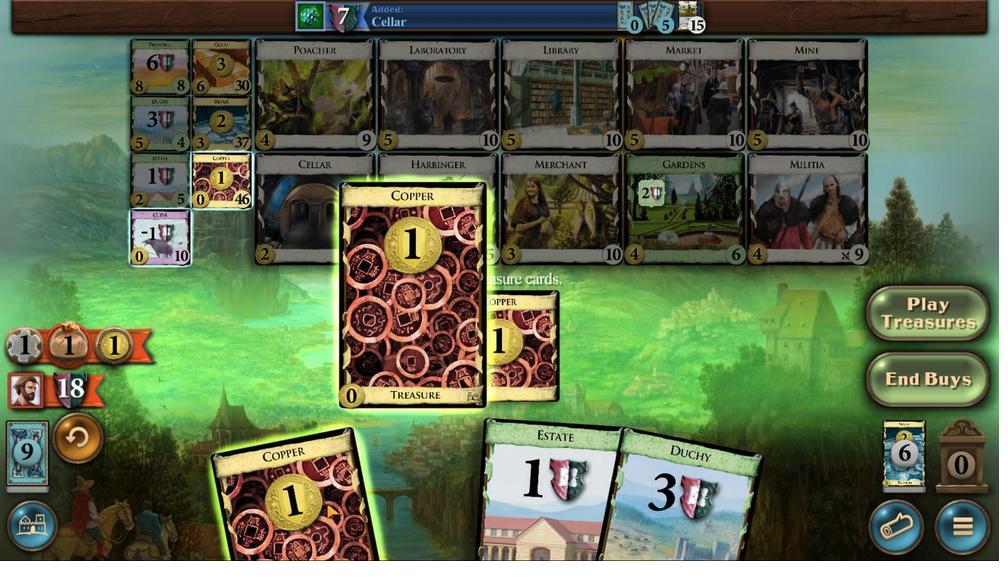 
Action: Mouse scrolled (372, 501) with delta (0, 0)
Screenshot: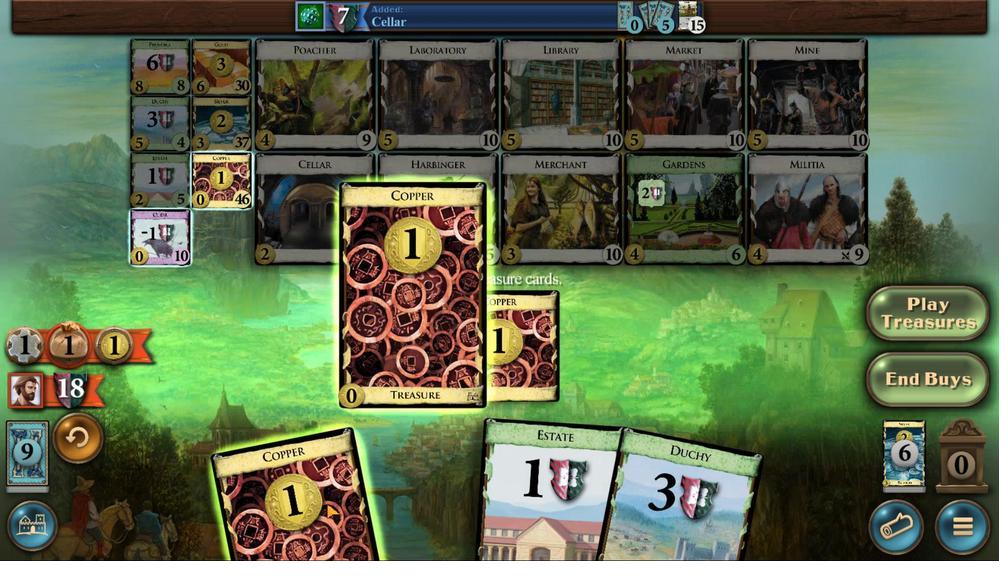
Action: Mouse moved to (314, 507)
Screenshot: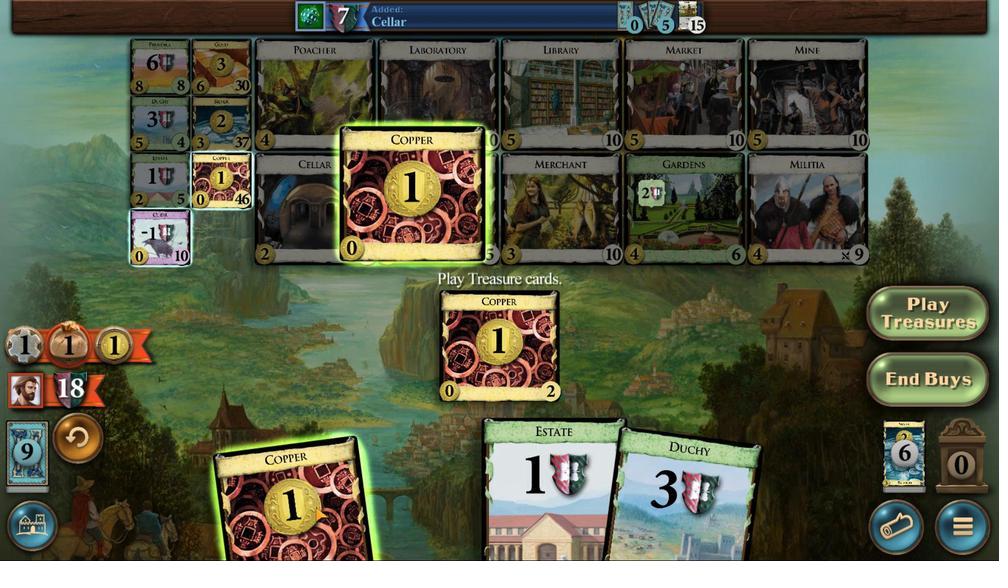 
Action: Mouse scrolled (314, 507) with delta (0, 0)
Screenshot: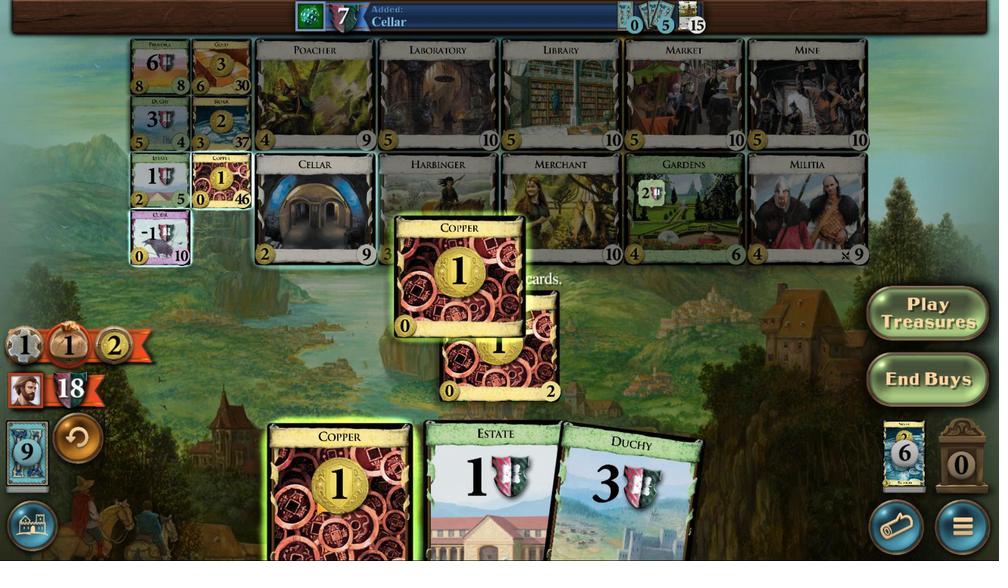 
Action: Mouse moved to (314, 507)
Screenshot: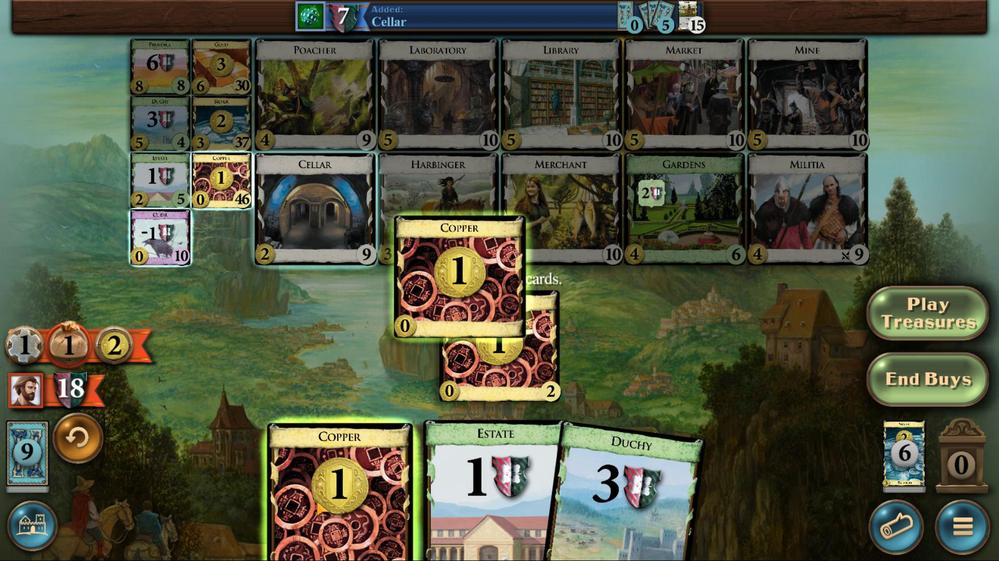 
Action: Mouse scrolled (314, 506) with delta (0, 0)
Screenshot: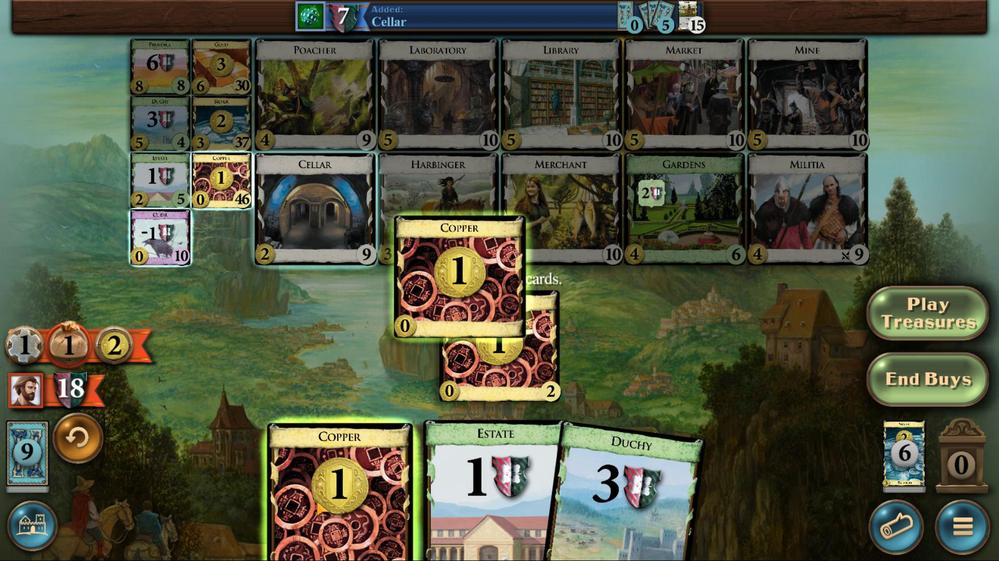 
Action: Mouse moved to (315, 504)
Screenshot: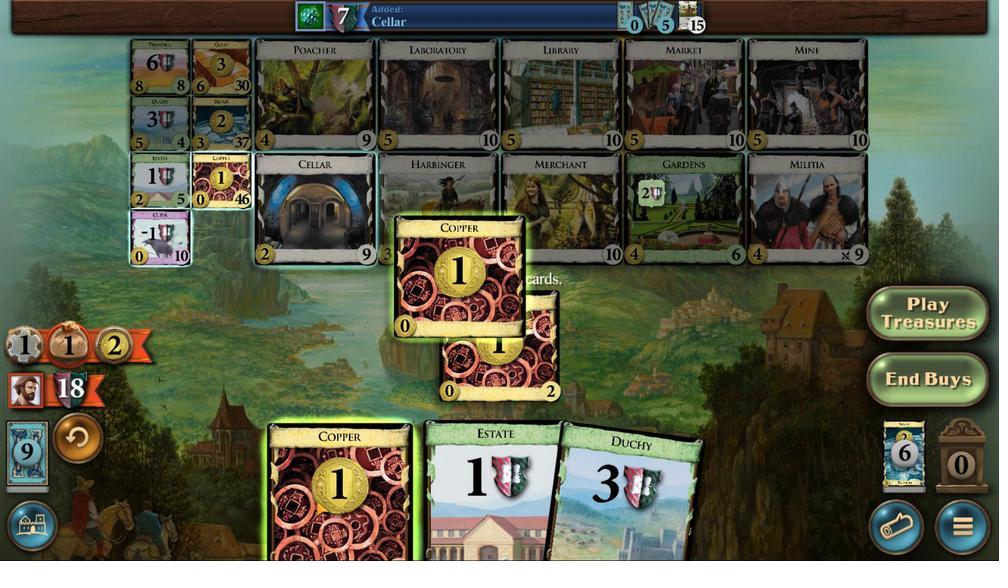 
Action: Mouse scrolled (315, 504) with delta (0, 0)
Screenshot: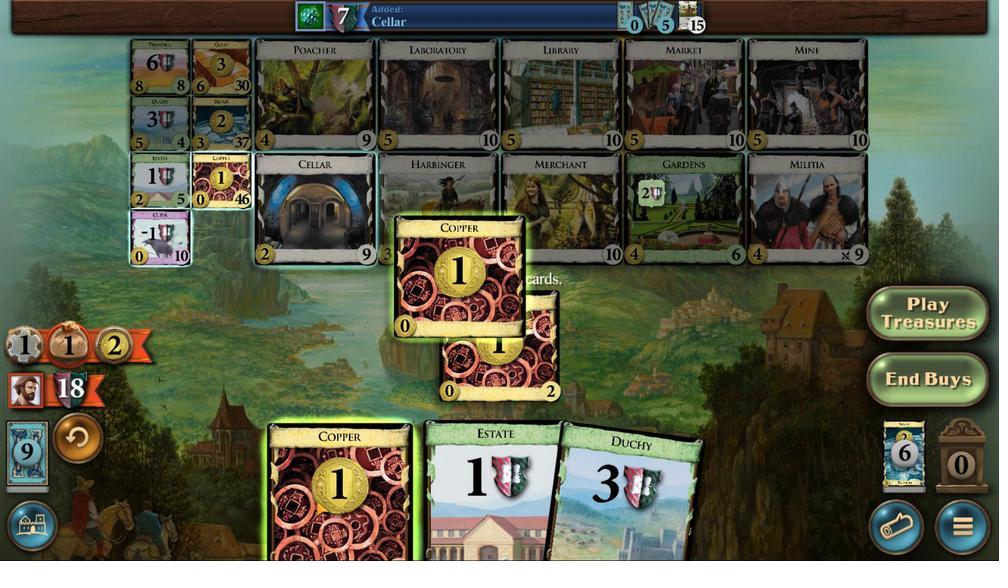 
Action: Mouse moved to (315, 502)
Screenshot: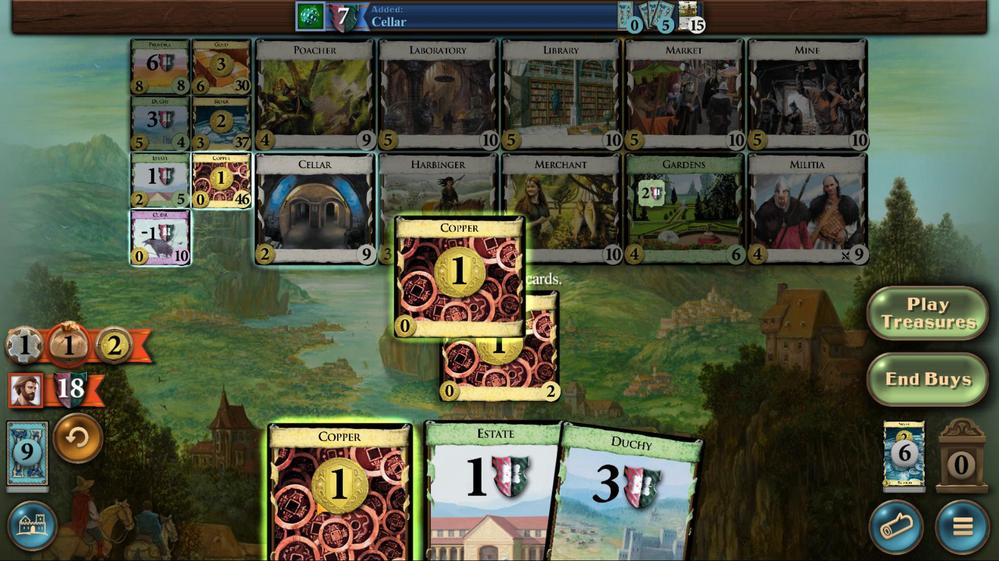 
Action: Mouse scrolled (315, 502) with delta (0, 0)
Screenshot: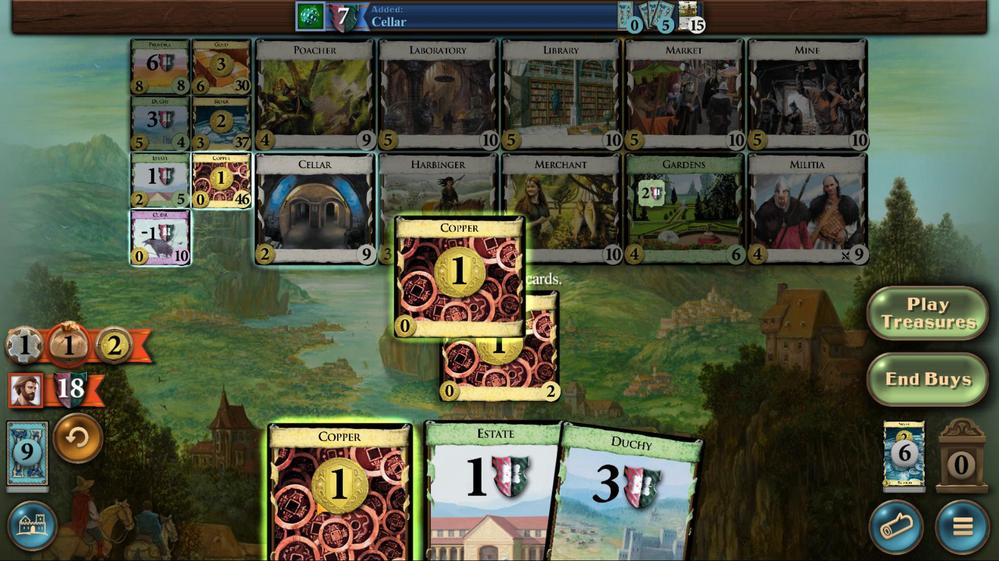 
Action: Mouse moved to (315, 502)
